 Task: Design a personal portfolio website in Figma, including sections for About Me, My Blog, My Best Work, and Contact With Me. Add a 'Download My CV' button and pricing options.
Action: Mouse moved to (927, 203)
Screenshot: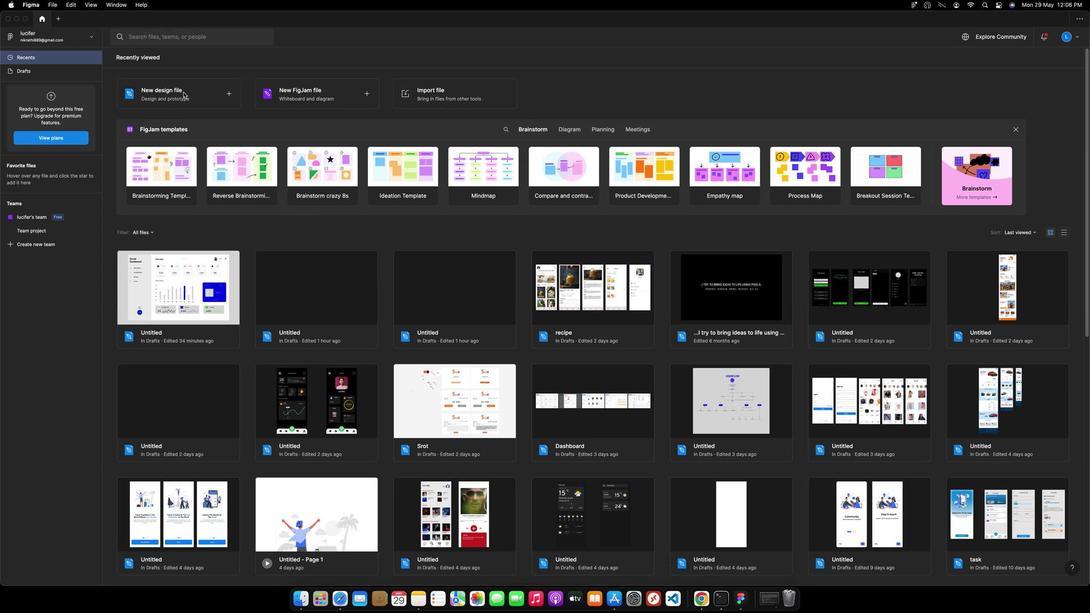 
Action: Mouse pressed left at (927, 203)
Screenshot: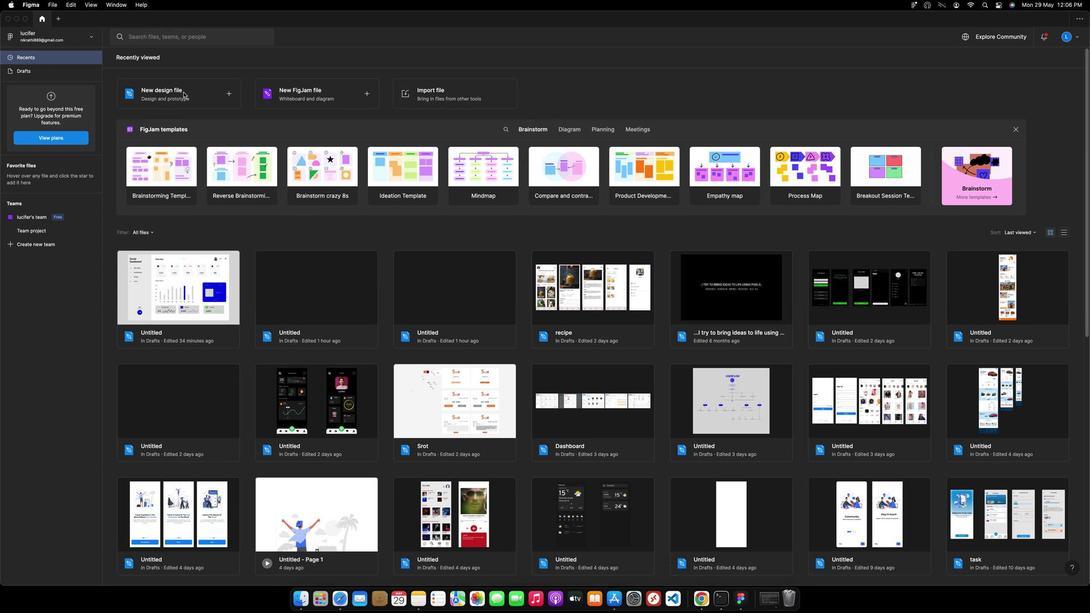 
Action: Mouse pressed left at (927, 203)
Screenshot: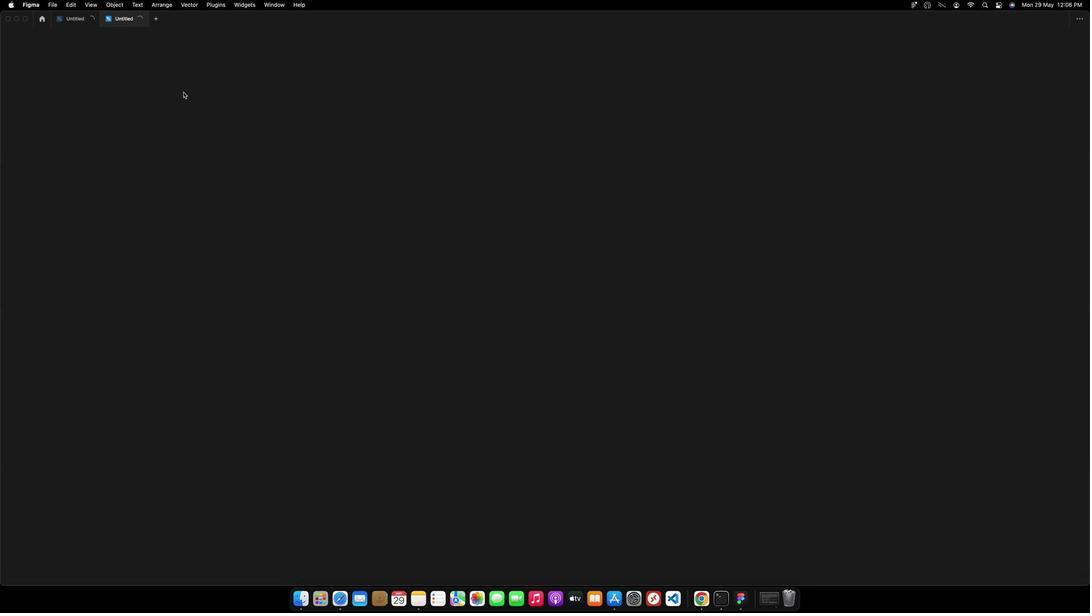 
Action: Mouse moved to (927, 206)
Screenshot: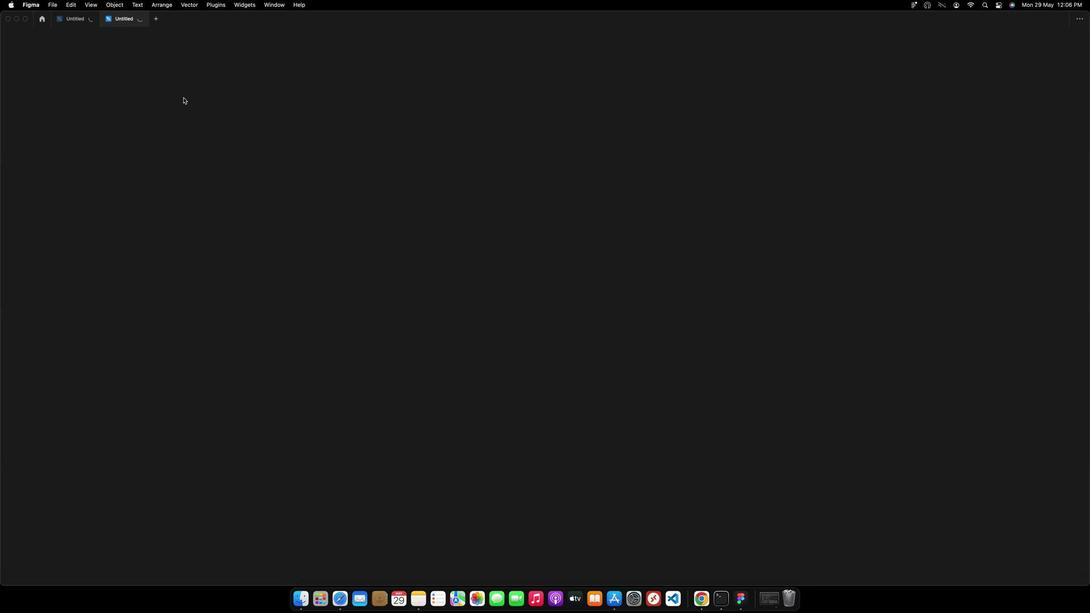 
Action: Key pressed 'a'
Screenshot: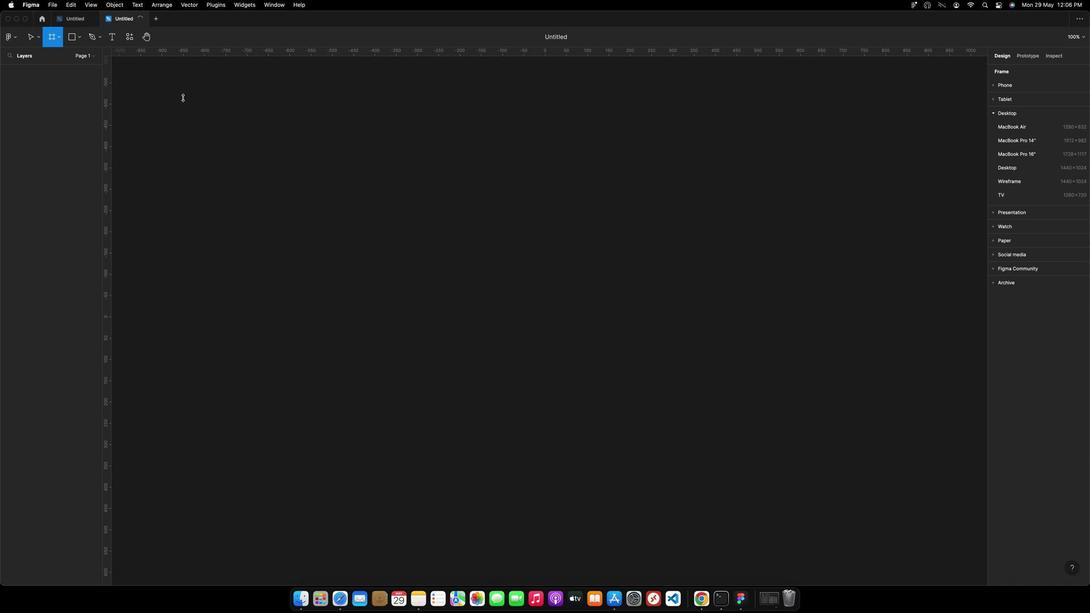 
Action: Mouse moved to (668, 225)
Screenshot: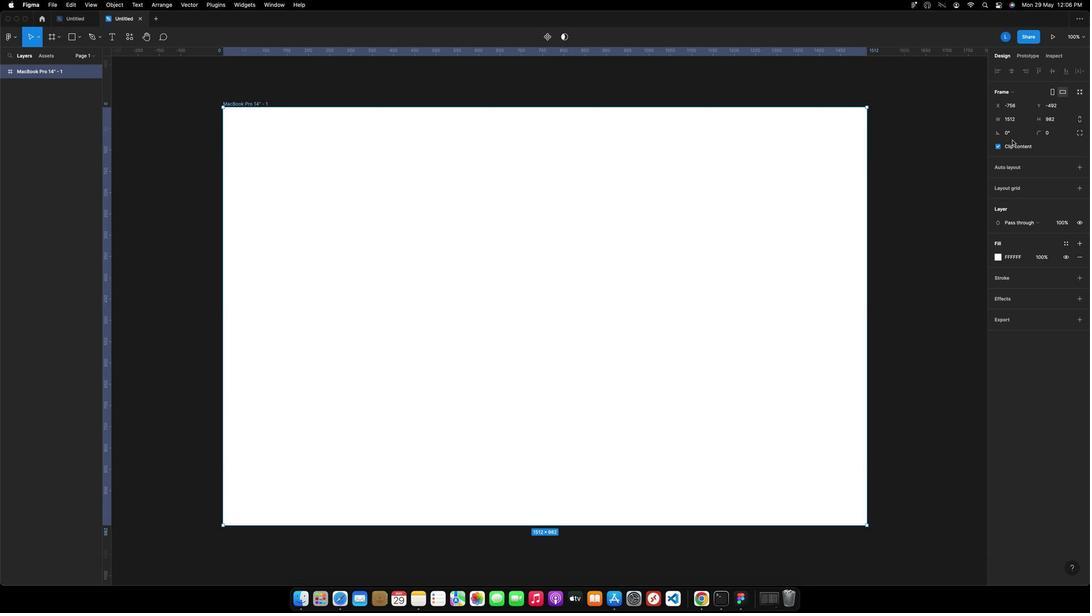 
Action: Mouse pressed left at (668, 225)
Screenshot: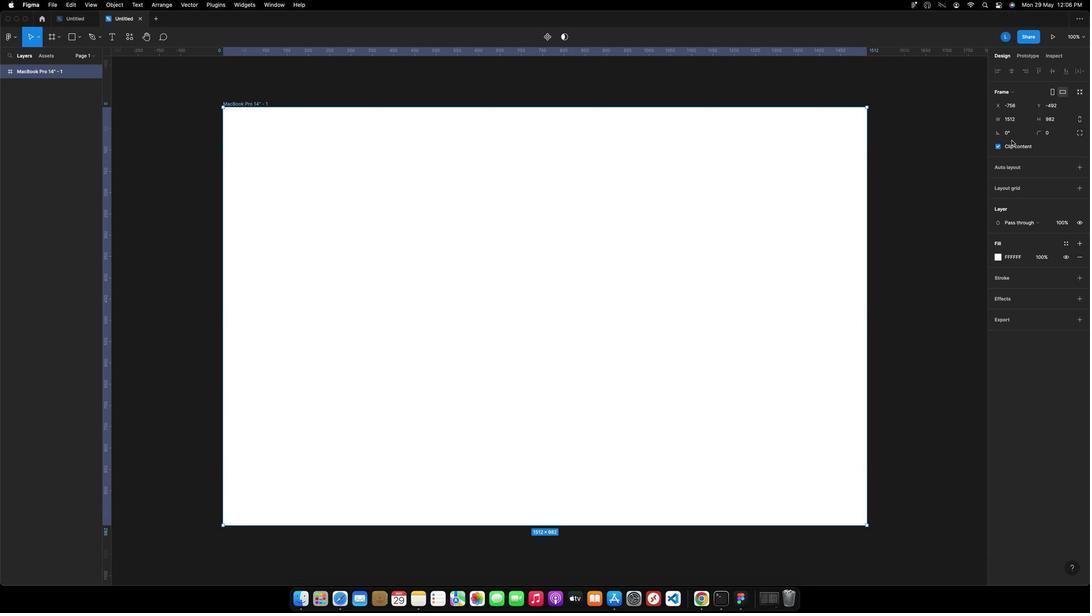 
Action: Mouse moved to (853, 254)
Screenshot: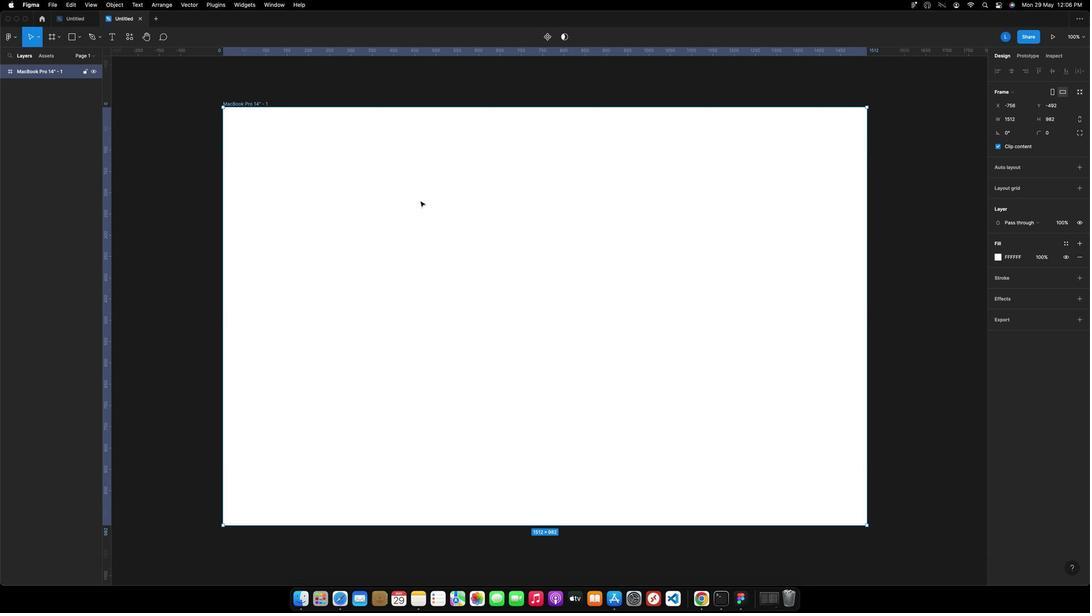 
Action: Mouse pressed left at (853, 254)
Screenshot: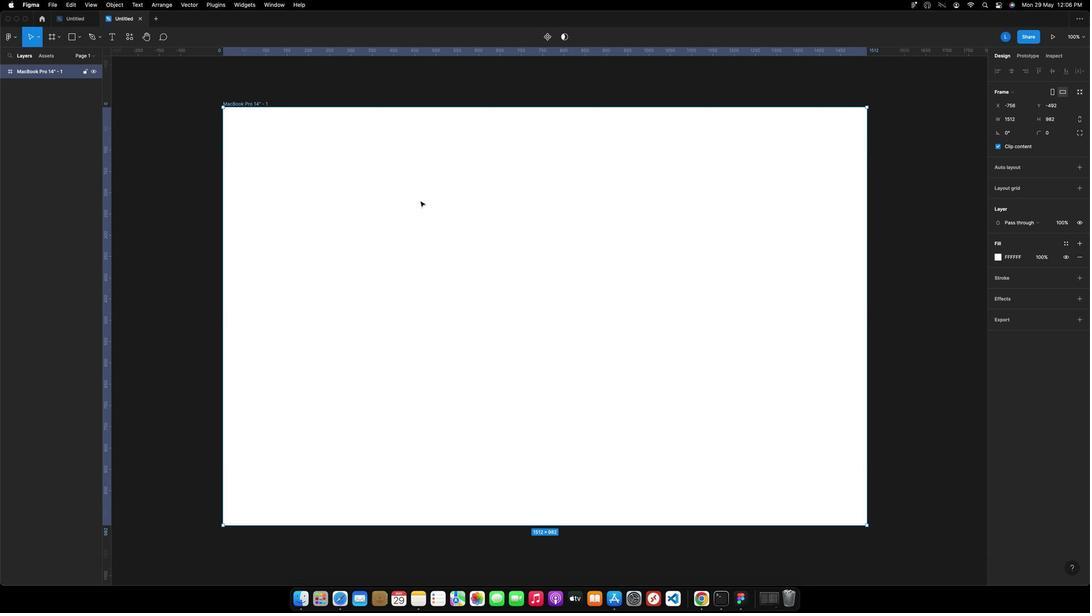 
Action: Key pressed 't'
Screenshot: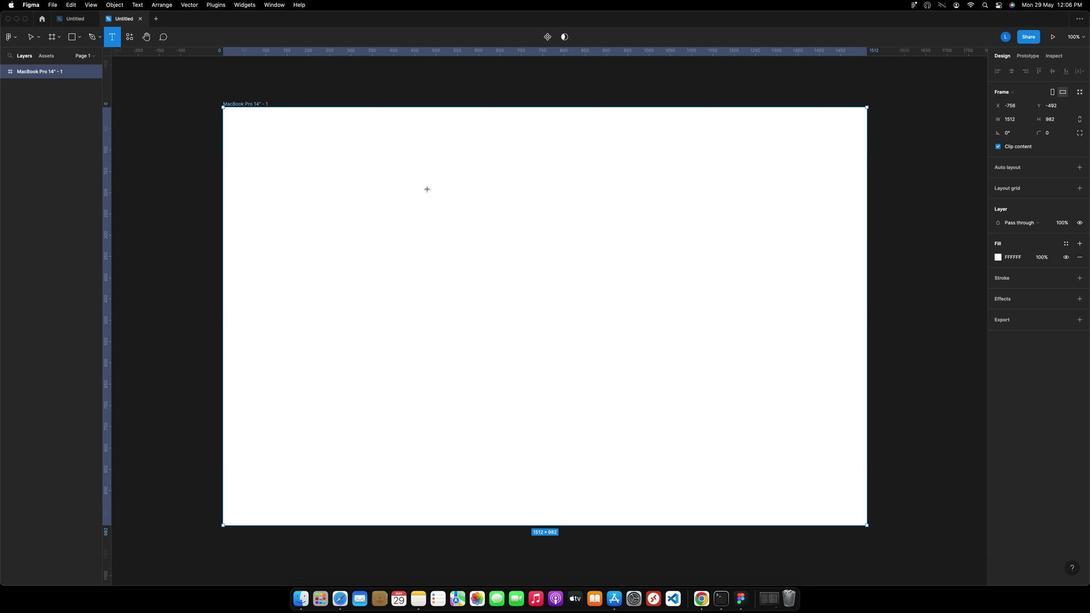 
Action: Mouse moved to (851, 249)
Screenshot: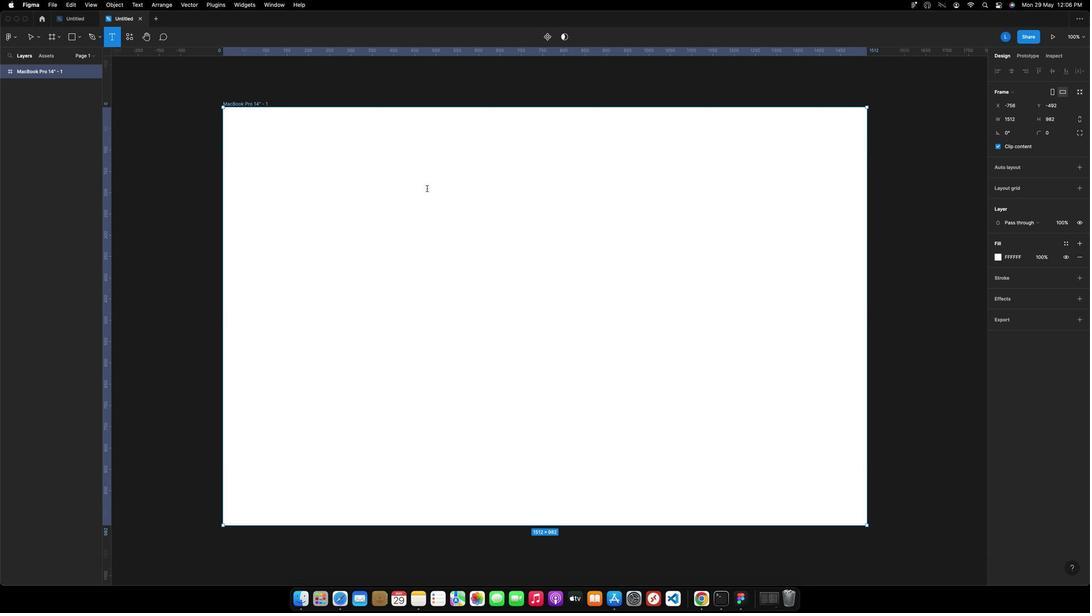 
Action: Mouse pressed left at (851, 249)
Screenshot: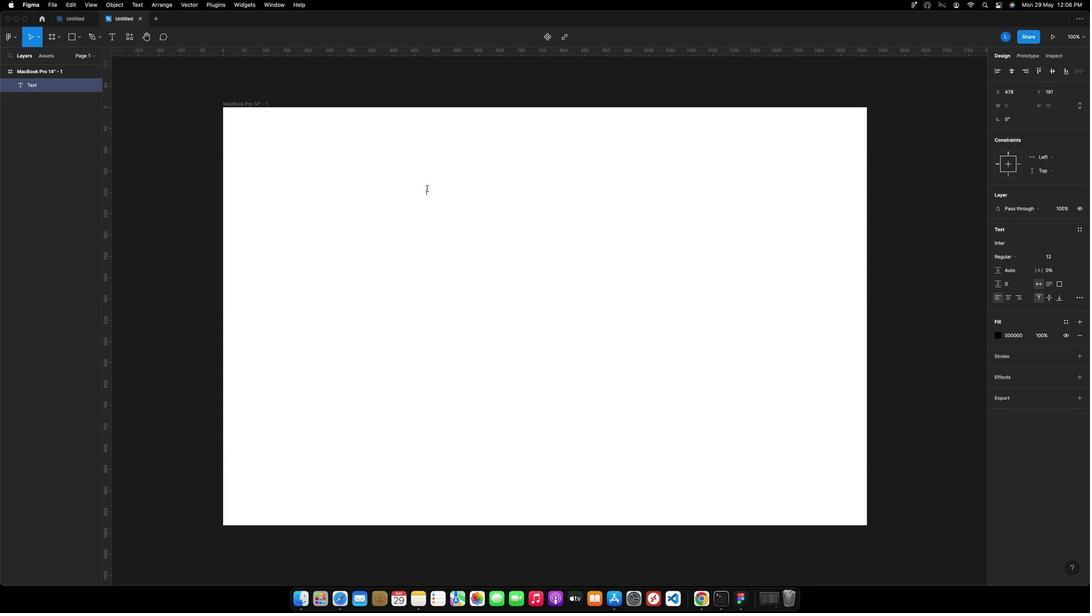 
Action: Mouse moved to (851, 249)
Screenshot: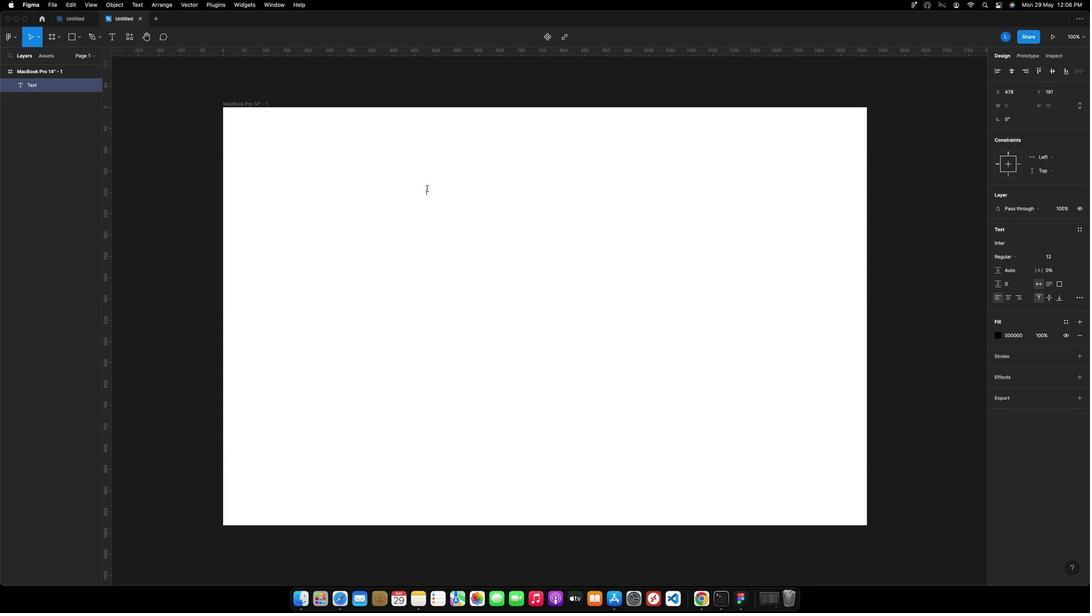 
Action: Key pressed Key.shiftKey.caps_lock'H'Key.caps_lock'o''m''e'Key.spaceKey.esc
Screenshot: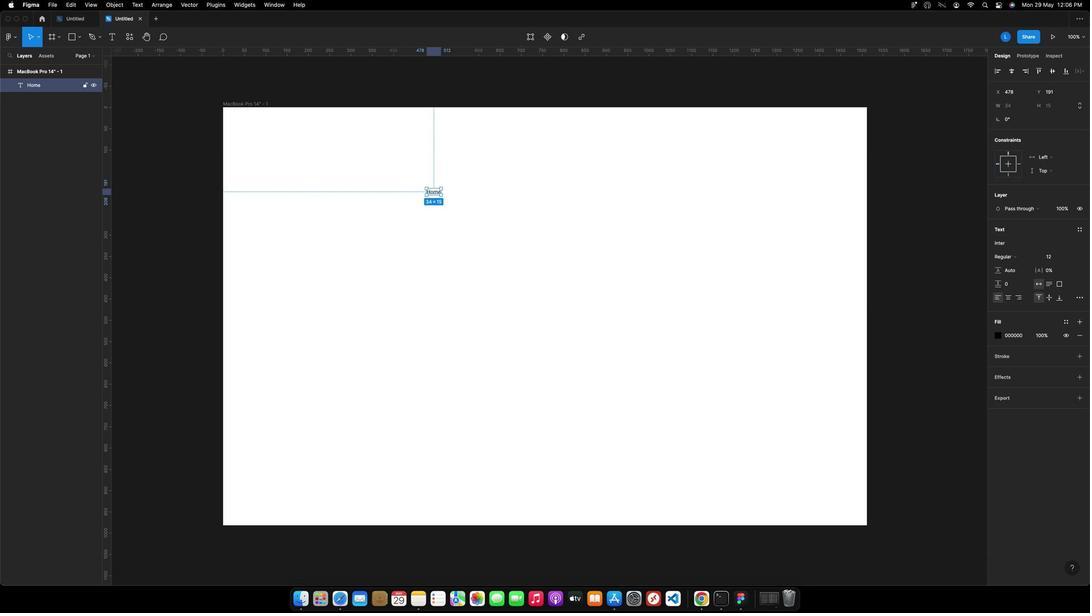
Action: Mouse moved to (849, 250)
Screenshot: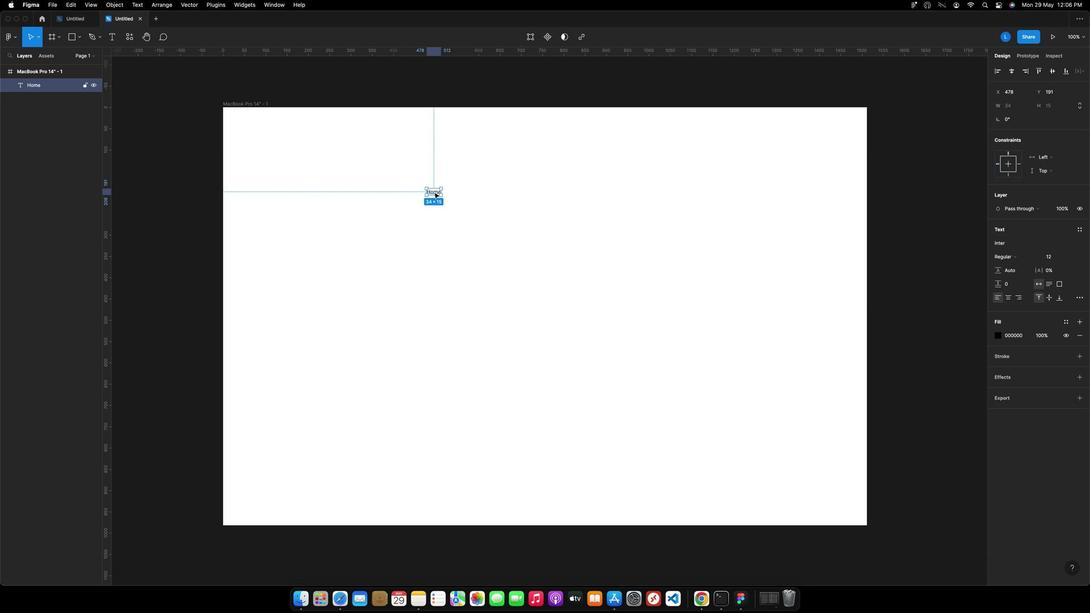 
Action: Key pressed Key.alt
Screenshot: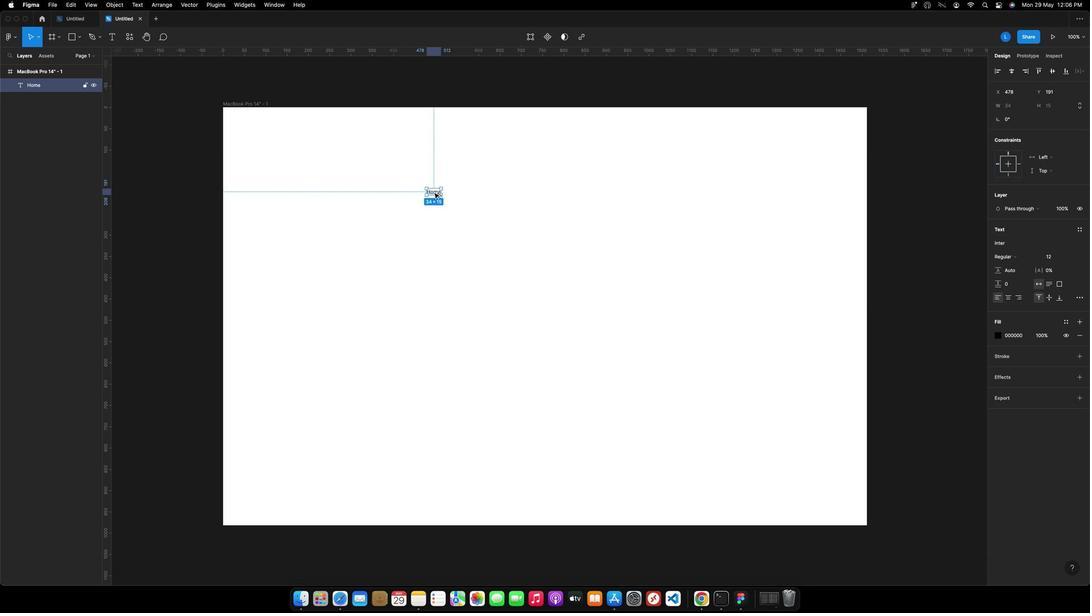 
Action: Mouse pressed left at (849, 250)
Screenshot: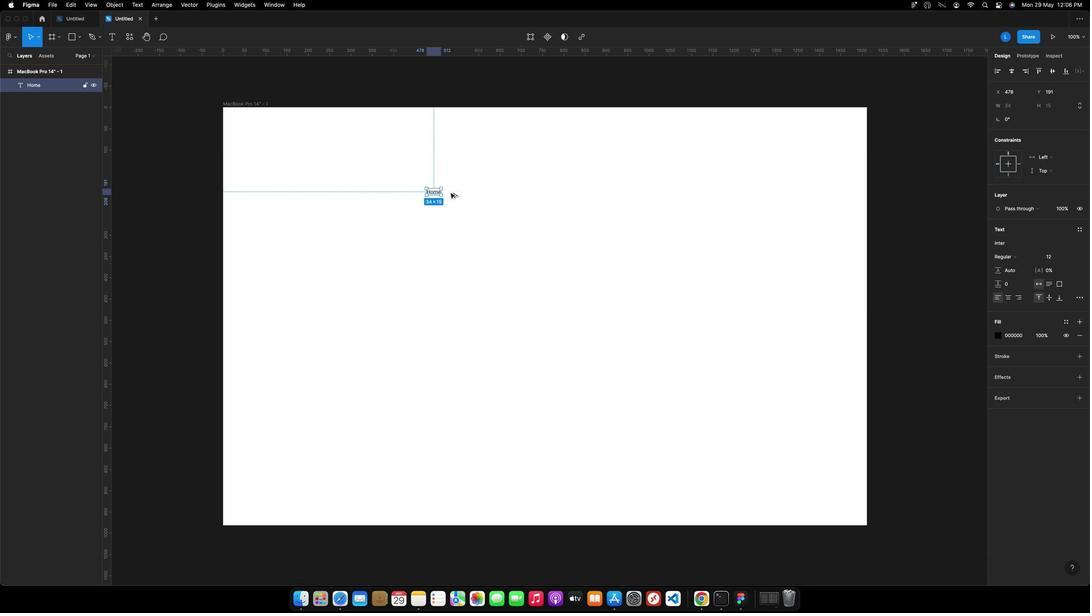 
Action: Mouse moved to (839, 250)
Screenshot: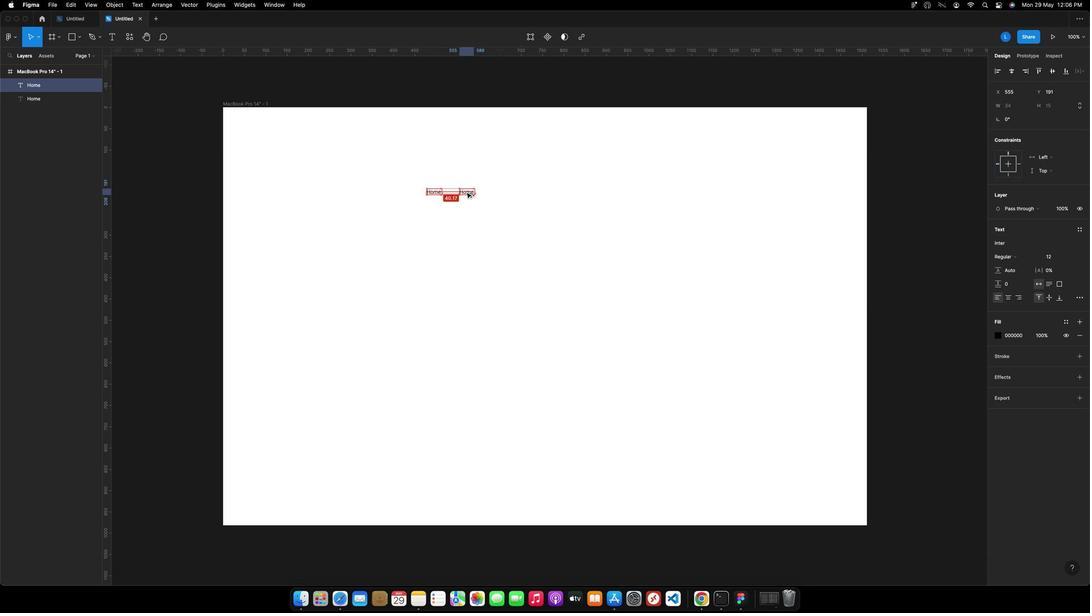 
Action: Mouse pressed left at (839, 250)
Screenshot: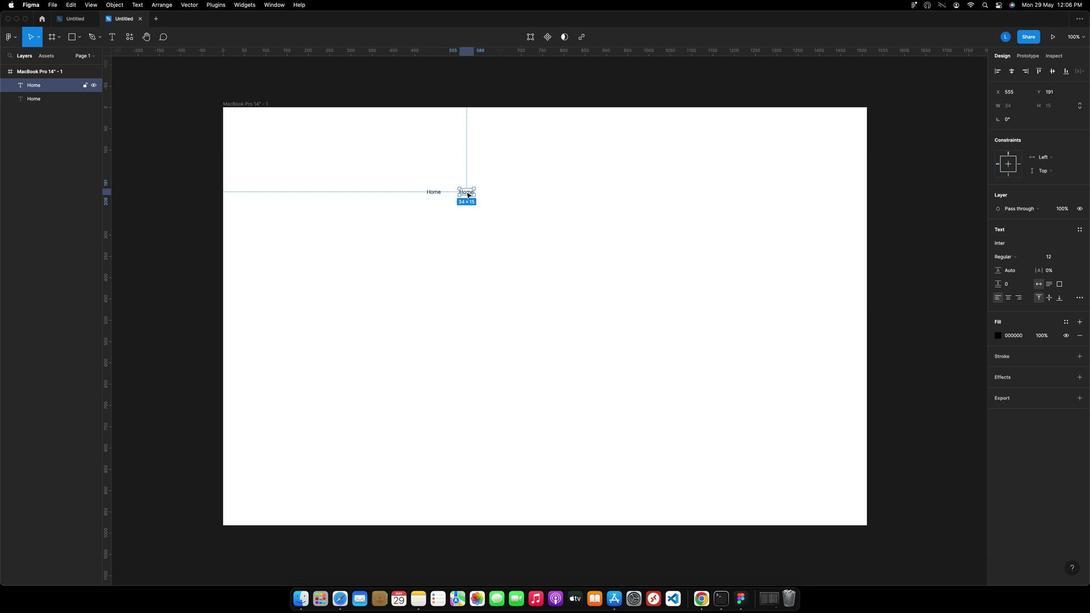 
Action: Mouse pressed left at (839, 250)
Screenshot: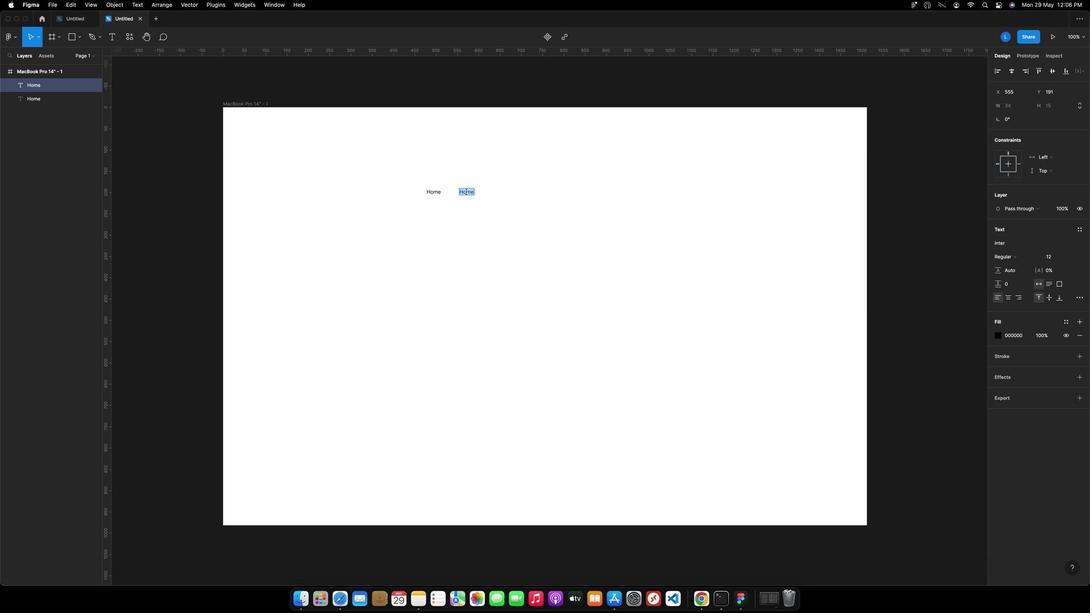
Action: Key pressed Key.caps_lock'A'Key.caps_lock'b''o''u''t'Key.spaceKey.escKey.cmd'd'
Screenshot: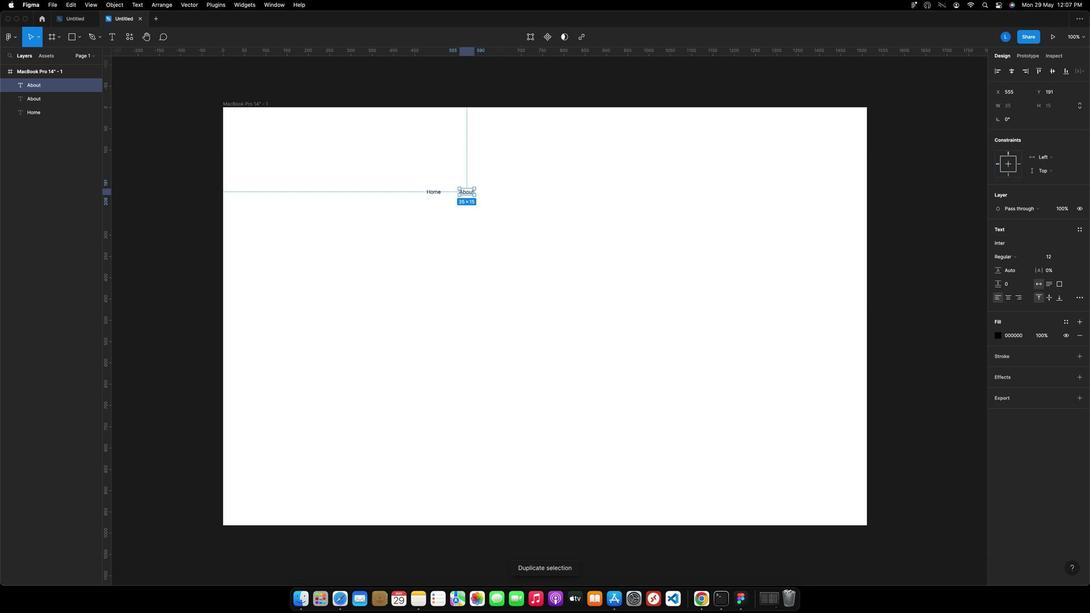 
Action: Mouse moved to (838, 250)
Screenshot: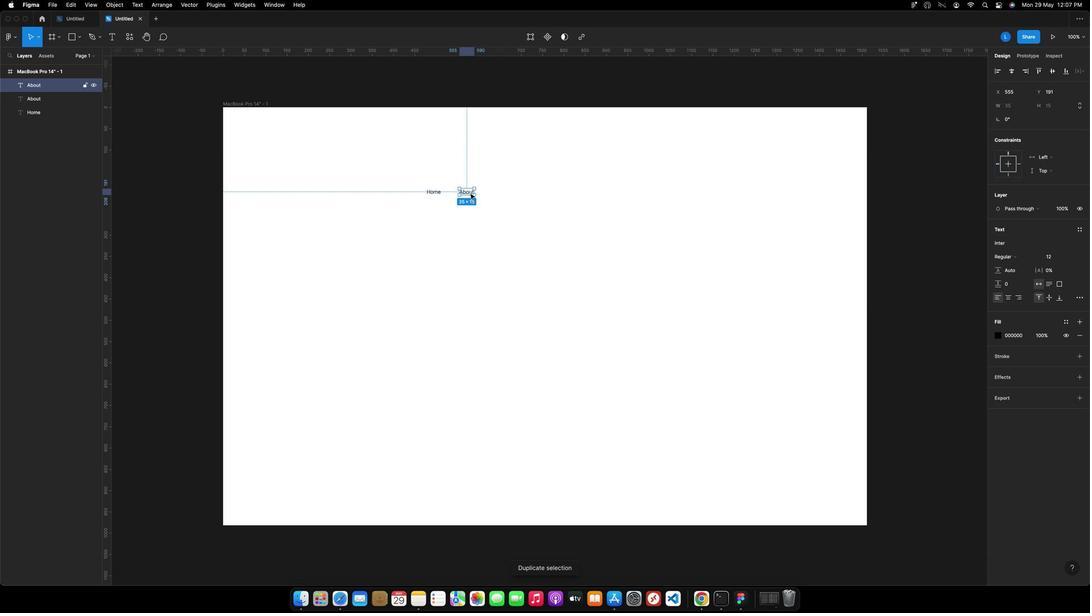 
Action: Key pressed Key.alt
Screenshot: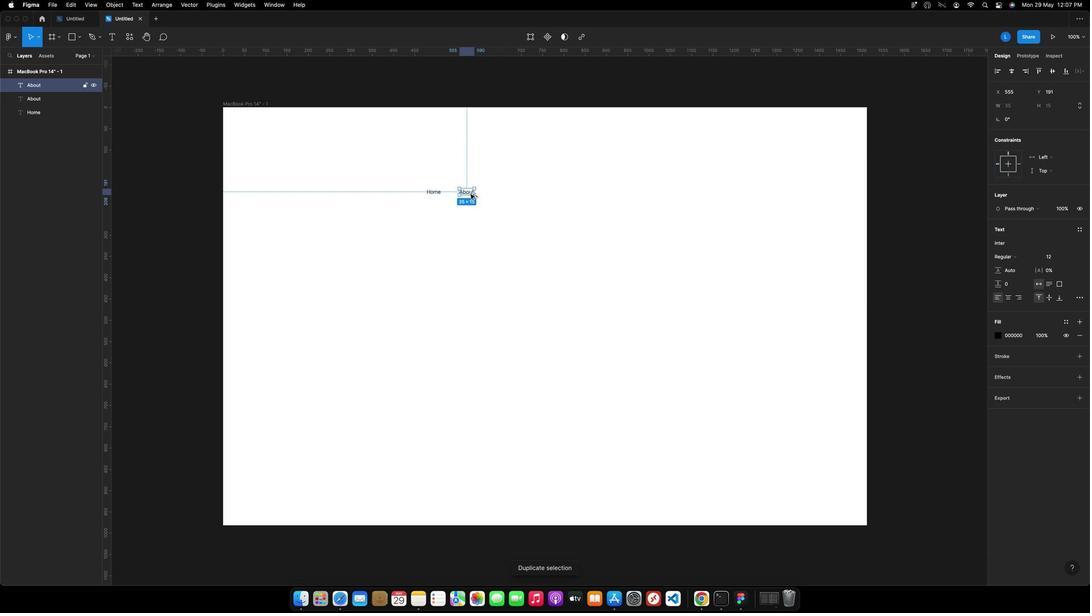 
Action: Mouse pressed left at (838, 250)
Screenshot: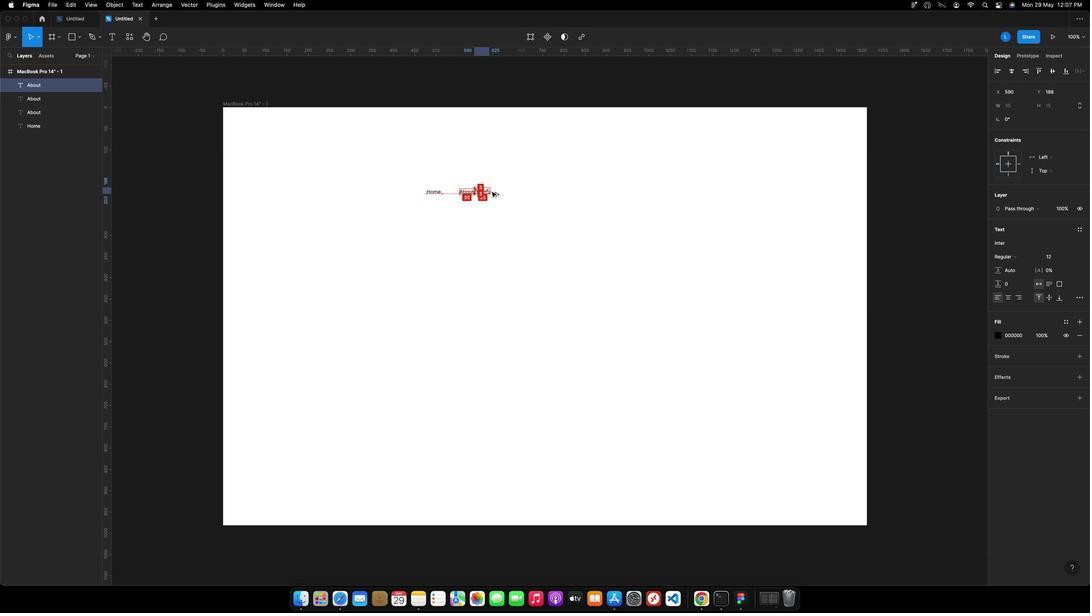 
Action: Mouse moved to (827, 251)
Screenshot: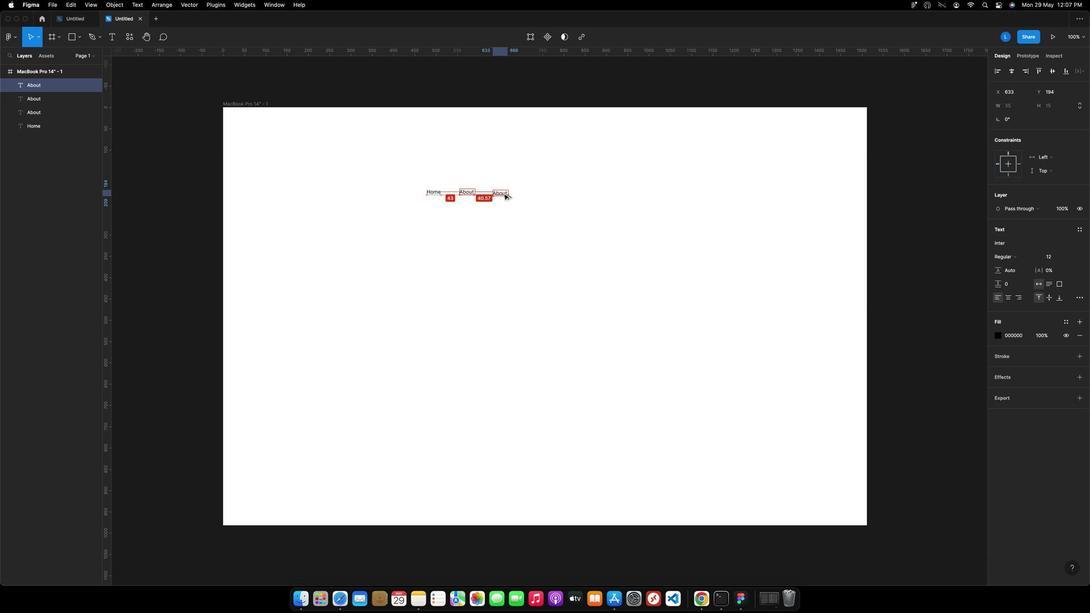 
Action: Mouse pressed left at (827, 251)
Screenshot: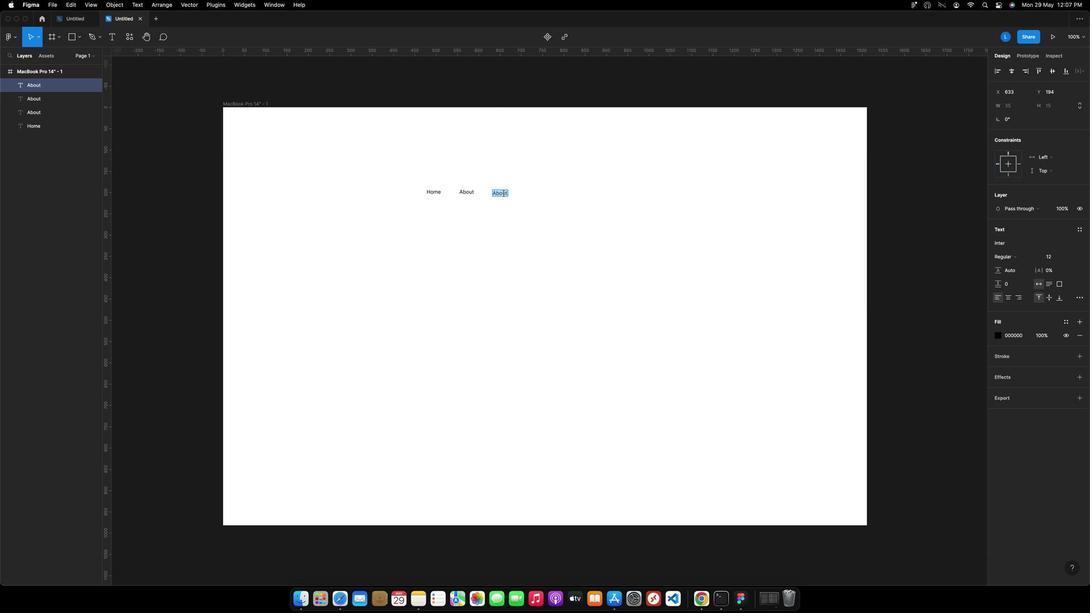 
Action: Mouse pressed left at (827, 251)
Screenshot: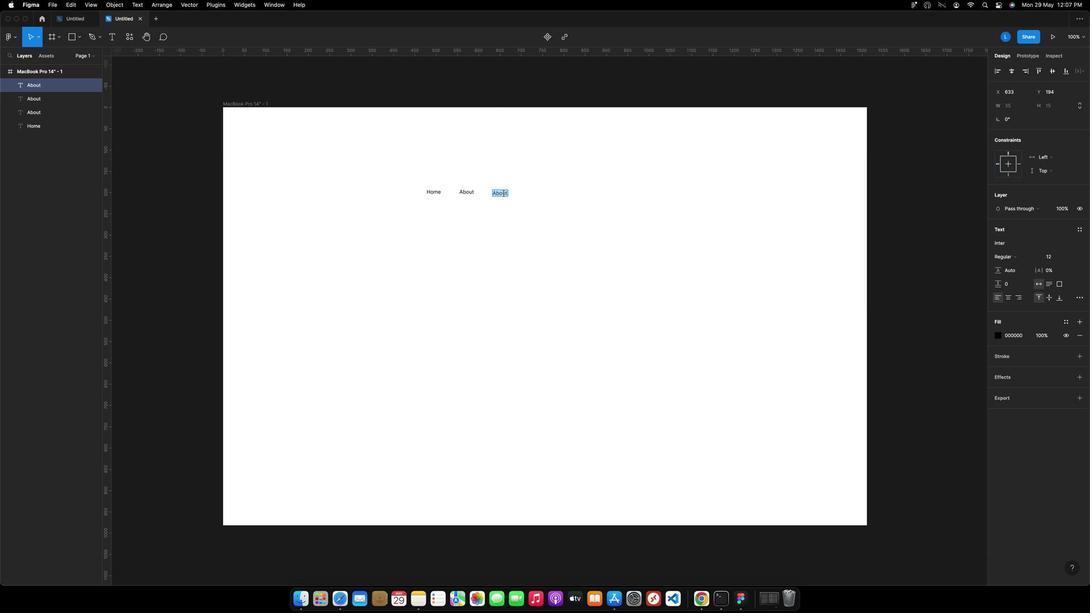 
Action: Key pressed Key.caps_lock'S'Key.caps_lock'e''r''v''i''c''e'Key.spaceKey.esc
Screenshot: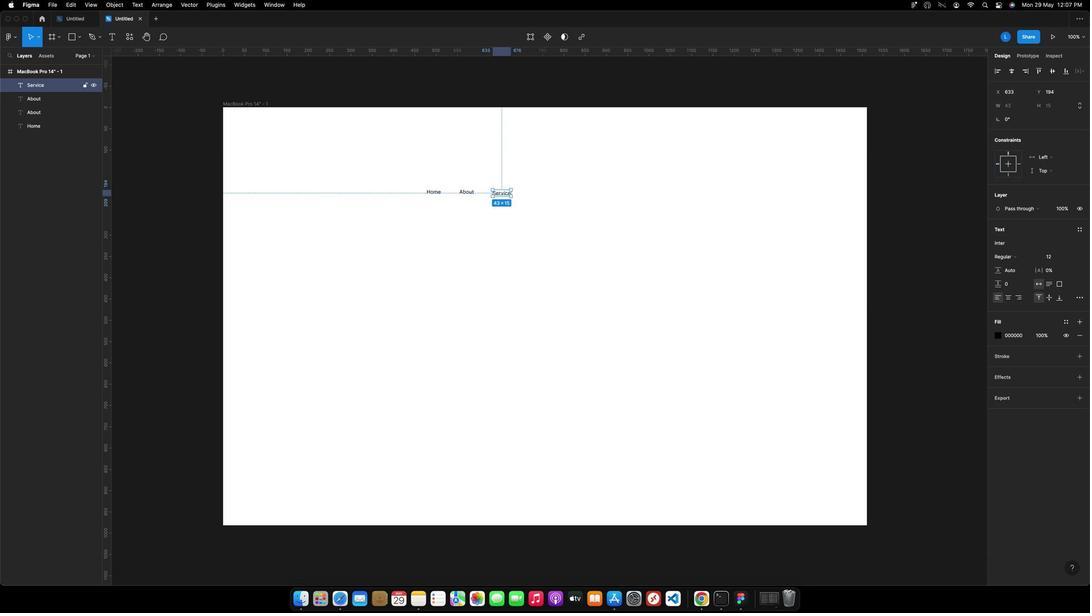 
Action: Mouse moved to (828, 251)
Screenshot: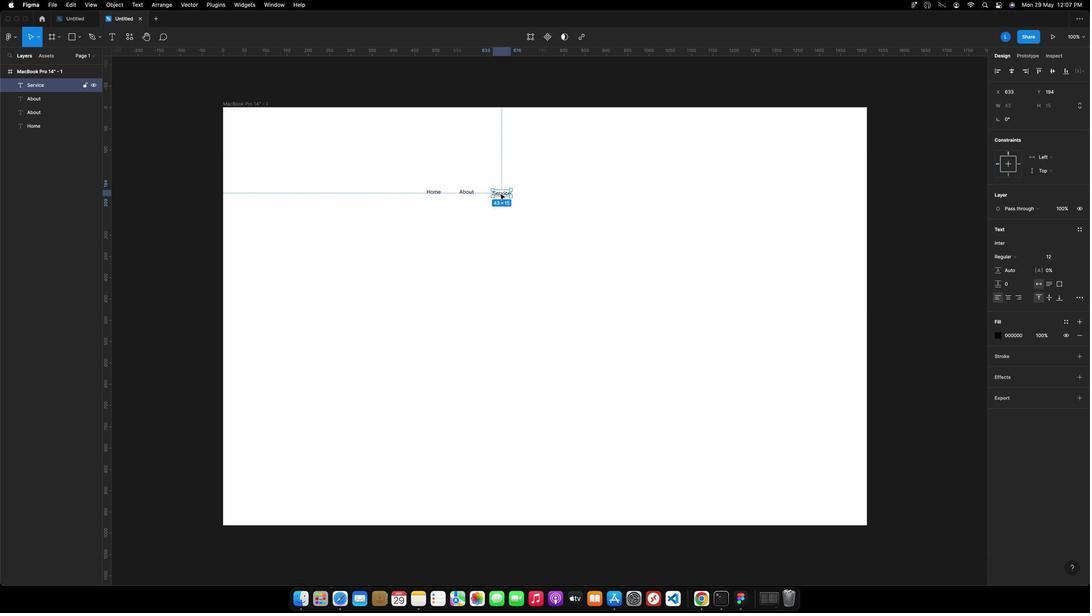 
Action: Key pressed Key.alt
Screenshot: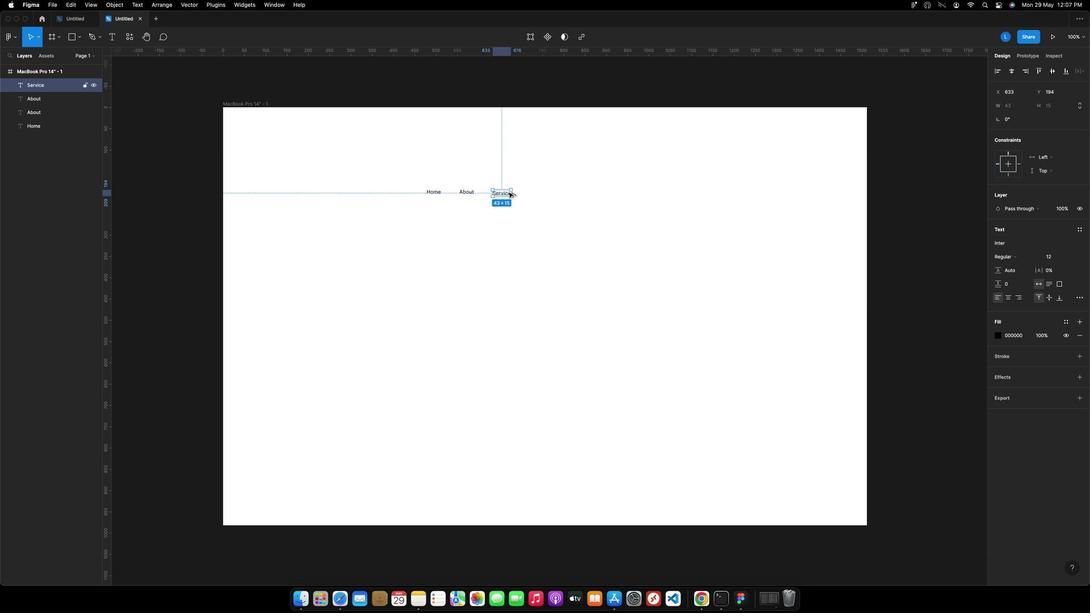 
Action: Mouse pressed left at (828, 251)
Screenshot: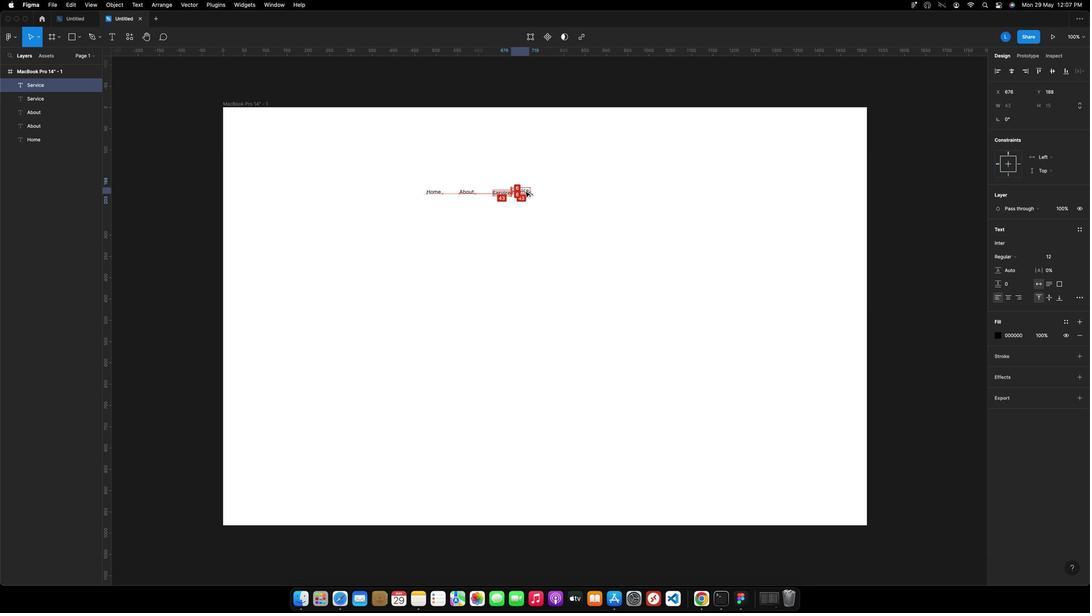 
Action: Mouse moved to (816, 252)
Screenshot: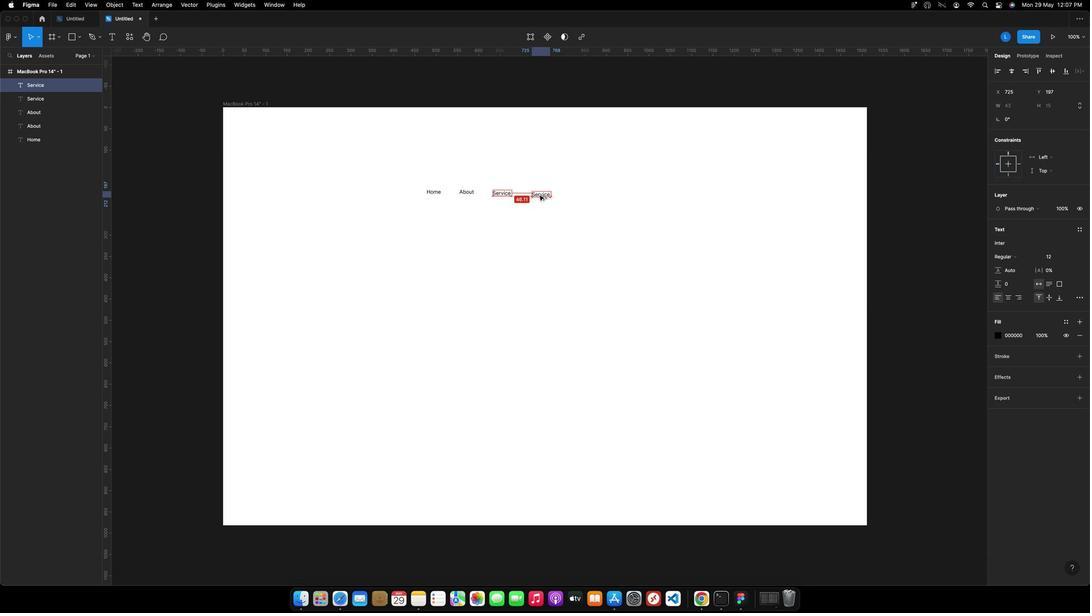 
Action: Mouse pressed left at (816, 252)
Screenshot: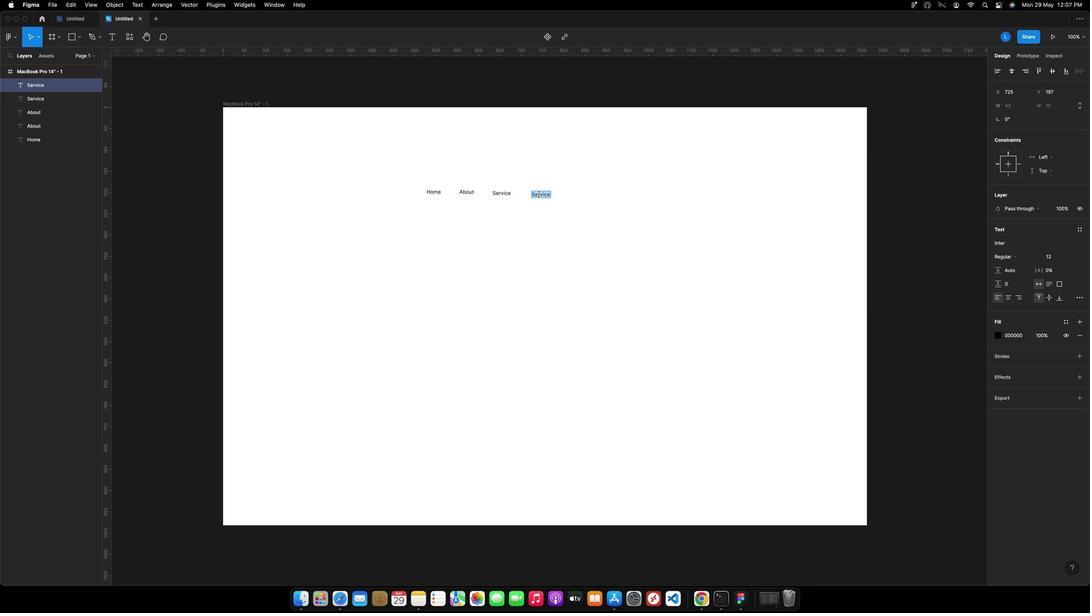 
Action: Mouse pressed left at (816, 252)
Screenshot: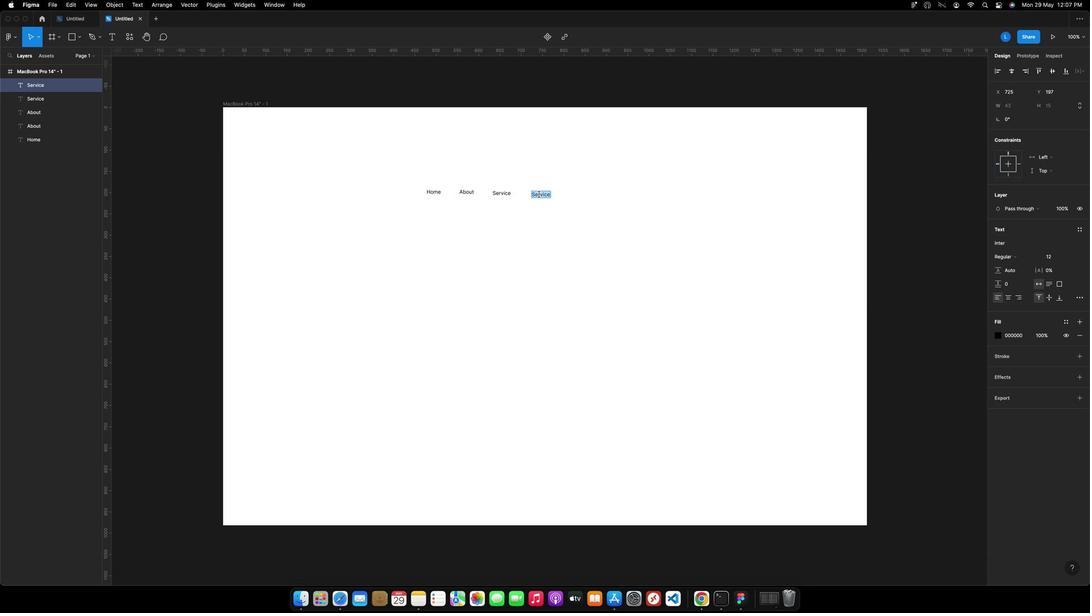 
Action: Key pressed Key.caps_lock'P'Key.caps_lock'o''r''t''f''o''l''i''o'Key.esc
Screenshot: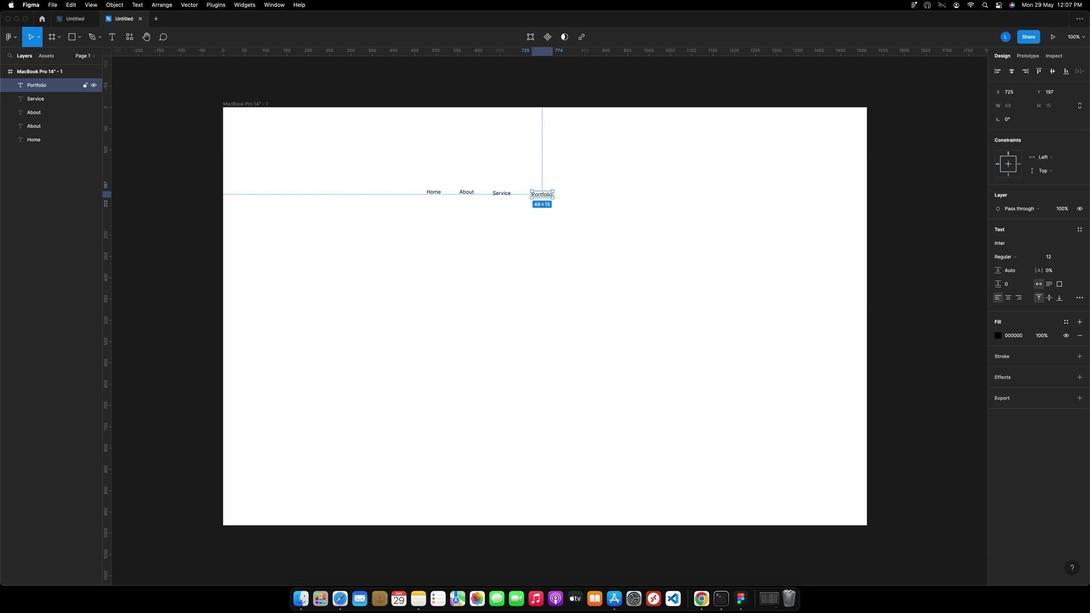 
Action: Mouse moved to (815, 251)
Screenshot: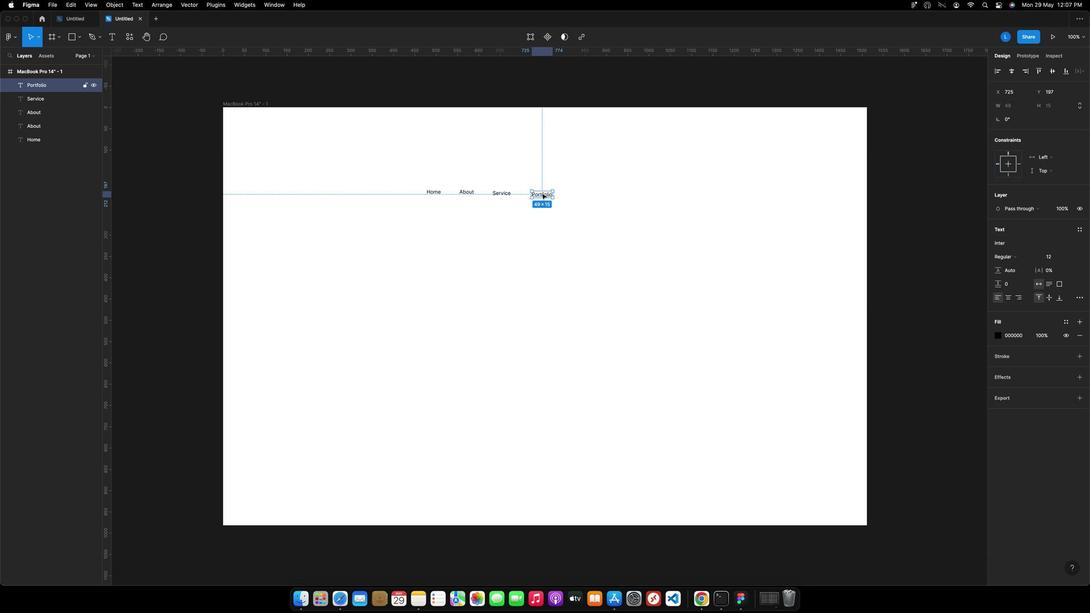 
Action: Key pressed Key.alt
Screenshot: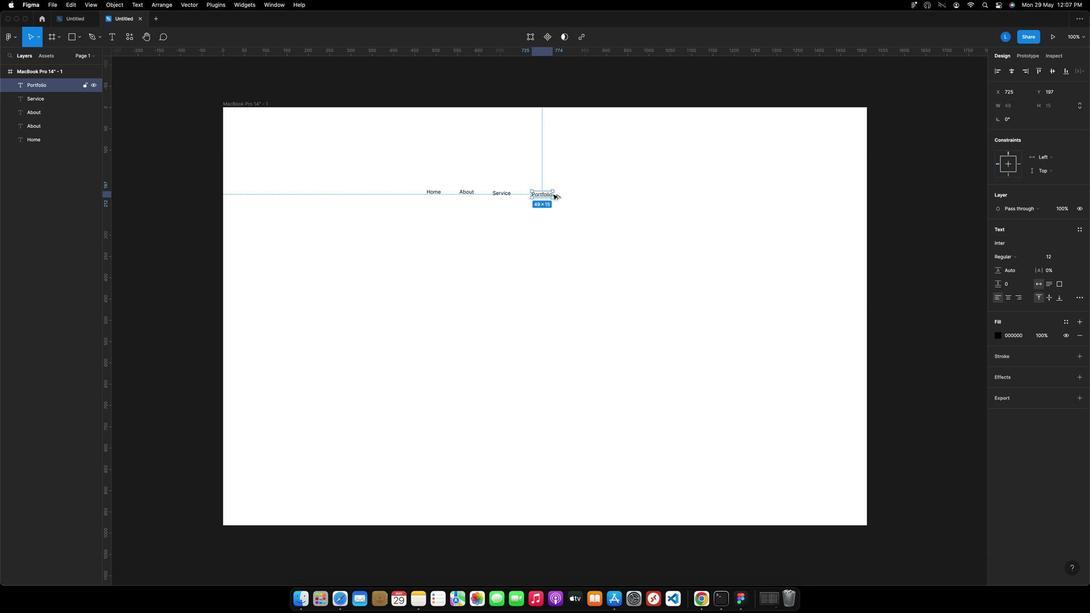 
Action: Mouse pressed left at (815, 251)
Screenshot: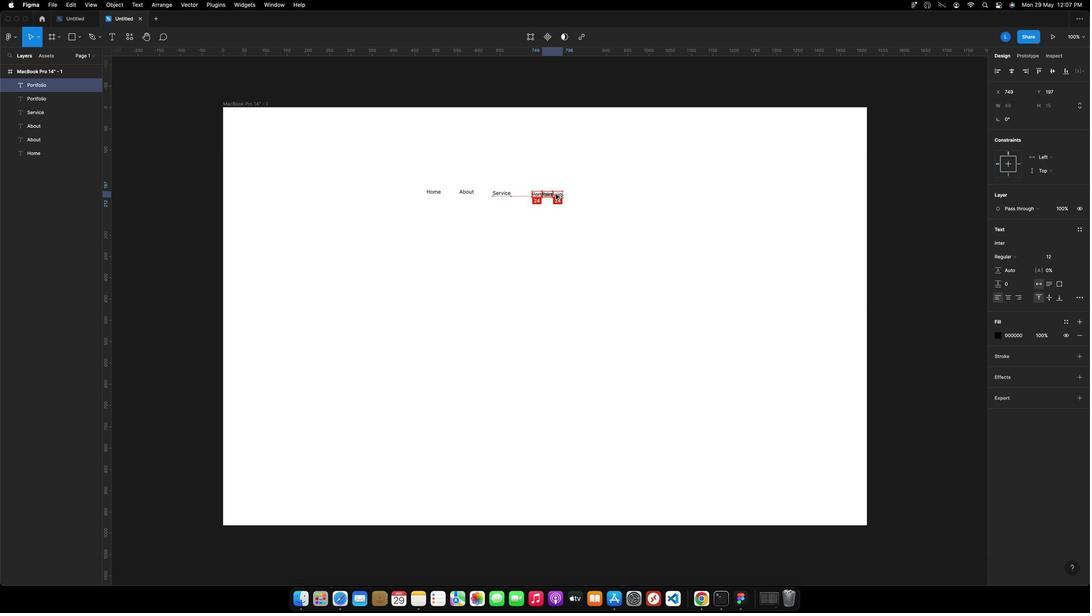 
Action: Mouse moved to (802, 252)
Screenshot: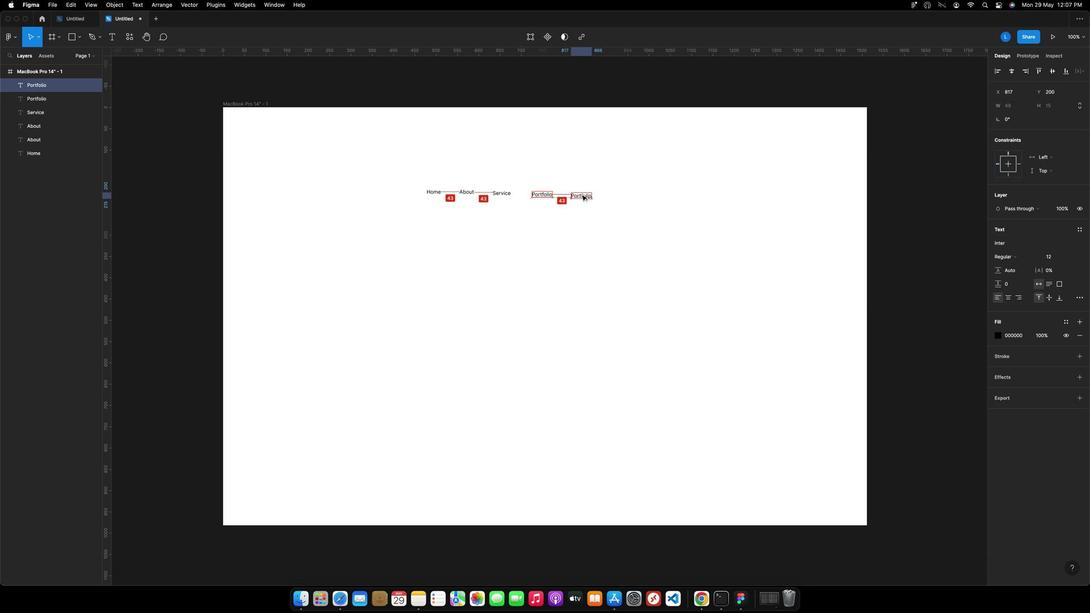 
Action: Key pressed Key.cmd'd''d''d''d'
Screenshot: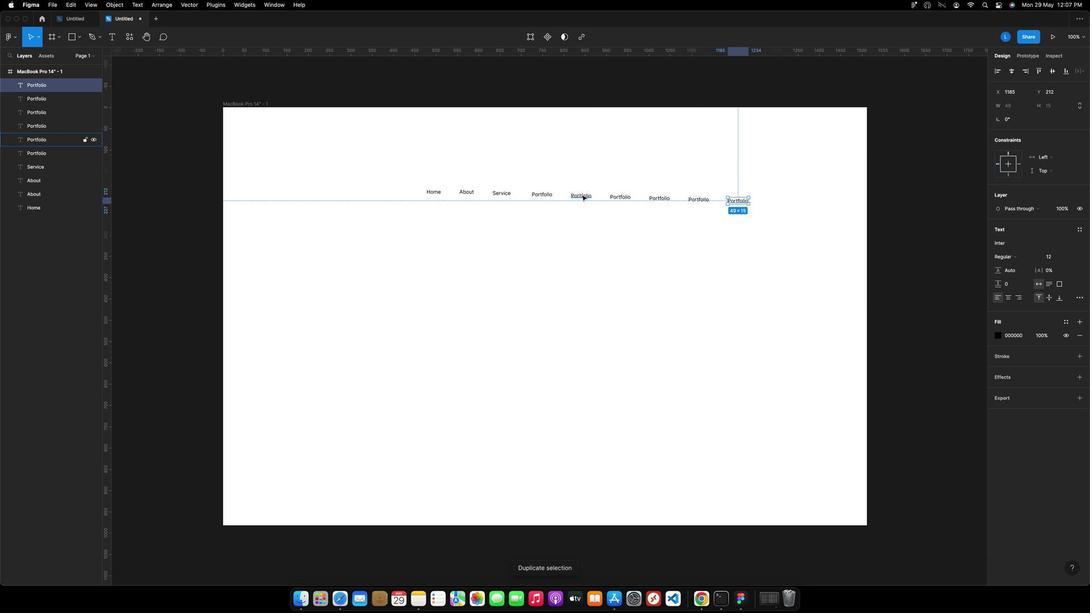 
Action: Mouse moved to (804, 253)
Screenshot: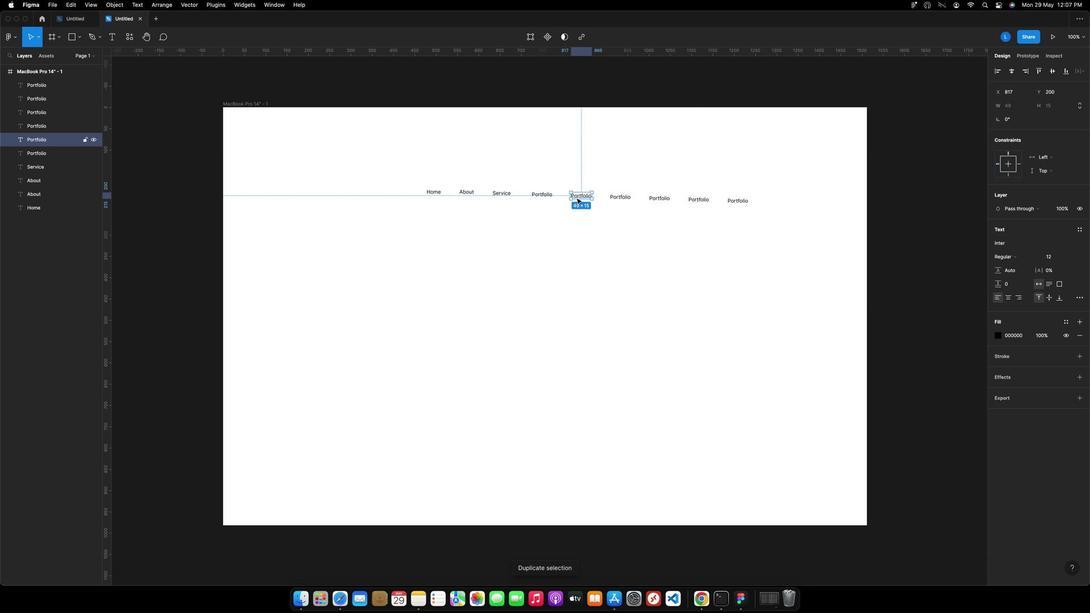 
Action: Mouse pressed left at (804, 253)
Screenshot: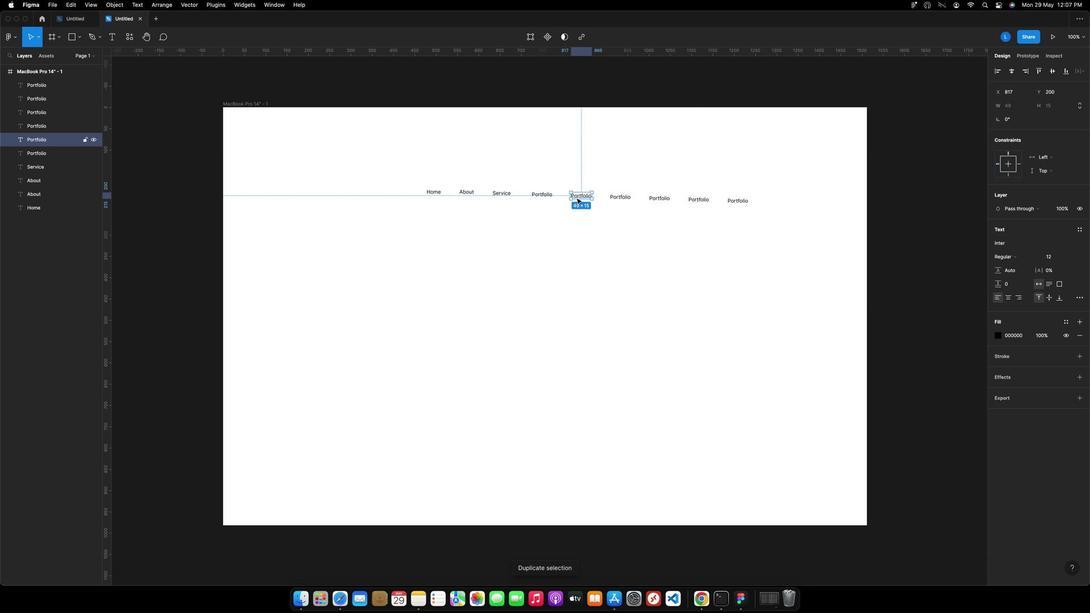 
Action: Mouse pressed left at (804, 253)
Screenshot: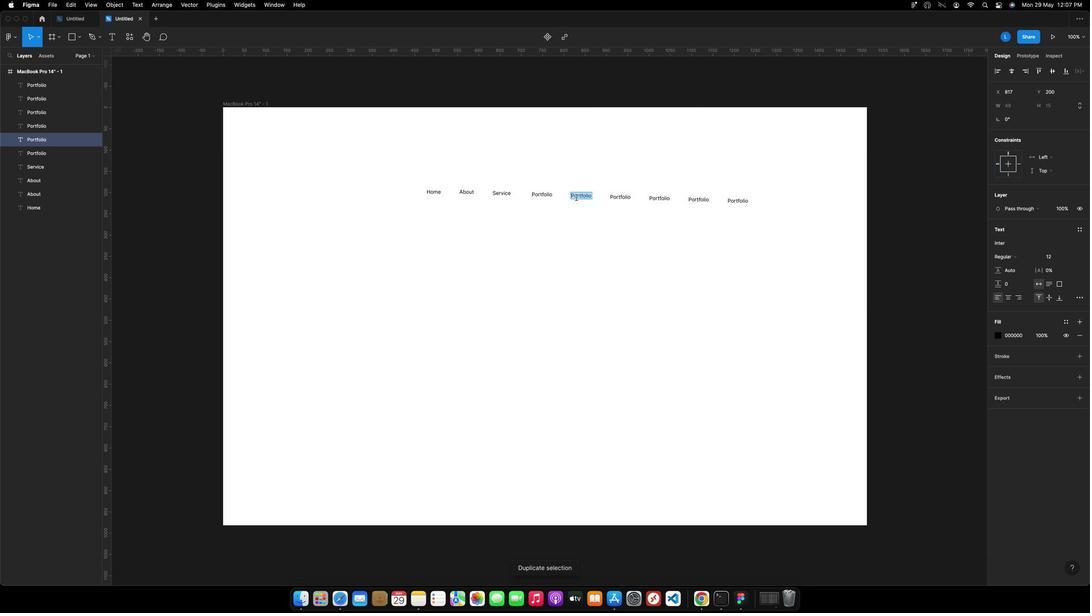 
Action: Mouse pressed left at (804, 253)
Screenshot: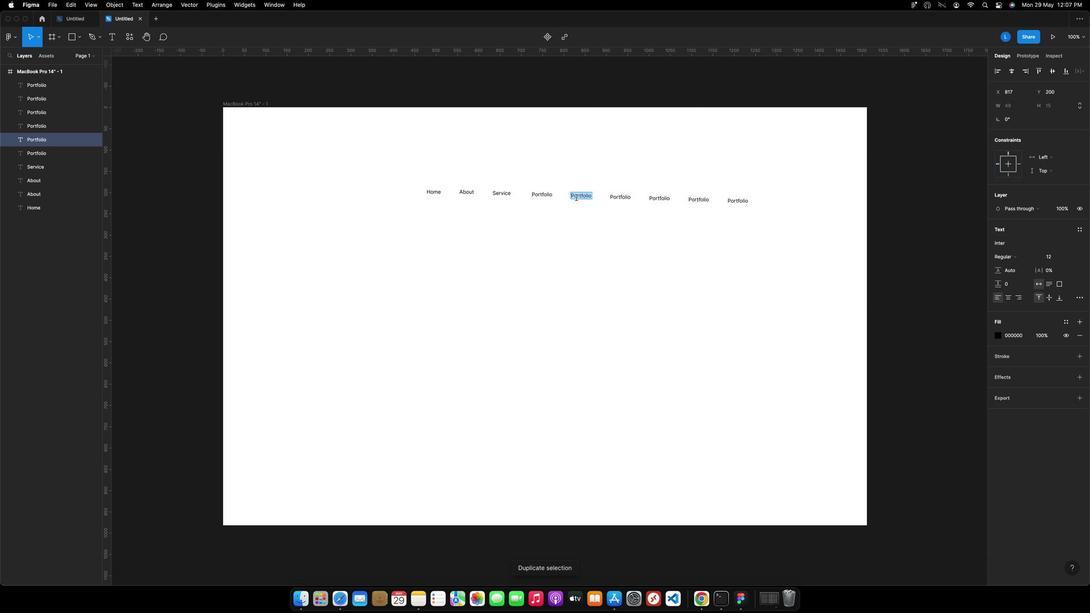 
Action: Key pressed Key.caps_lock'C'Key.caps_lock'l''i''e''n''t'Key.esc
Screenshot: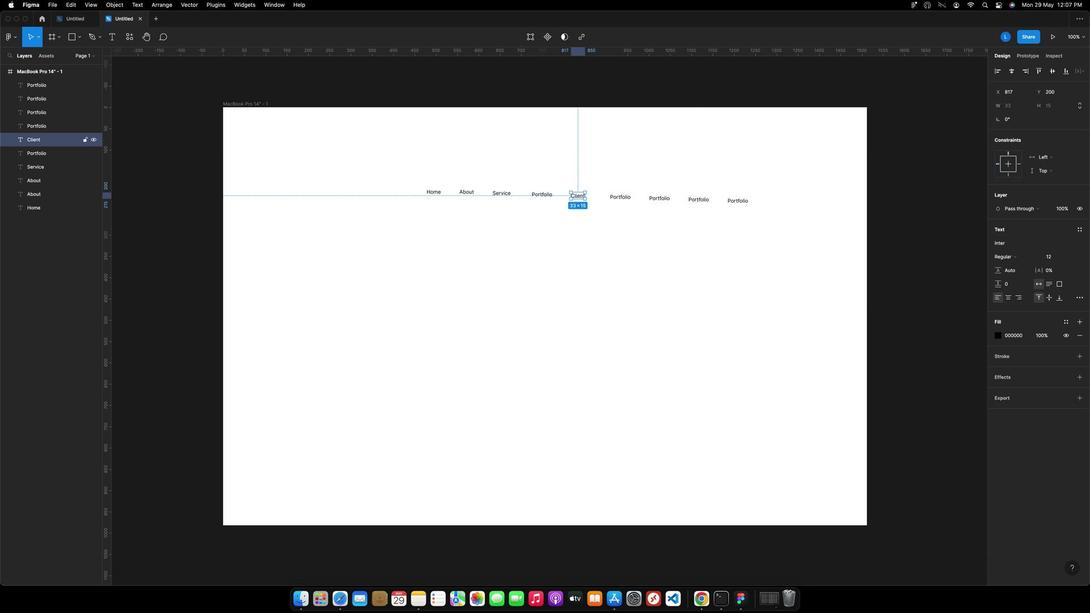 
Action: Mouse moved to (788, 252)
Screenshot: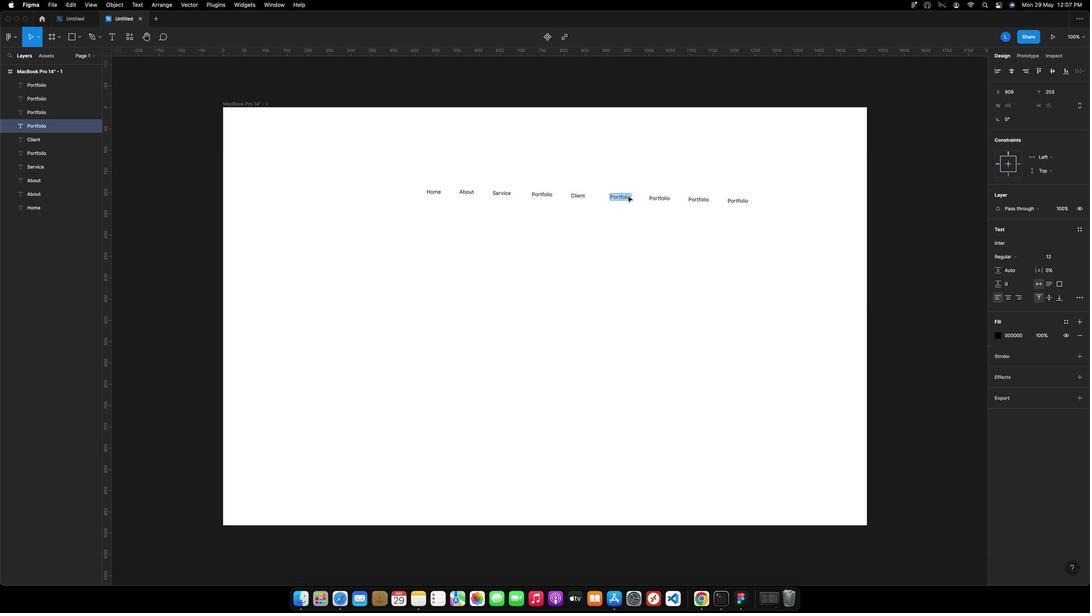 
Action: Mouse pressed left at (788, 252)
Screenshot: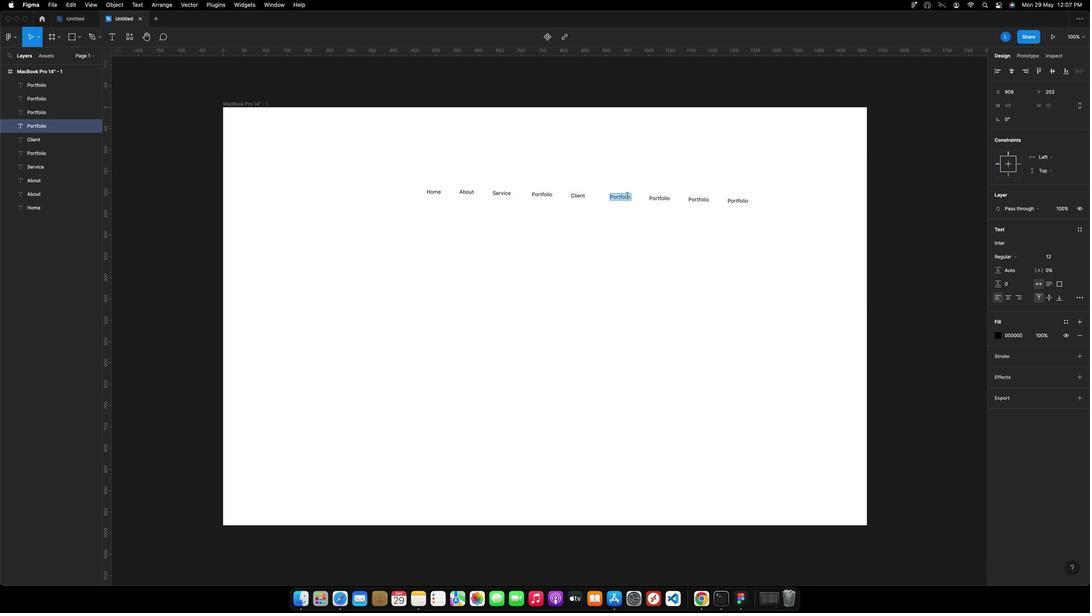 
Action: Mouse pressed left at (788, 252)
Screenshot: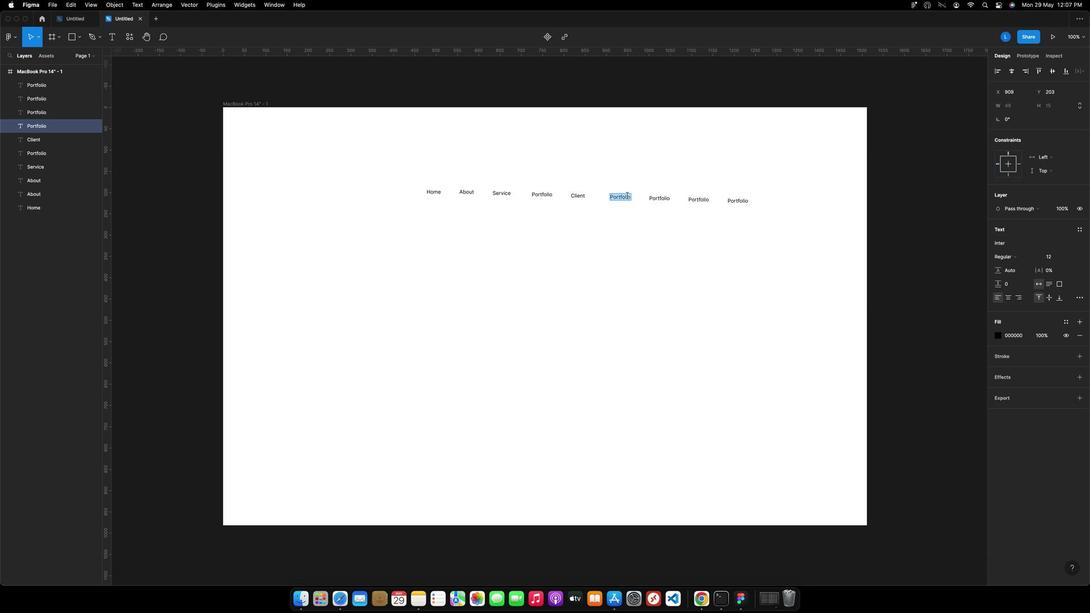 
Action: Key pressed Key.caps_lock'P'Key.caps_lock'r''i''c''e'Key.spaceKey.esc
Screenshot: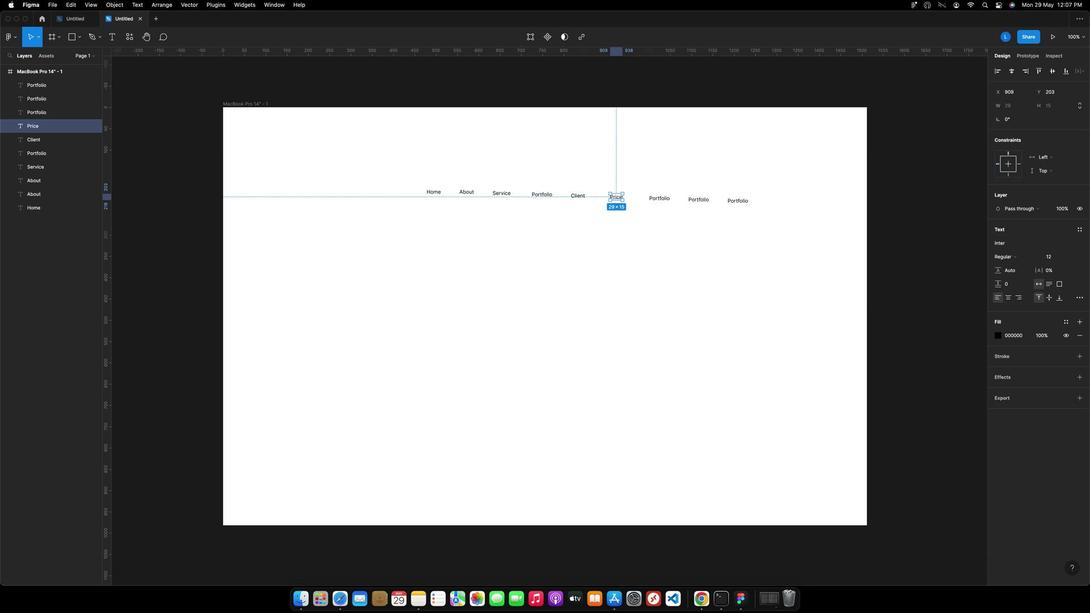 
Action: Mouse moved to (778, 252)
Screenshot: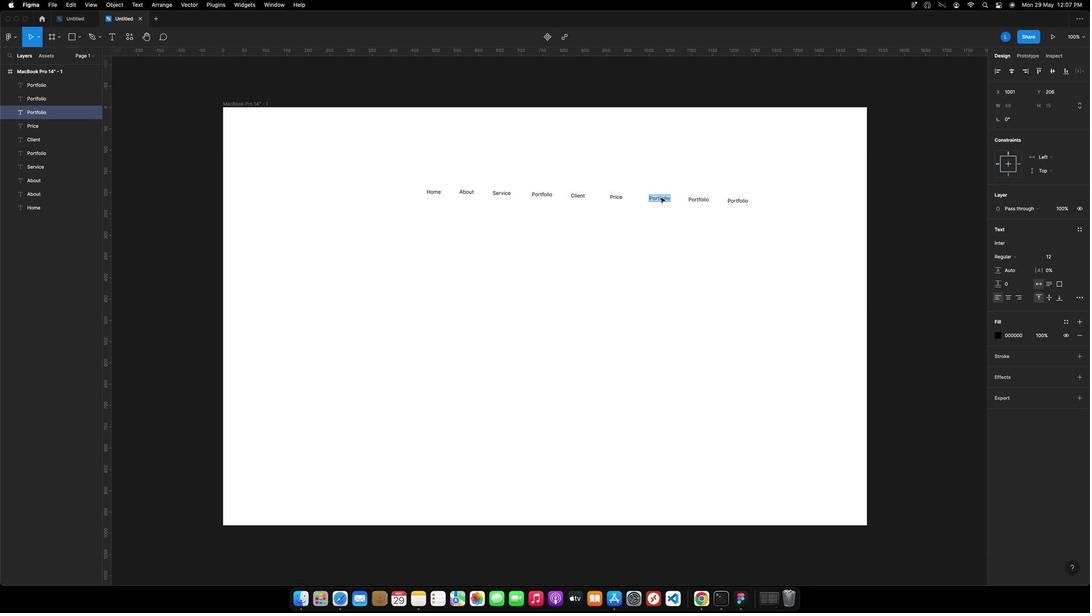 
Action: Mouse pressed left at (778, 252)
Screenshot: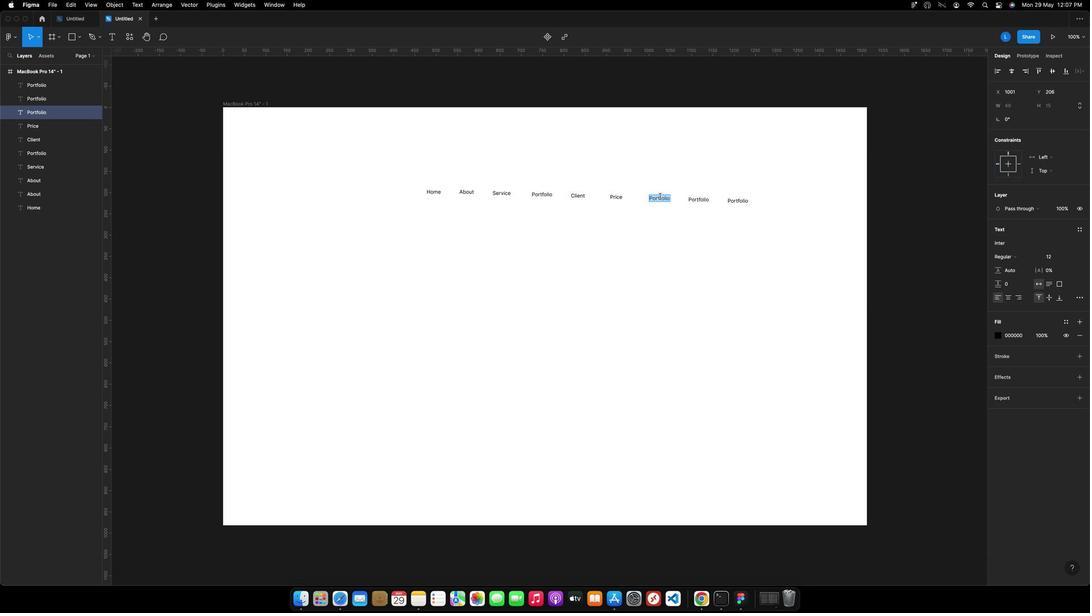 
Action: Mouse pressed left at (778, 252)
Screenshot: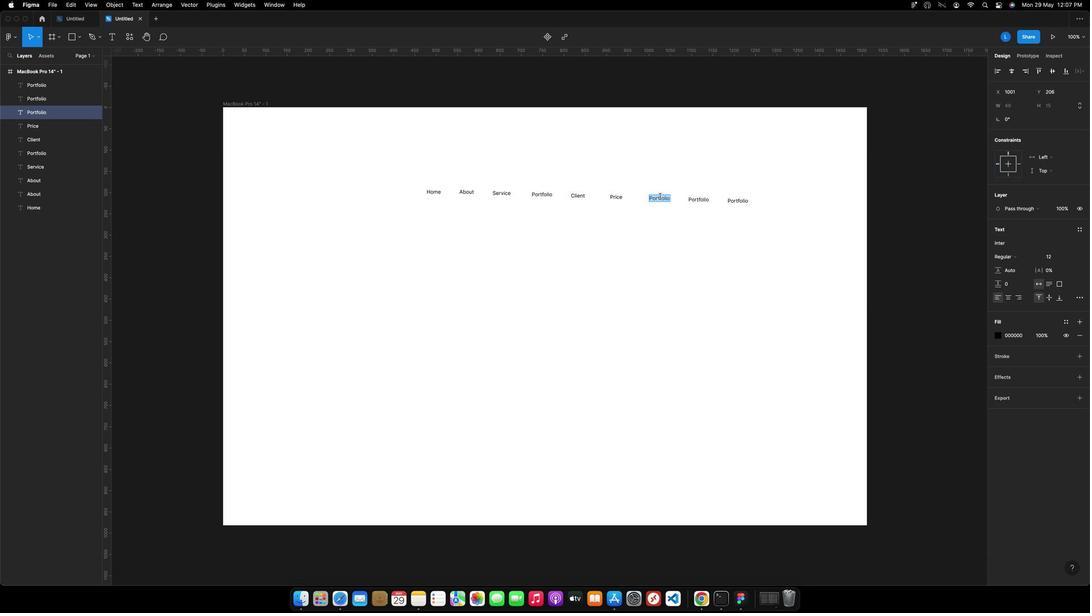 
Action: Key pressed Key.caps_lock'B'Key.caps_lock'l''o''g'Key.esc
Screenshot: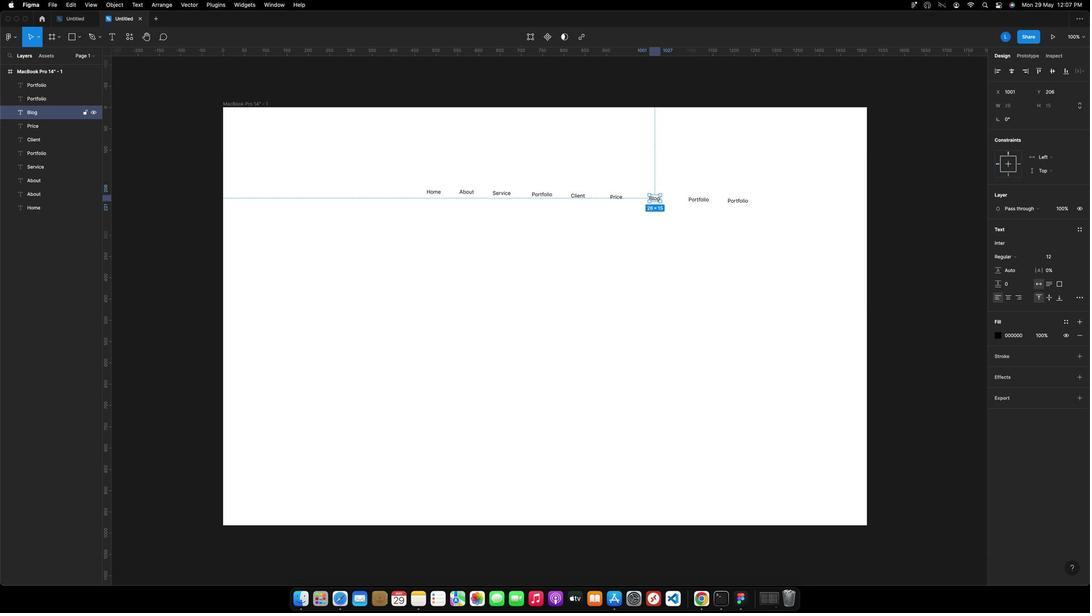 
Action: Mouse moved to (764, 255)
Screenshot: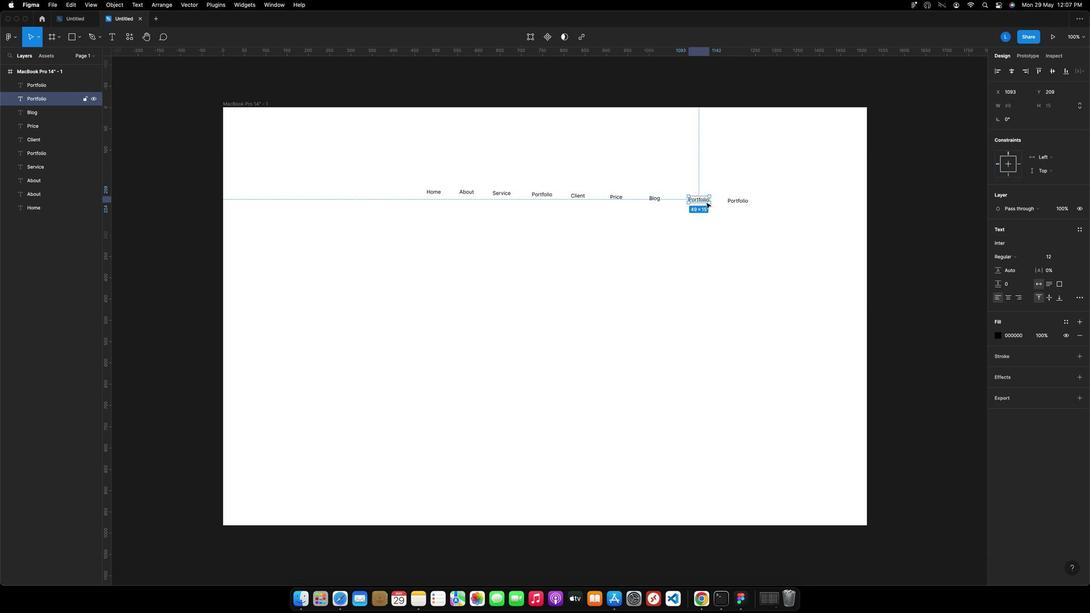 
Action: Mouse pressed left at (764, 255)
Screenshot: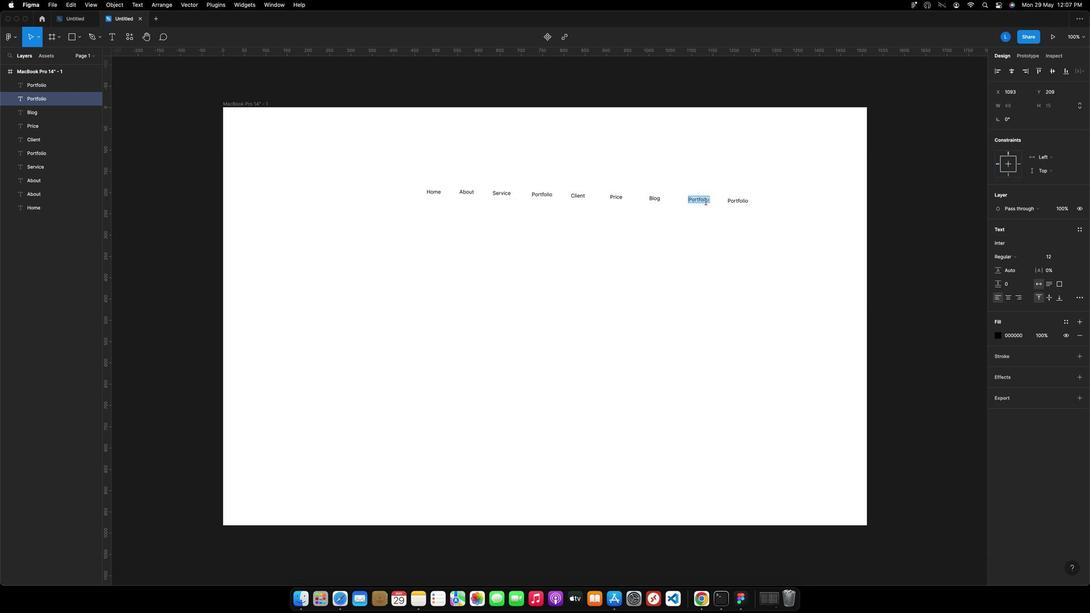 
Action: Mouse pressed left at (764, 255)
Screenshot: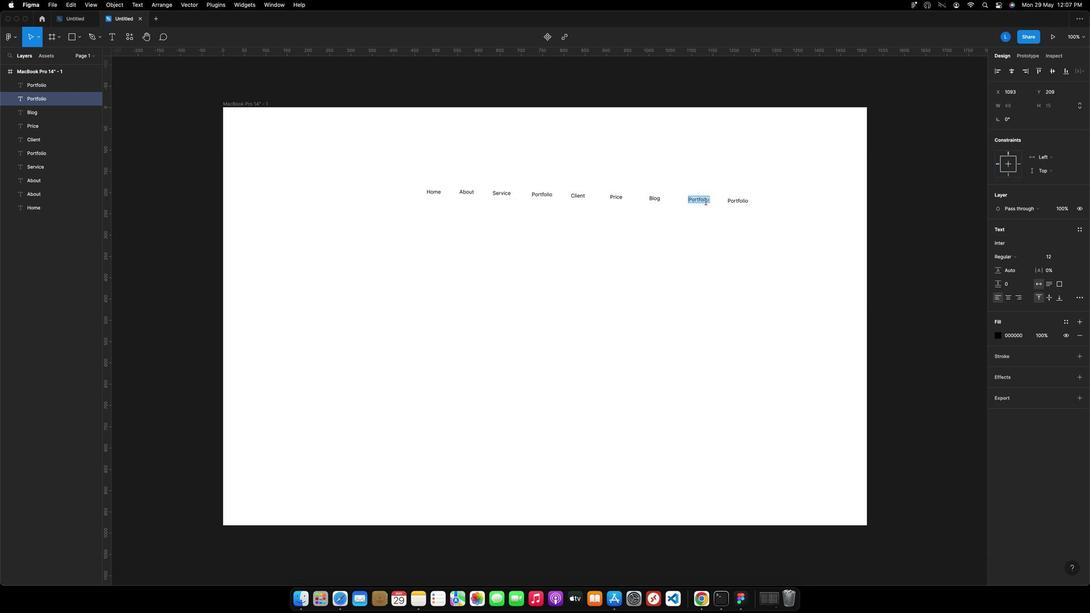 
Action: Key pressed Key.caps_lock'C'Key.caps_lock'o''n''t''a''c''t'Key.esc
Screenshot: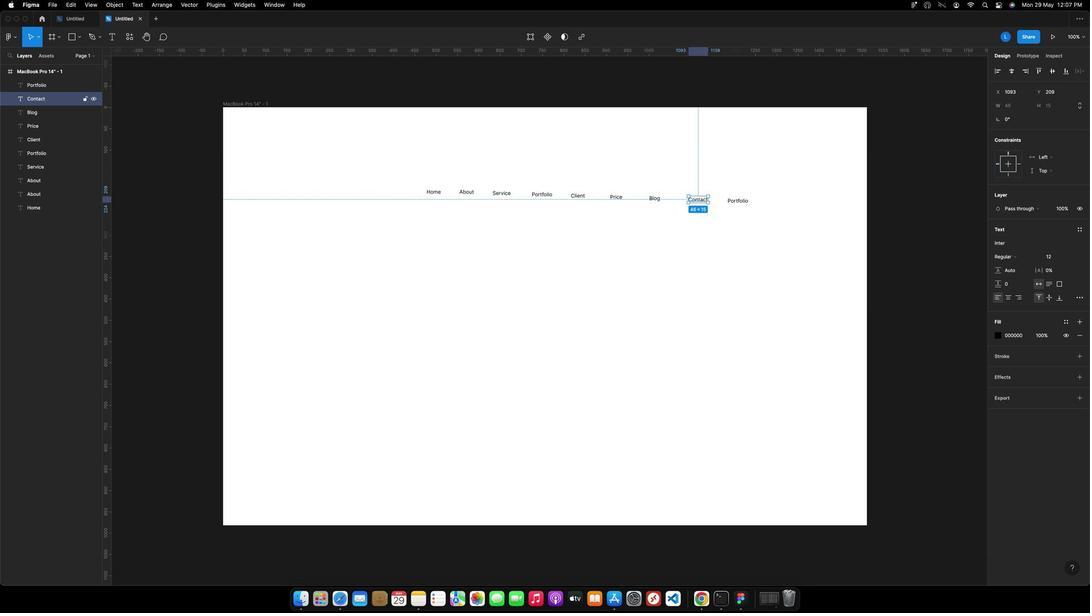 
Action: Mouse moved to (754, 255)
Screenshot: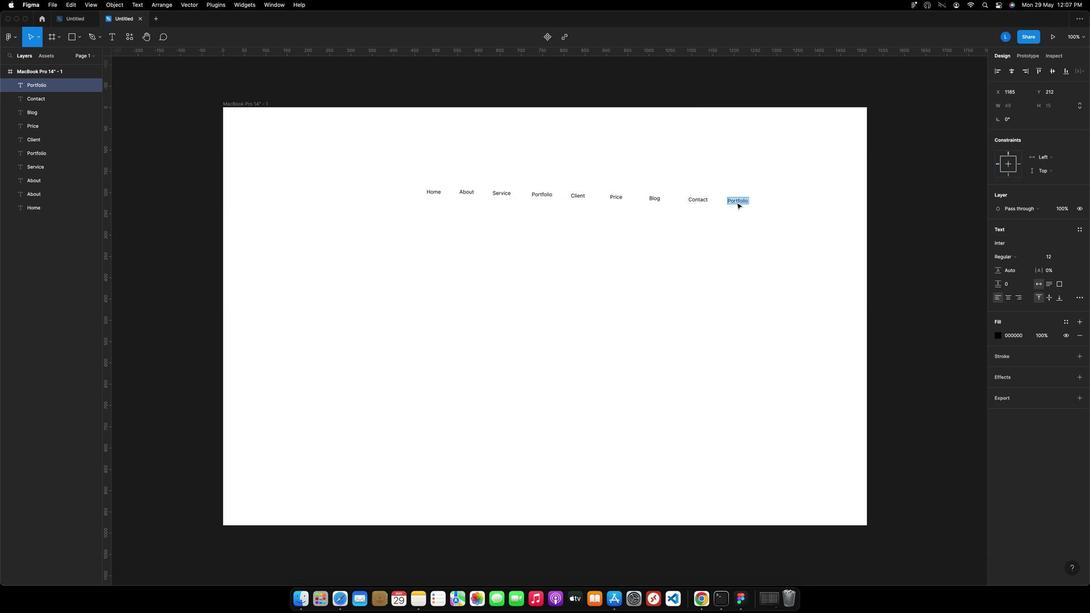 
Action: Mouse pressed left at (754, 255)
Screenshot: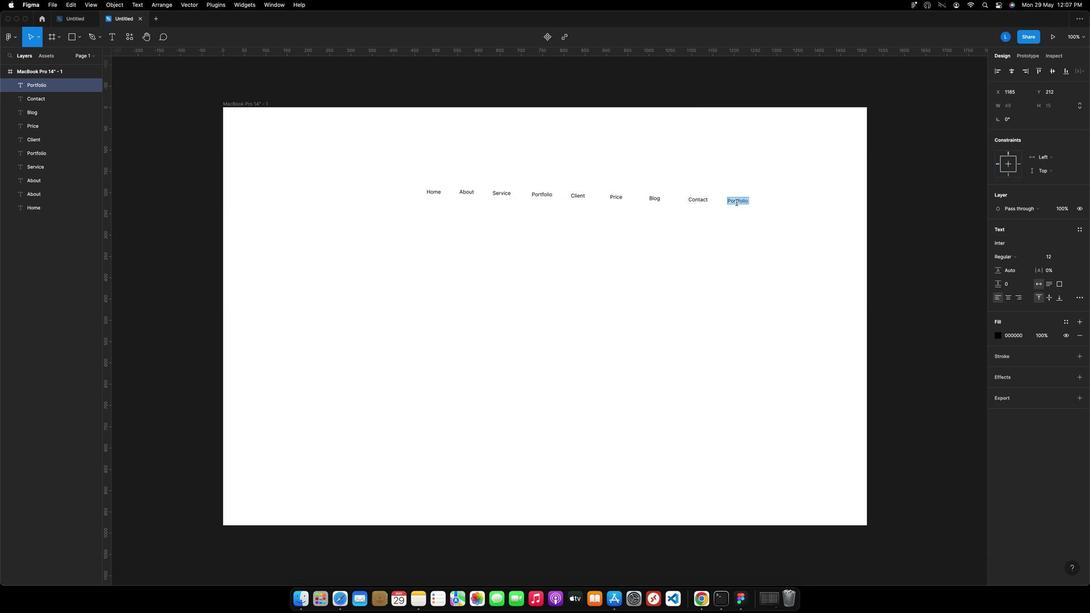 
Action: Mouse pressed left at (754, 255)
Screenshot: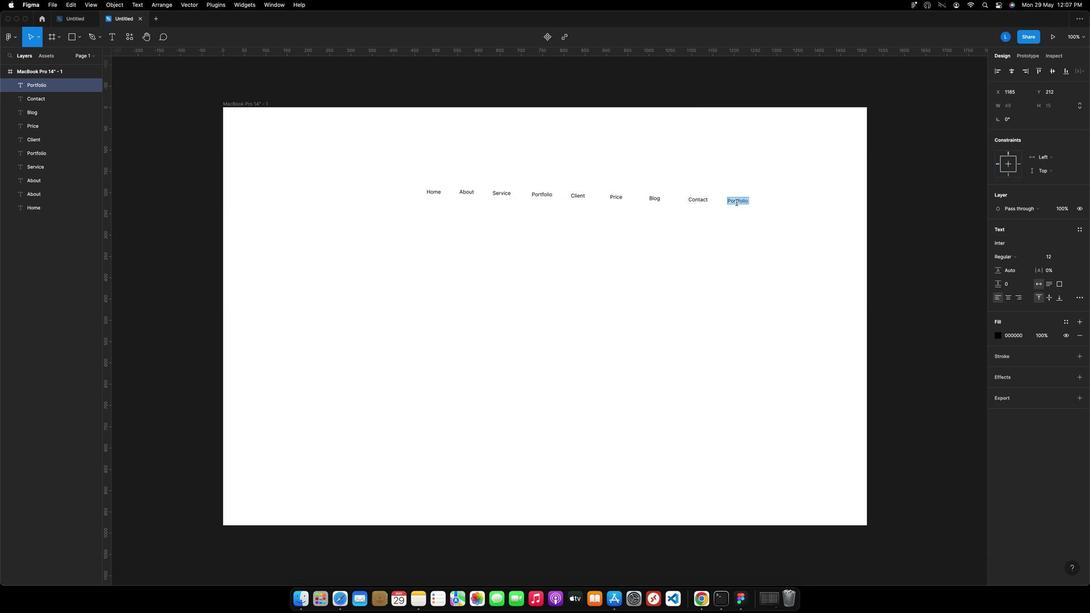 
Action: Key pressed Key.caps_lock'B'Key.caps_lock'u''y''y'Key.spaceKey.backspaceKey.backspaceKey.spaceKey.caps_lock'N'Key.caps_lock'o''w'Key.esc
Screenshot: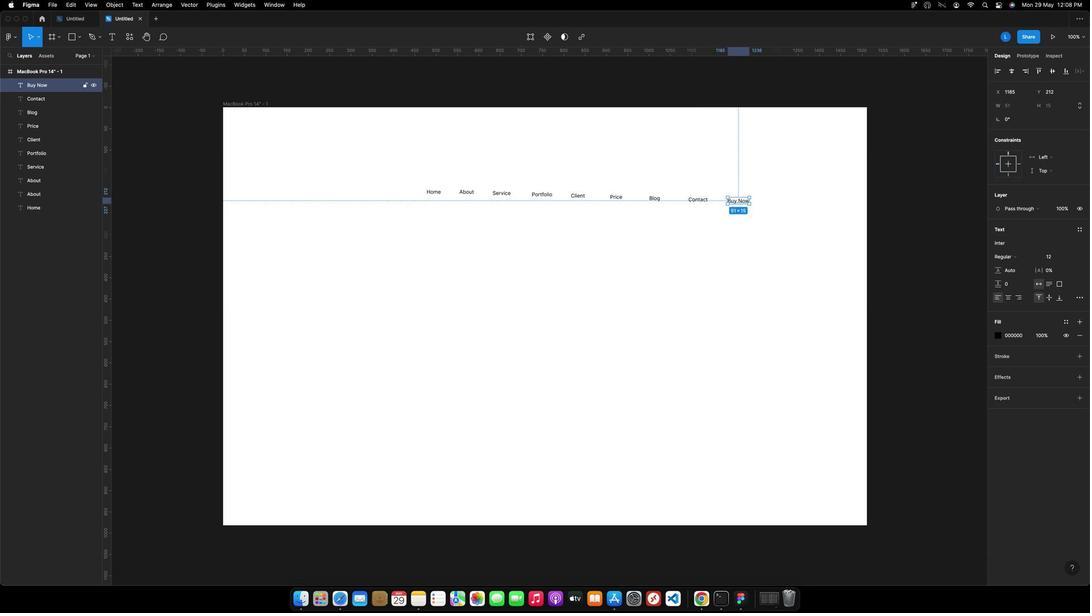 
Action: Mouse moved to (863, 235)
Screenshot: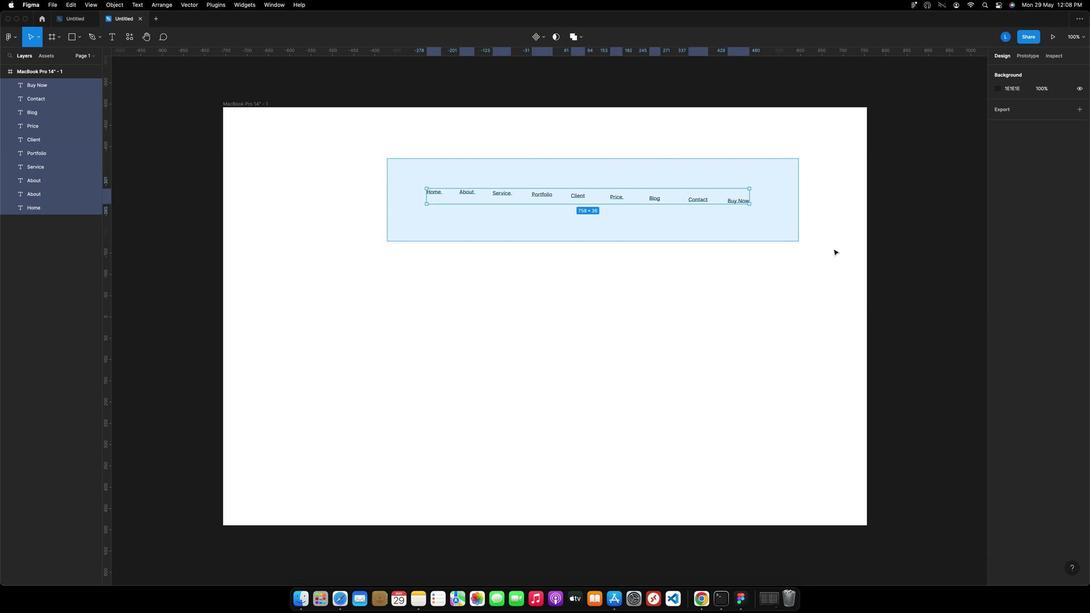 
Action: Mouse pressed left at (863, 235)
Screenshot: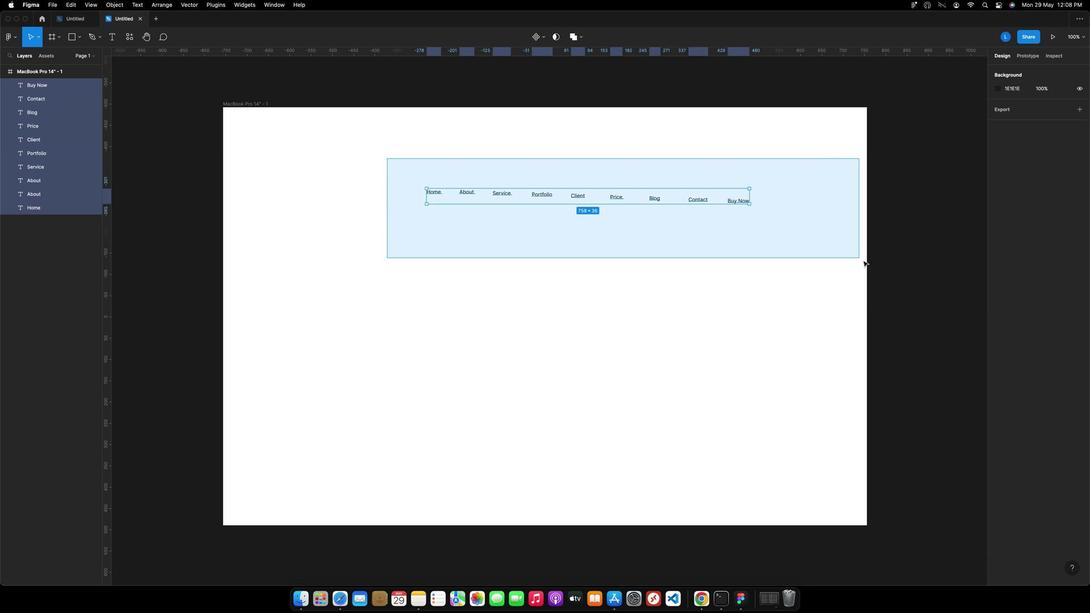 
Action: Mouse moved to (659, 191)
Screenshot: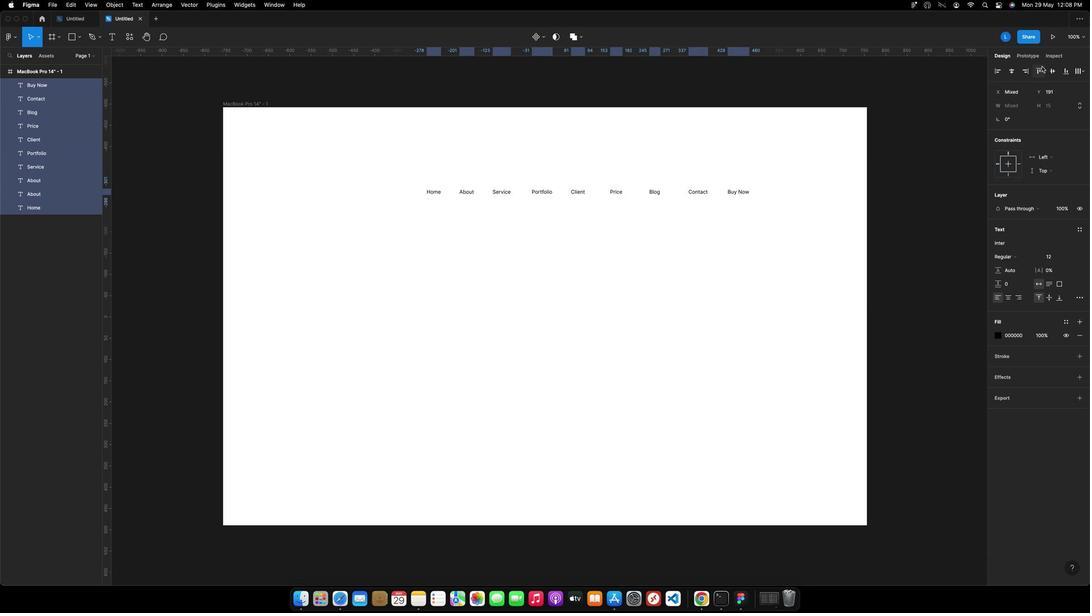 
Action: Mouse pressed left at (659, 191)
Screenshot: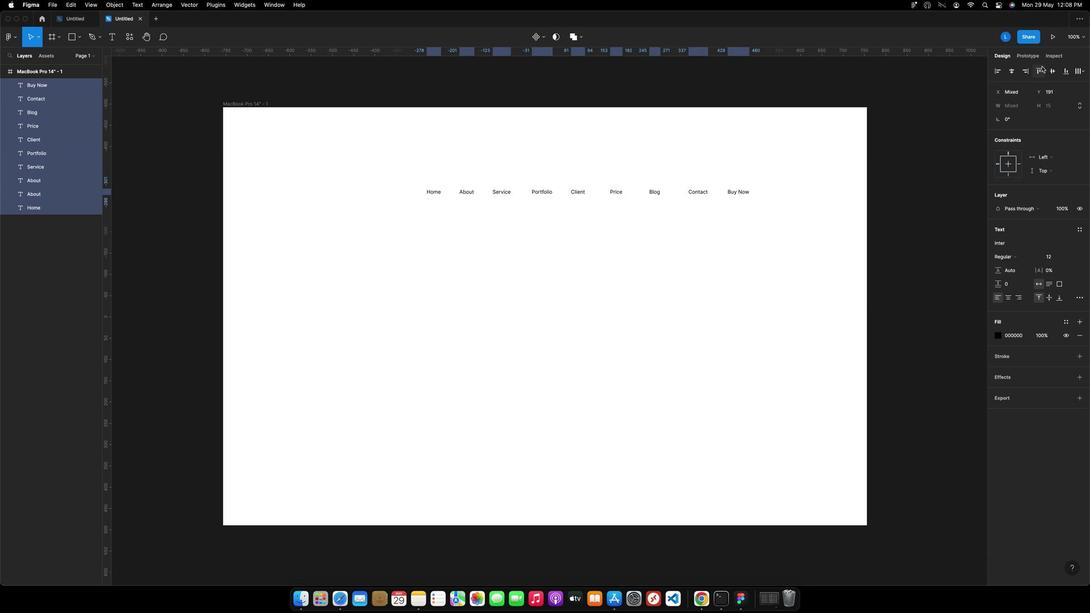 
Action: Mouse moved to (755, 270)
Screenshot: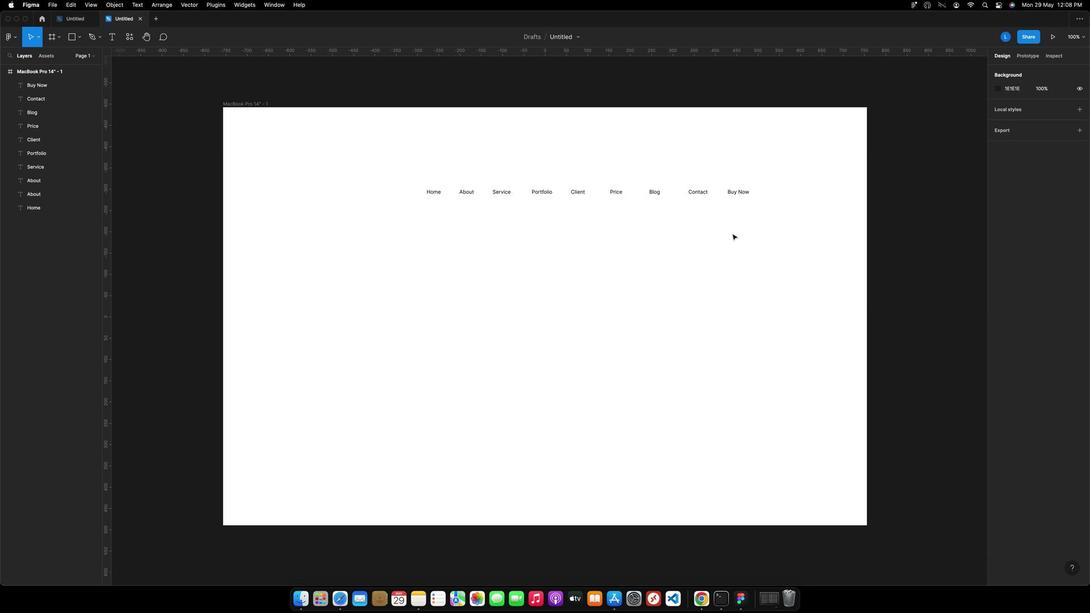 
Action: Mouse pressed left at (755, 270)
Screenshot: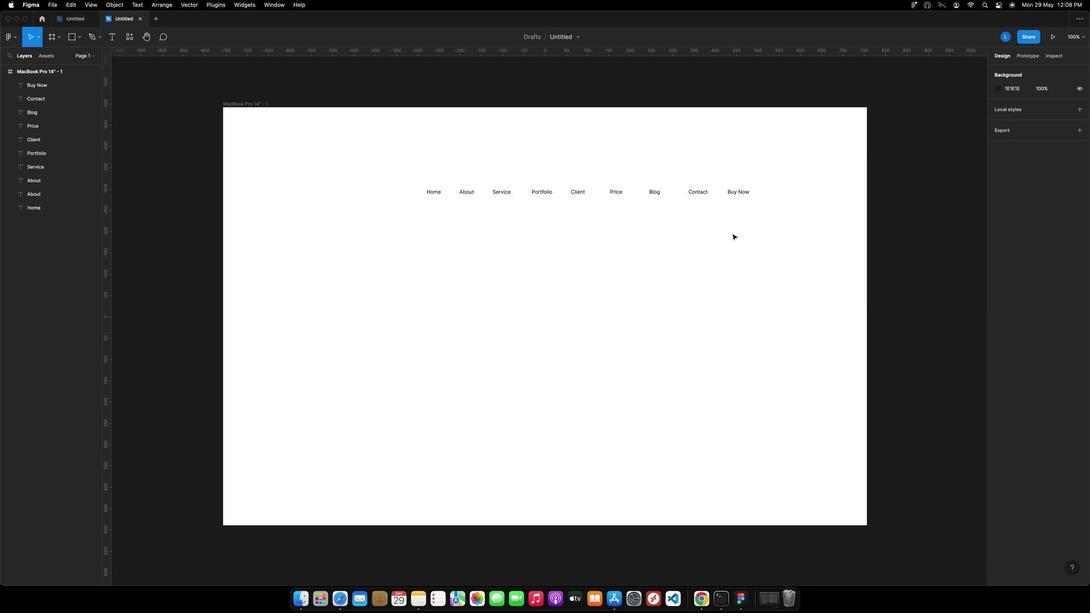 
Action: Key pressed 'r'
Screenshot: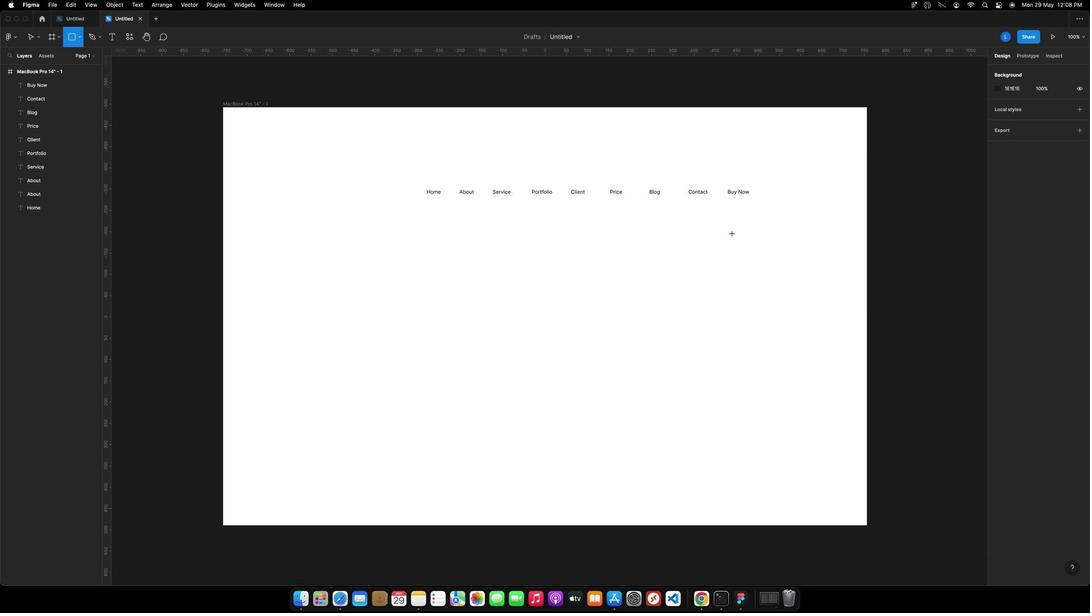 
Action: Mouse pressed left at (755, 270)
Screenshot: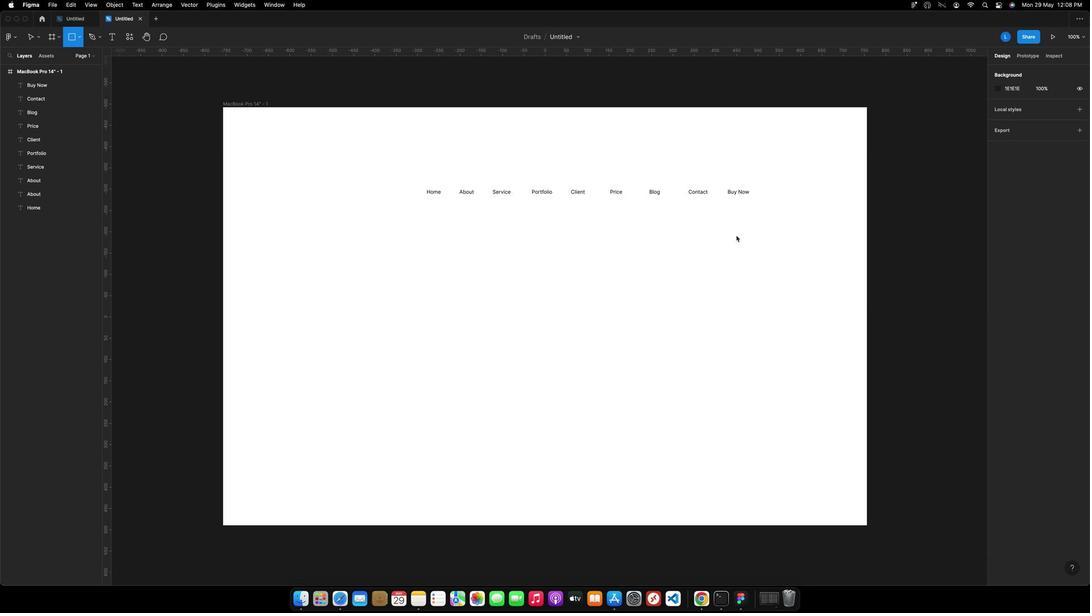 
Action: Mouse moved to (672, 274)
Screenshot: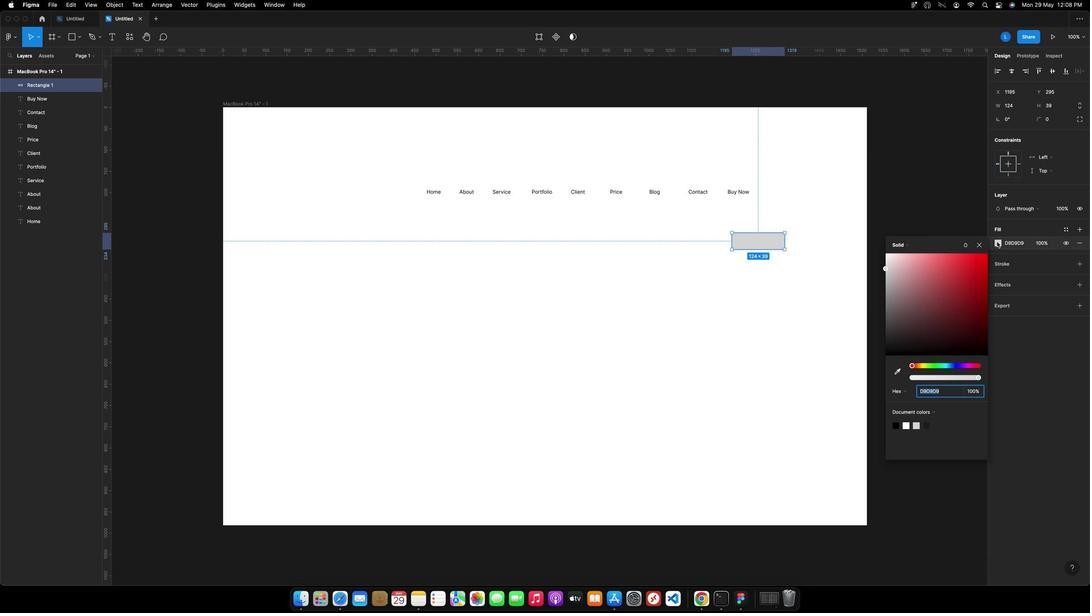 
Action: Mouse pressed left at (672, 274)
Screenshot: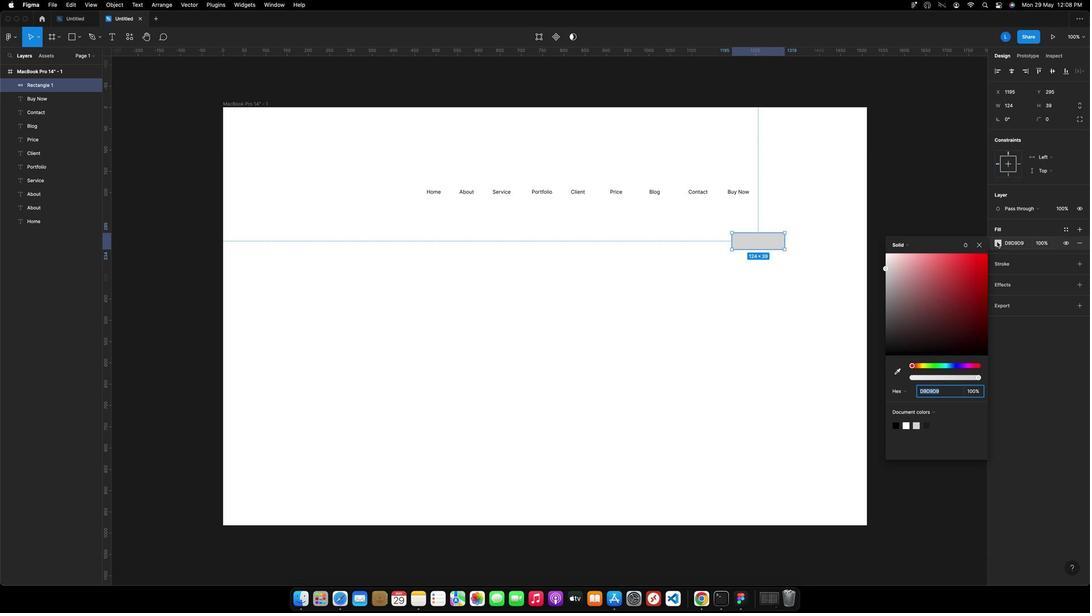 
Action: Mouse moved to (681, 331)
Screenshot: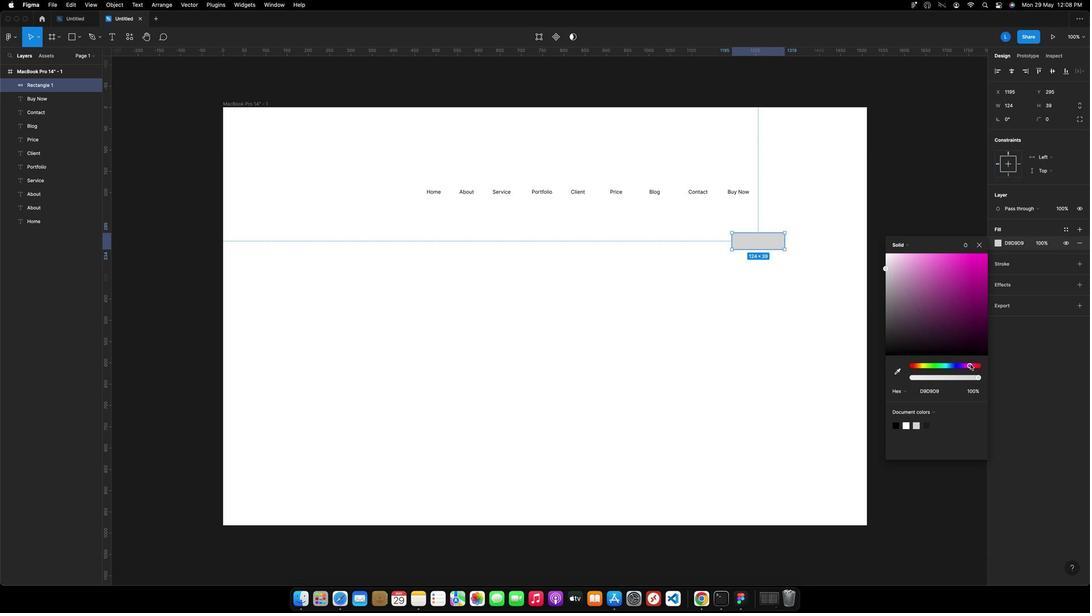 
Action: Mouse pressed left at (681, 331)
Screenshot: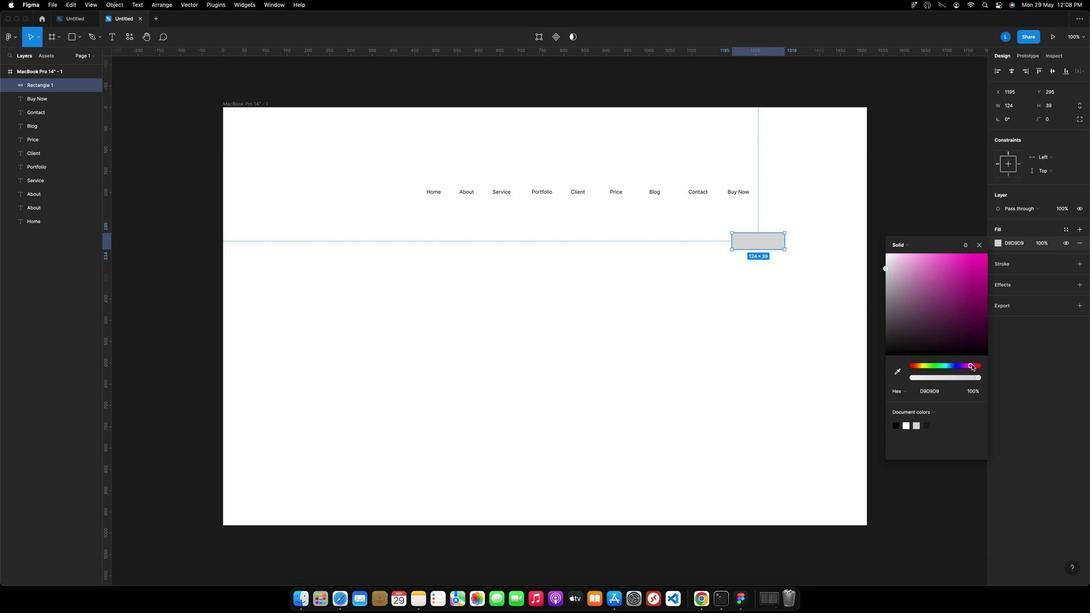 
Action: Mouse moved to (679, 299)
Screenshot: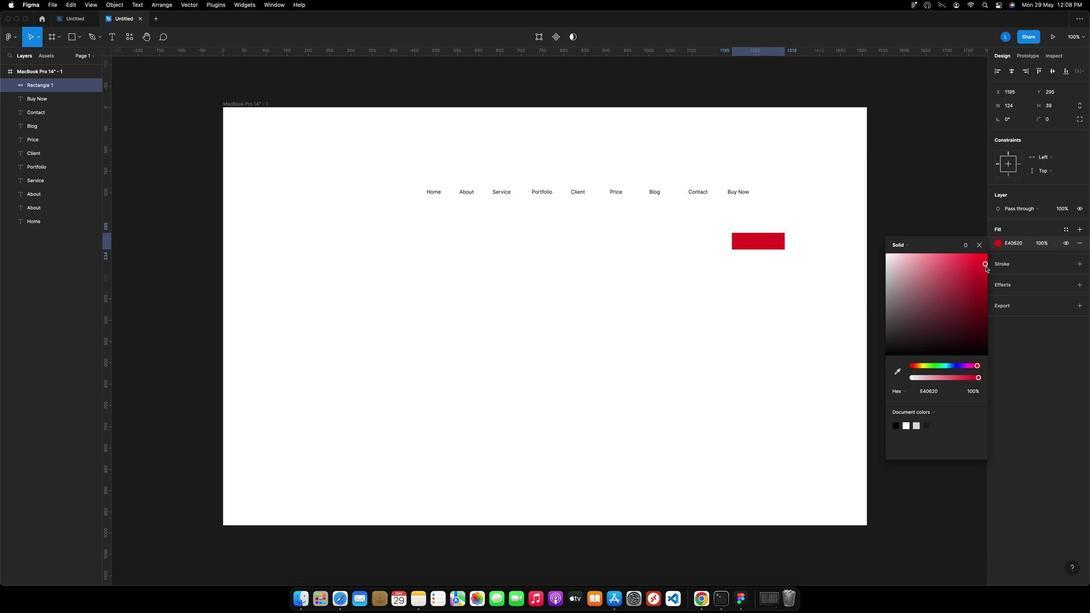 
Action: Mouse pressed left at (679, 299)
Screenshot: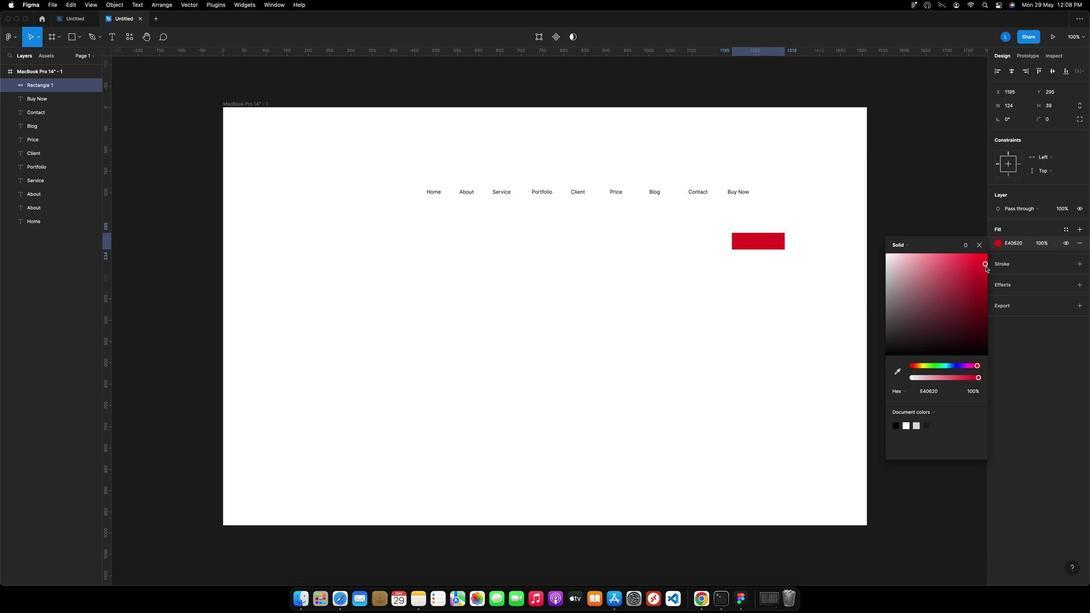 
Action: Mouse moved to (679, 286)
Screenshot: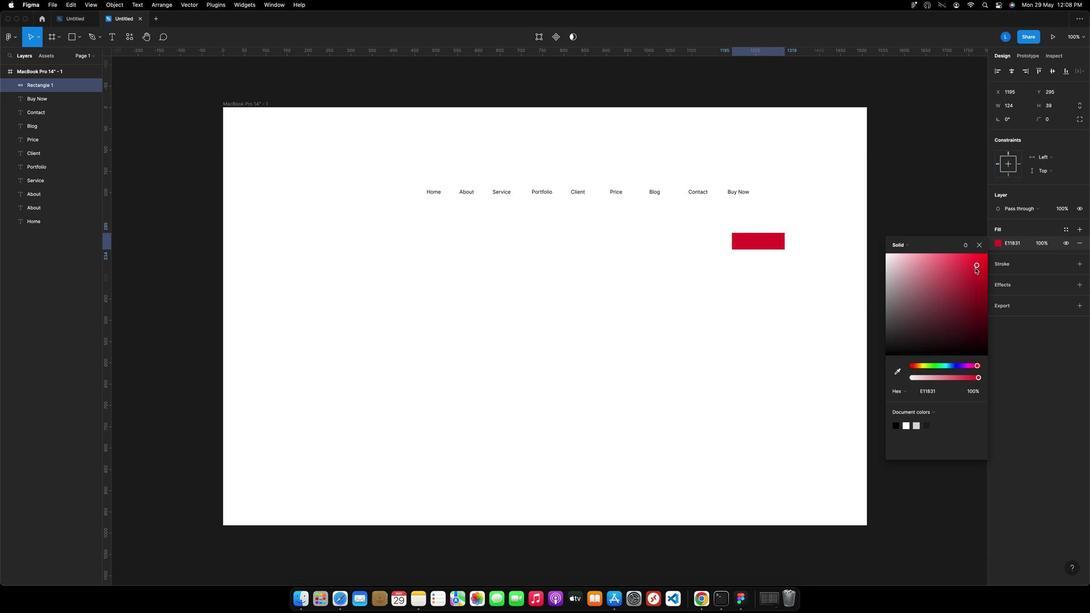 
Action: Mouse pressed left at (679, 286)
Screenshot: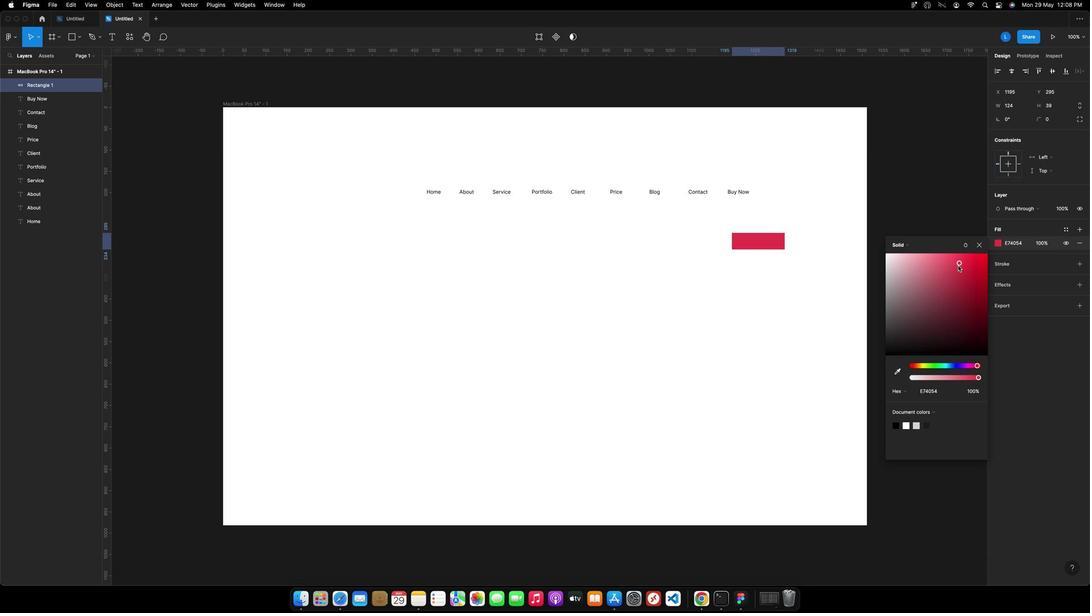 
Action: Mouse moved to (678, 276)
Screenshot: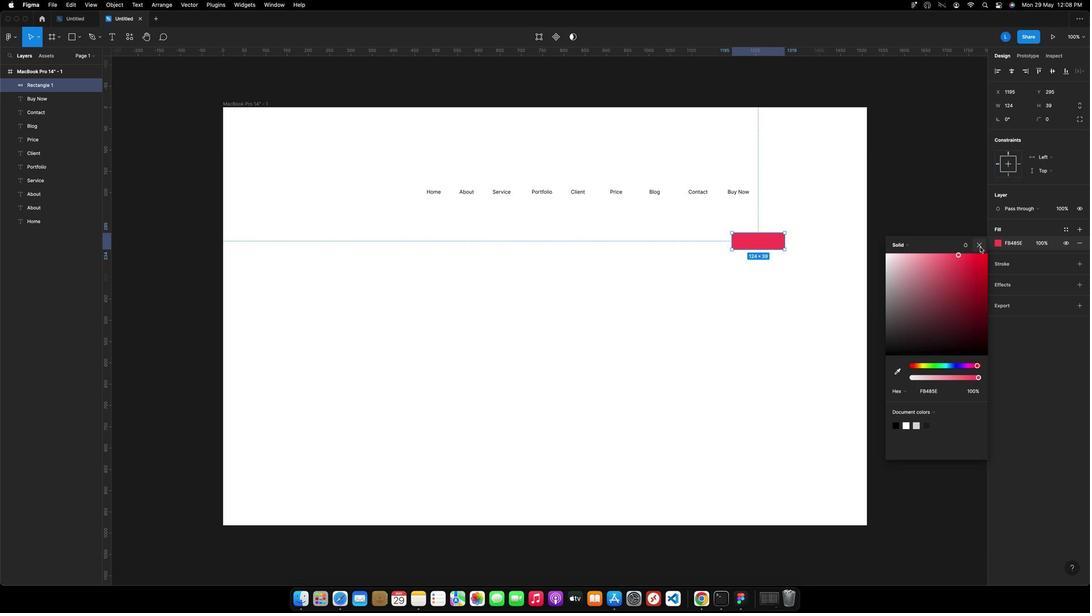 
Action: Mouse pressed left at (678, 276)
Screenshot: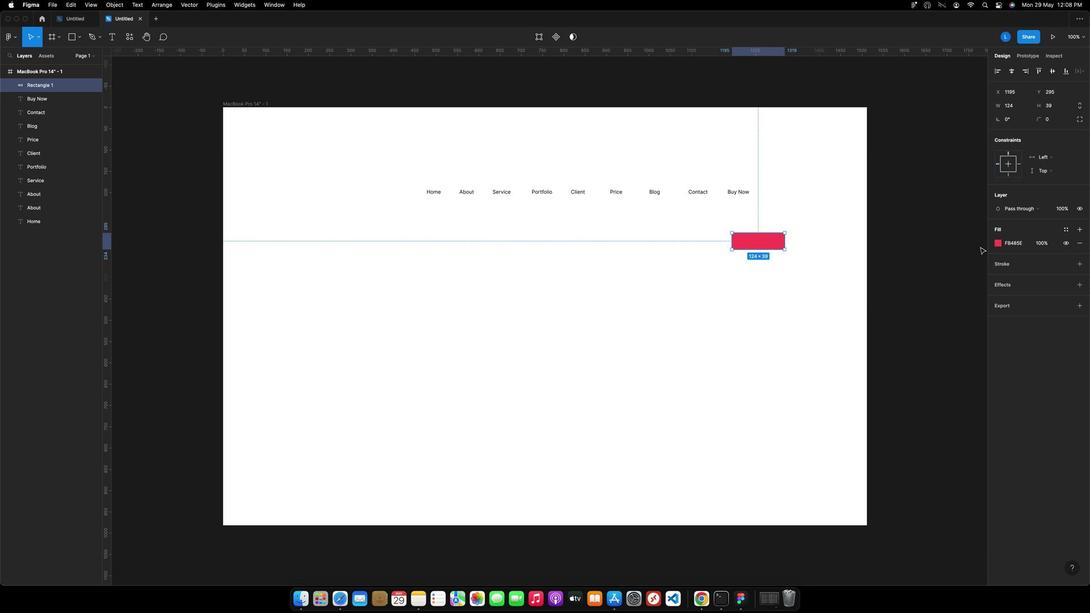 
Action: Mouse moved to (657, 216)
Screenshot: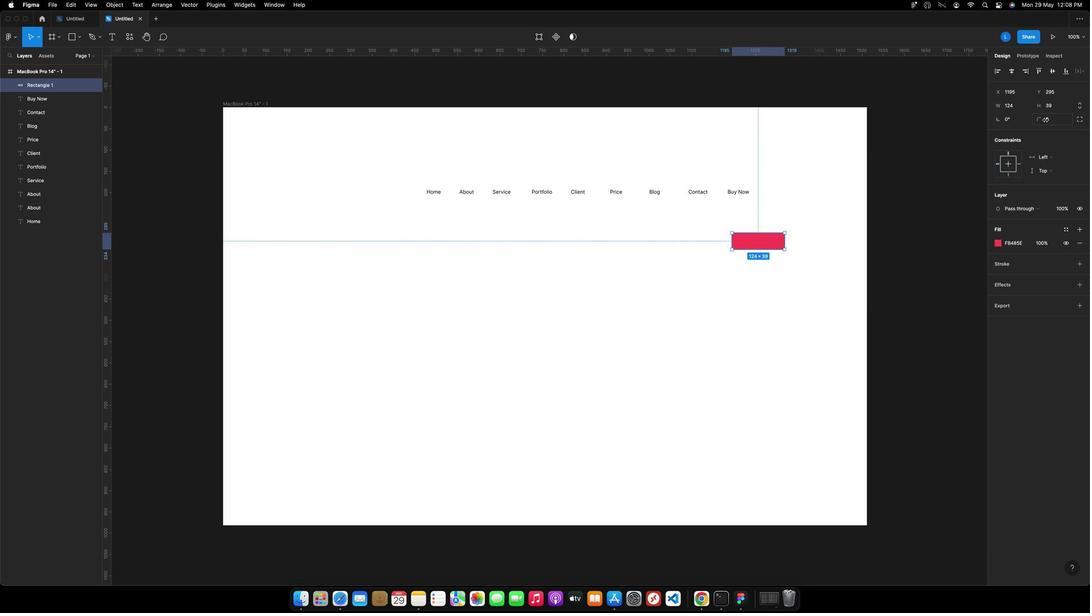 
Action: Mouse pressed left at (657, 216)
Screenshot: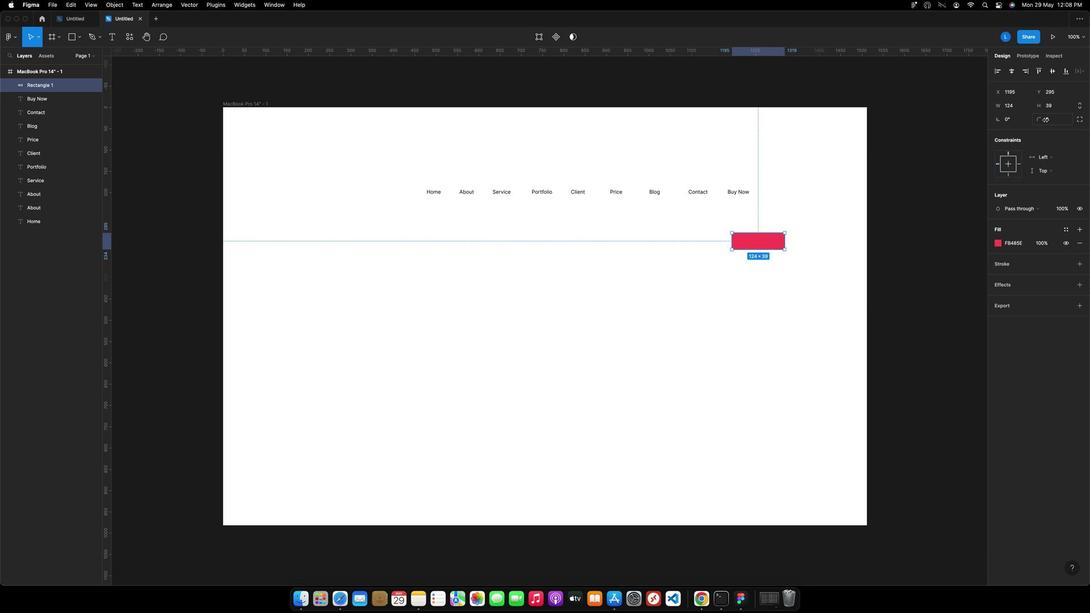 
Action: Key pressed '5'Key.shift_rKey.enter
Screenshot: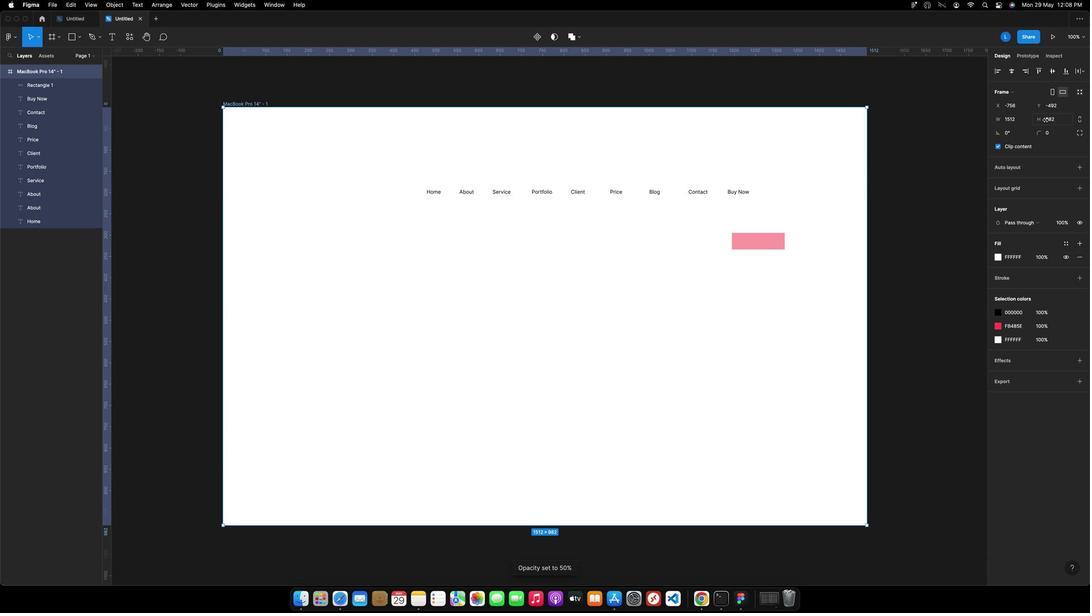 
Action: Mouse moved to (741, 270)
Screenshot: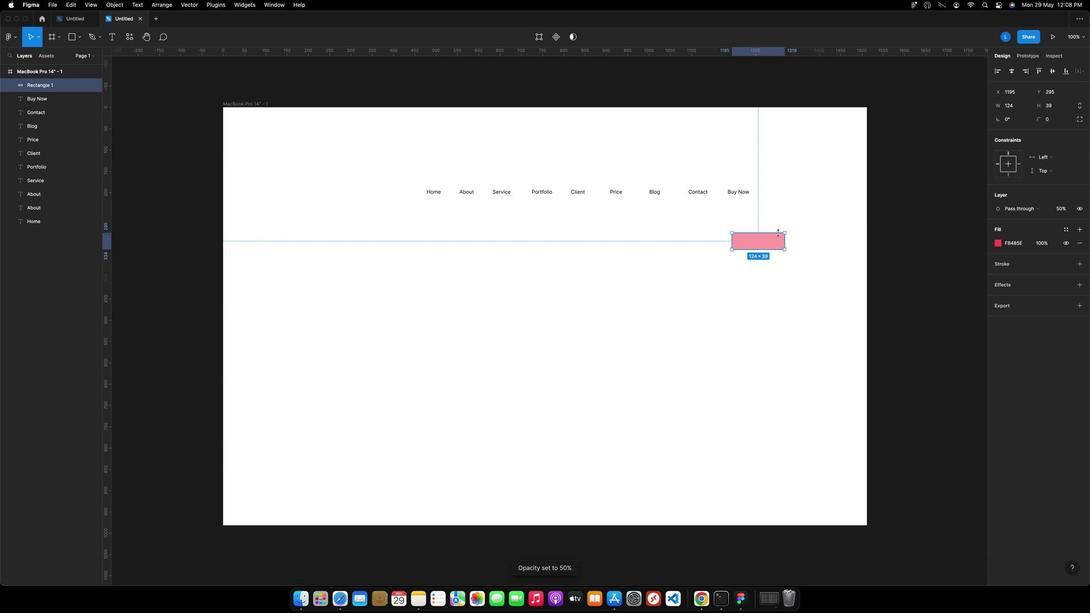 
Action: Mouse pressed left at (741, 270)
Screenshot: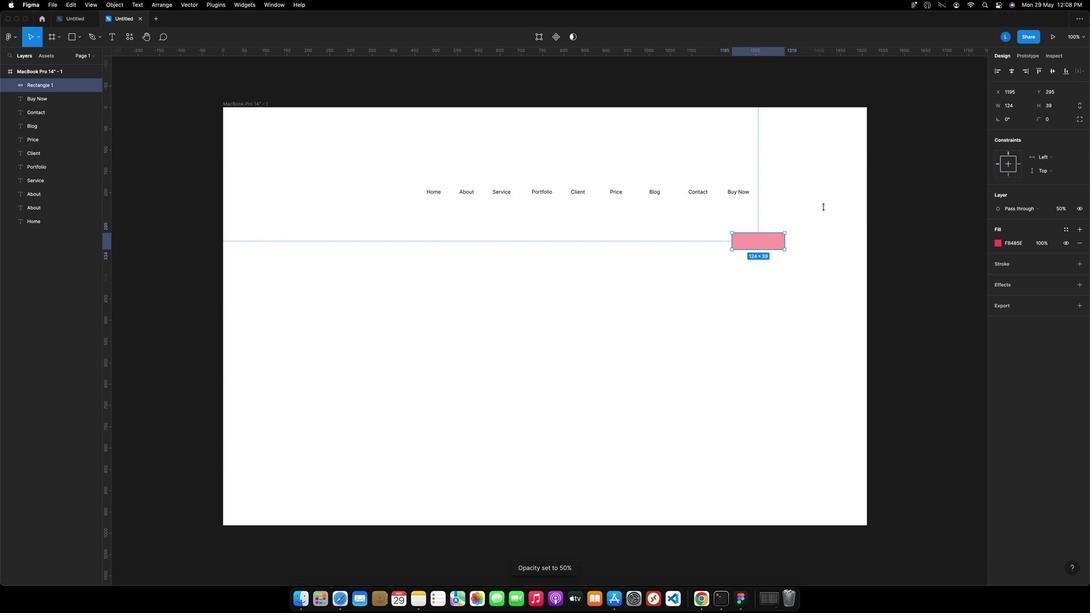
Action: Mouse moved to (653, 216)
Screenshot: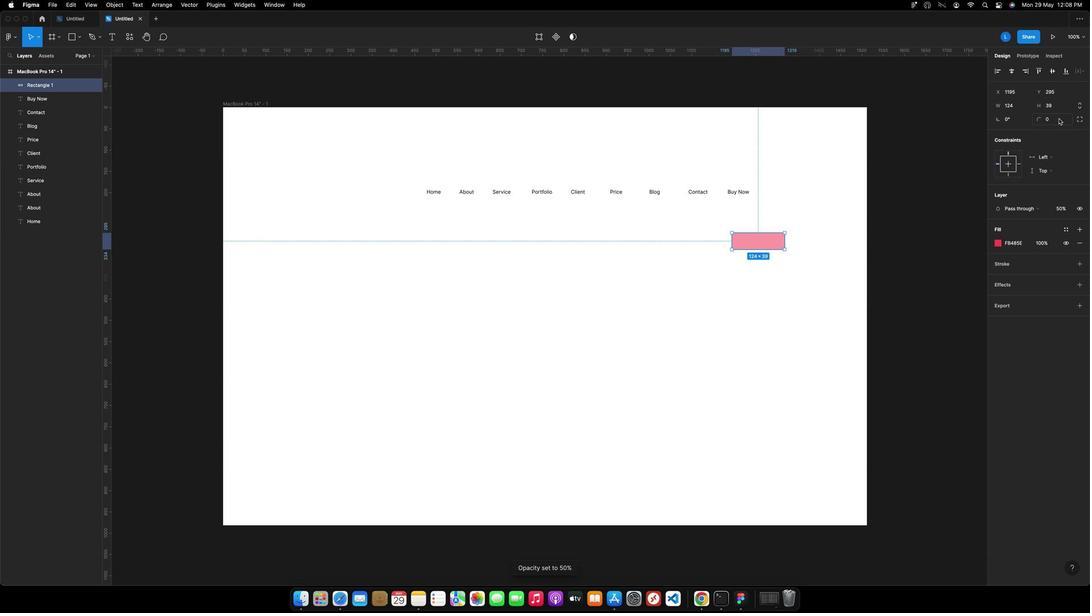 
Action: Mouse pressed left at (653, 216)
Screenshot: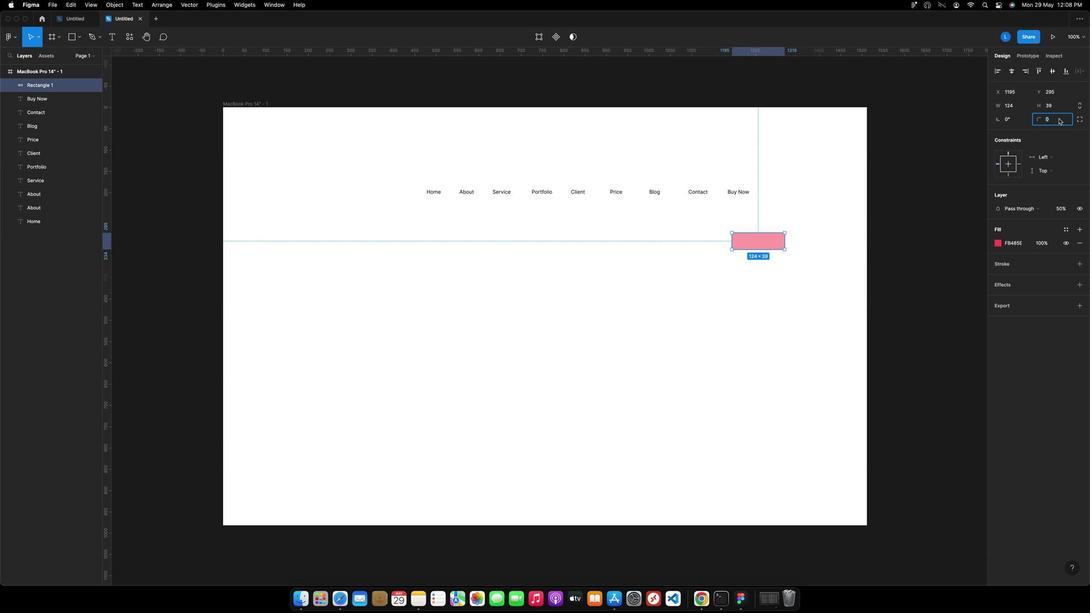 
Action: Key pressed '5'Key.enter
Screenshot: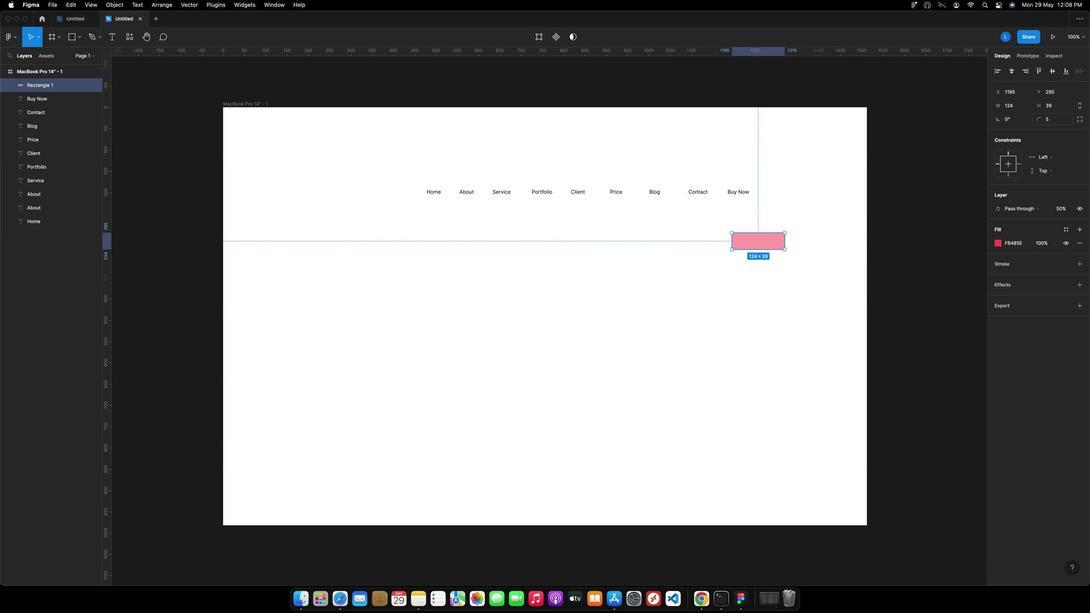 
Action: Mouse moved to (725, 257)
Screenshot: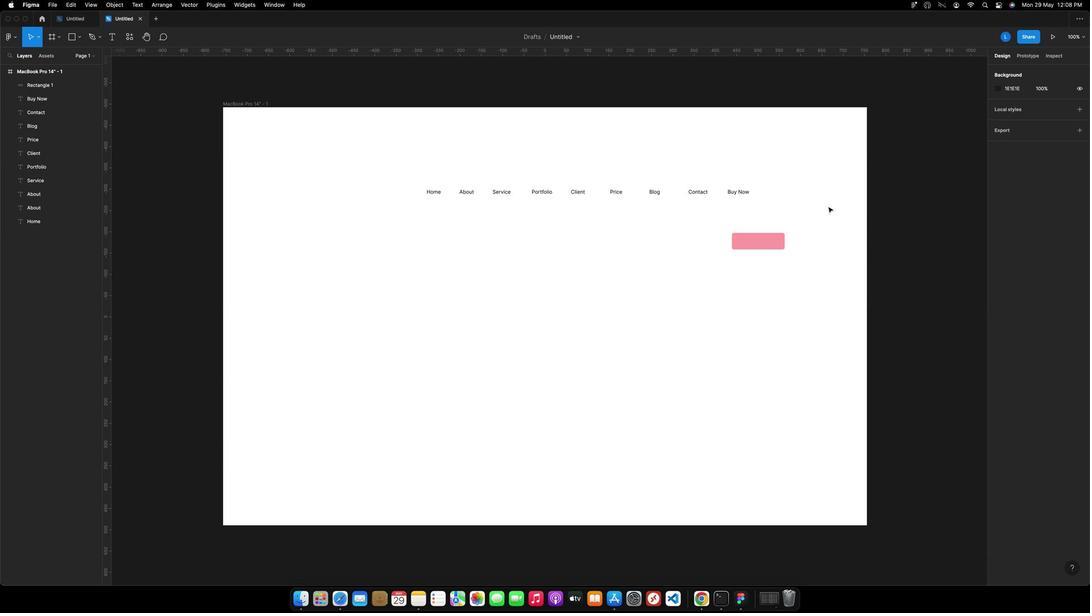 
Action: Mouse pressed left at (725, 257)
Screenshot: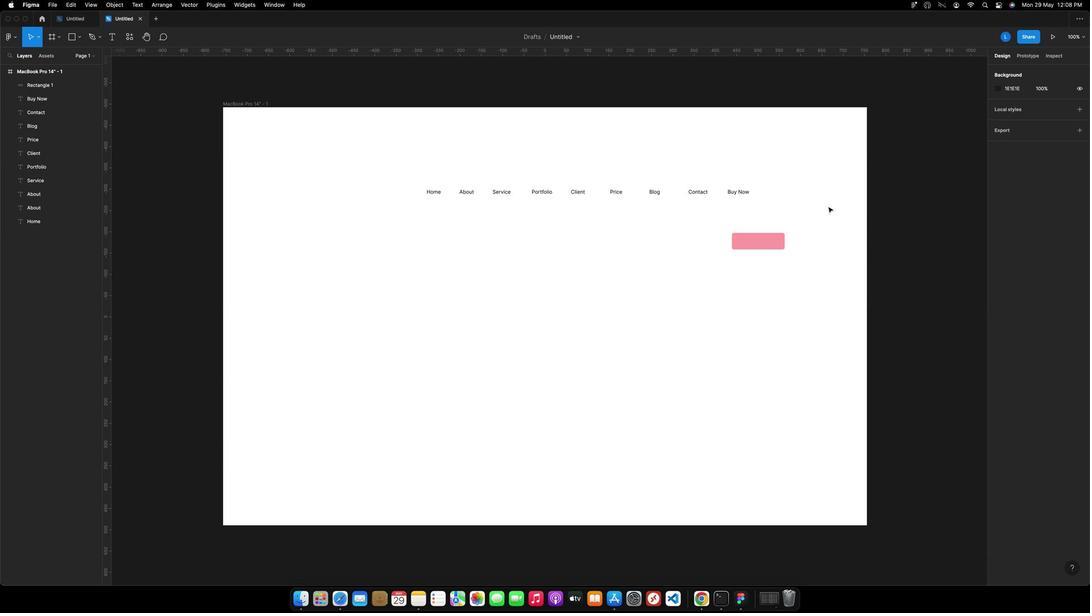 
Action: Mouse moved to (744, 272)
Screenshot: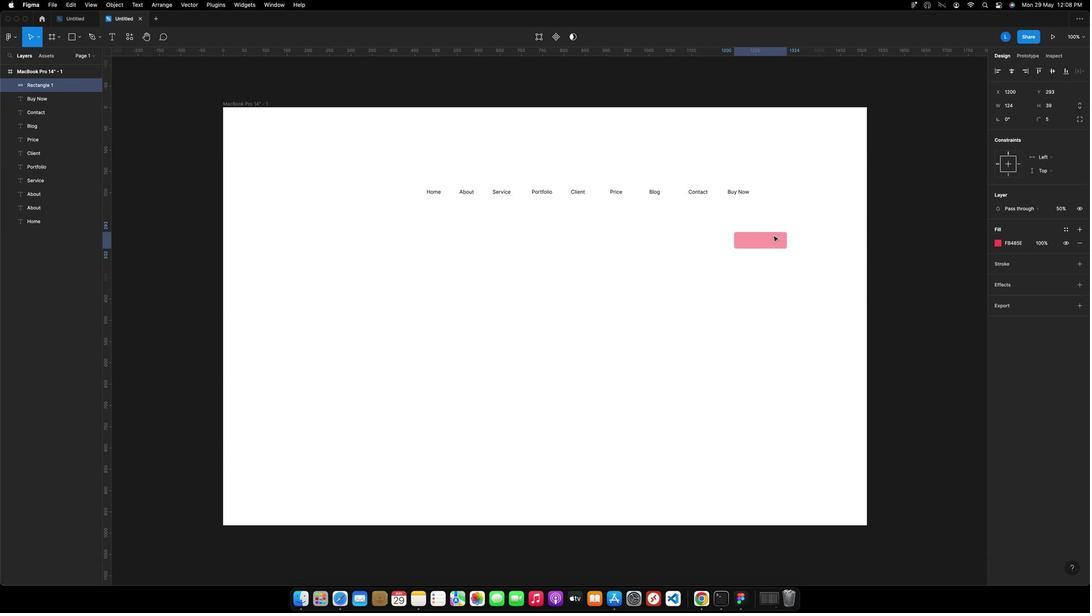 
Action: Mouse pressed left at (744, 272)
Screenshot: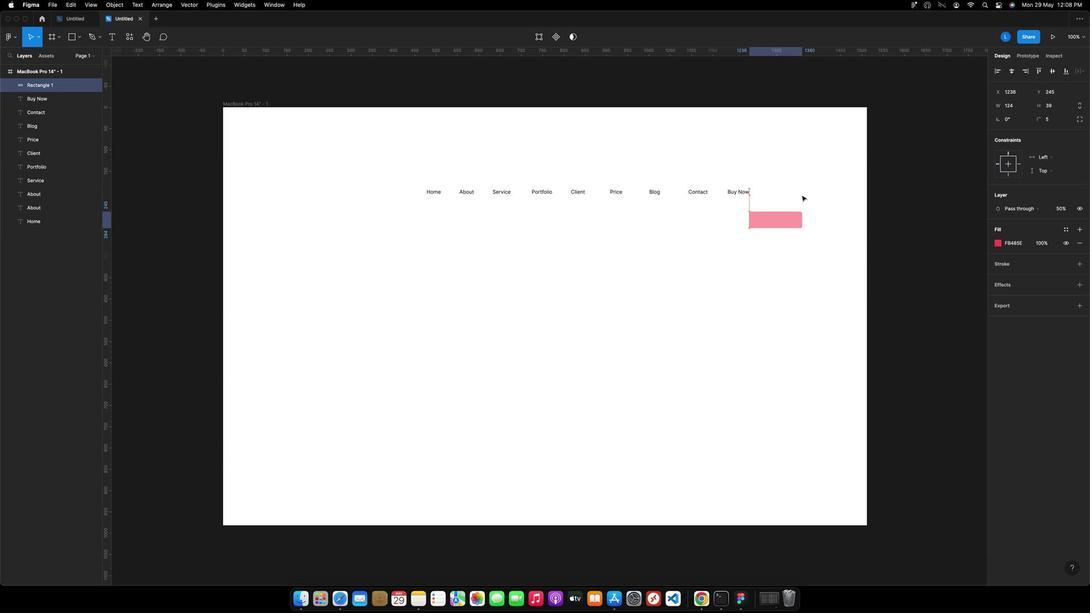 
Action: Mouse moved to (753, 252)
Screenshot: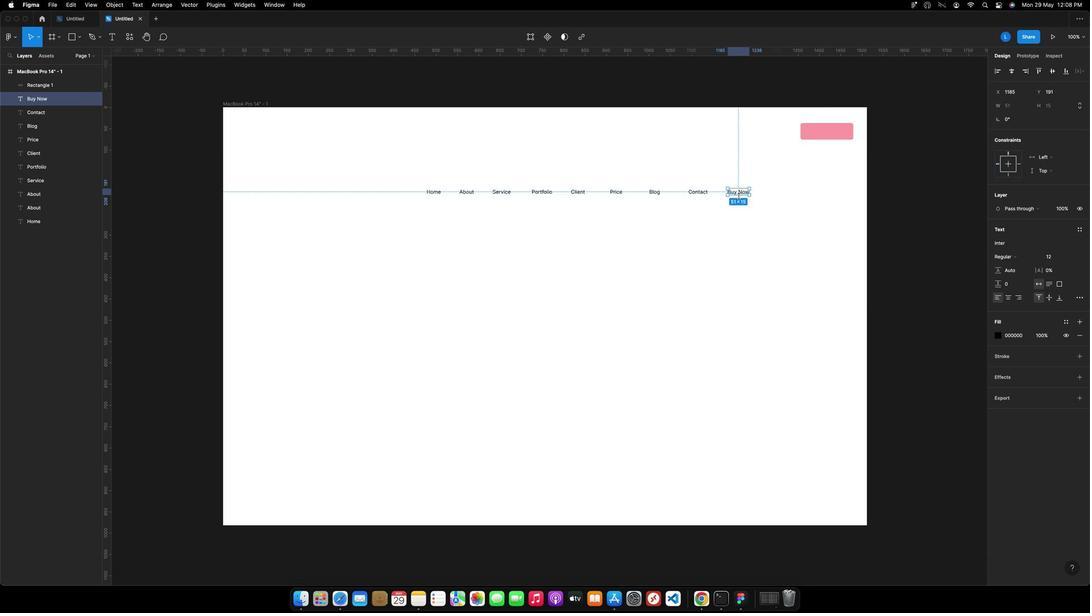 
Action: Mouse pressed left at (753, 252)
Screenshot: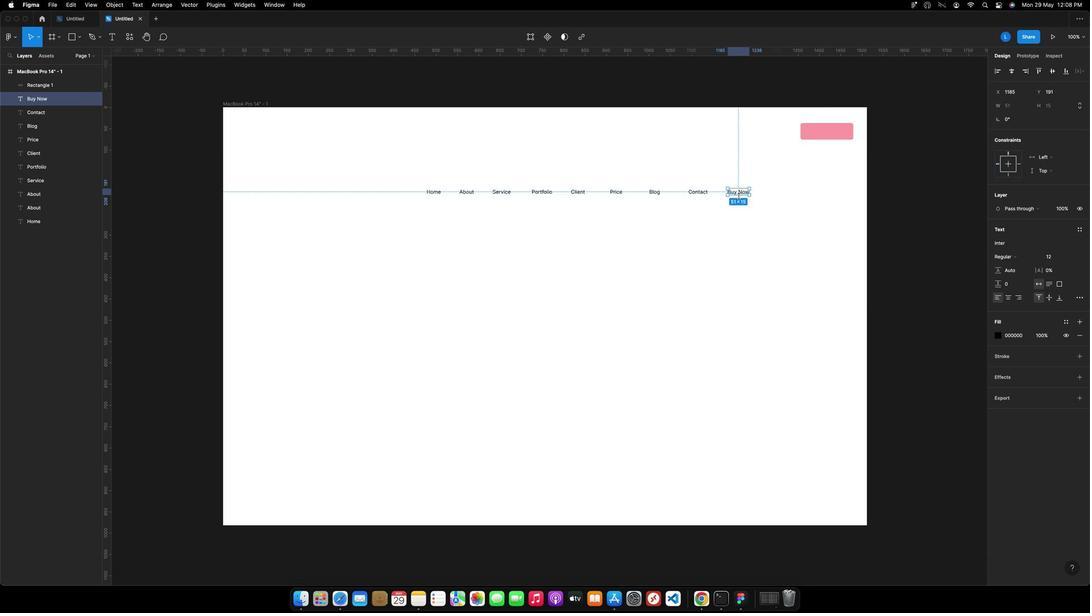 
Action: Mouse moved to (753, 250)
Screenshot: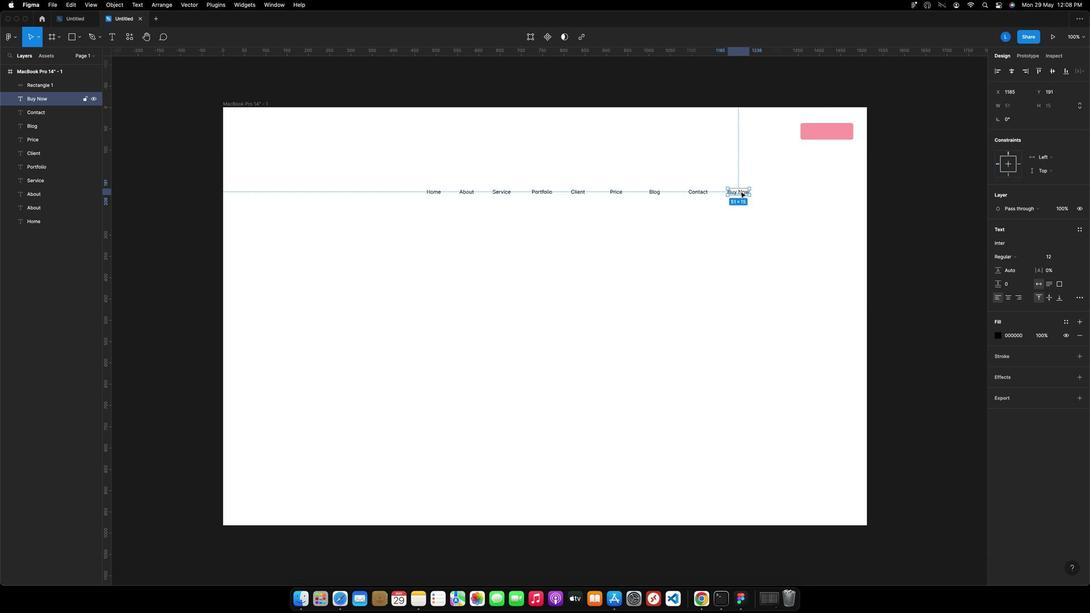 
Action: Mouse pressed left at (753, 250)
Screenshot: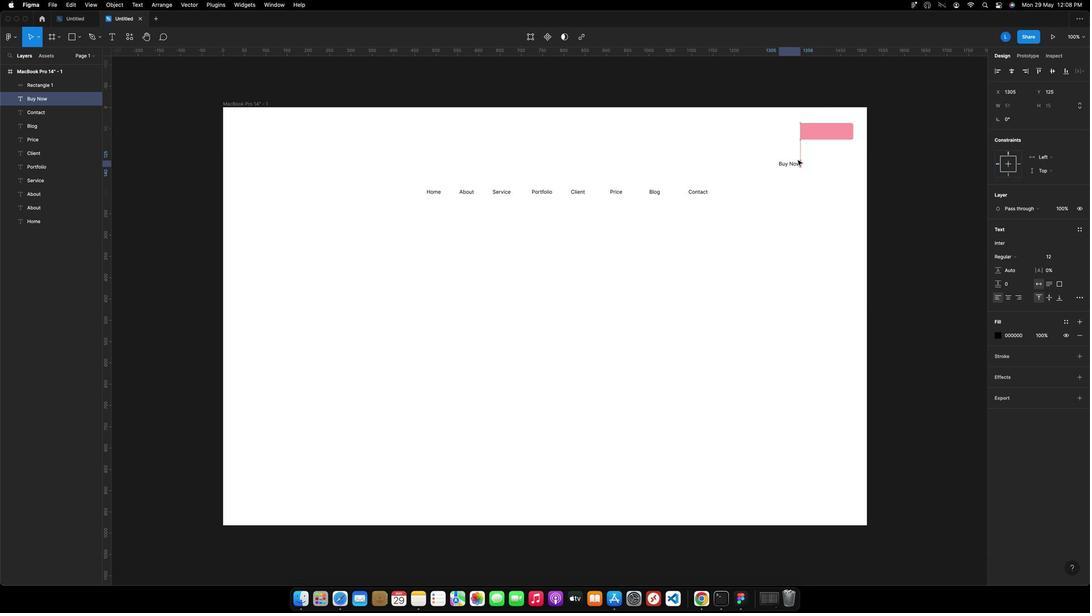
Action: Mouse moved to (670, 281)
Screenshot: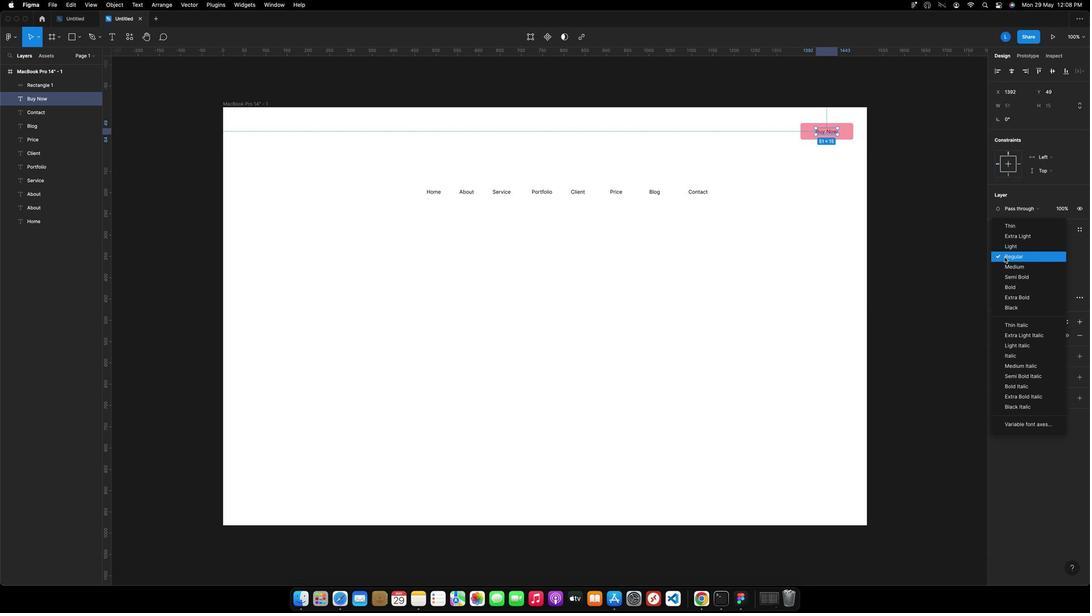 
Action: Mouse pressed left at (670, 281)
Screenshot: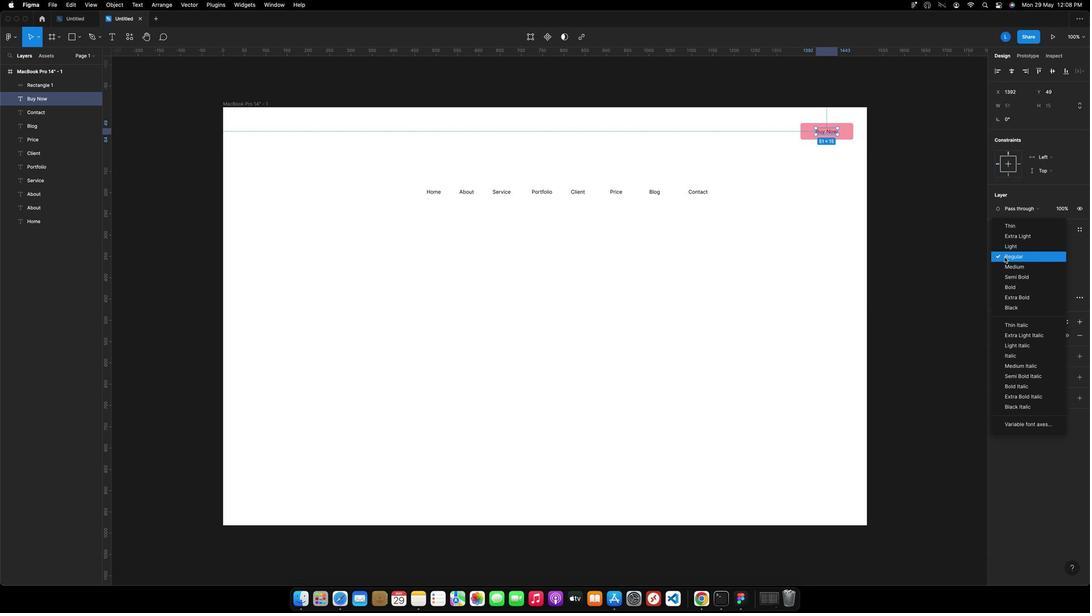 
Action: Mouse moved to (669, 289)
Screenshot: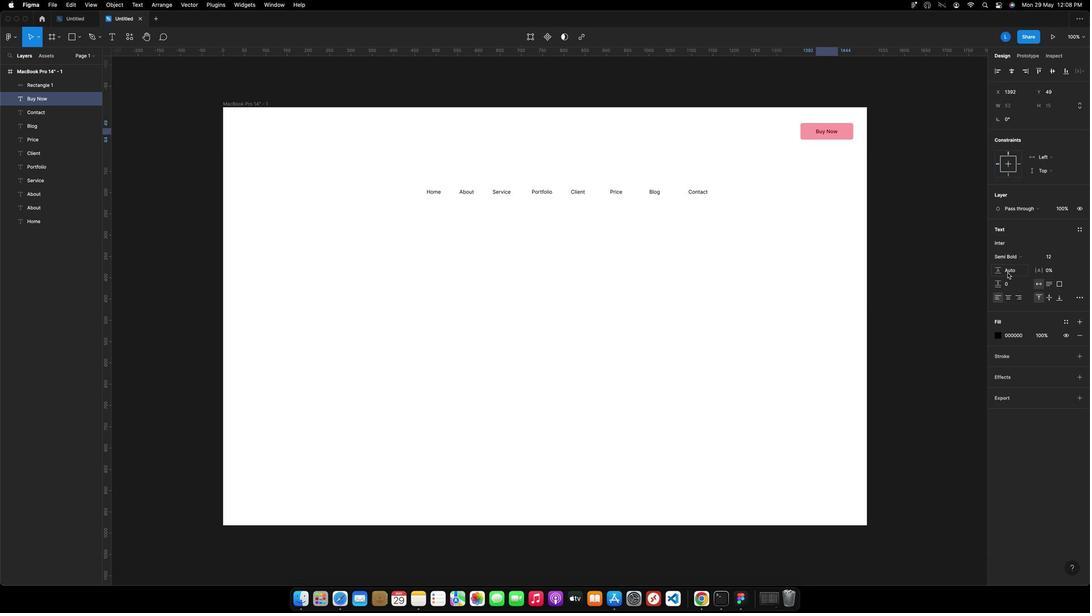 
Action: Mouse pressed left at (669, 289)
Screenshot: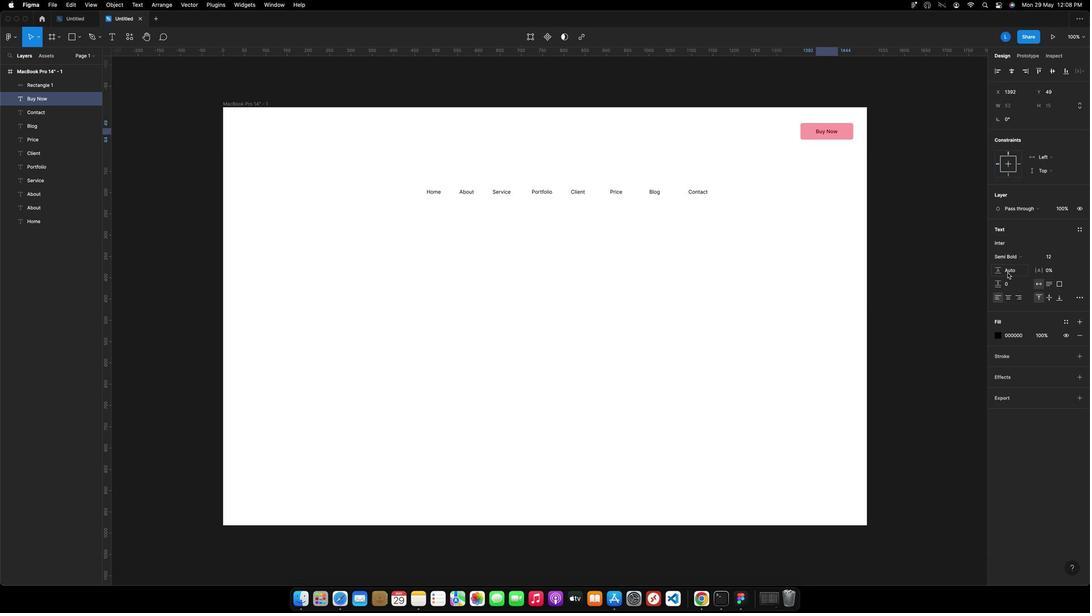 
Action: Mouse moved to (672, 318)
Screenshot: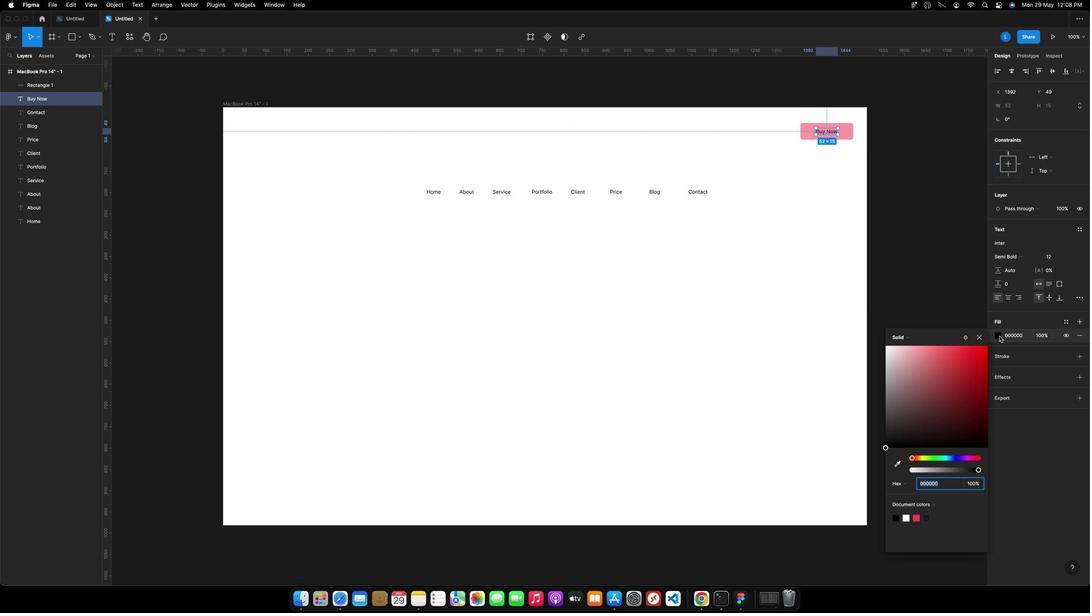 
Action: Mouse pressed left at (672, 318)
Screenshot: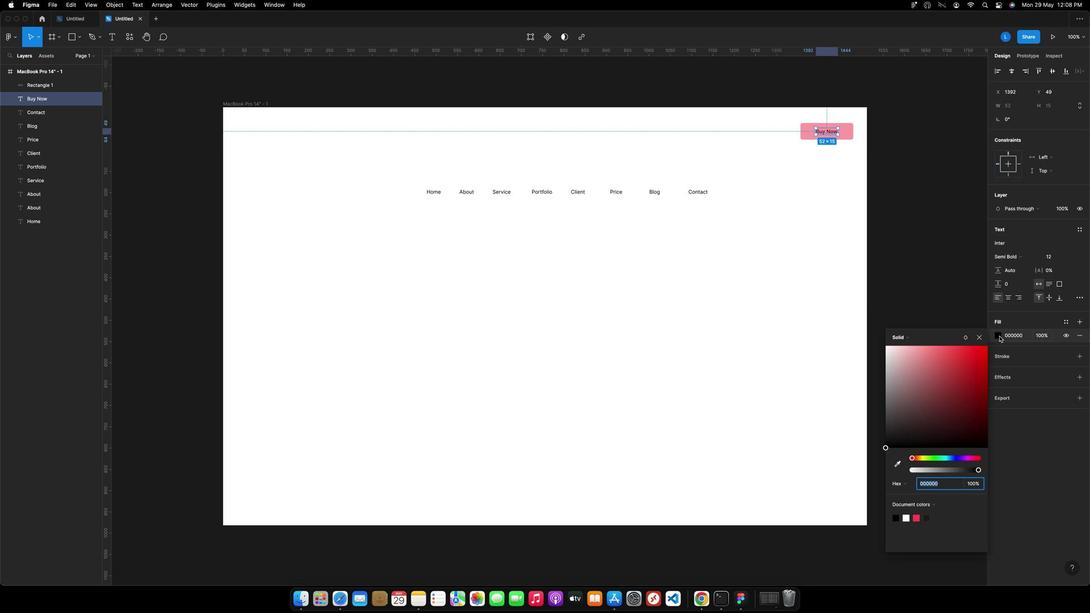 
Action: Mouse moved to (696, 332)
Screenshot: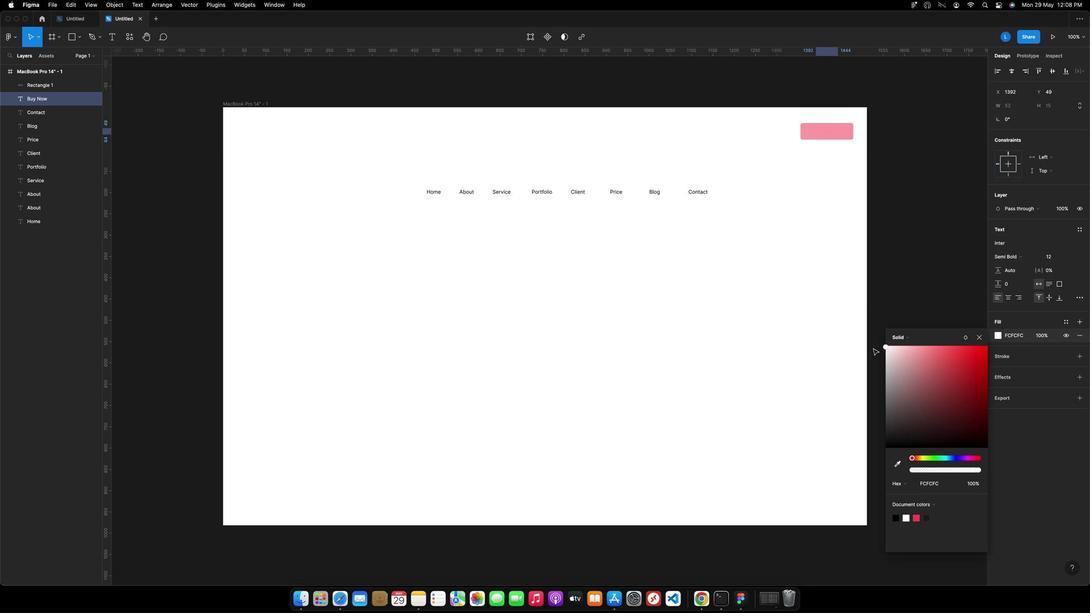 
Action: Mouse pressed left at (696, 332)
Screenshot: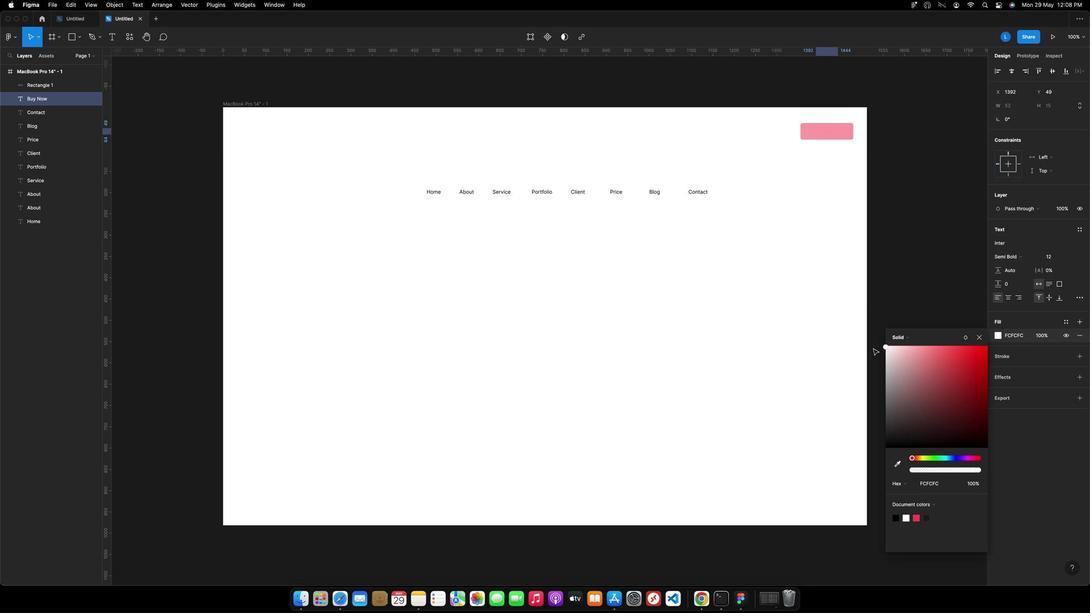 
Action: Mouse moved to (734, 231)
Screenshot: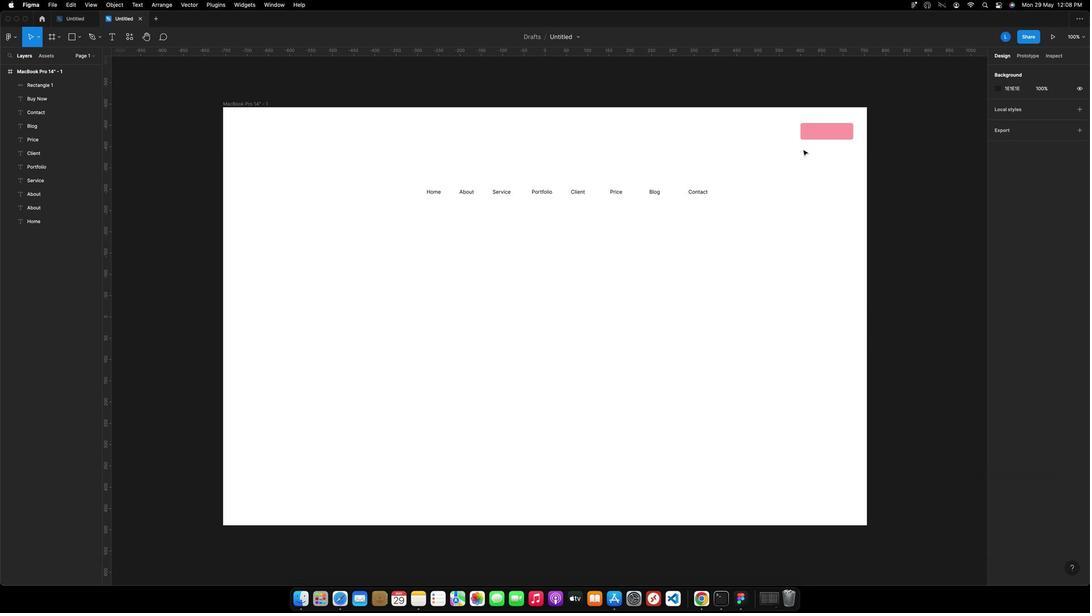 
Action: Mouse pressed left at (734, 231)
Screenshot: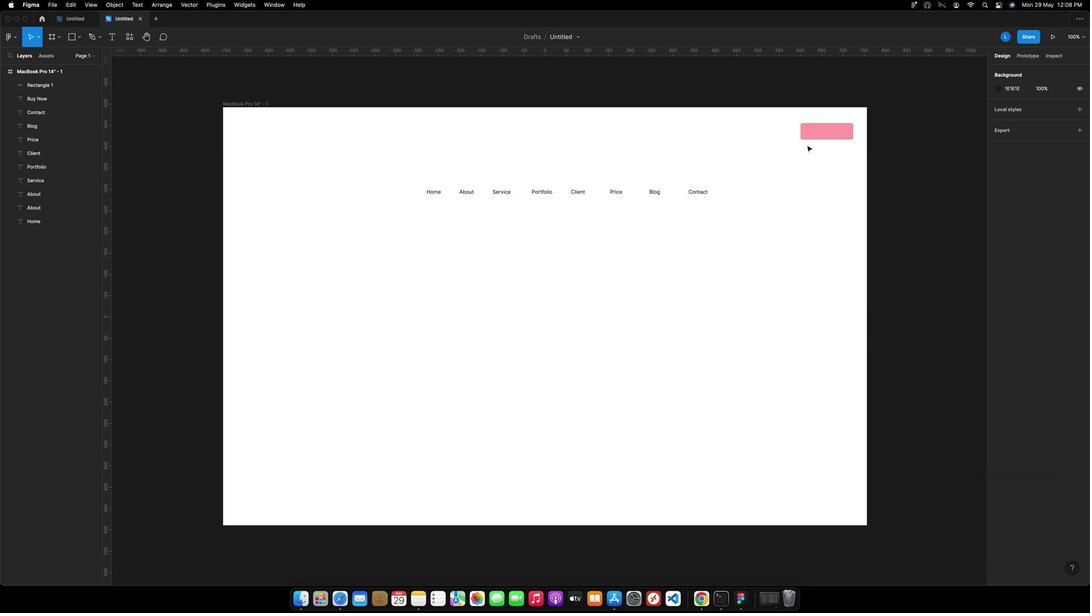 
Action: Mouse moved to (731, 224)
Screenshot: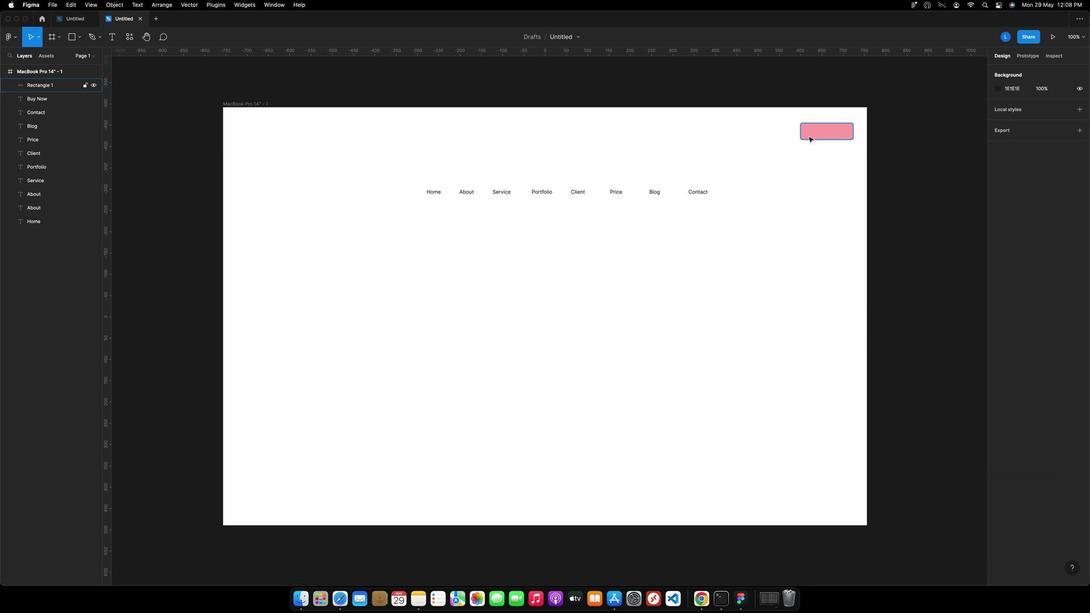 
Action: Mouse pressed left at (731, 224)
Screenshot: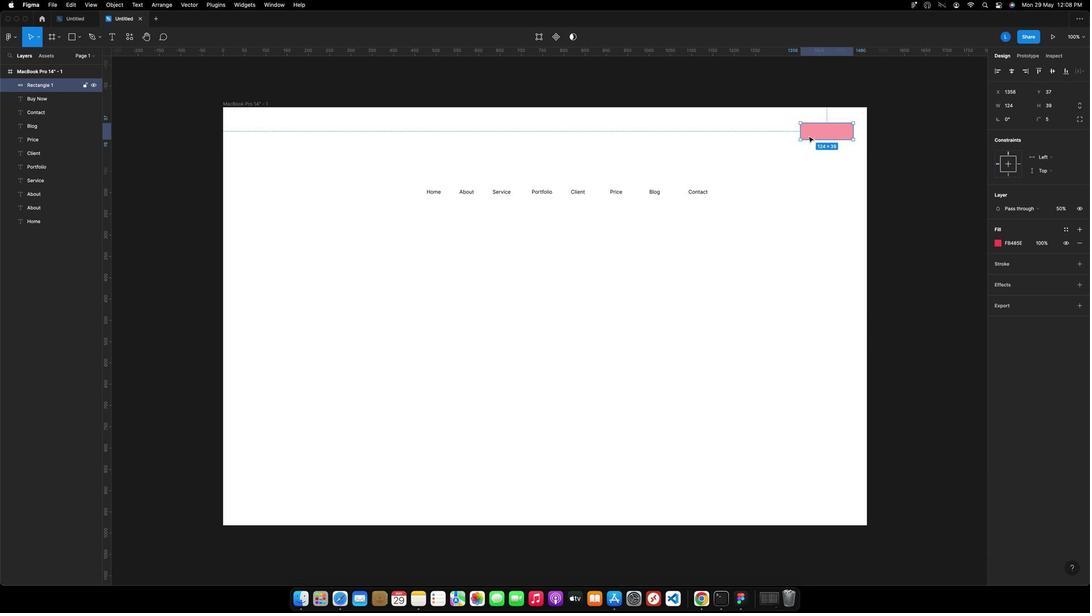 
Action: Mouse moved to (973, 208)
Screenshot: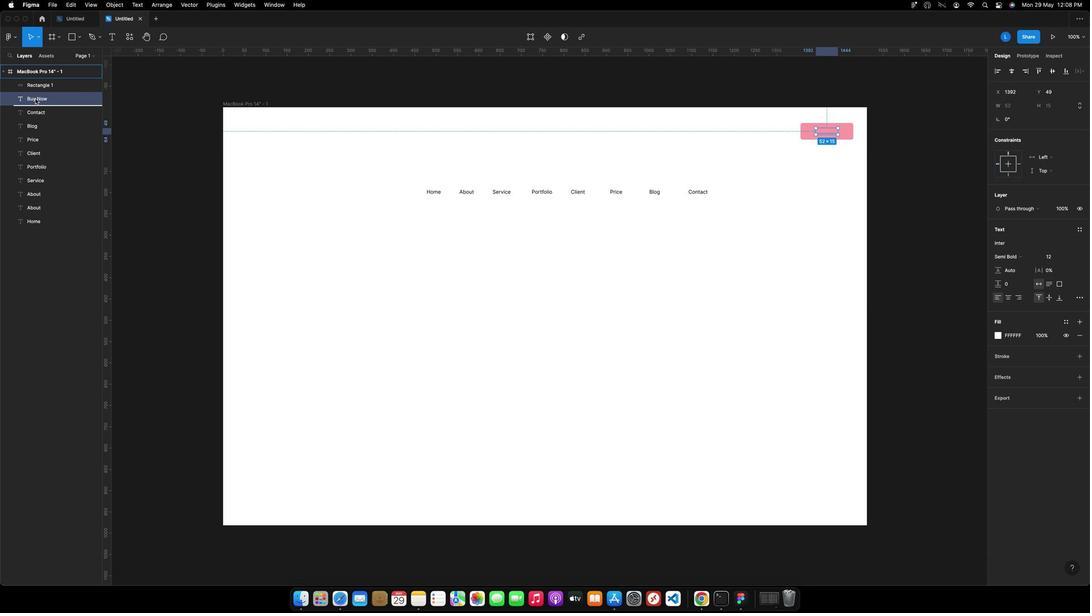 
Action: Mouse pressed left at (973, 208)
Screenshot: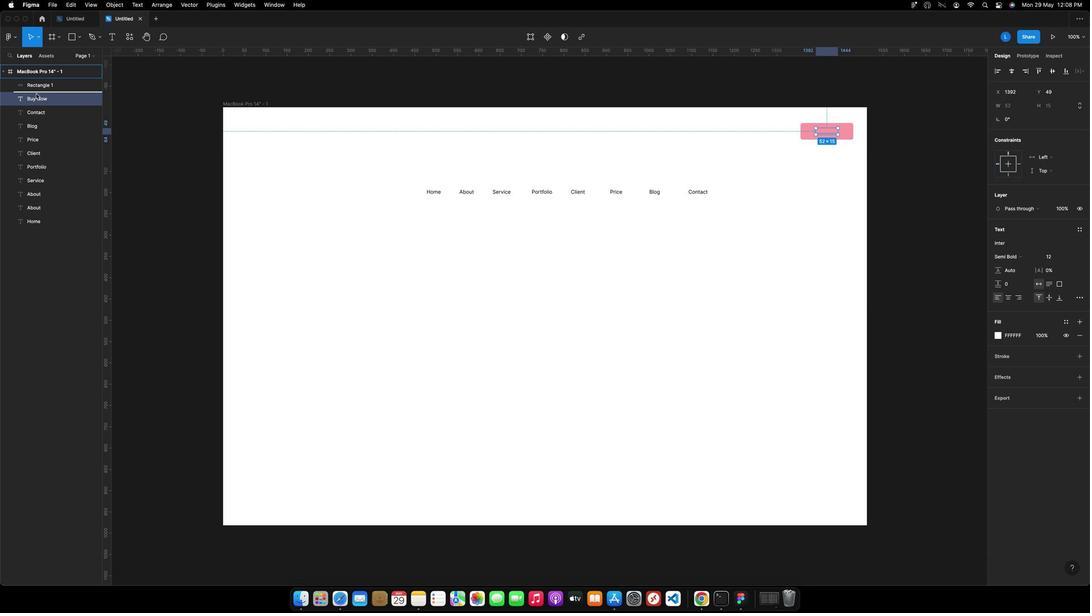 
Action: Mouse moved to (764, 239)
Screenshot: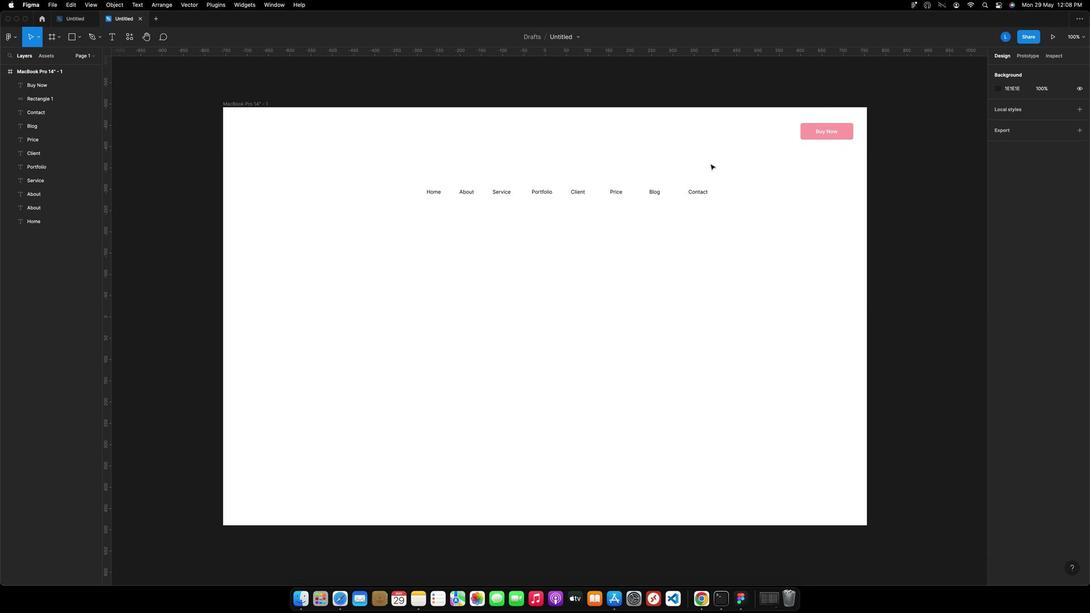 
Action: Mouse pressed left at (764, 239)
Screenshot: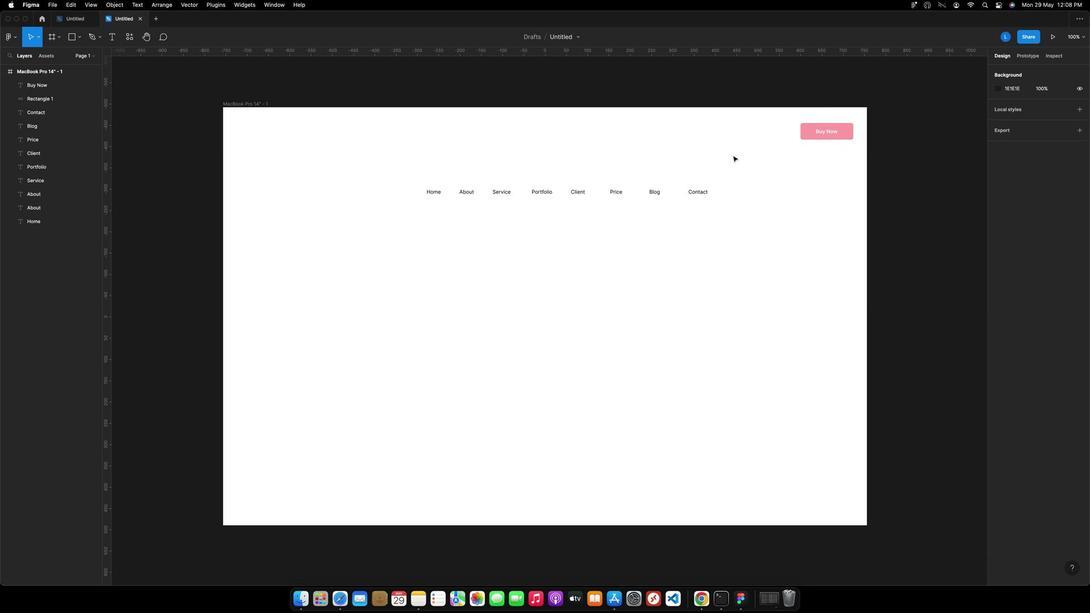 
Action: Mouse moved to (732, 223)
Screenshot: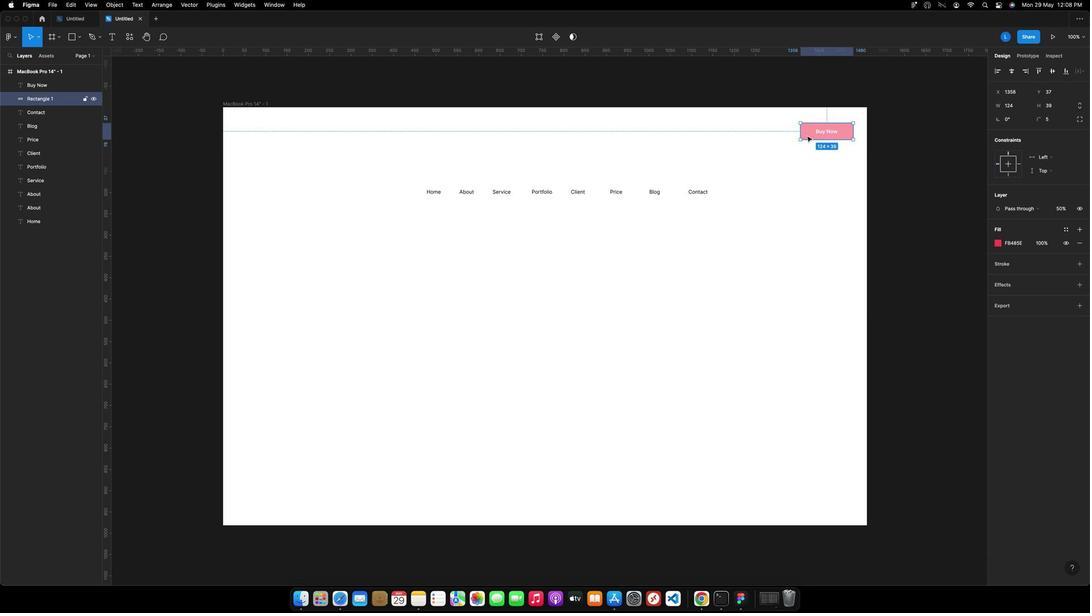 
Action: Mouse pressed left at (732, 223)
Screenshot: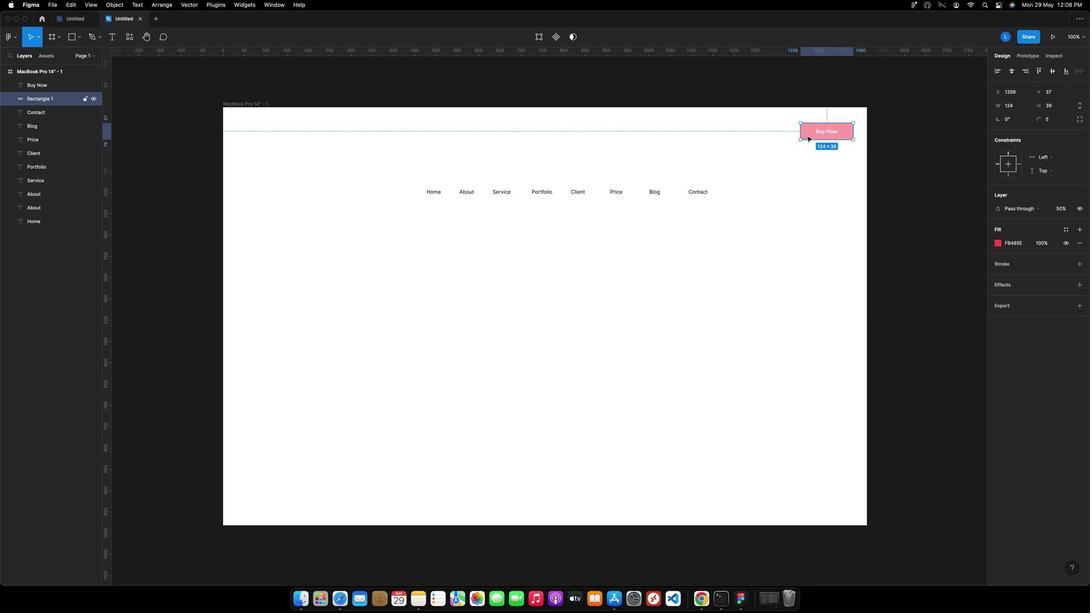 
Action: Mouse moved to (672, 275)
Screenshot: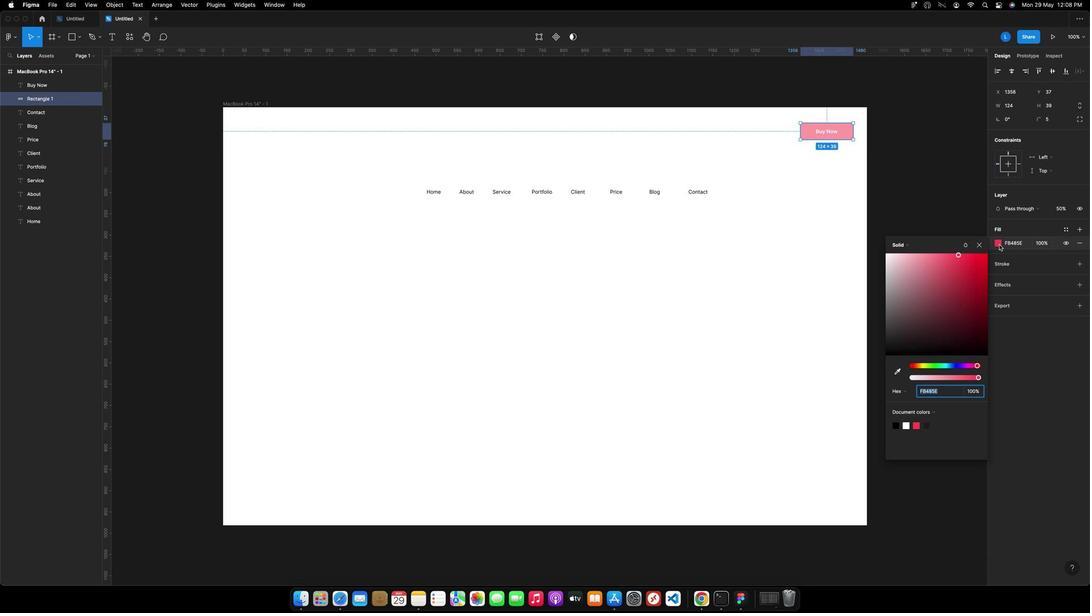 
Action: Mouse pressed left at (672, 275)
Screenshot: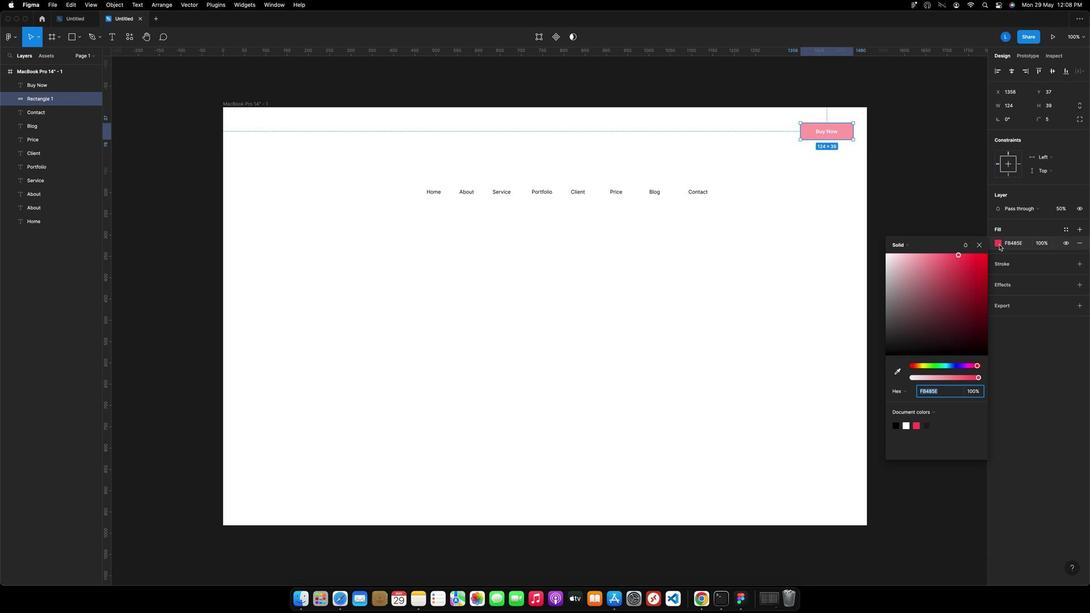 
Action: Mouse moved to (685, 280)
Screenshot: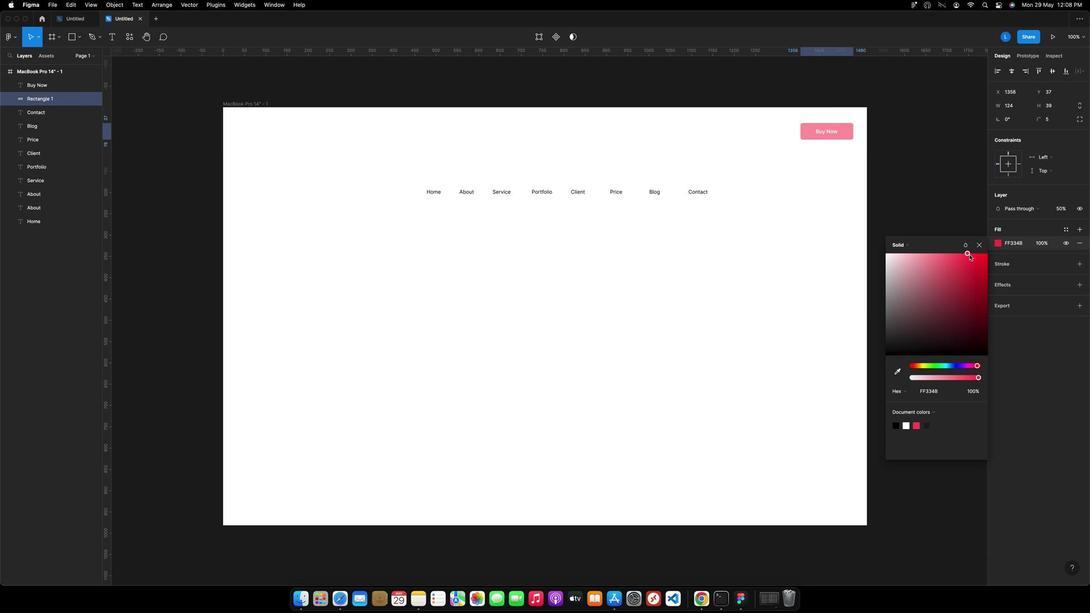 
Action: Mouse pressed left at (685, 280)
Screenshot: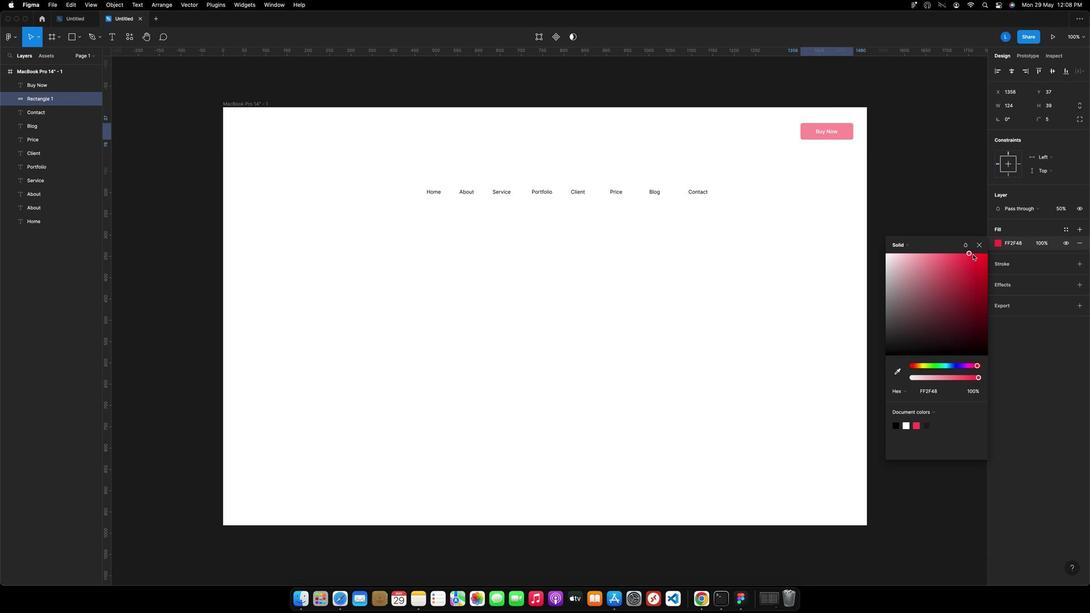 
Action: Mouse moved to (676, 288)
Screenshot: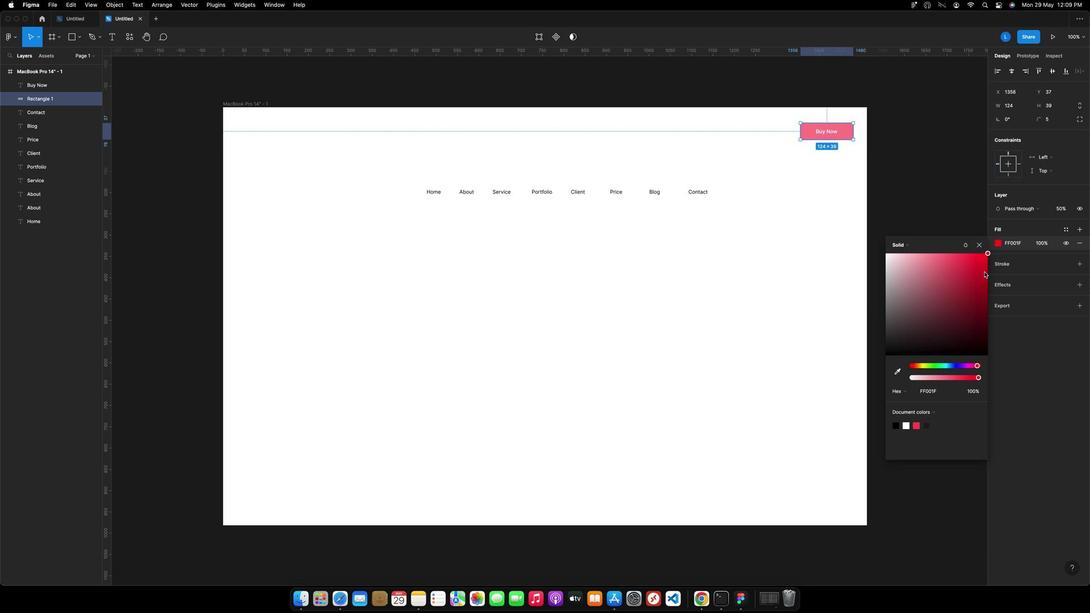 
Action: Mouse pressed left at (676, 288)
Screenshot: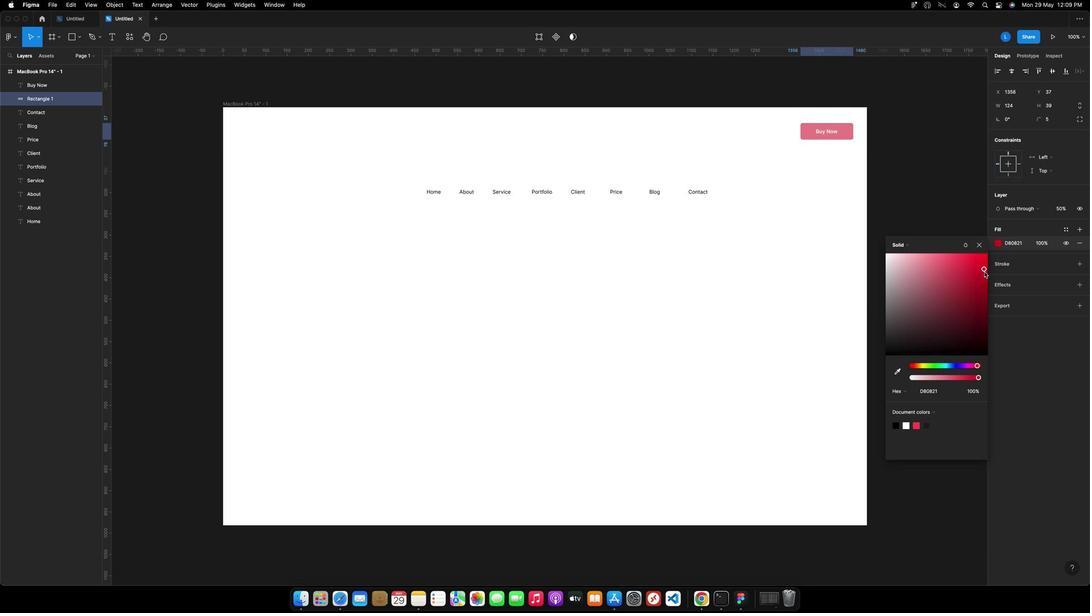 
Action: Mouse moved to (718, 223)
Screenshot: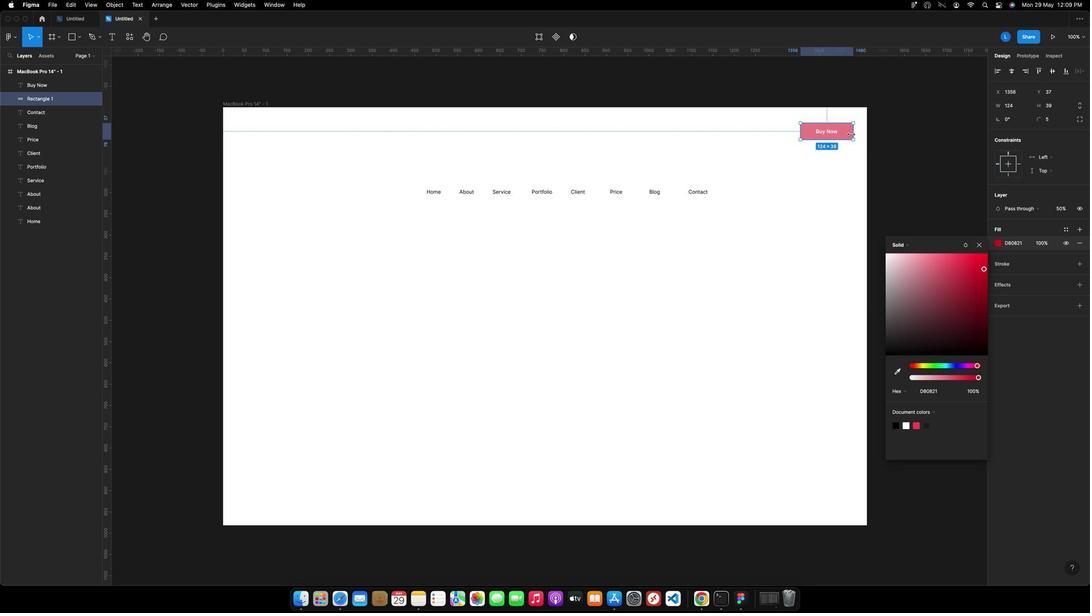 
Action: Mouse pressed left at (718, 223)
Screenshot: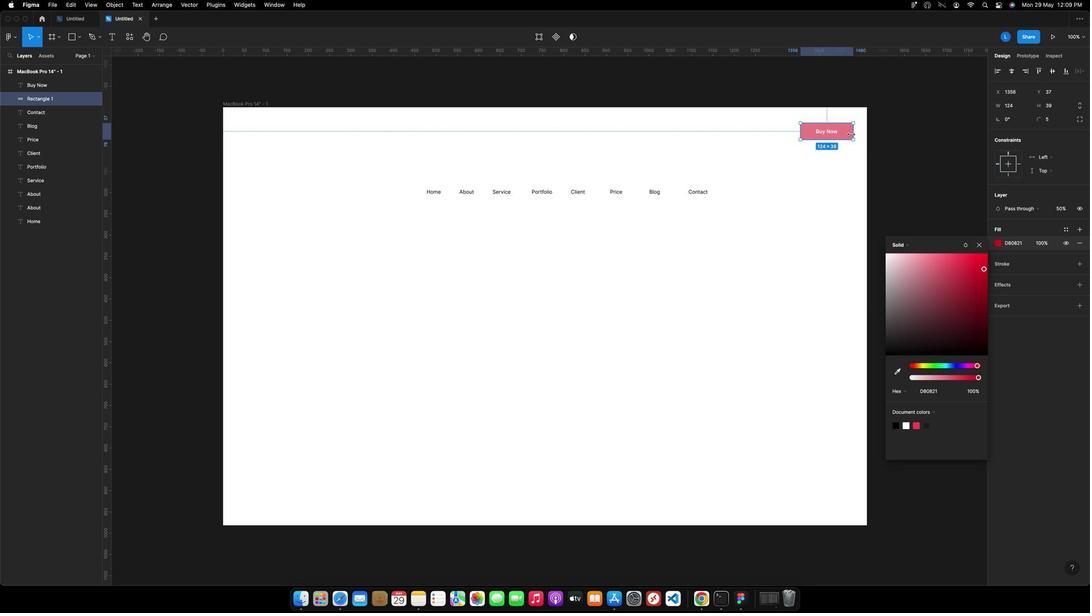 
Action: Mouse moved to (679, 275)
Screenshot: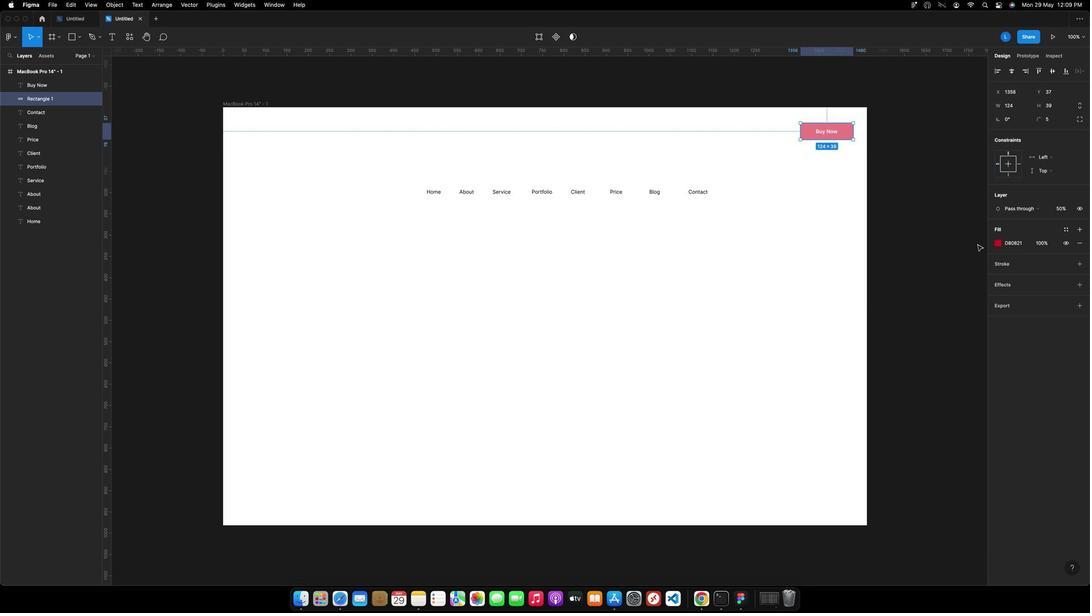 
Action: Mouse pressed left at (679, 275)
Screenshot: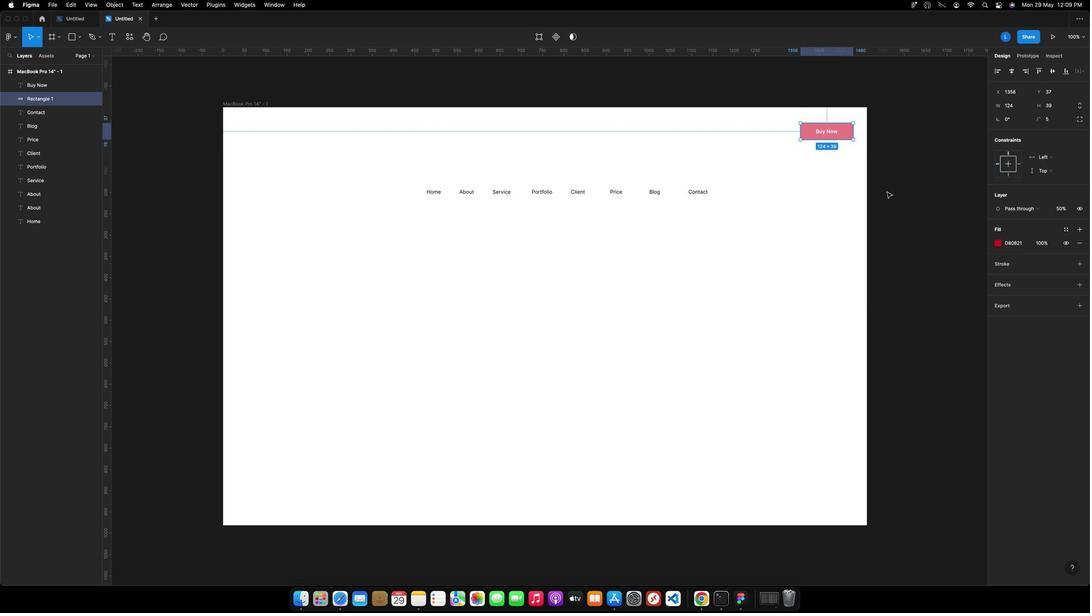 
Action: Mouse moved to (720, 220)
Screenshot: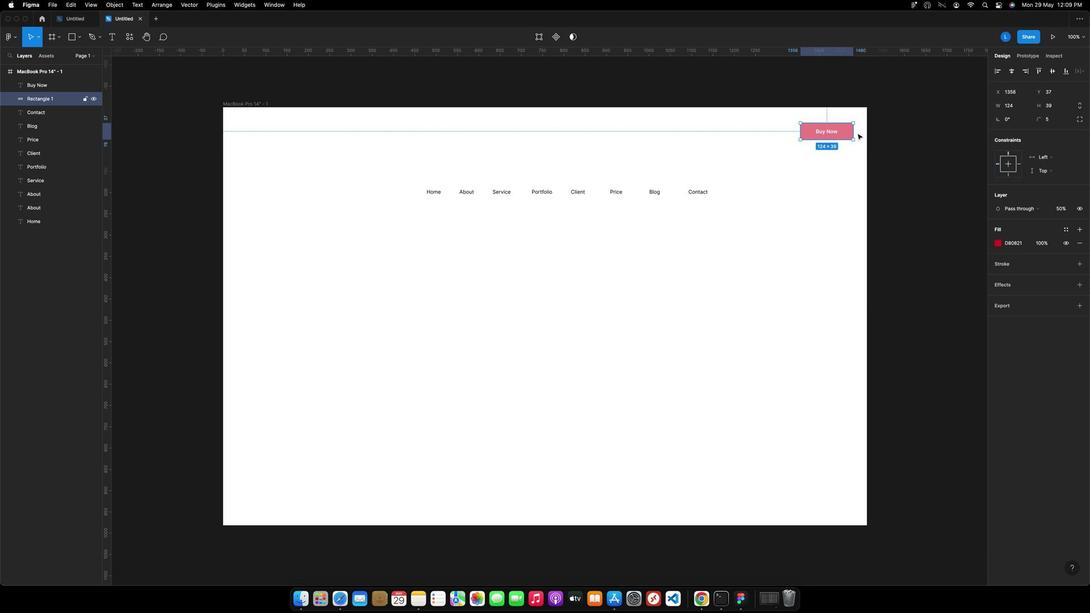 
Action: Mouse pressed left at (720, 220)
Screenshot: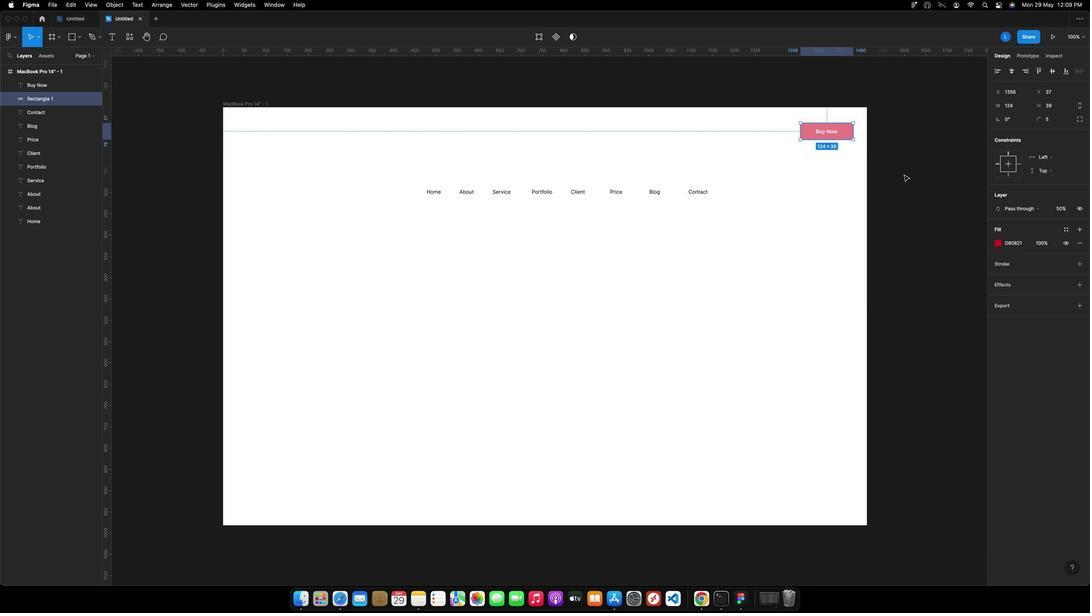 
Action: Mouse moved to (672, 274)
Screenshot: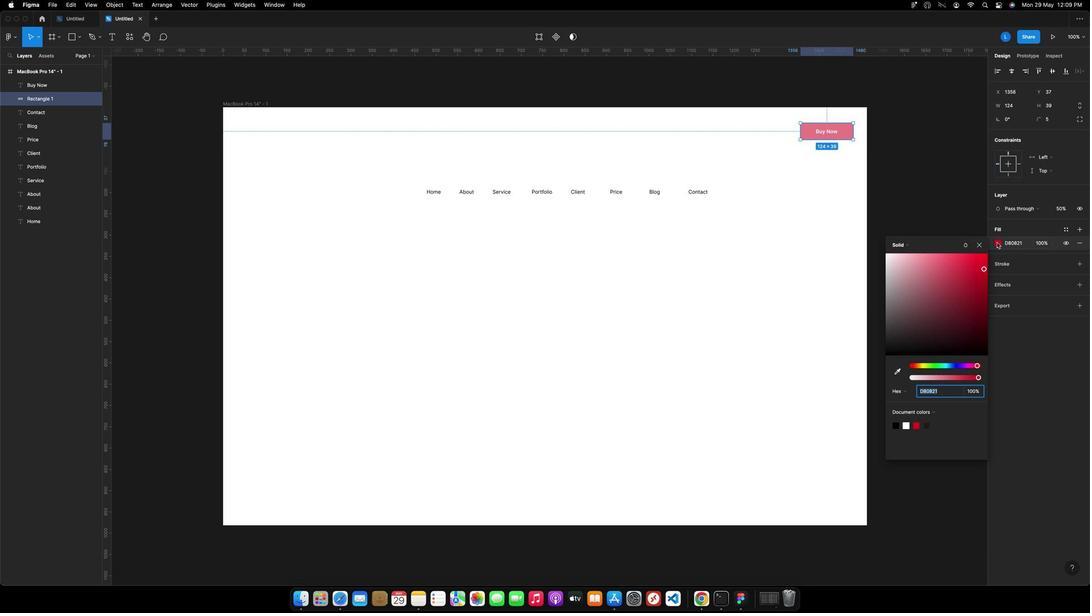 
Action: Mouse pressed left at (672, 274)
Screenshot: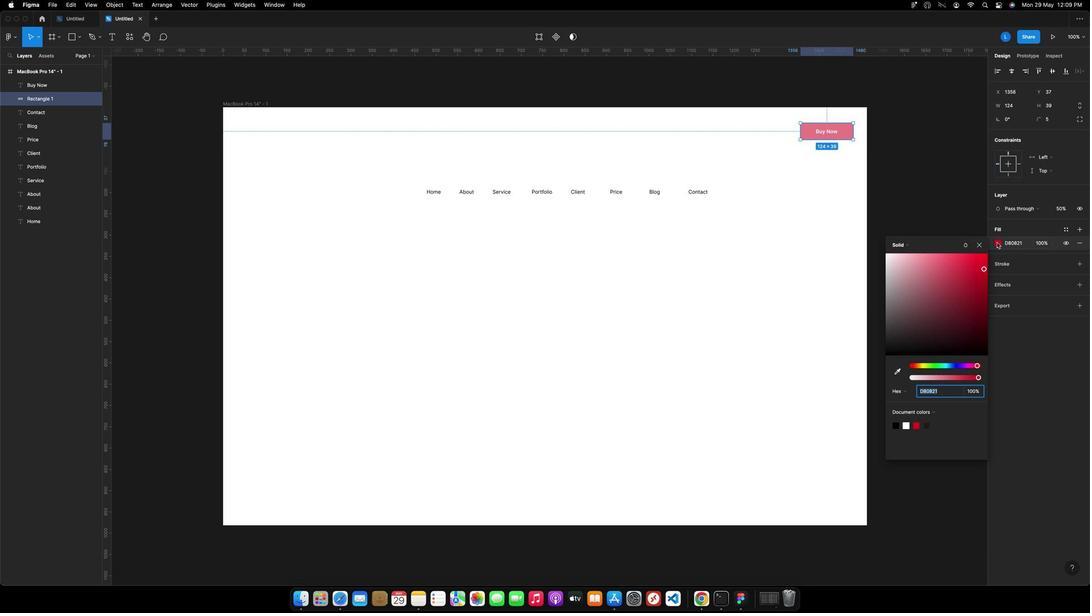 
Action: Mouse moved to (676, 286)
Screenshot: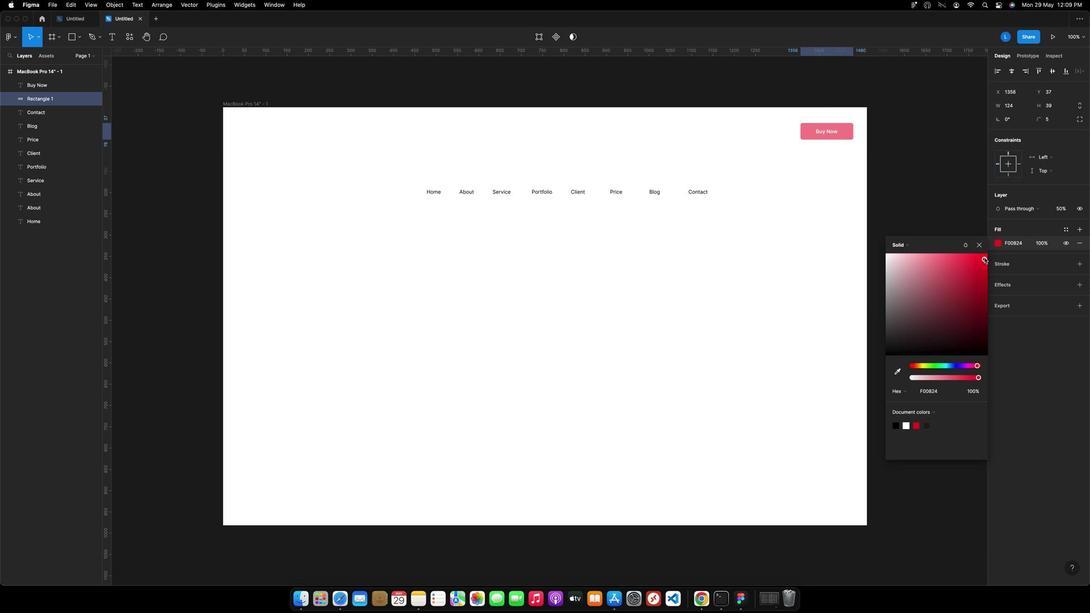
Action: Mouse pressed left at (676, 286)
Screenshot: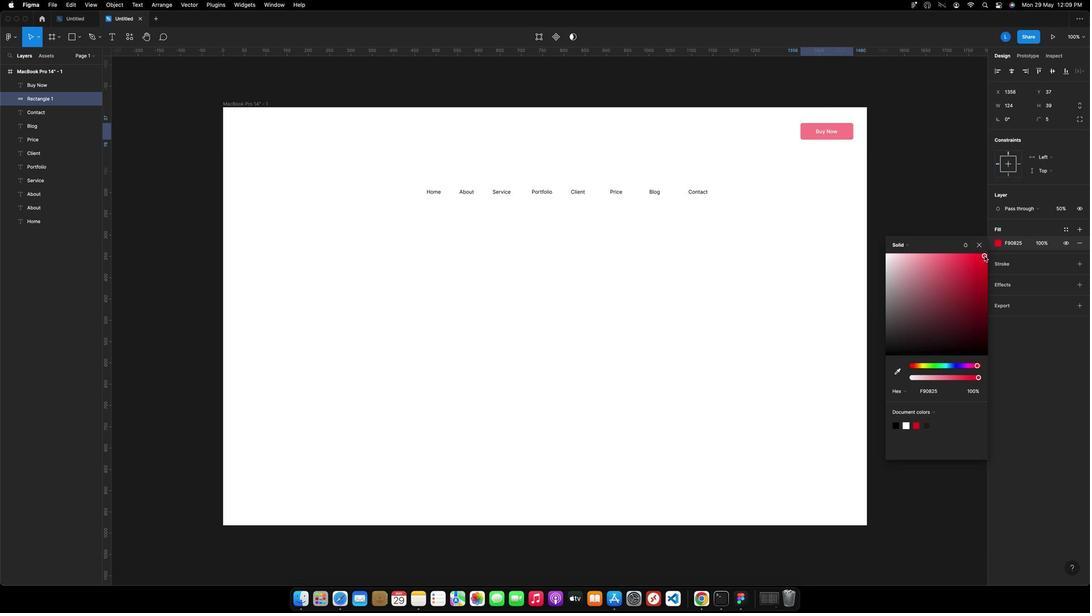 
Action: Mouse moved to (679, 285)
Screenshot: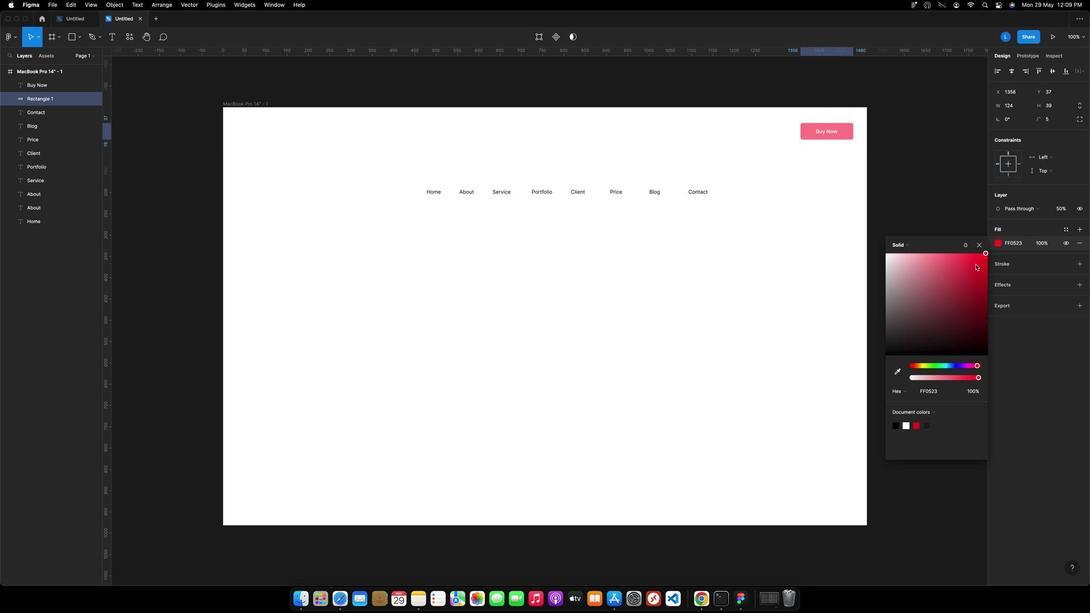 
Action: Mouse pressed left at (679, 285)
Screenshot: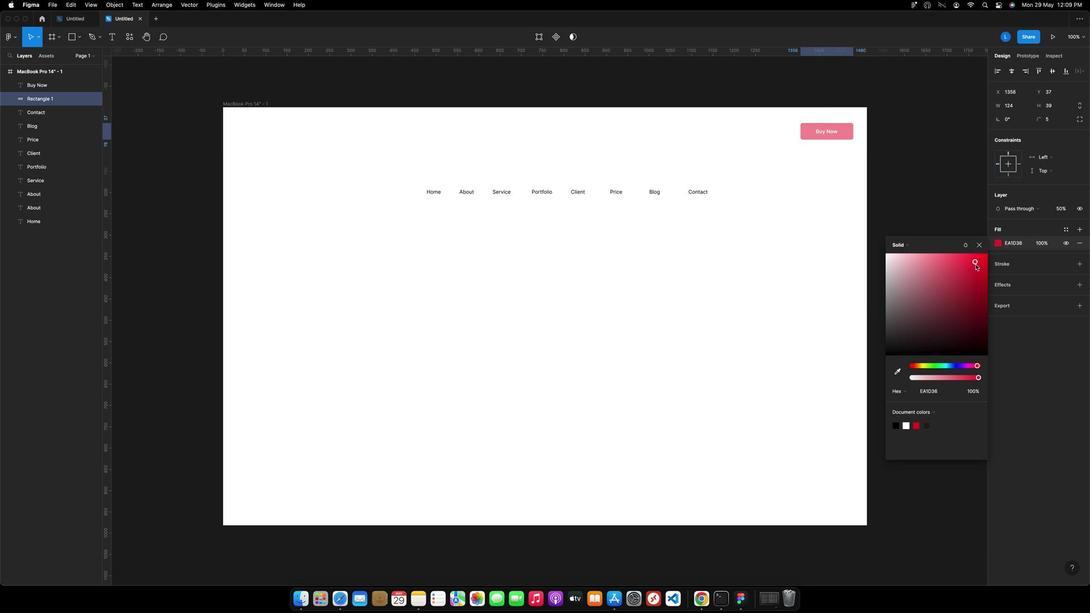 
Action: Mouse moved to (723, 272)
Screenshot: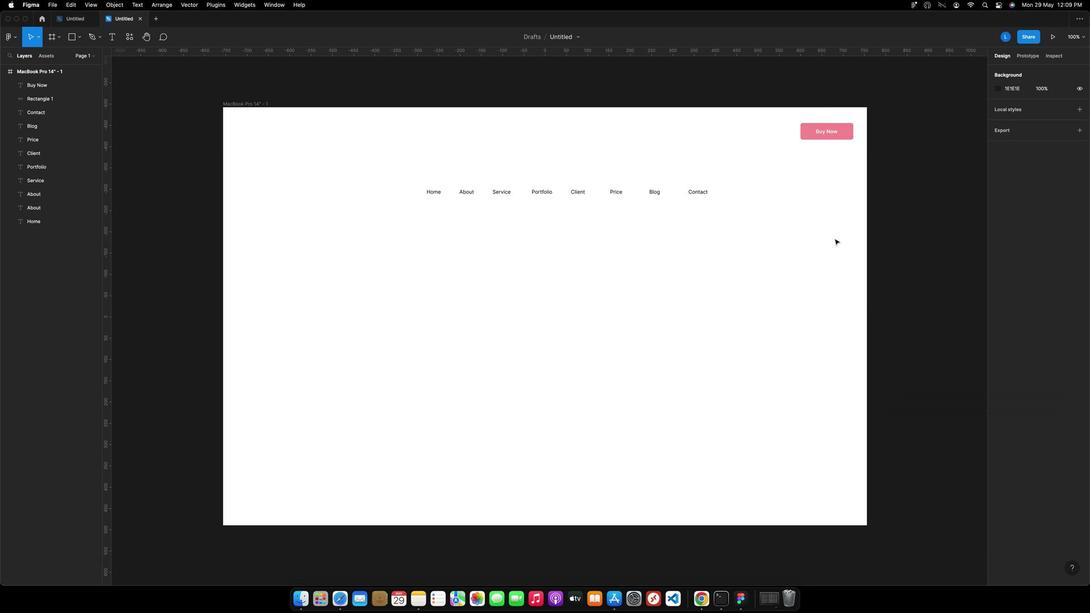 
Action: Mouse pressed left at (723, 272)
Screenshot: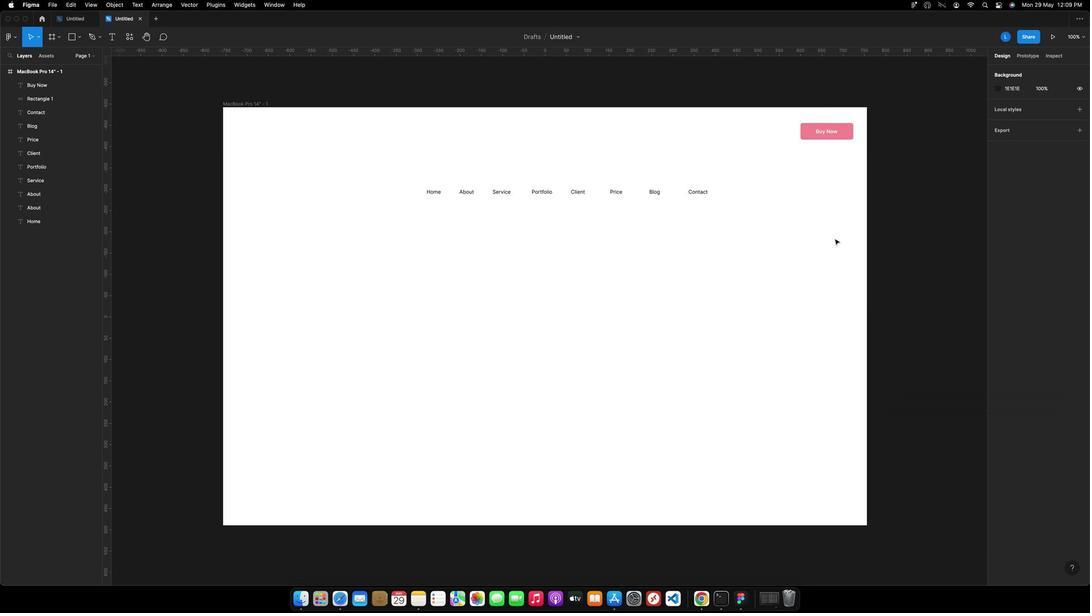 
Action: Mouse moved to (731, 224)
Screenshot: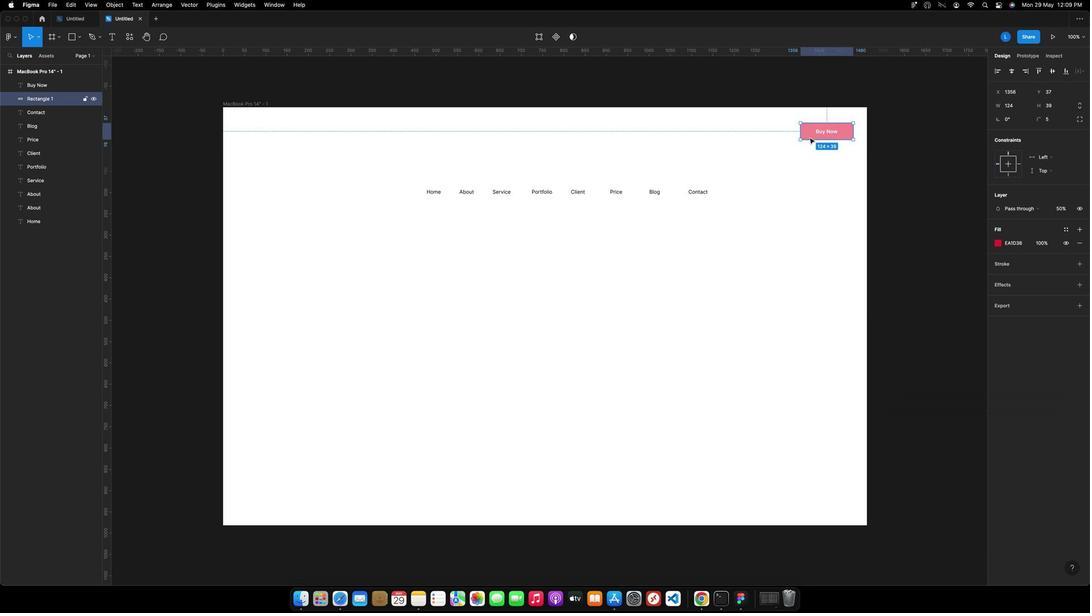 
Action: Mouse pressed left at (731, 224)
Screenshot: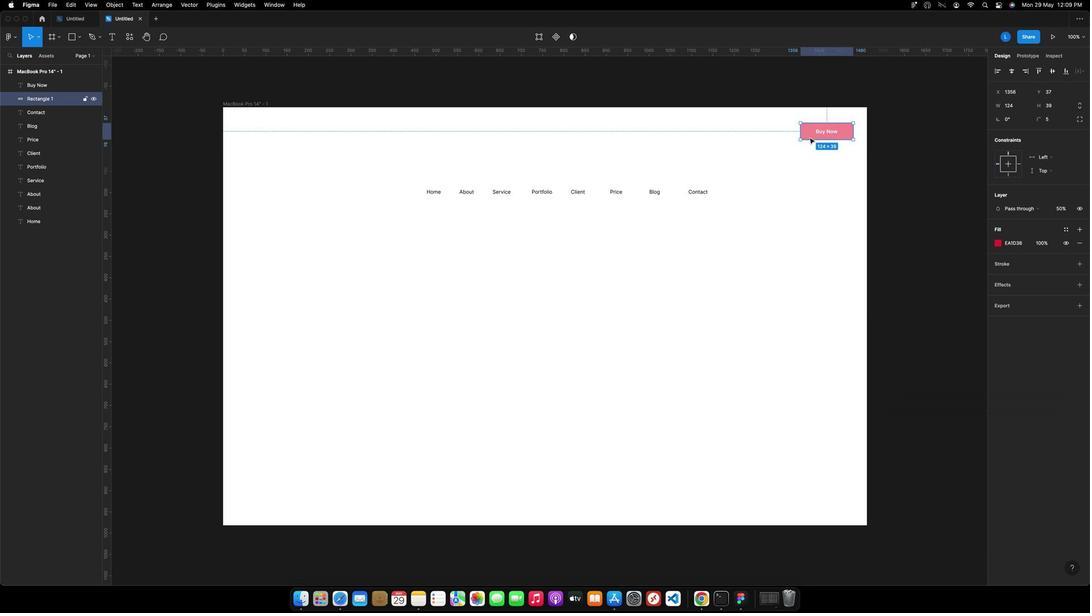 
Action: Mouse moved to (736, 239)
Screenshot: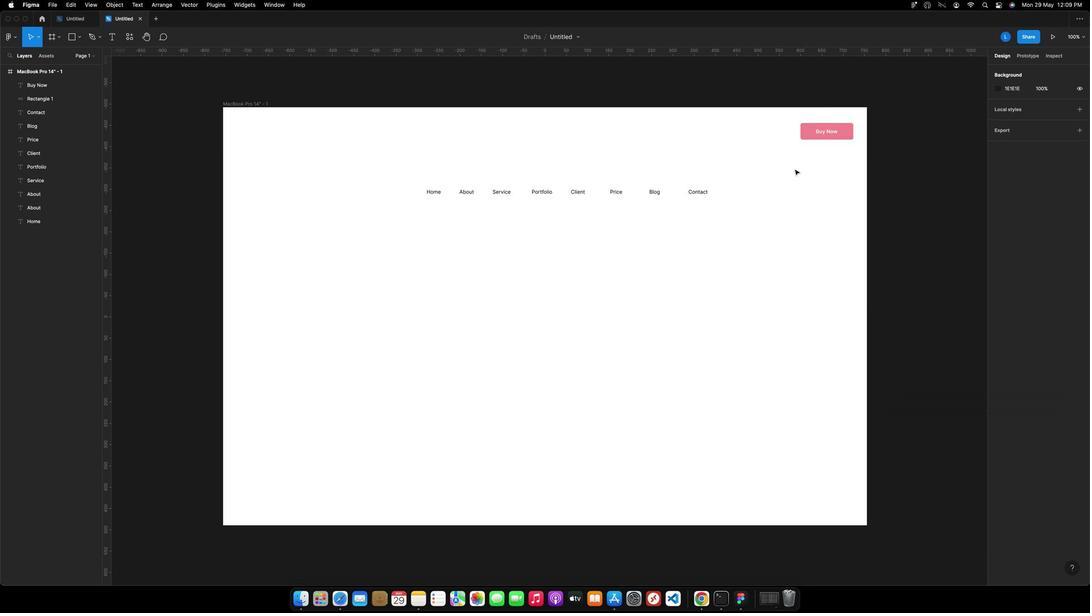 
Action: Mouse pressed left at (736, 239)
Screenshot: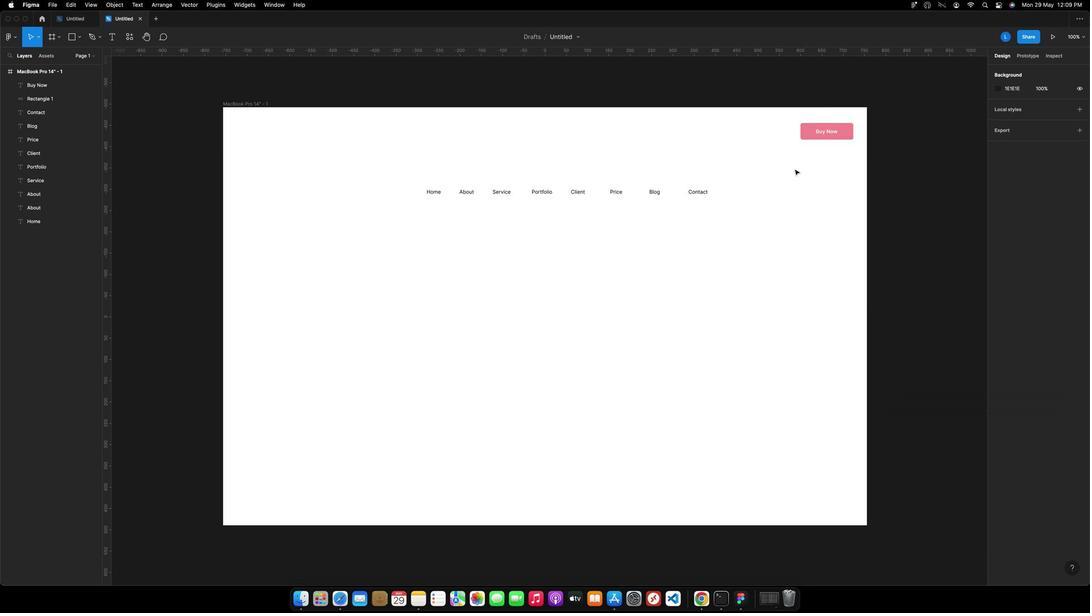 
Action: Key pressed 'r'
Screenshot: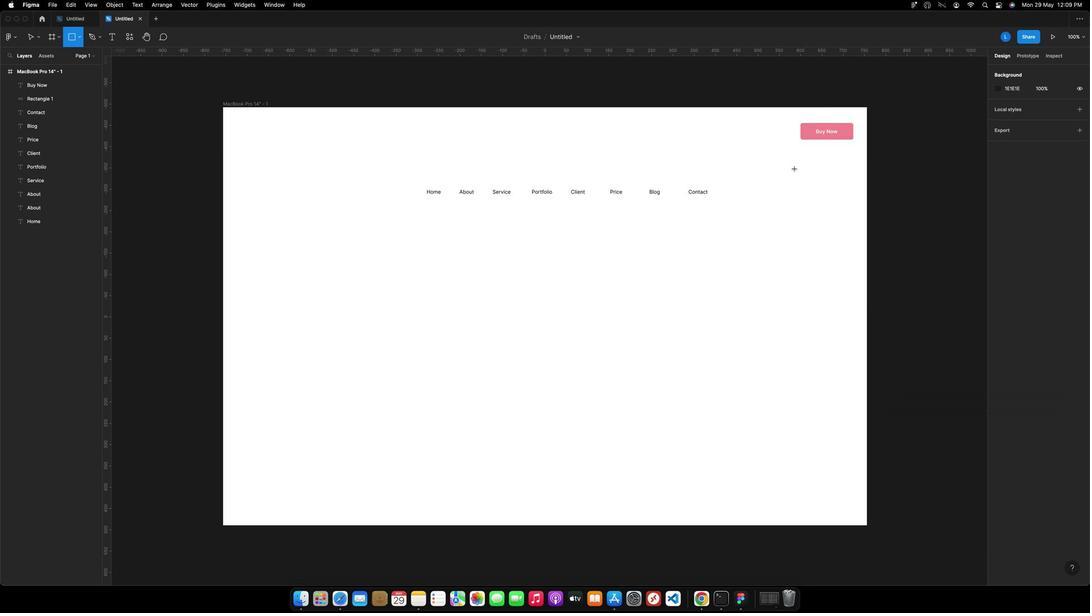 
Action: Mouse moved to (736, 239)
Screenshot: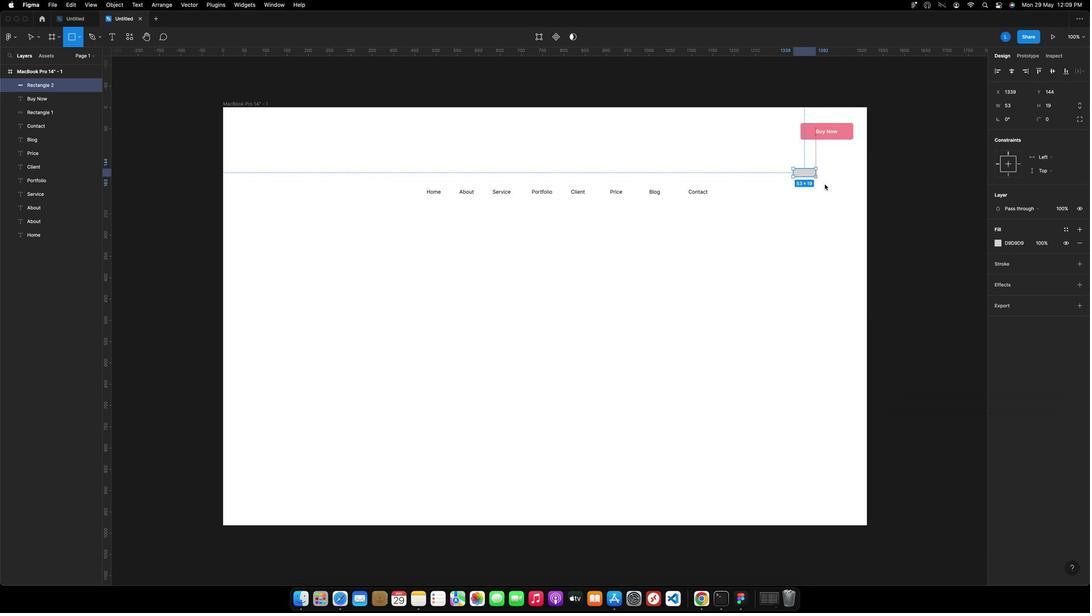 
Action: Mouse pressed left at (736, 239)
Screenshot: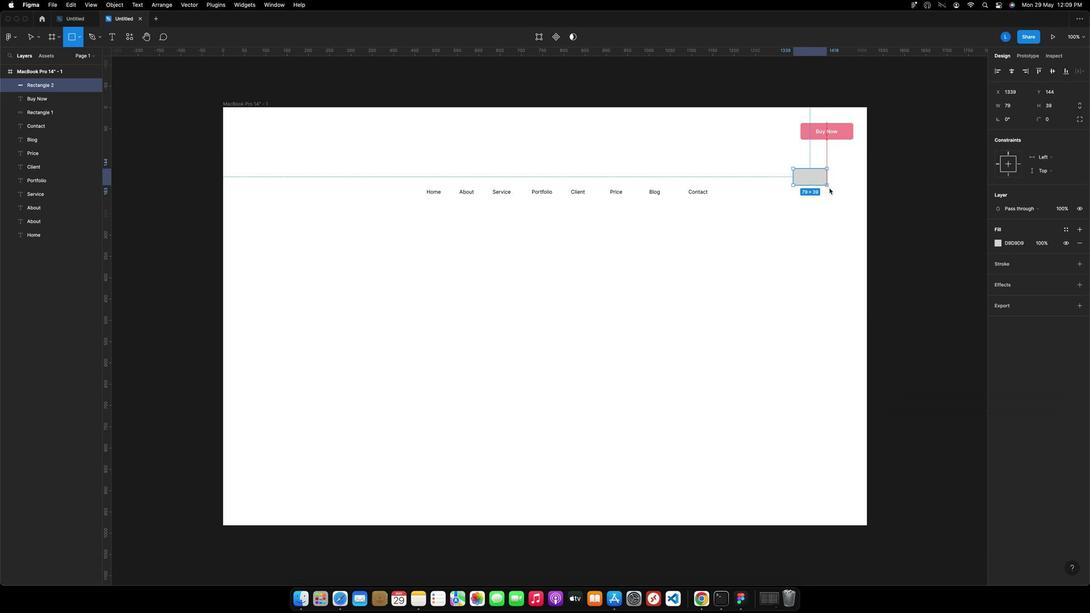
Action: Mouse moved to (656, 218)
Screenshot: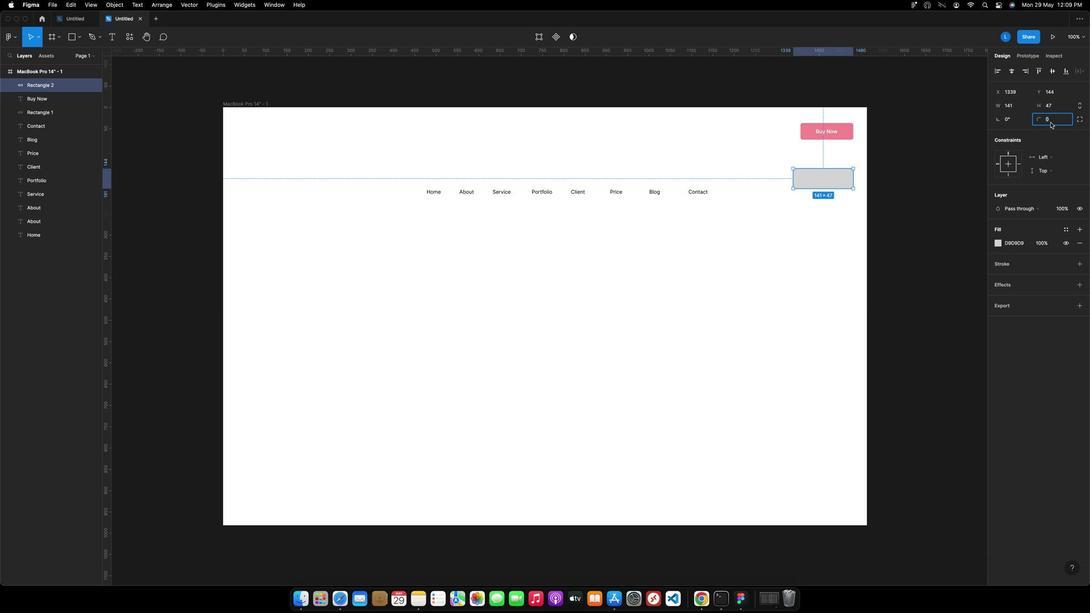 
Action: Mouse pressed left at (656, 218)
Screenshot: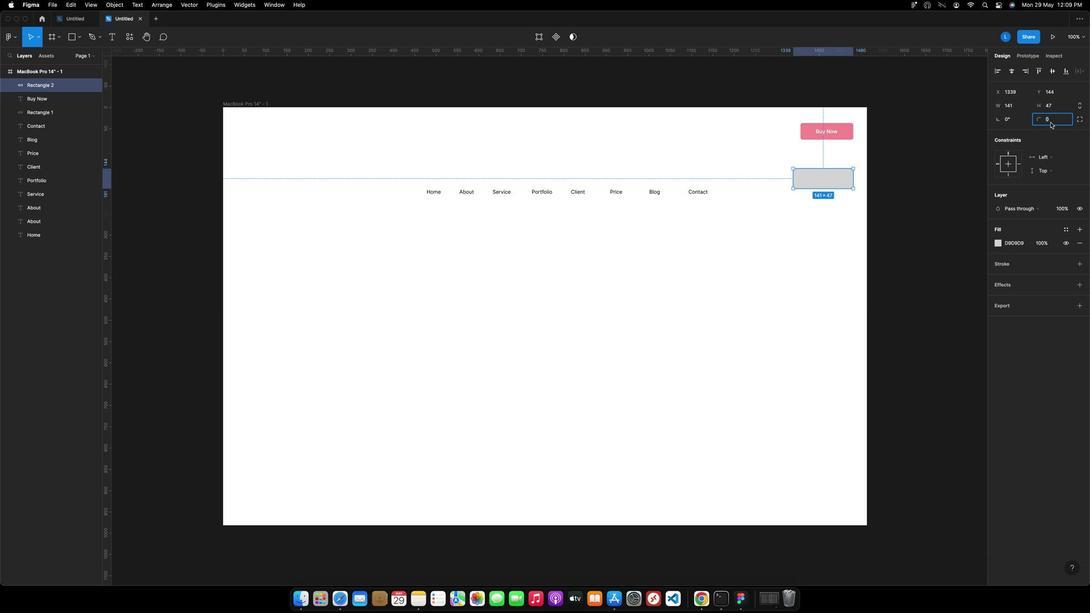 
Action: Mouse moved to (656, 218)
Screenshot: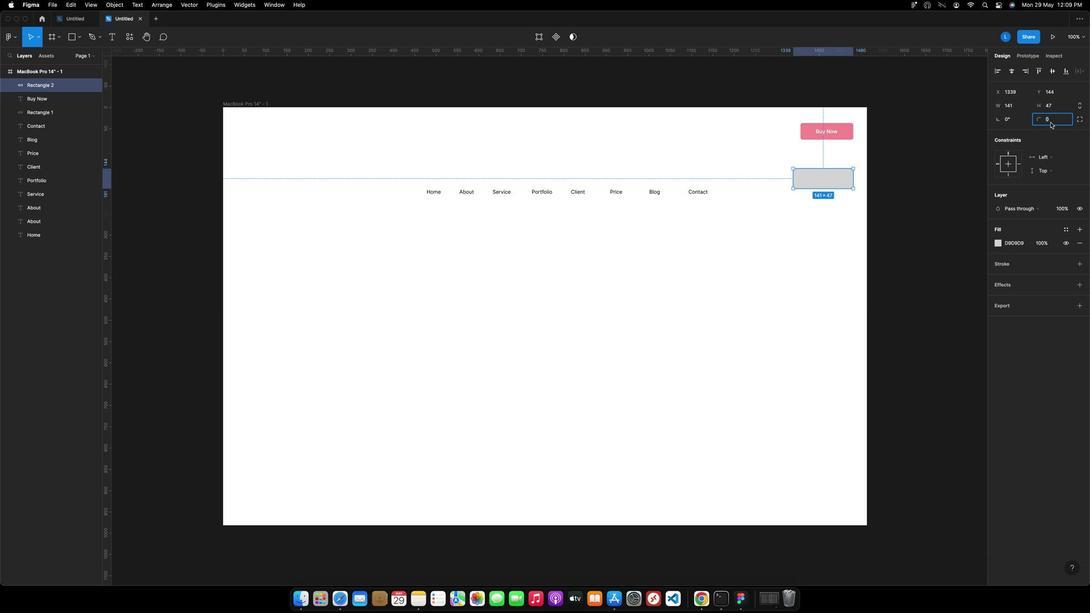 
Action: Key pressed '4'Key.backspace'5'Key.enter
Screenshot: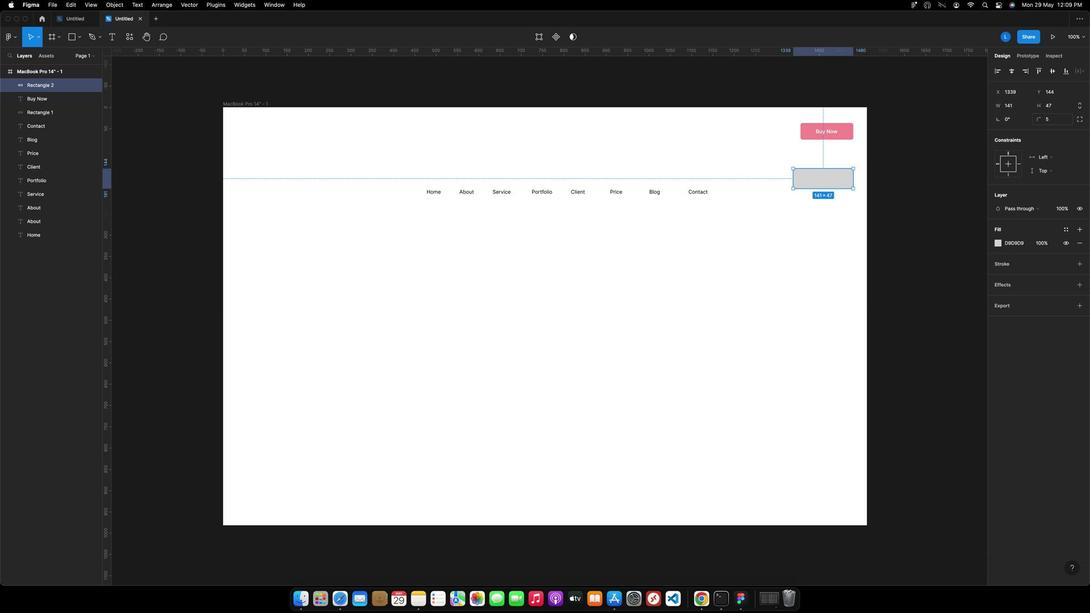 
Action: Mouse moved to (708, 254)
Screenshot: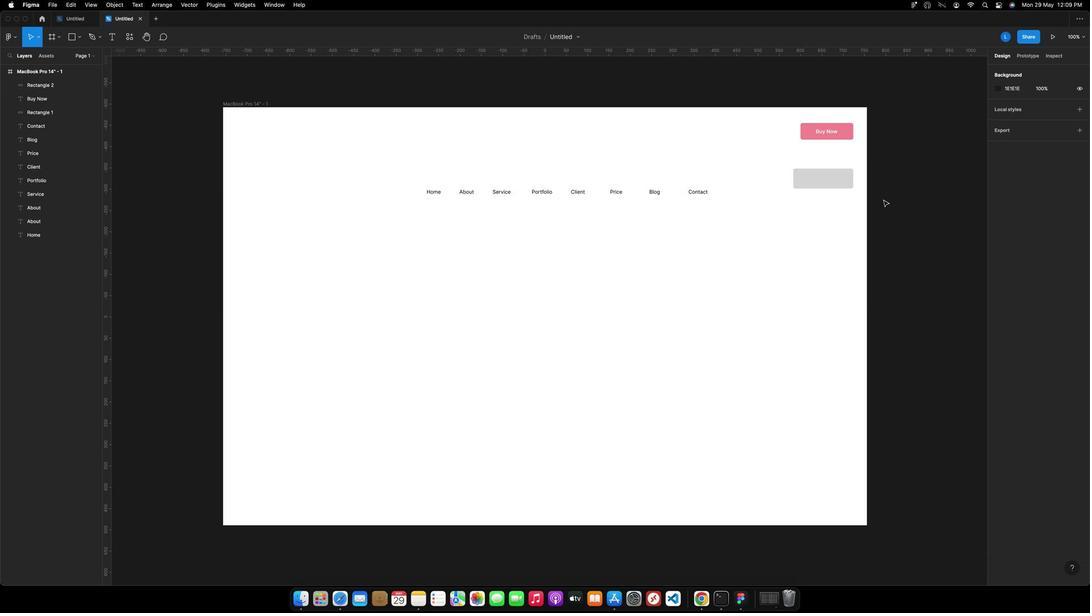 
Action: Mouse pressed left at (708, 254)
Screenshot: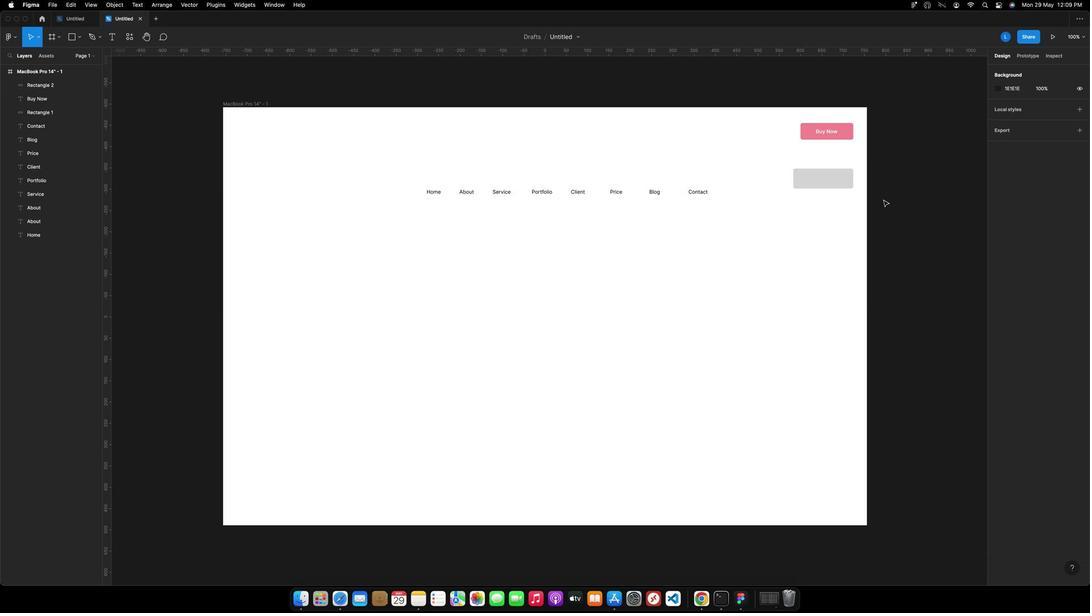 
Action: Mouse moved to (728, 245)
Screenshot: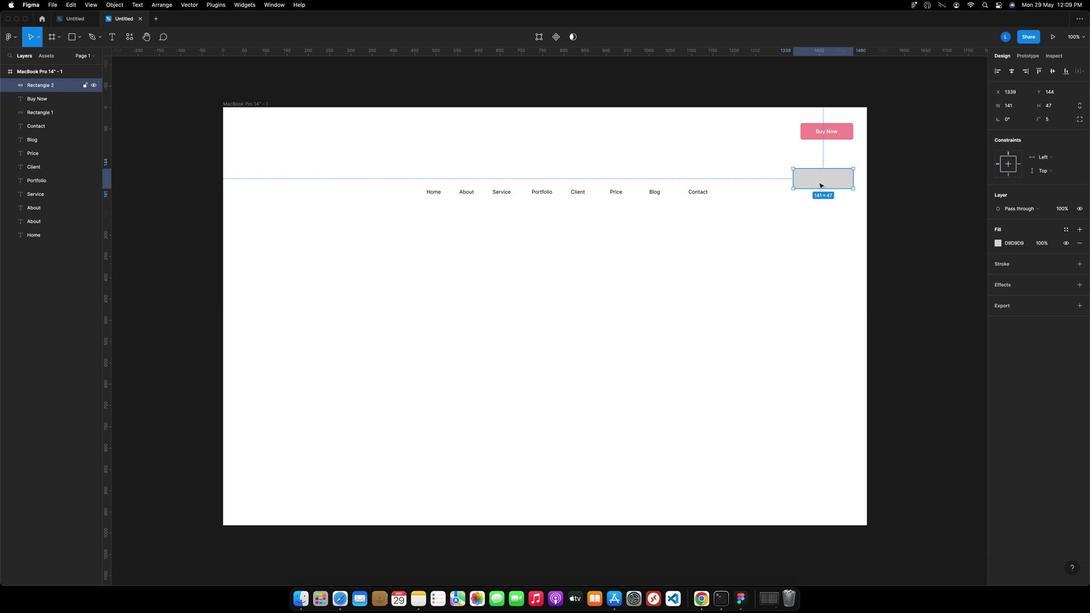
Action: Mouse pressed left at (728, 245)
Screenshot: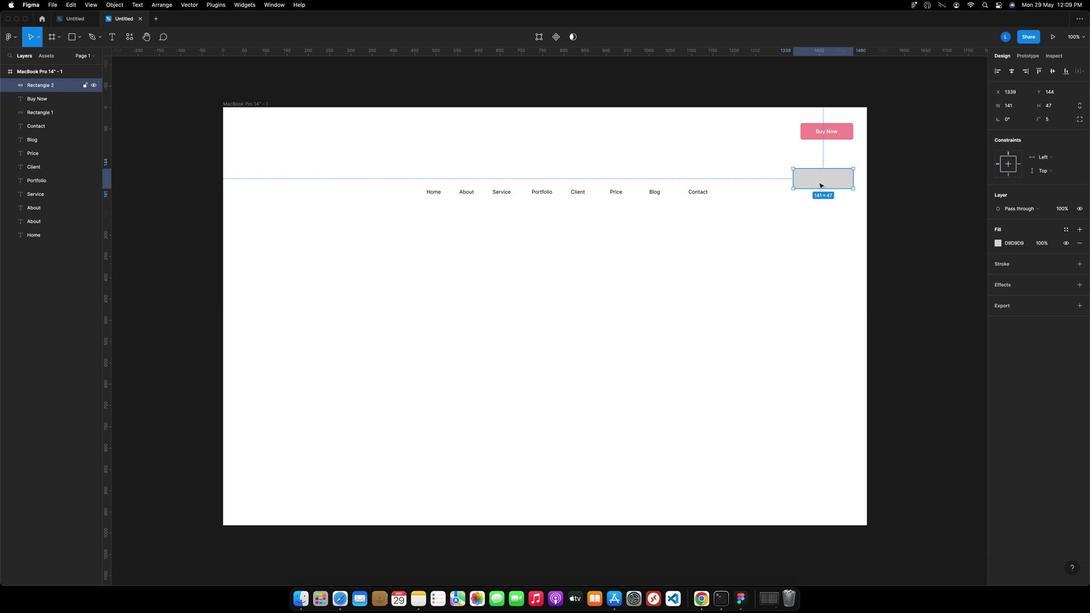 
Action: Mouse moved to (672, 274)
Screenshot: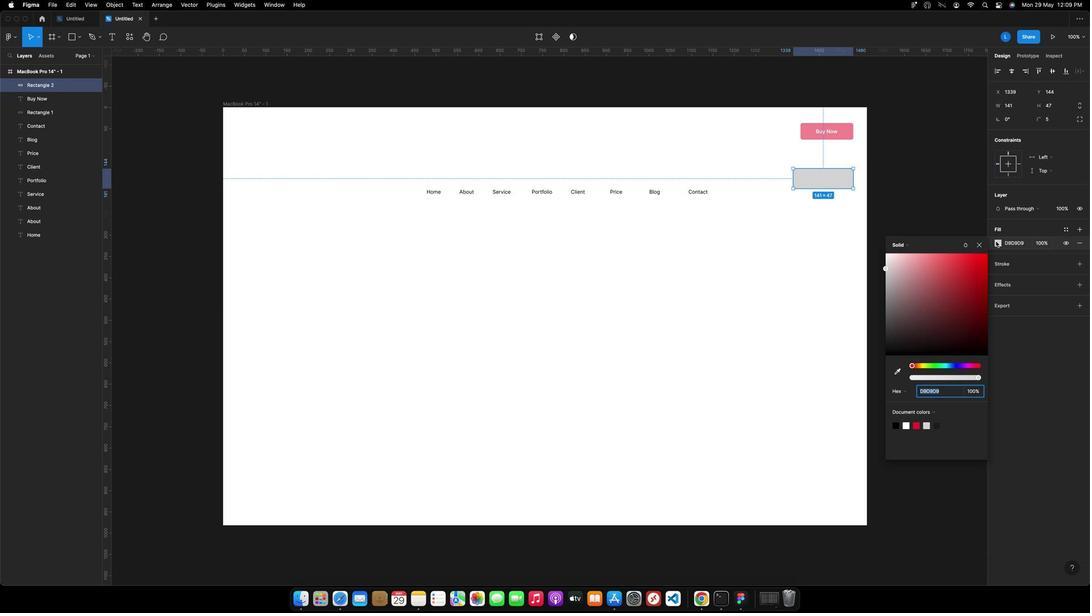 
Action: Mouse pressed left at (672, 274)
Screenshot: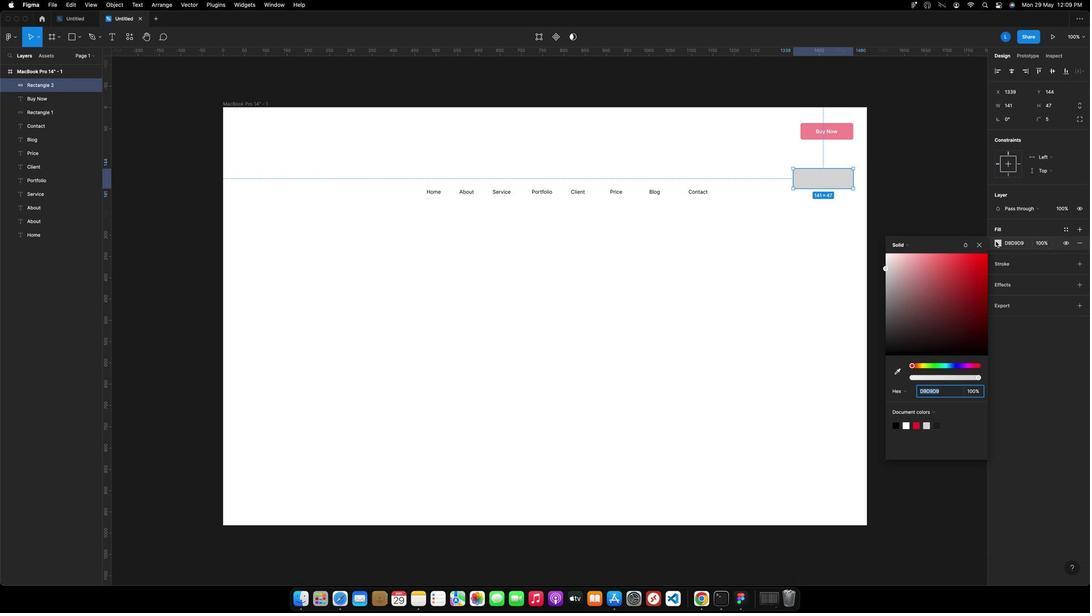 
Action: Mouse moved to (698, 361)
Screenshot: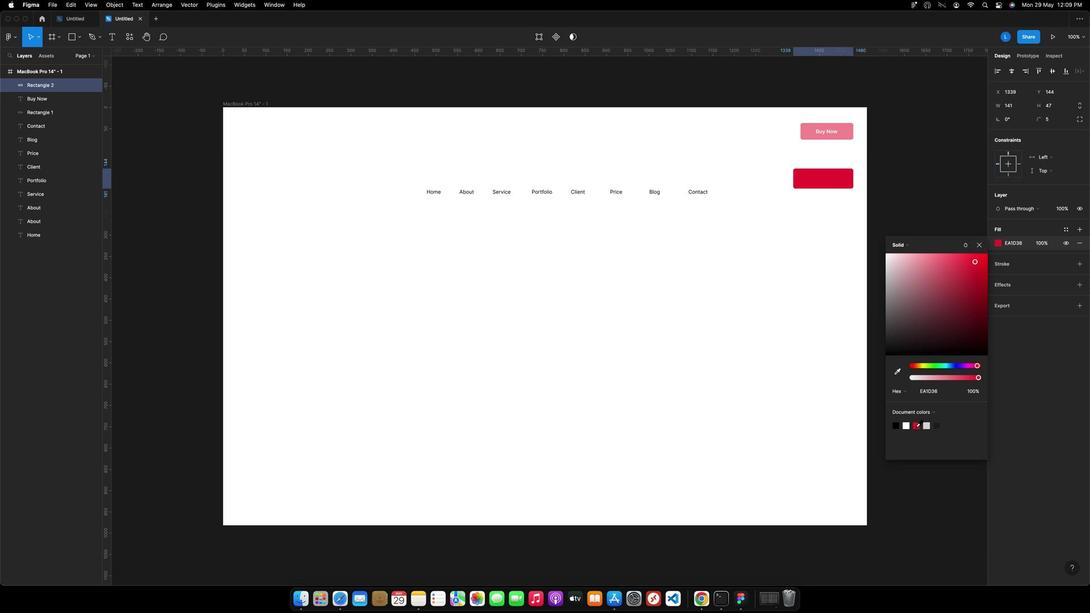 
Action: Mouse pressed left at (698, 361)
Screenshot: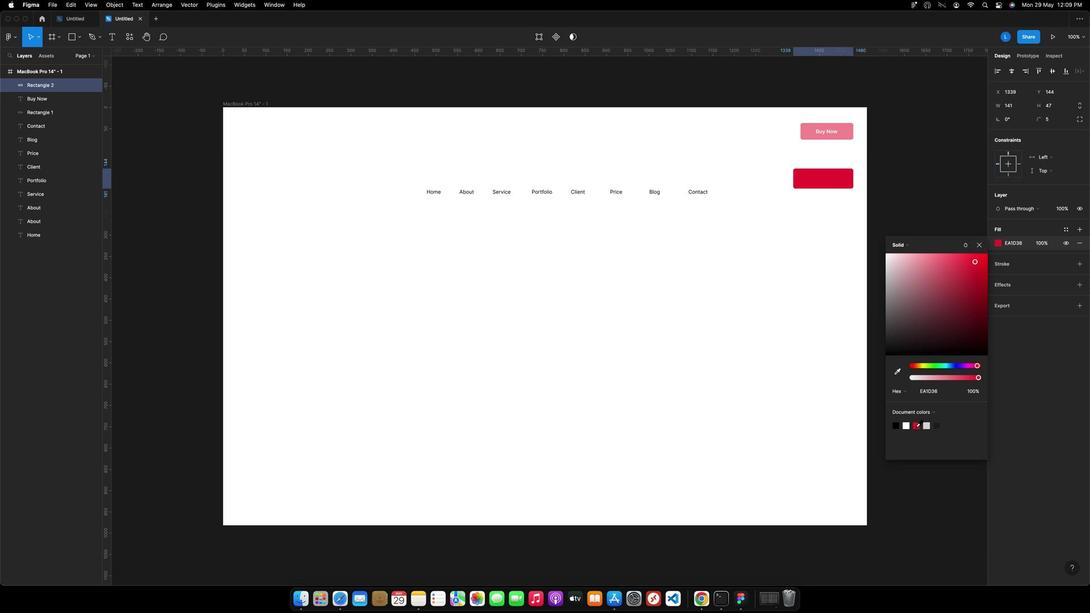 
Action: Mouse moved to (740, 298)
Screenshot: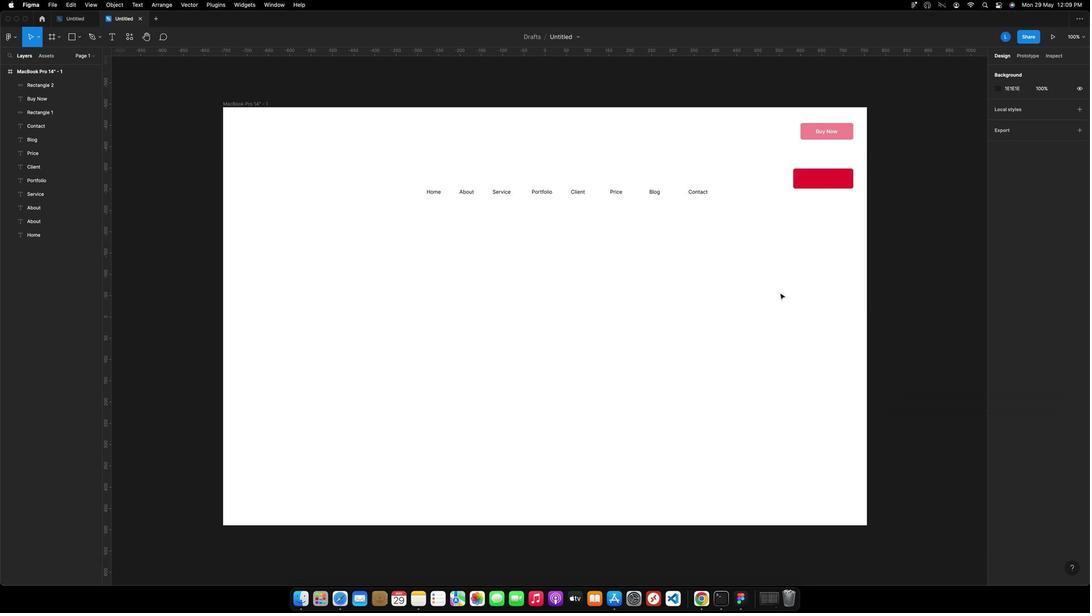 
Action: Mouse pressed left at (740, 298)
Screenshot: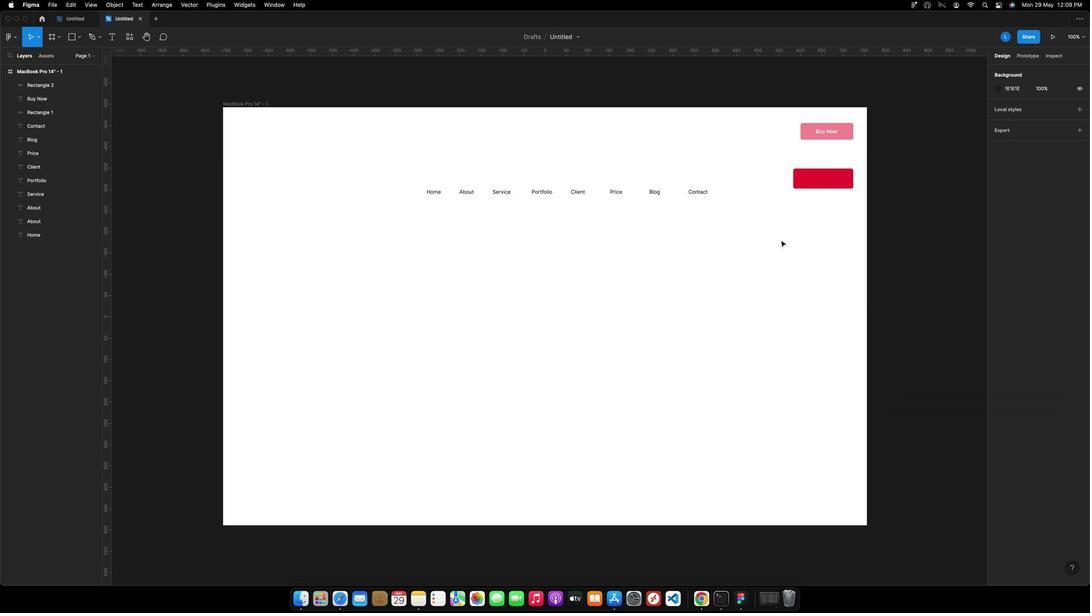 
Action: Mouse moved to (970, 200)
Screenshot: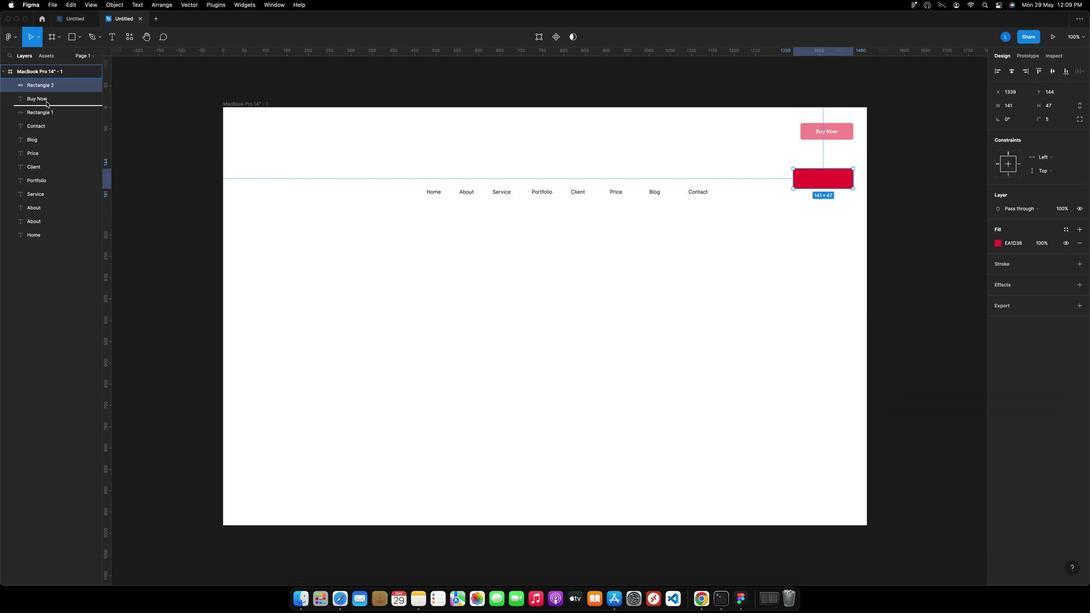 
Action: Mouse pressed left at (970, 200)
Screenshot: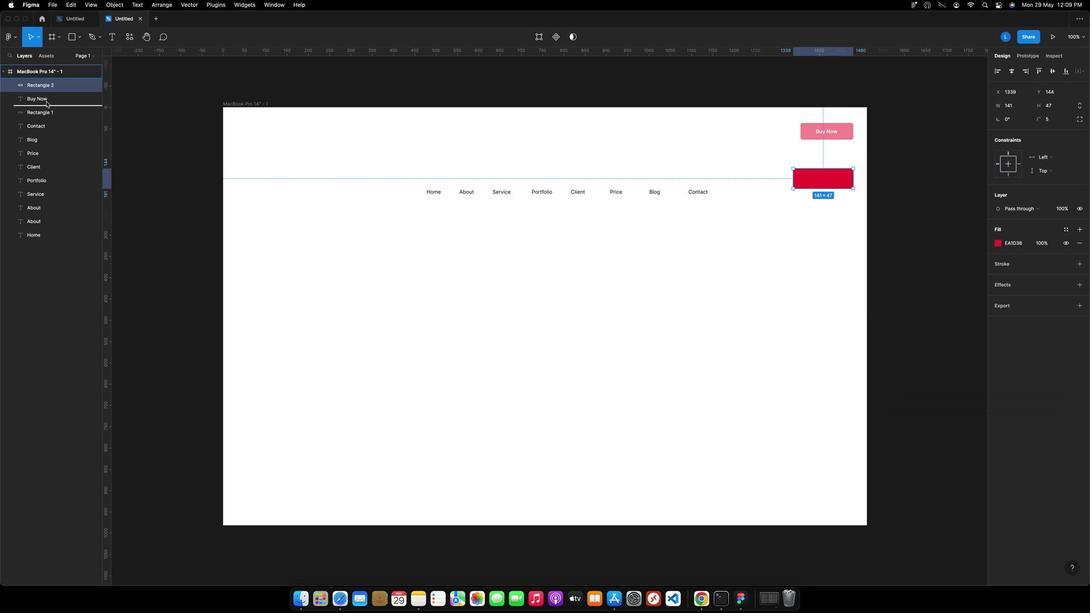 
Action: Mouse moved to (969, 214)
Screenshot: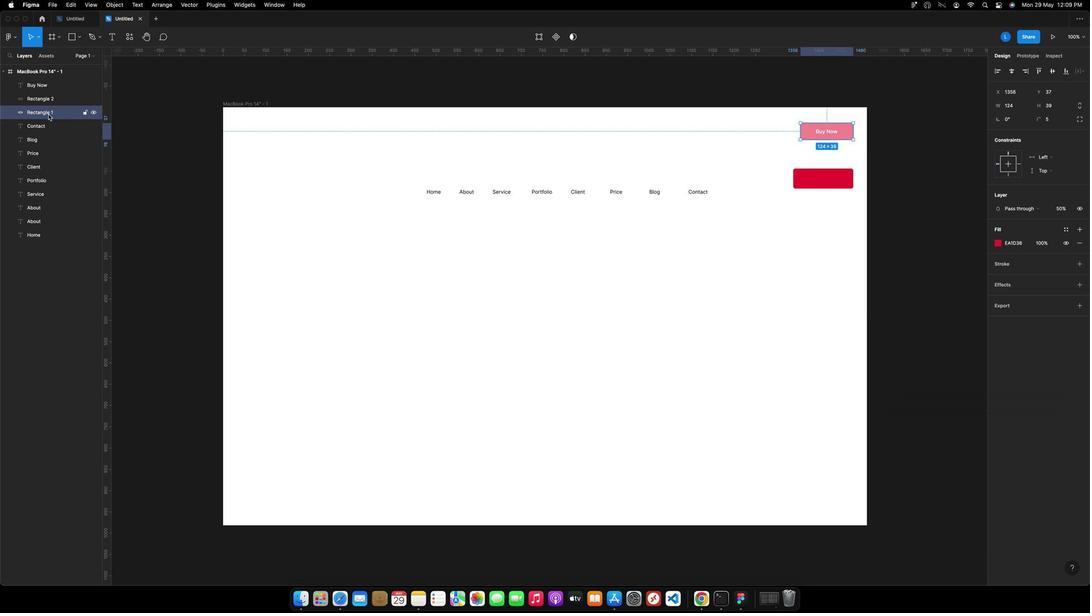 
Action: Mouse pressed left at (969, 214)
Screenshot: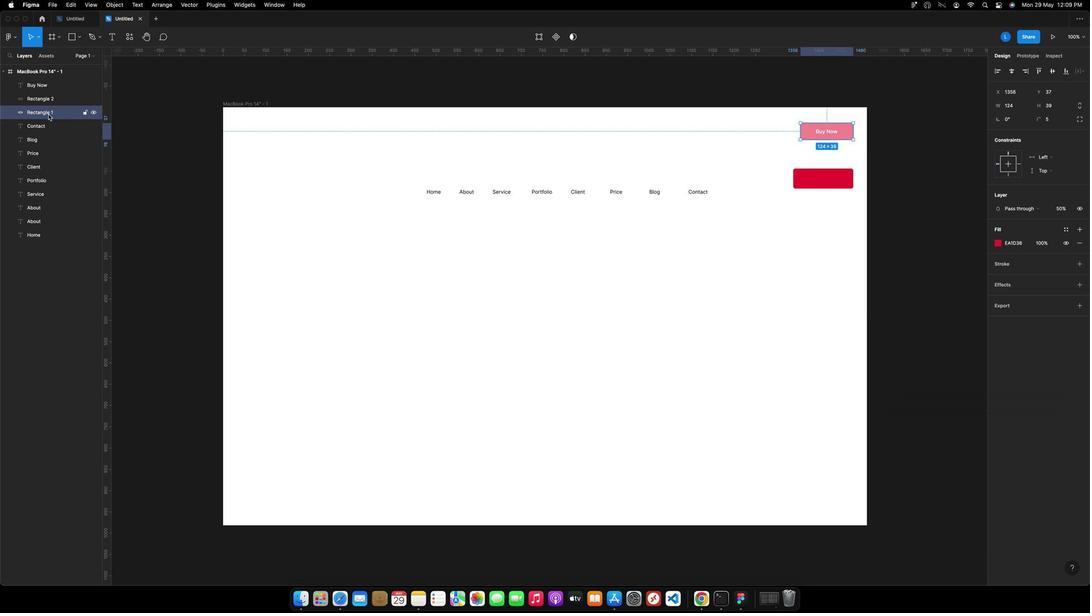
Action: Key pressed Key.backspace
Screenshot: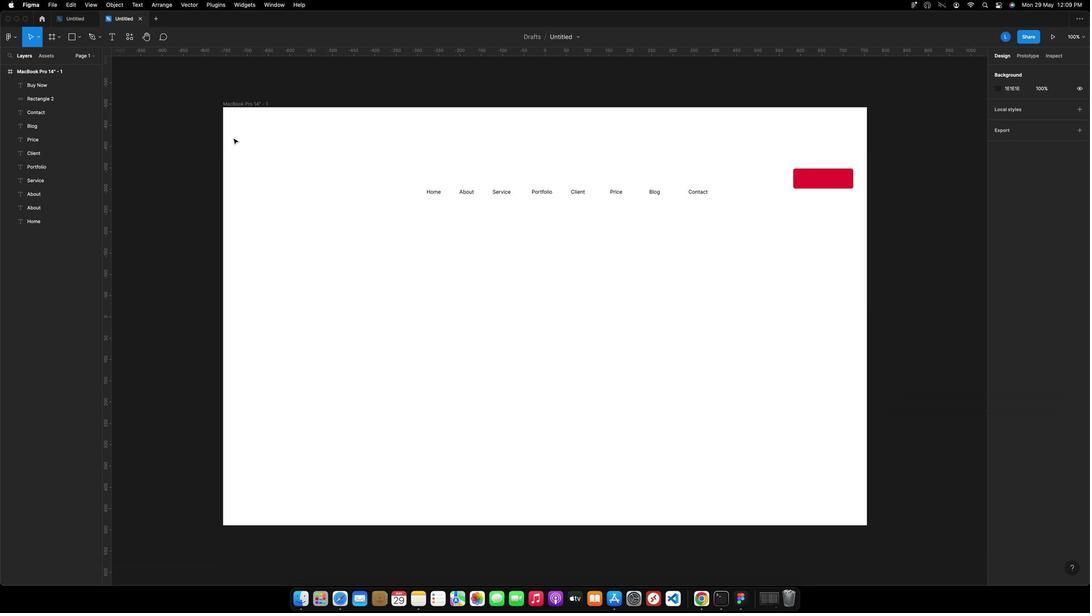 
Action: Mouse moved to (731, 245)
Screenshot: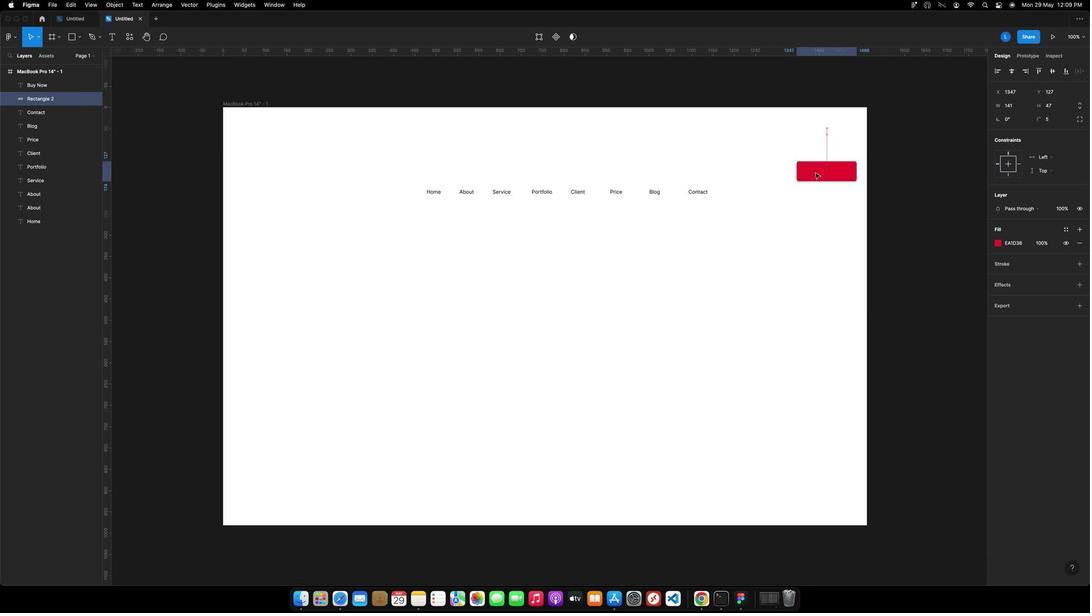 
Action: Mouse pressed left at (731, 245)
Screenshot: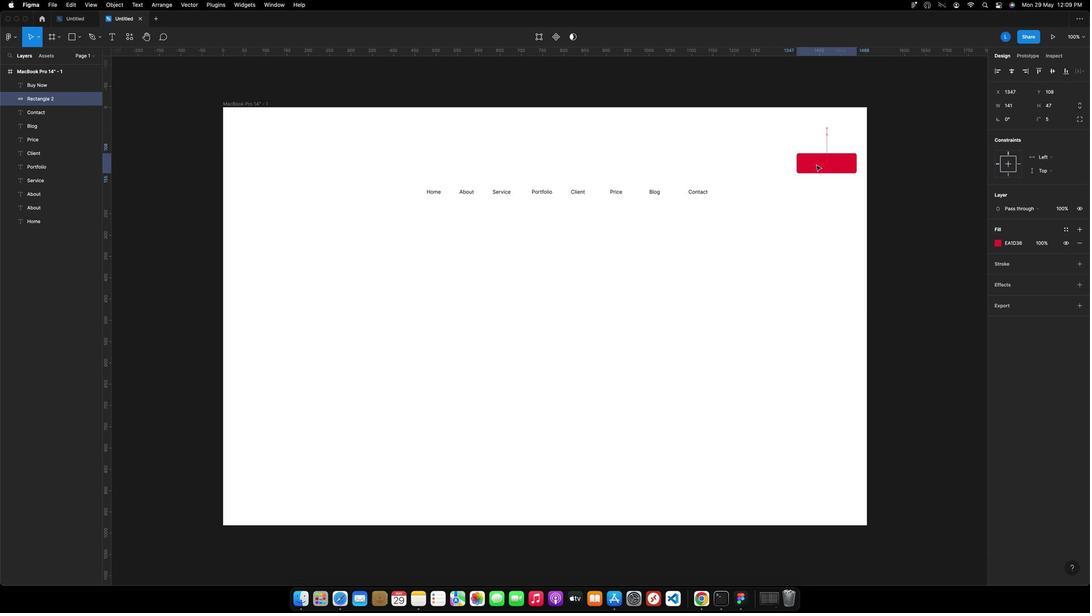 
Action: Mouse moved to (731, 234)
Screenshot: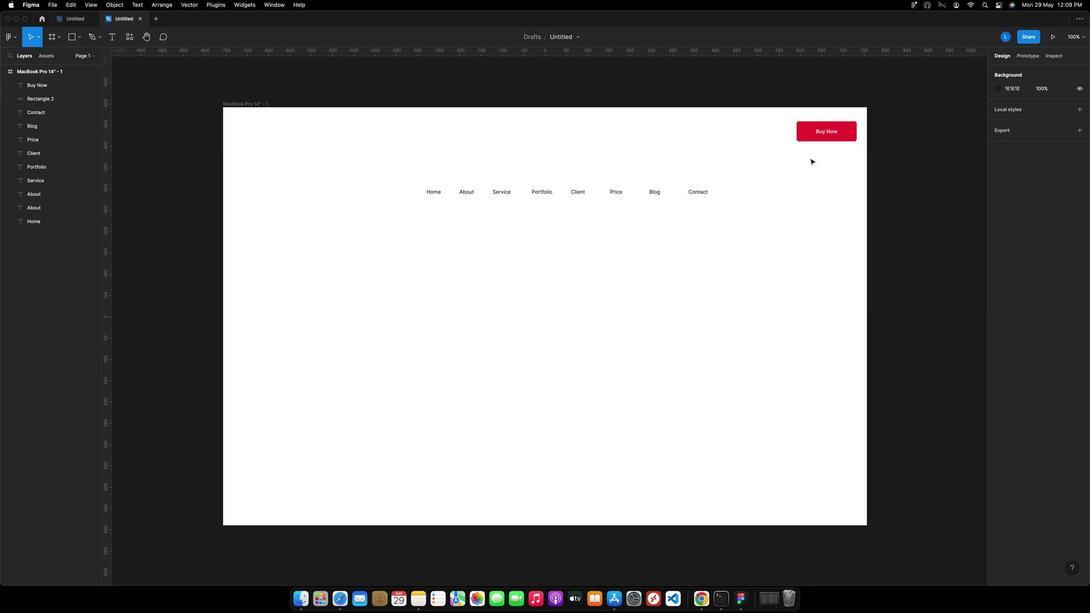 
Action: Mouse pressed left at (731, 234)
Screenshot: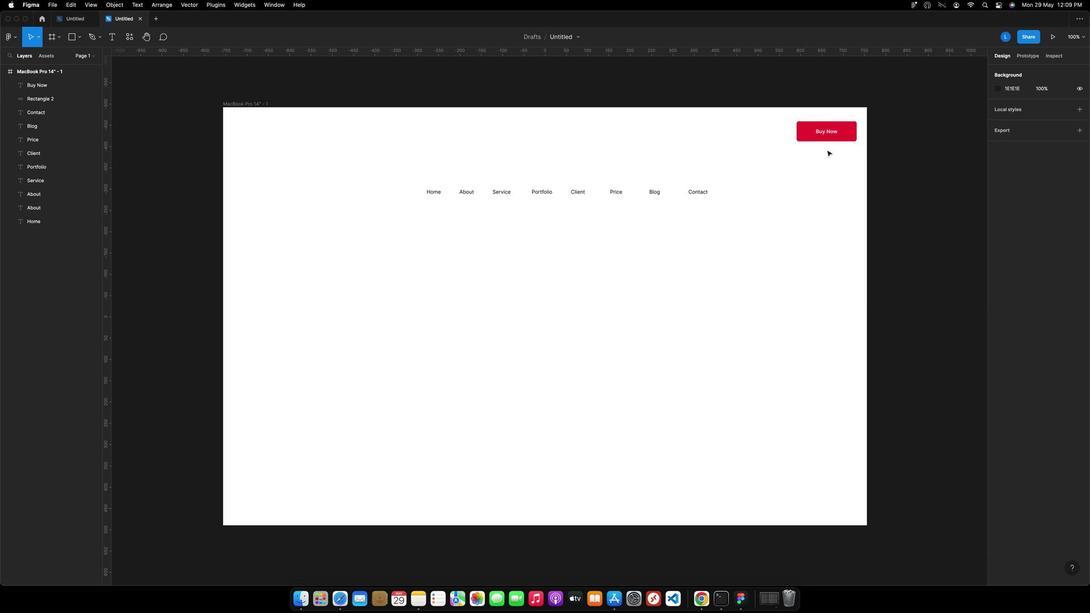 
Action: Mouse moved to (723, 223)
Screenshot: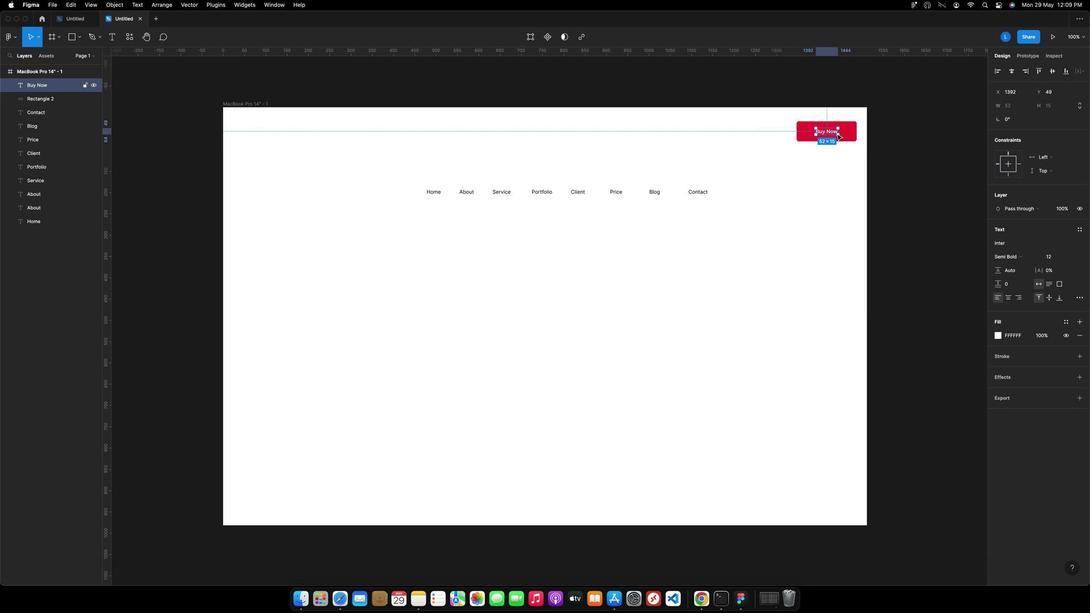 
Action: Mouse pressed left at (723, 223)
Screenshot: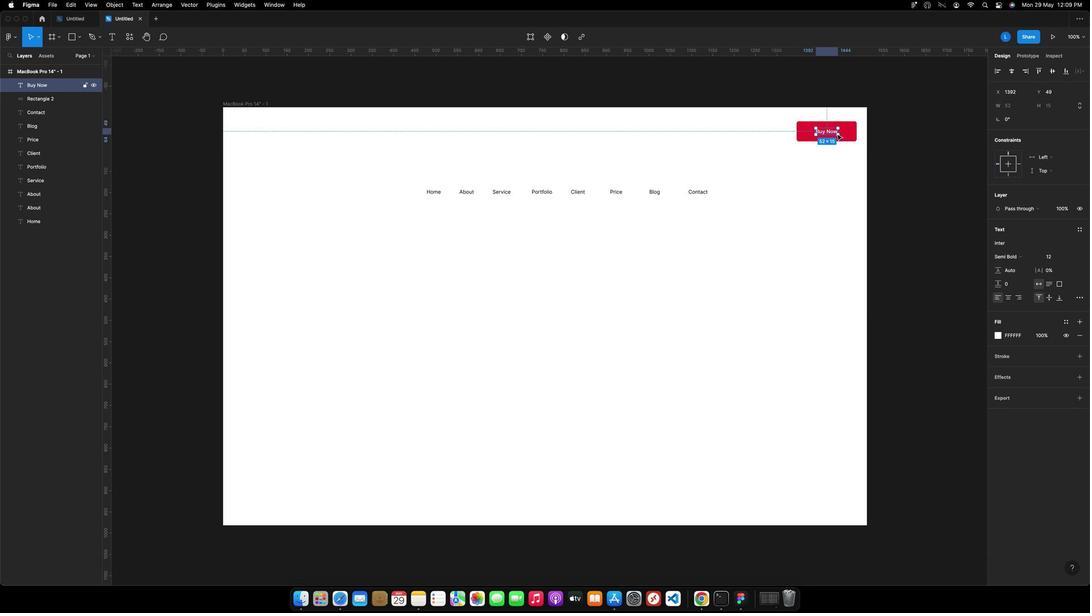 
Action: Mouse moved to (654, 282)
Screenshot: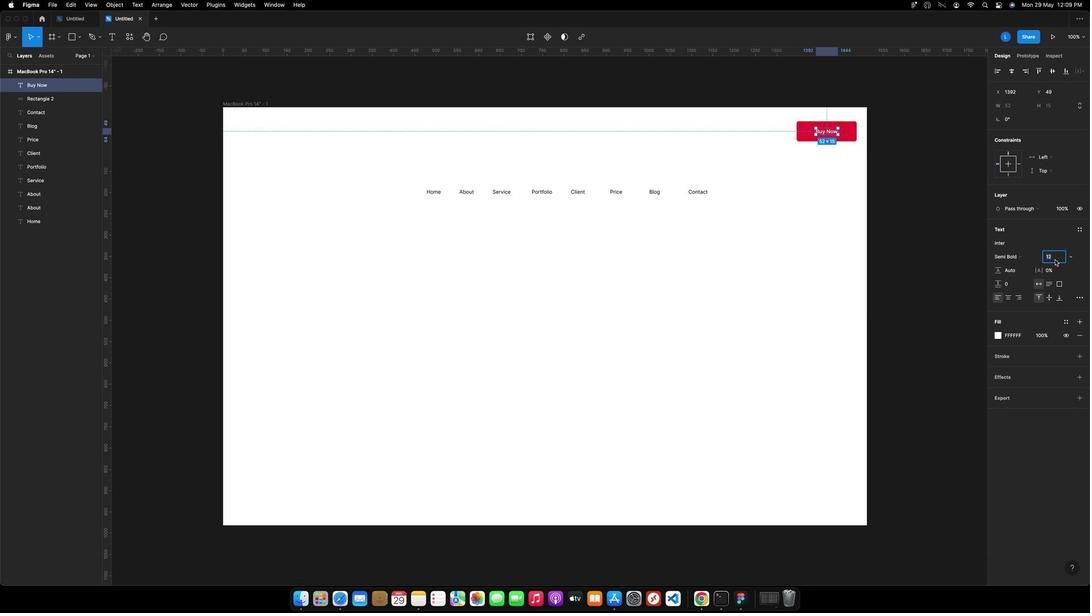 
Action: Mouse pressed left at (654, 282)
Screenshot: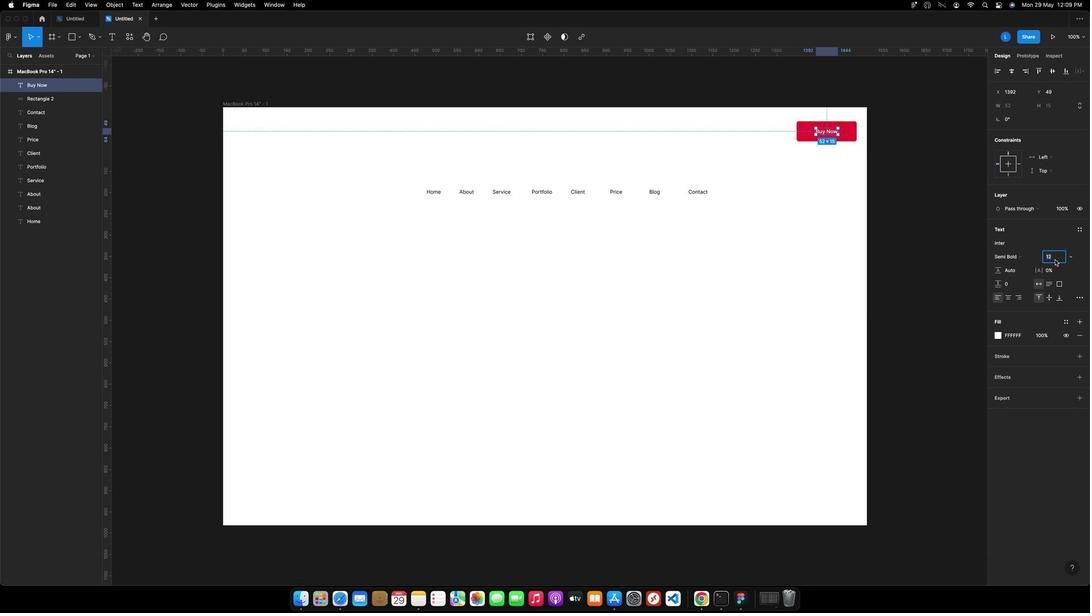 
Action: Key pressed '1''8'Key.enter
Screenshot: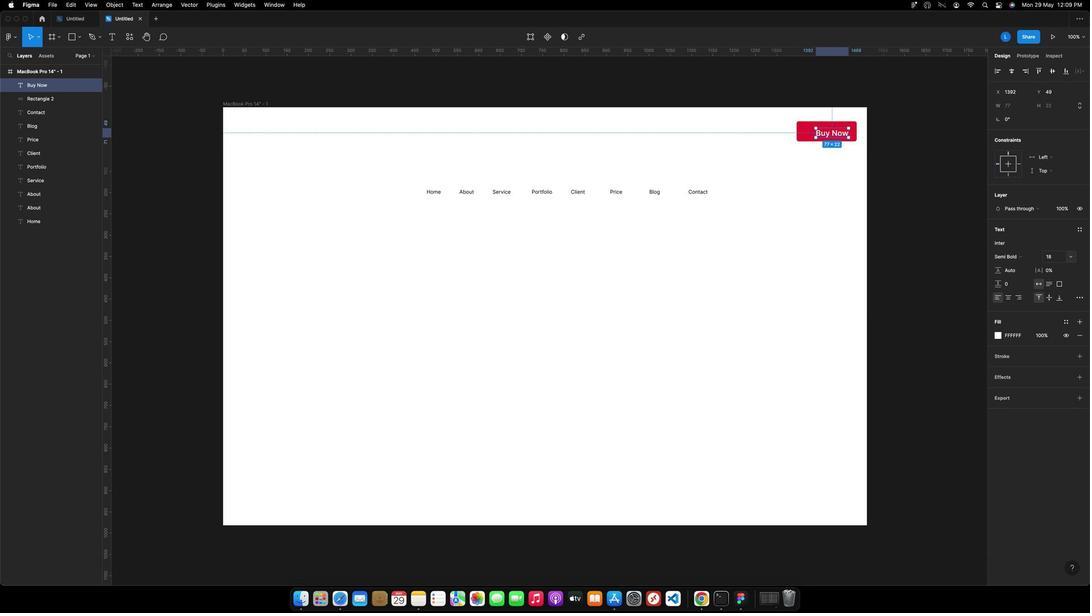 
Action: Mouse moved to (729, 252)
Screenshot: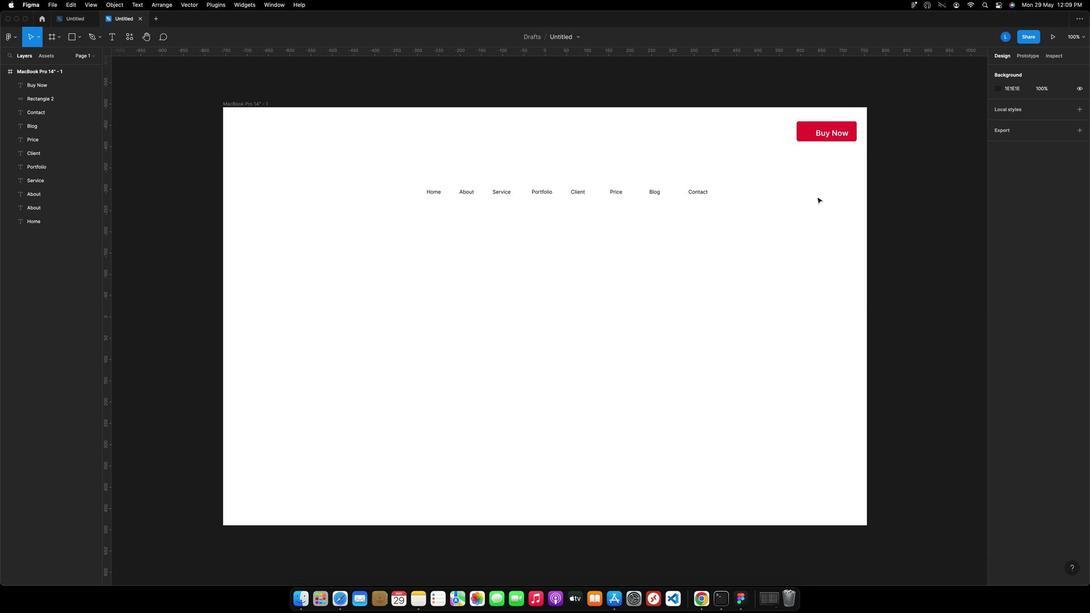 
Action: Mouse pressed left at (729, 252)
Screenshot: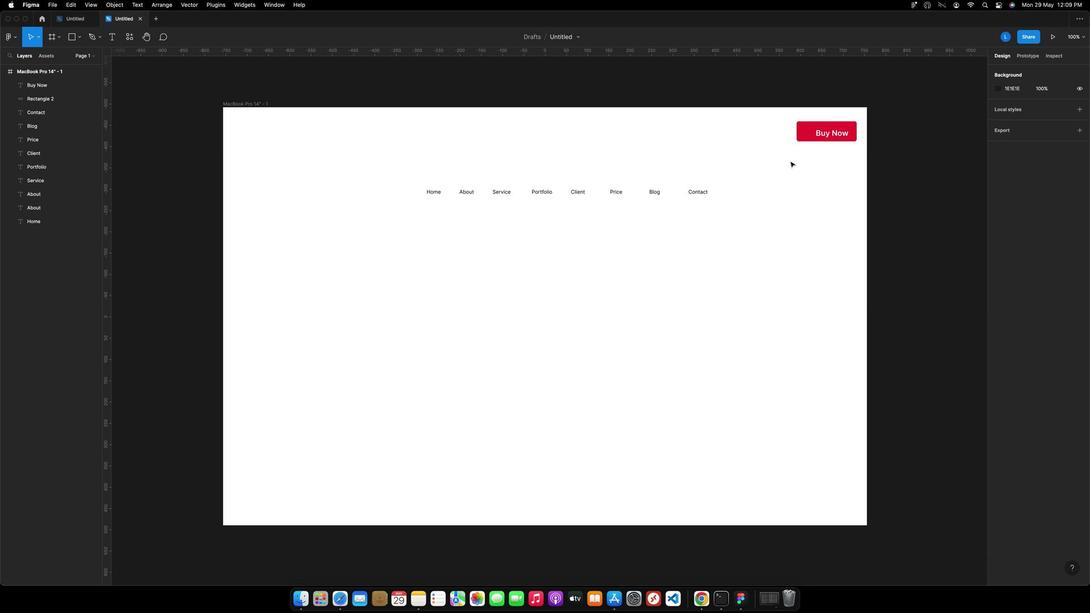 
Action: Mouse moved to (743, 212)
Screenshot: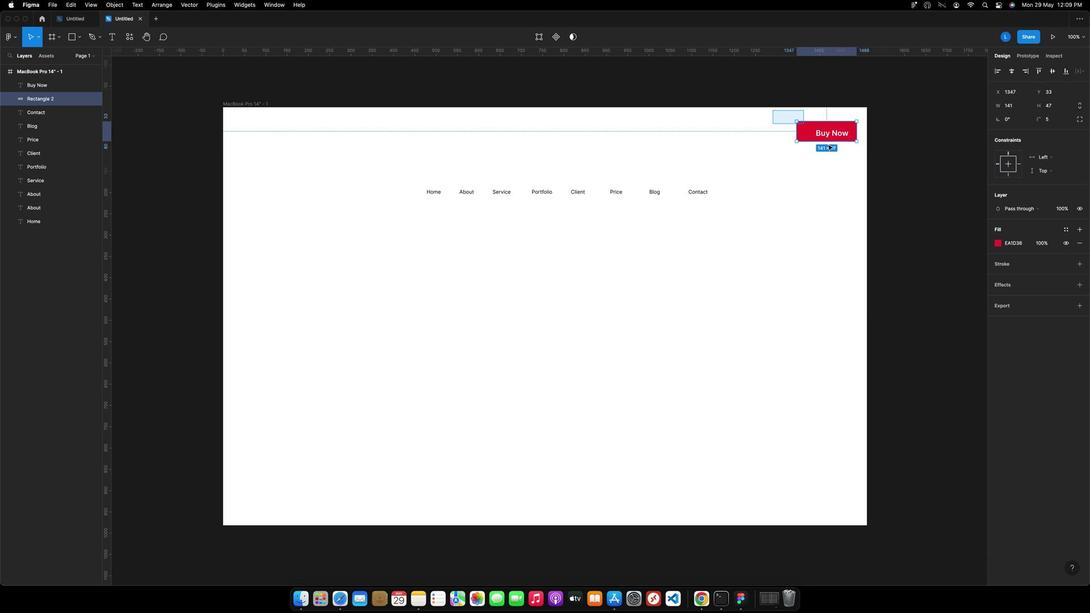 
Action: Mouse pressed left at (743, 212)
Screenshot: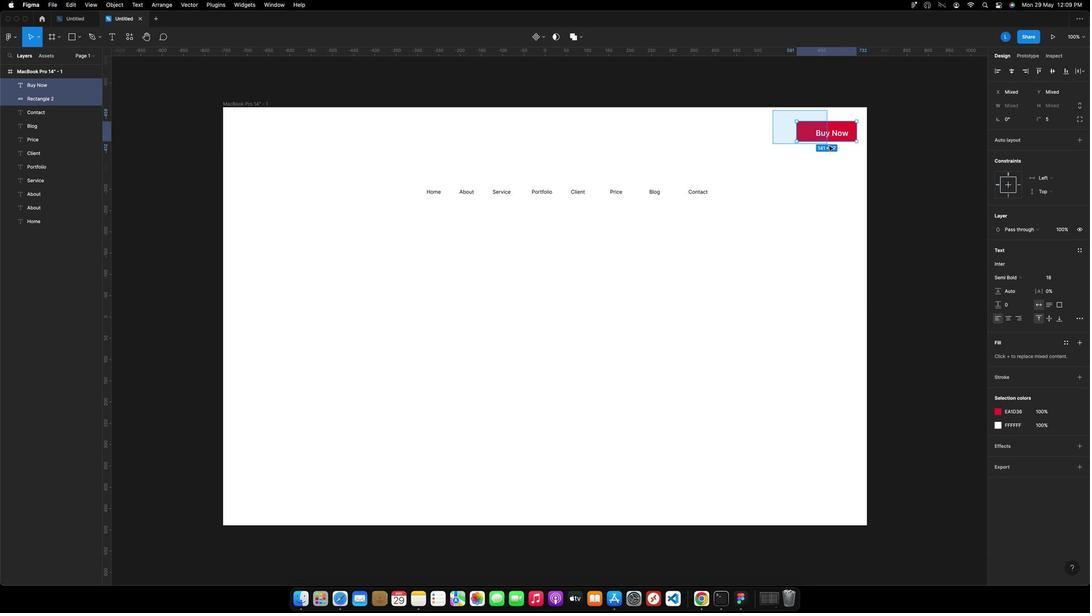 
Action: Mouse moved to (667, 193)
Screenshot: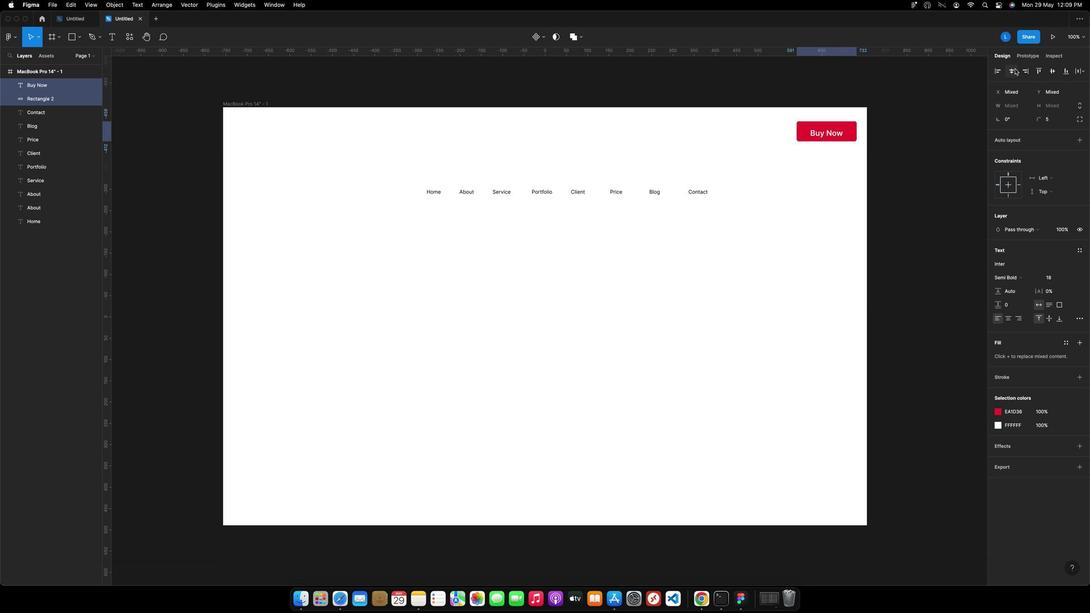 
Action: Mouse pressed left at (667, 193)
Screenshot: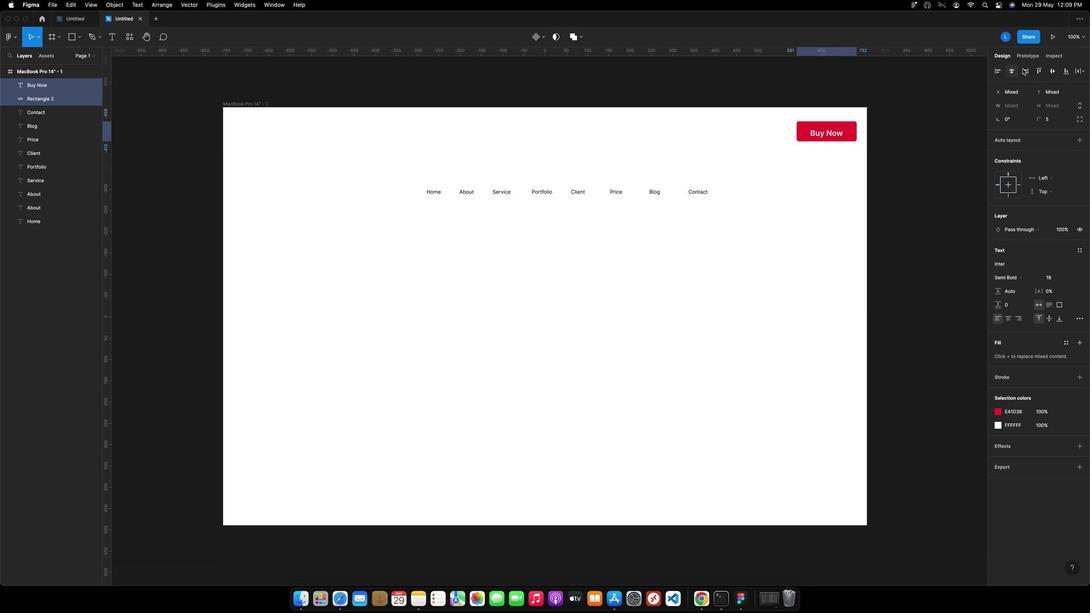
Action: Mouse moved to (656, 194)
Screenshot: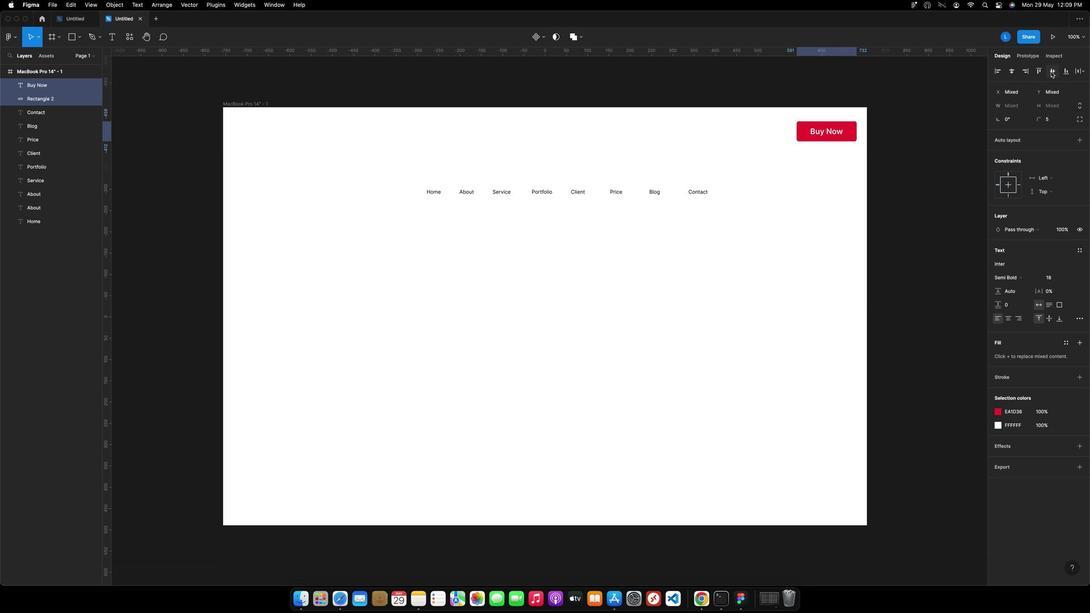 
Action: Mouse pressed left at (656, 194)
Screenshot: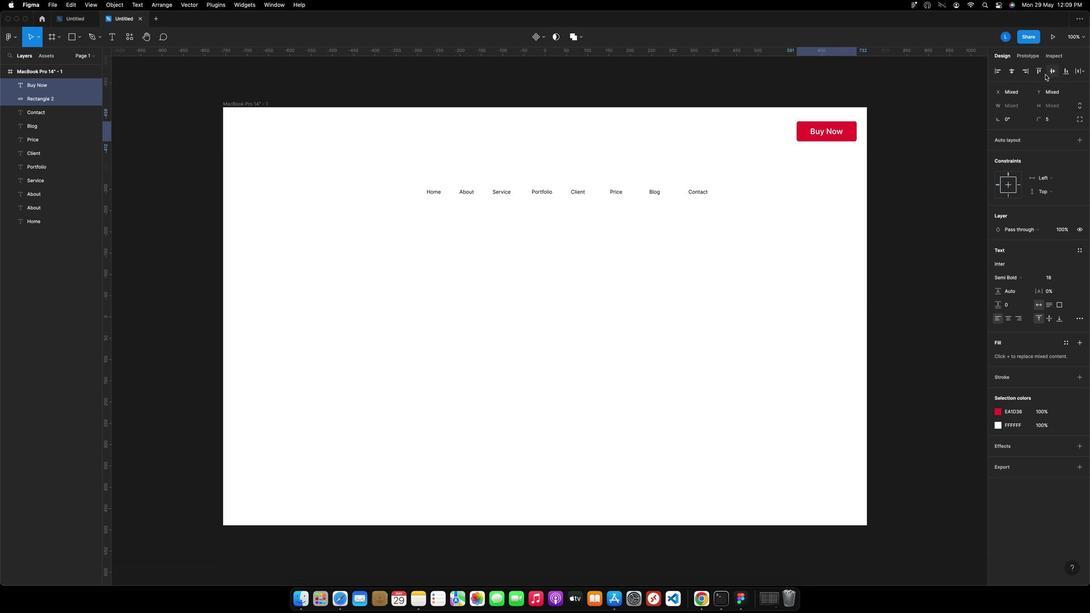 
Action: Mouse moved to (709, 237)
Screenshot: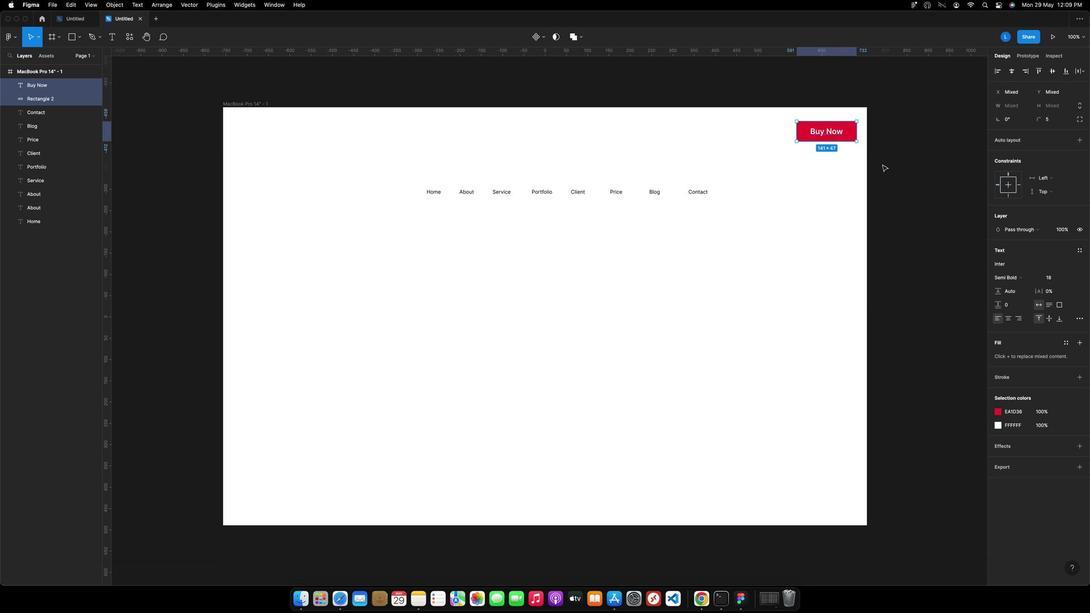 
Action: Key pressed Key.cmd'g'
Screenshot: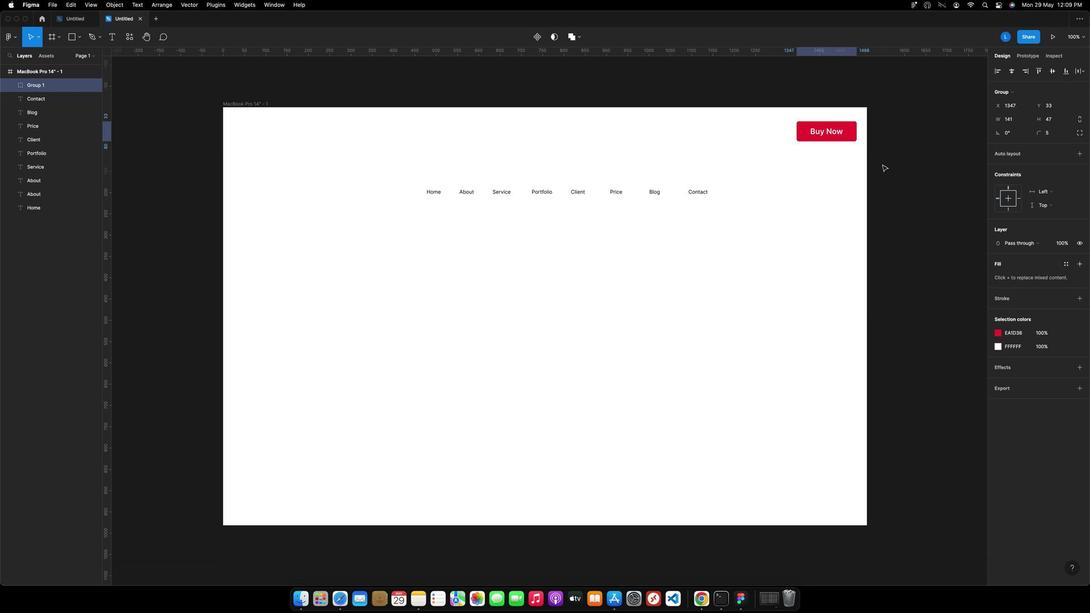 
Action: Mouse moved to (874, 237)
Screenshot: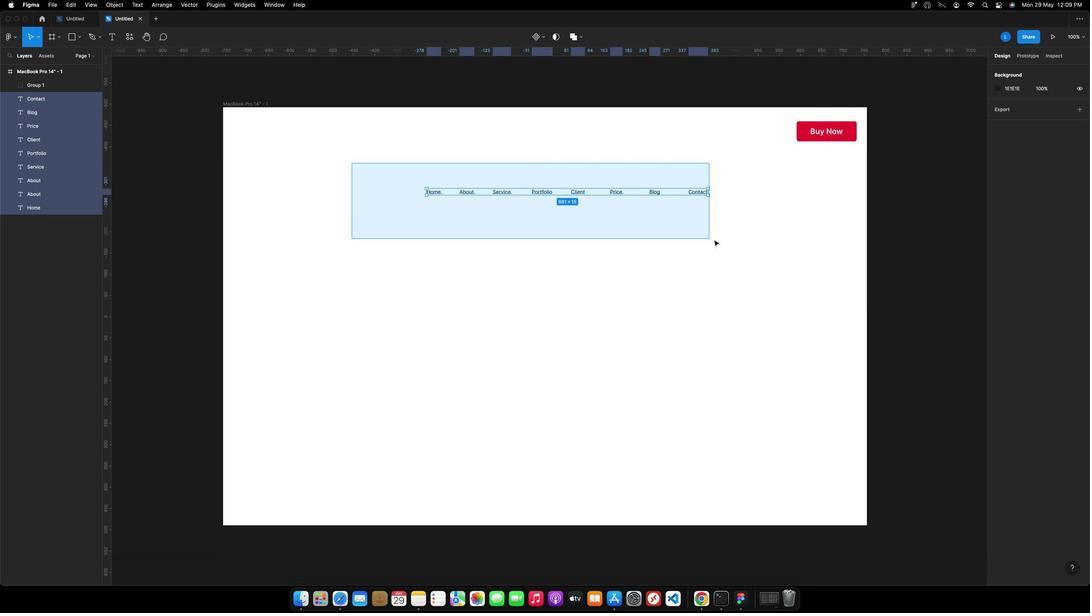 
Action: Mouse pressed left at (874, 237)
Screenshot: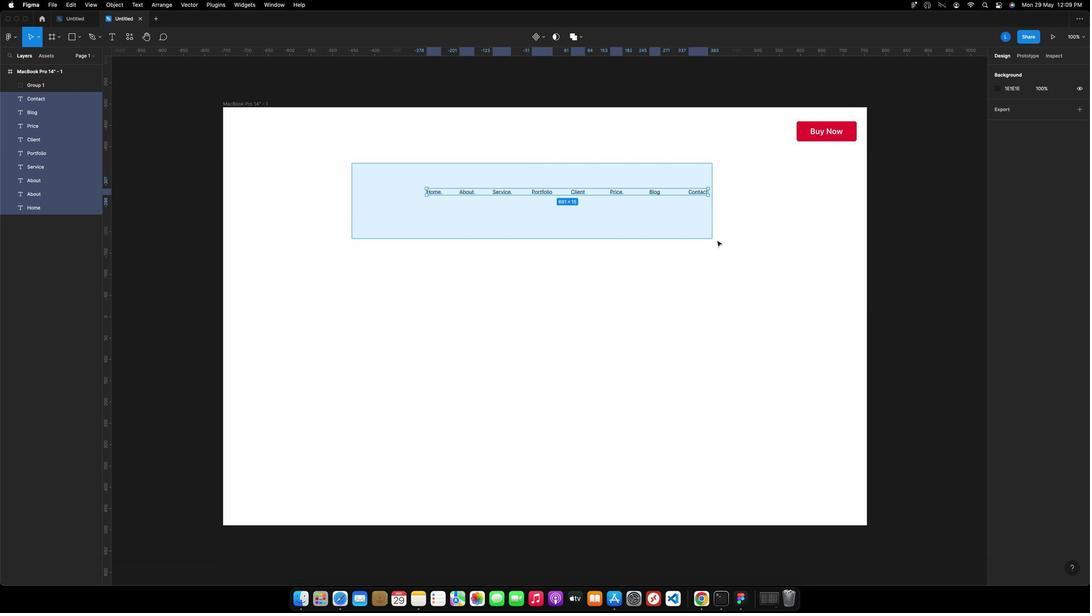 
Action: Mouse moved to (655, 282)
Screenshot: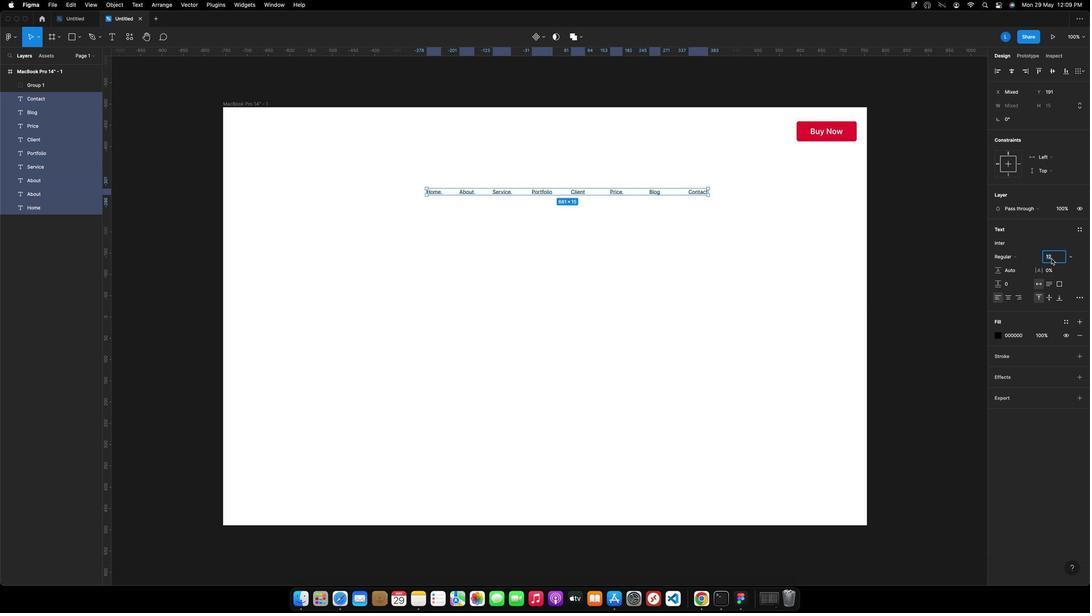 
Action: Mouse pressed left at (655, 282)
Screenshot: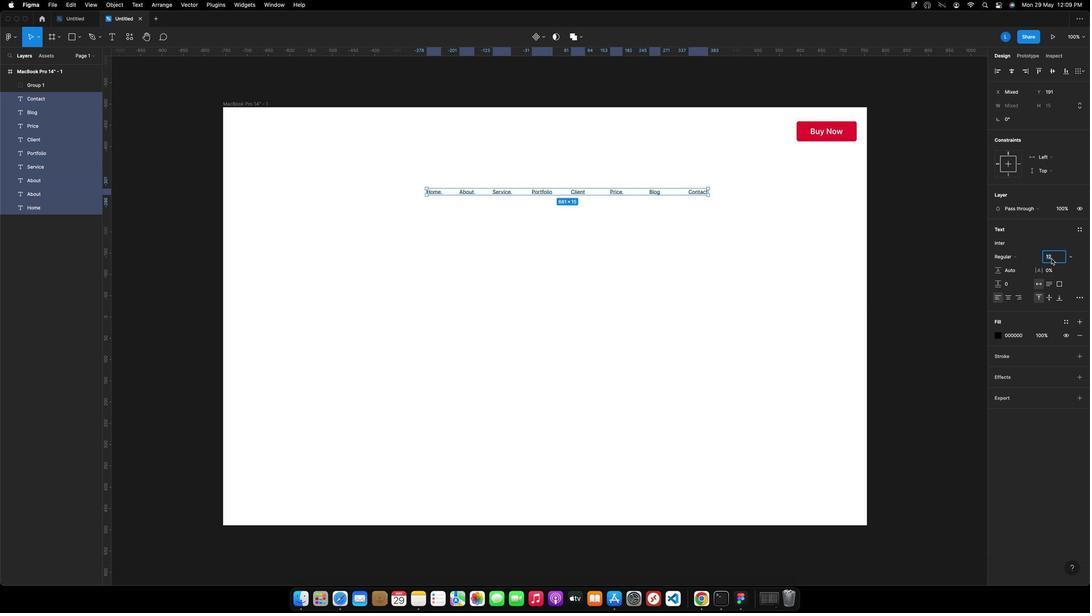 
Action: Mouse moved to (655, 282)
Screenshot: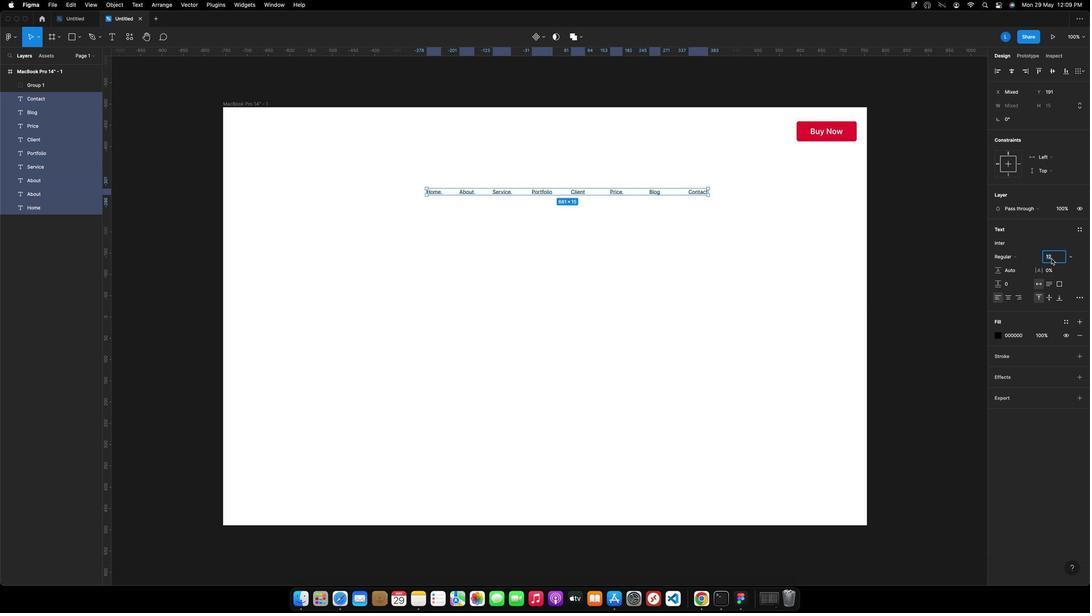 
Action: Key pressed '1''6'Key.enter
Screenshot: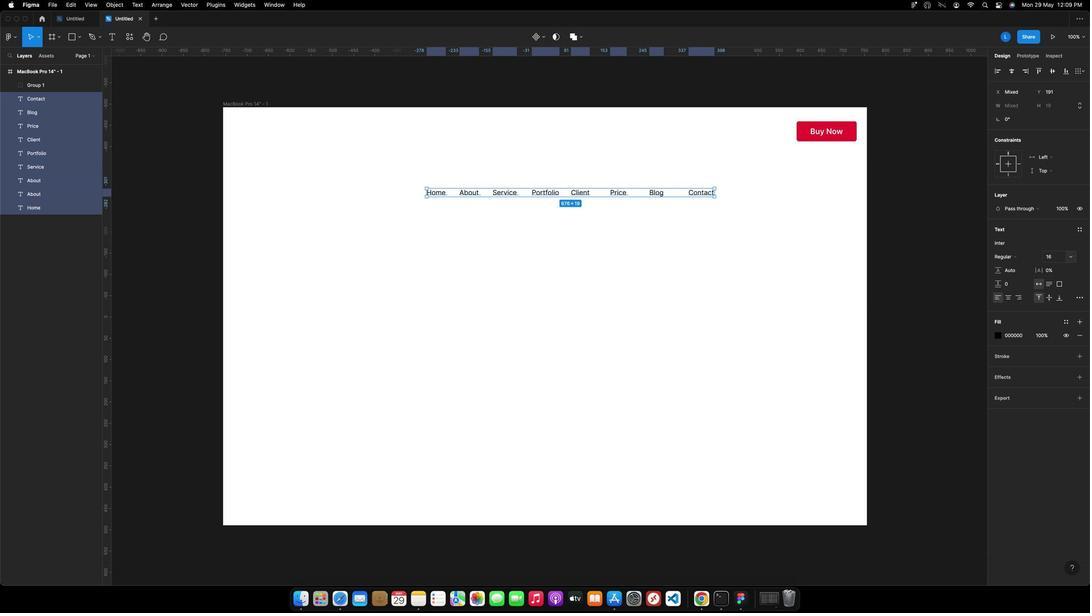 
Action: Mouse moved to (826, 250)
Screenshot: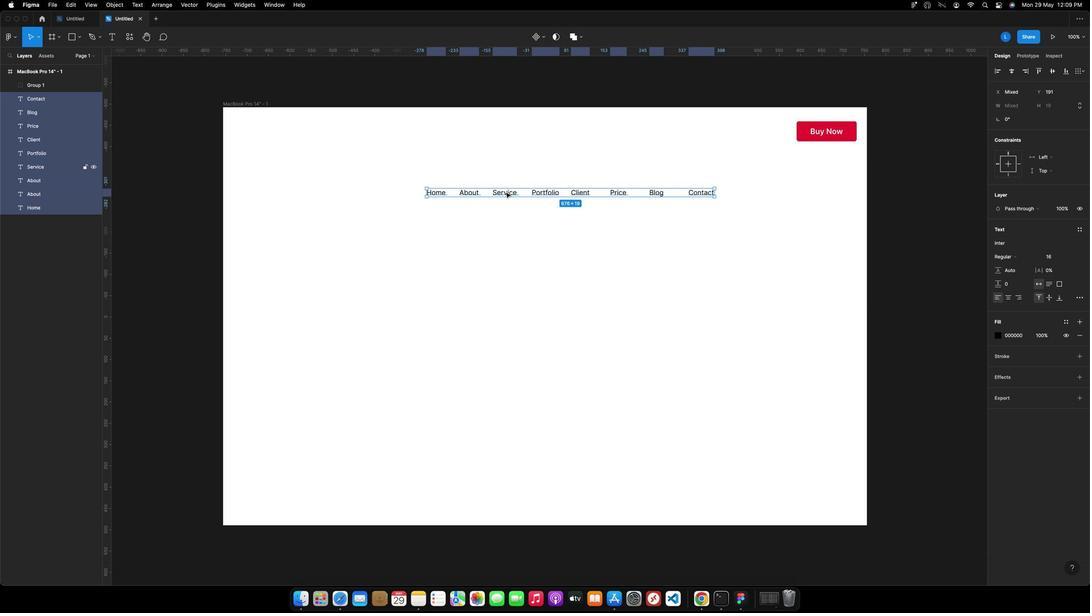 
Action: Mouse pressed left at (826, 250)
Screenshot: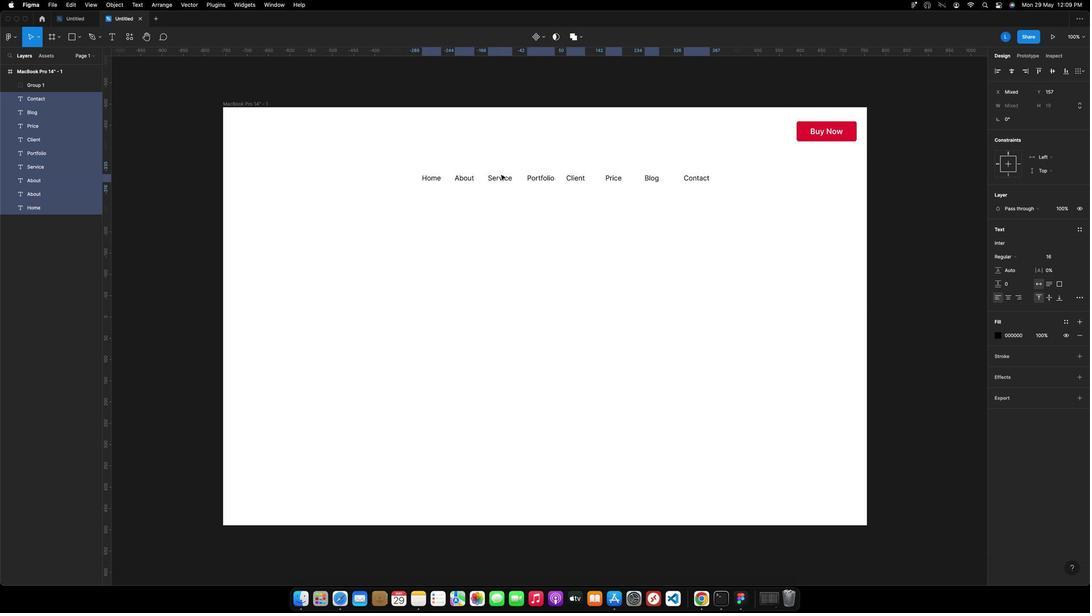 
Action: Mouse moved to (866, 209)
Screenshot: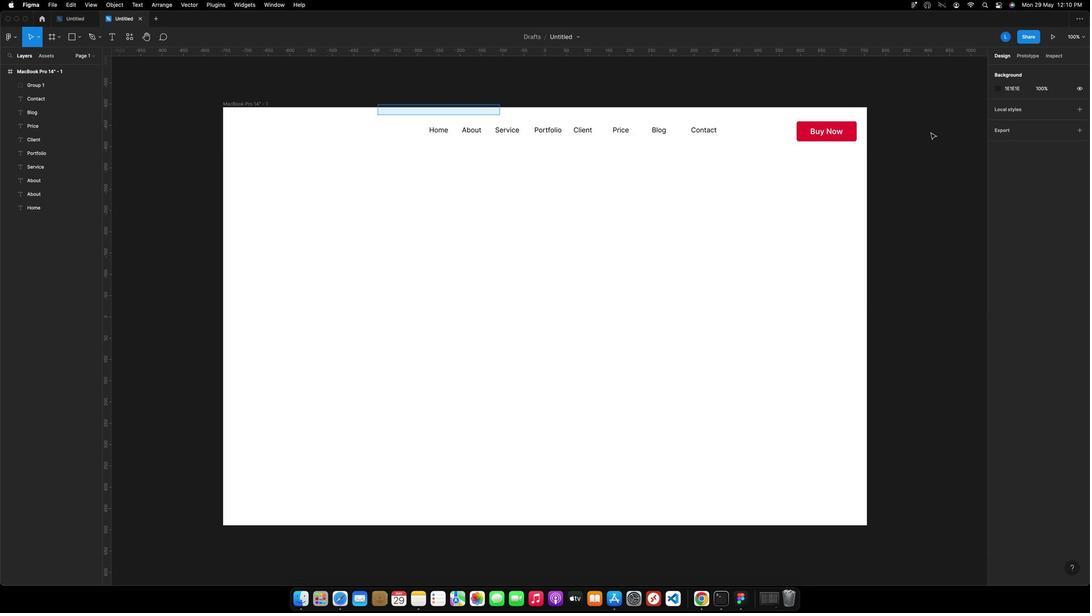 
Action: Mouse pressed left at (866, 209)
Screenshot: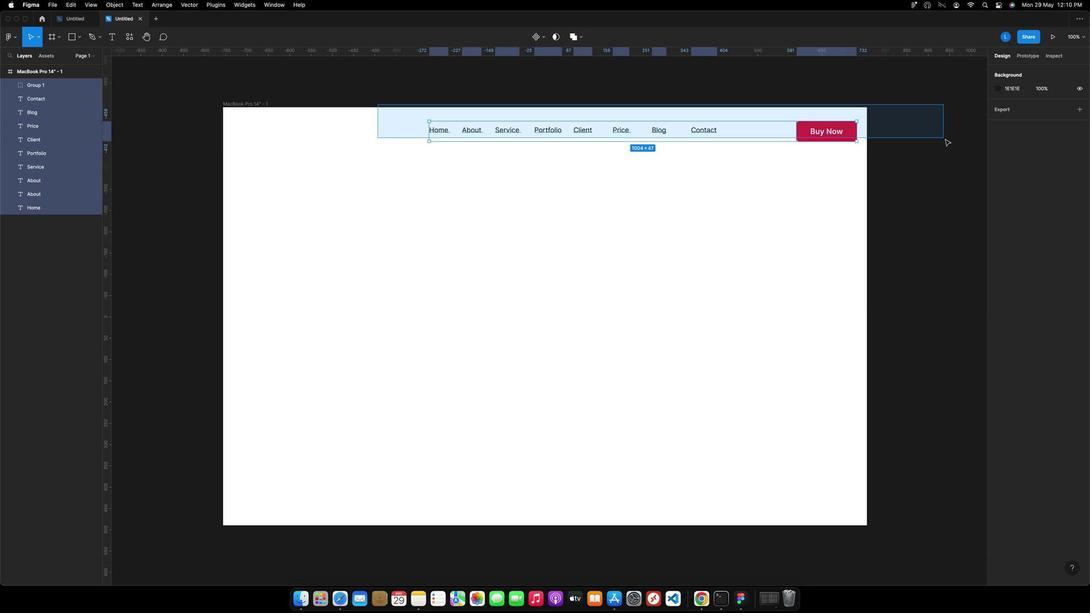 
Action: Mouse moved to (654, 193)
Screenshot: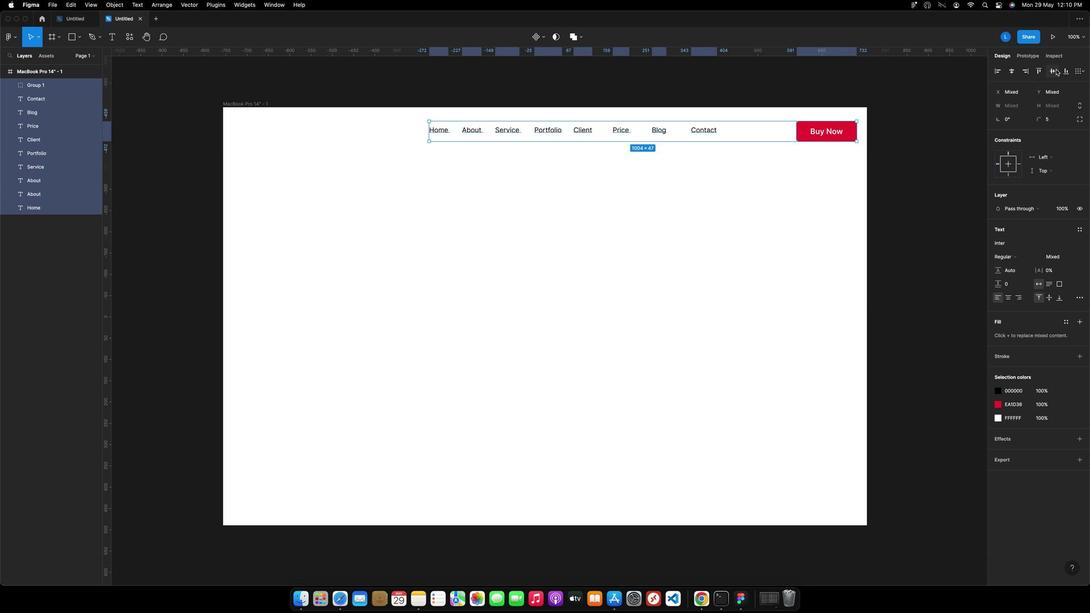 
Action: Mouse pressed left at (654, 193)
Screenshot: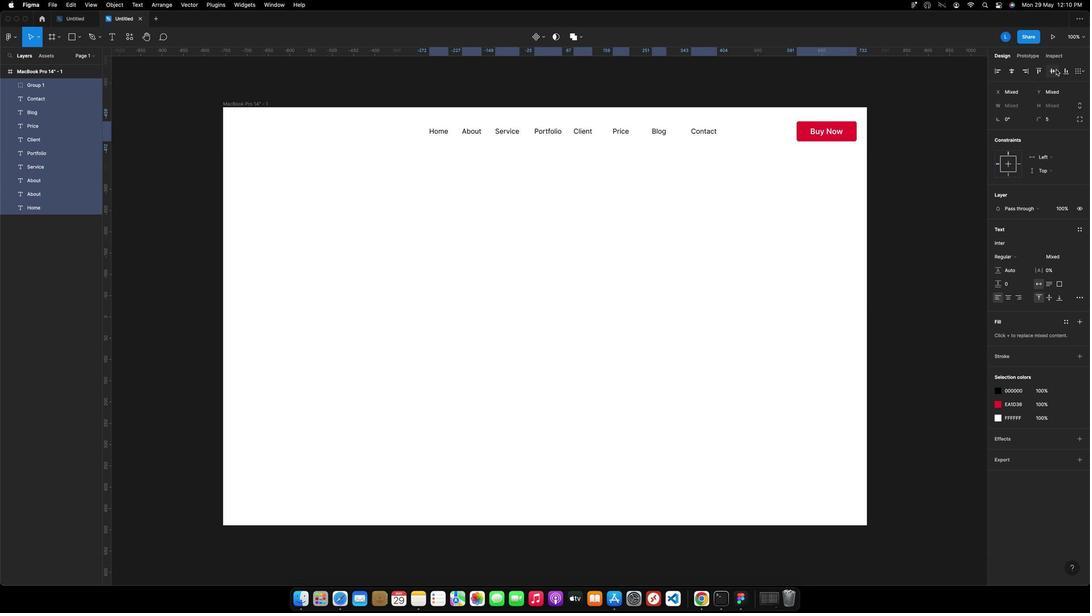 
Action: Mouse moved to (786, 255)
Screenshot: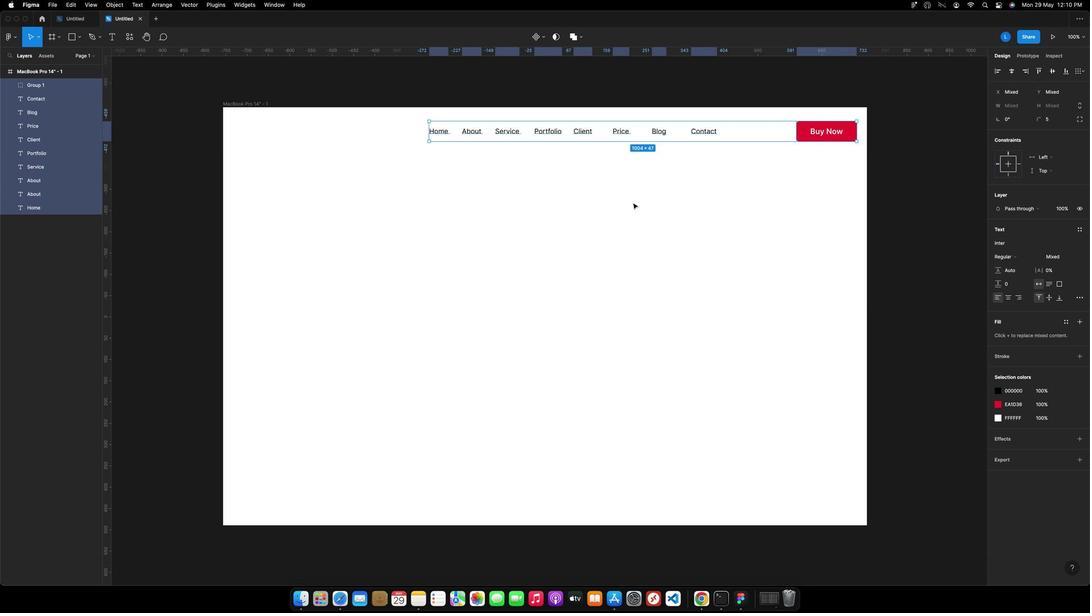 
Action: Mouse pressed left at (786, 255)
Screenshot: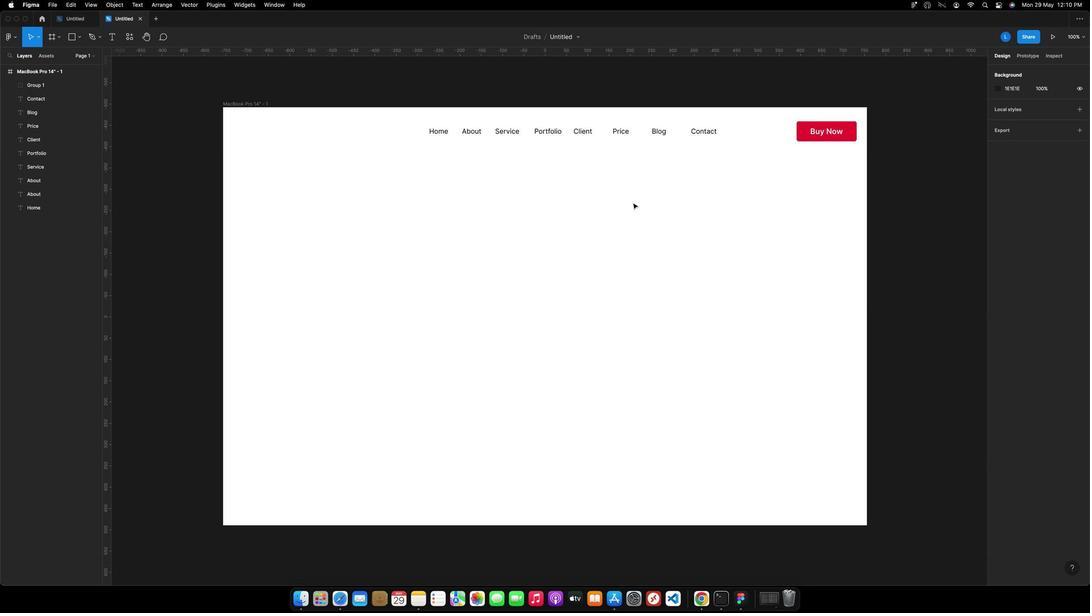 
Action: Mouse moved to (898, 227)
Screenshot: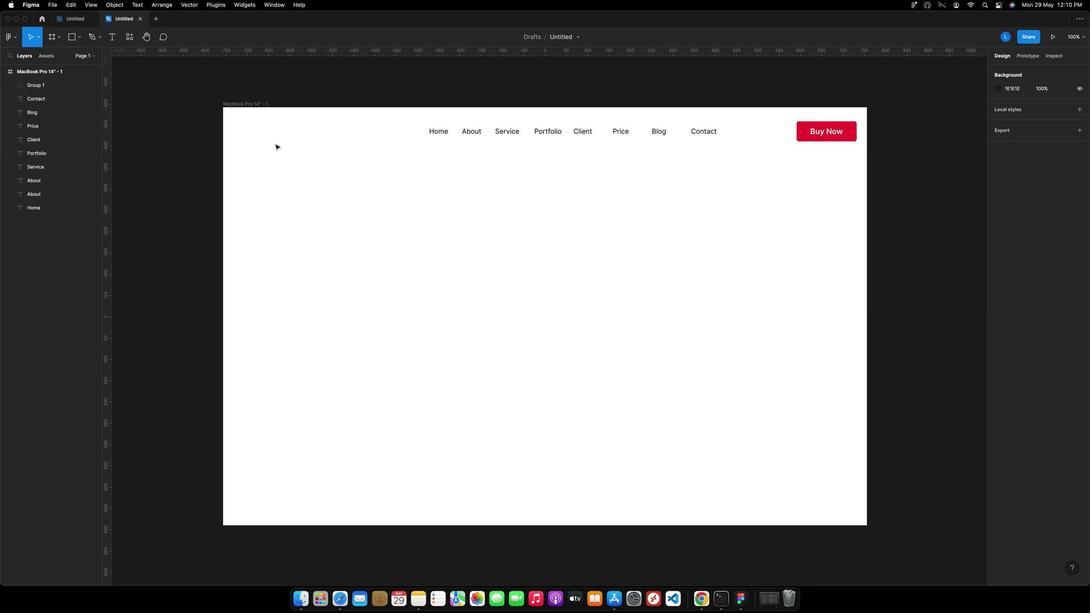 
Action: Key pressed 't'
Screenshot: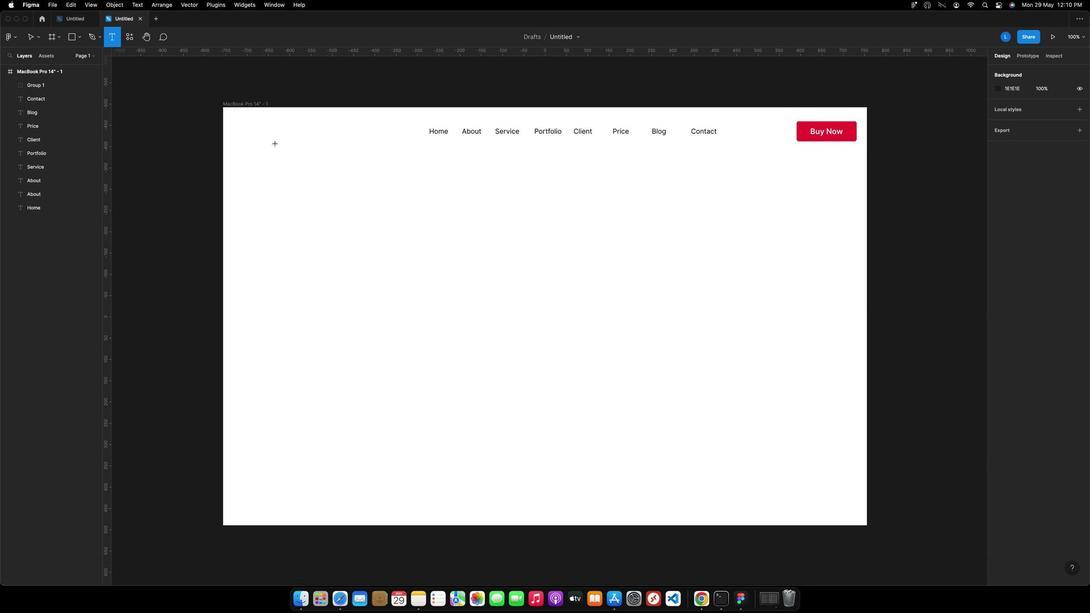 
Action: Mouse pressed left at (898, 227)
Screenshot: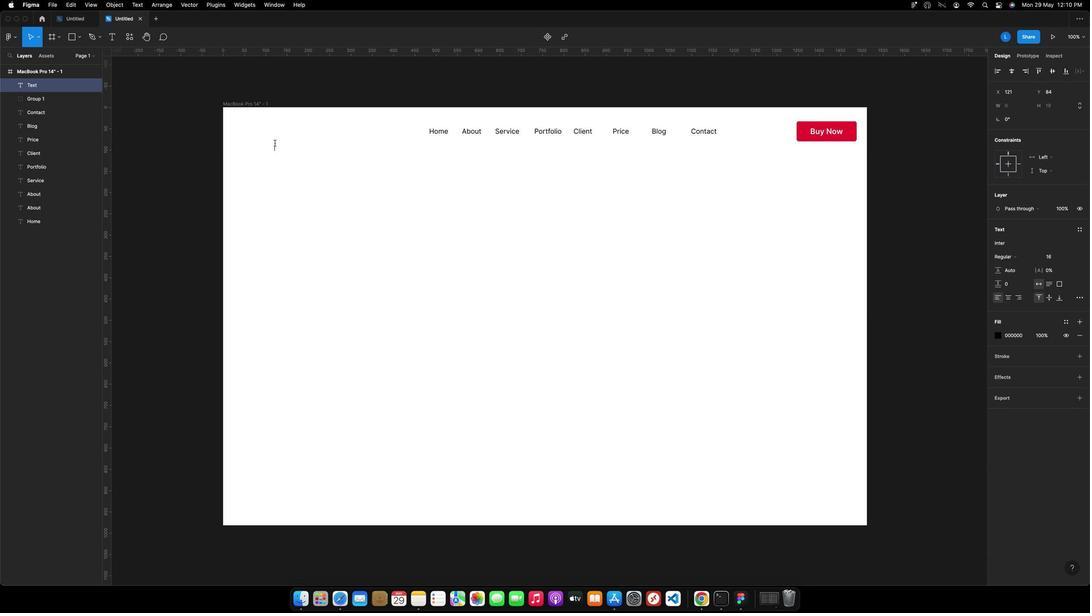 
Action: Key pressed Key.caps_lock'S'Key.caps_lock'w''a''t''i'Key.space
Screenshot: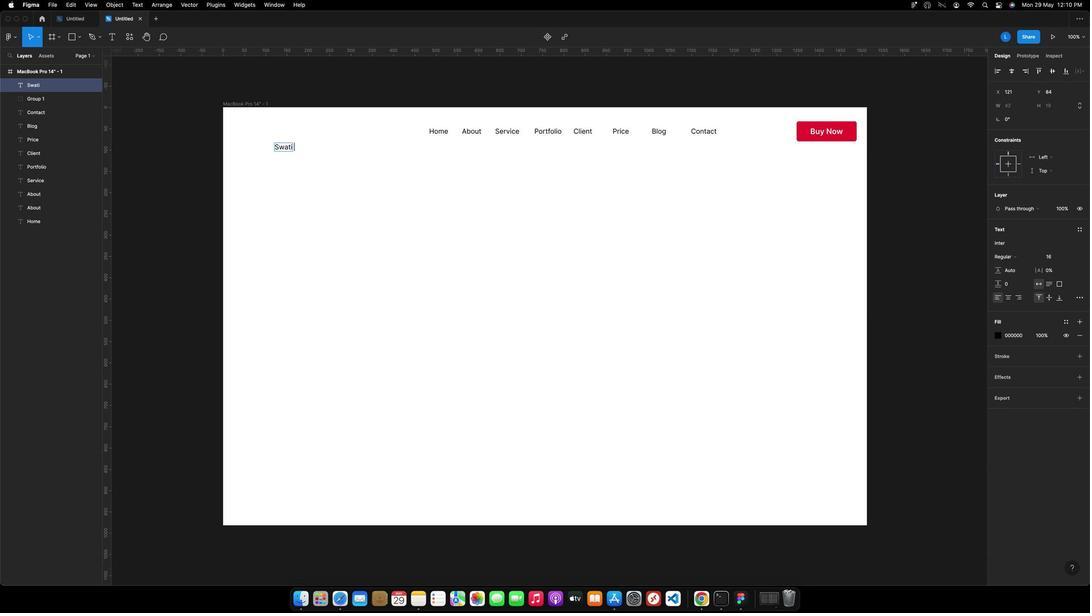
Action: Mouse moved to (899, 227)
Screenshot: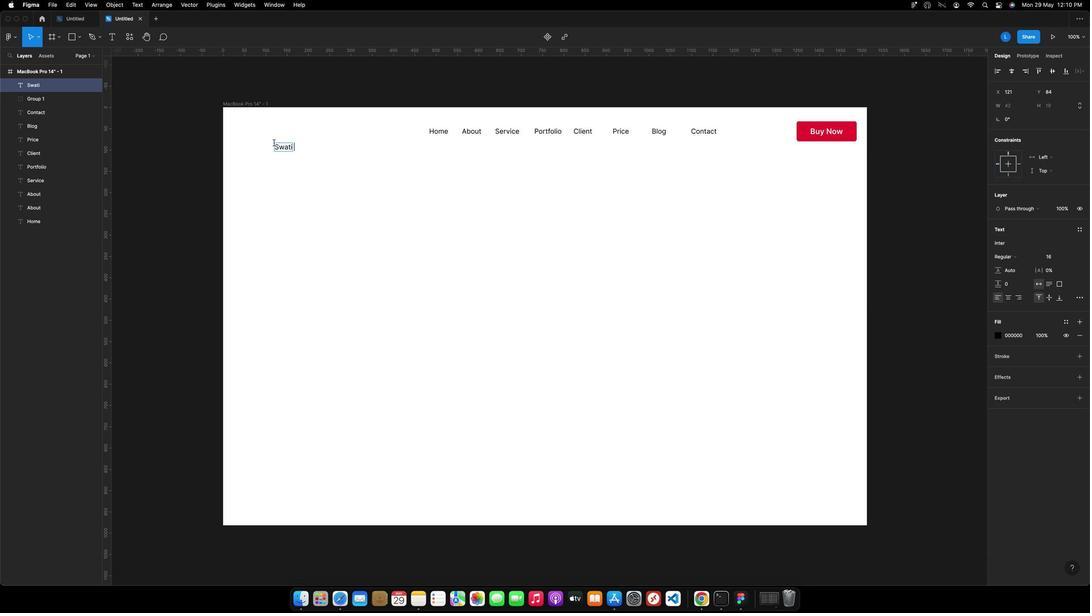 
Action: Key pressed Key.cmd'a'Key.caps_lockKey.rightKey.caps_lockKey.caps_lock'P'Key.caps_lock'o''r''t''f''o''l''i''o'Key.esc
Screenshot: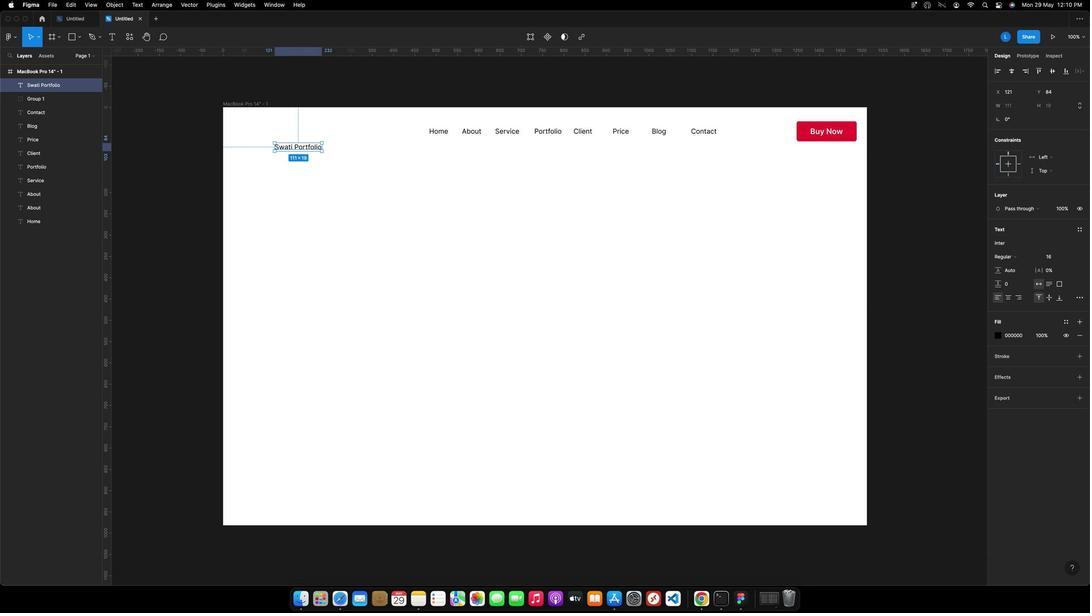 
Action: Mouse moved to (671, 283)
Screenshot: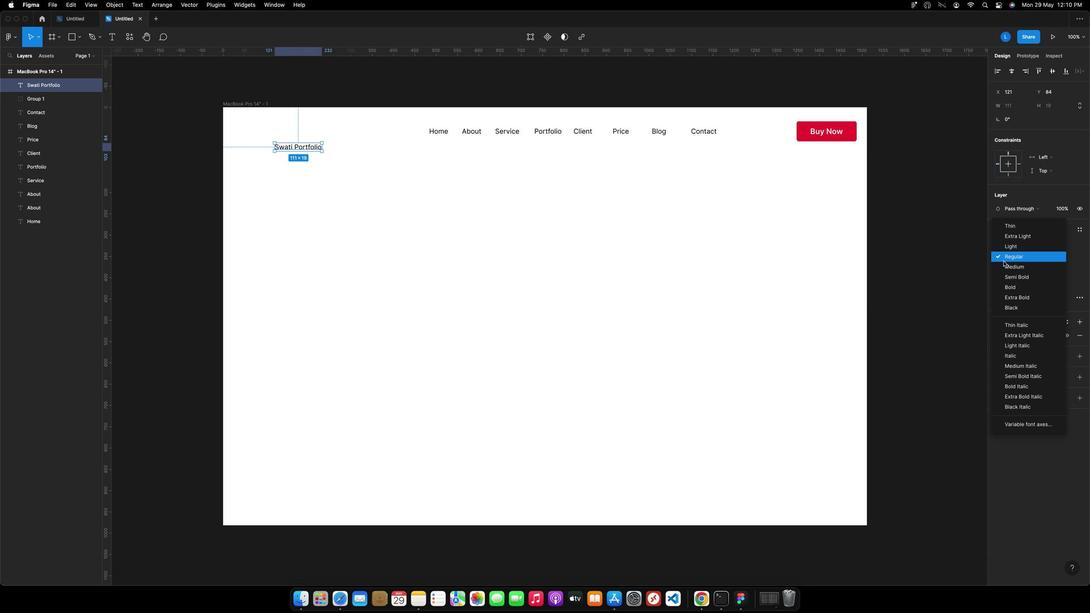 
Action: Mouse pressed left at (671, 283)
Screenshot: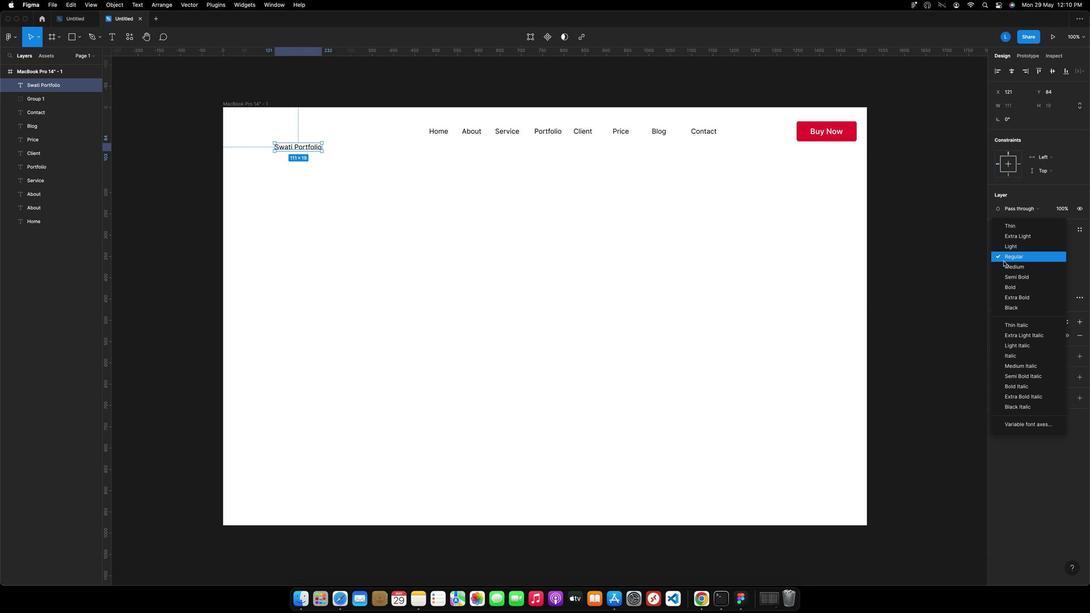 
Action: Mouse moved to (669, 294)
Screenshot: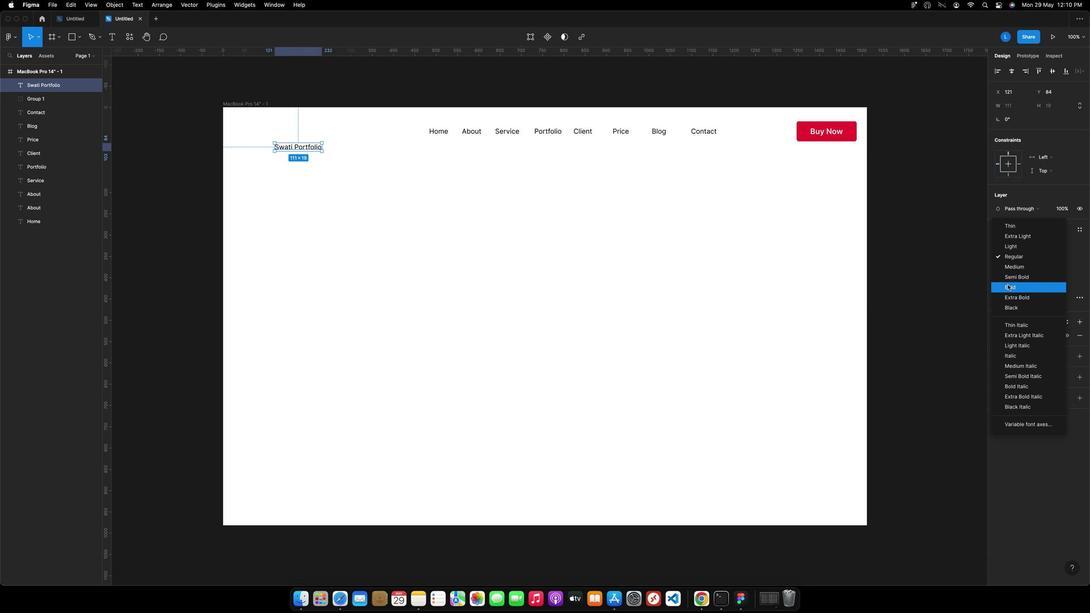 
Action: Mouse pressed left at (669, 294)
Screenshot: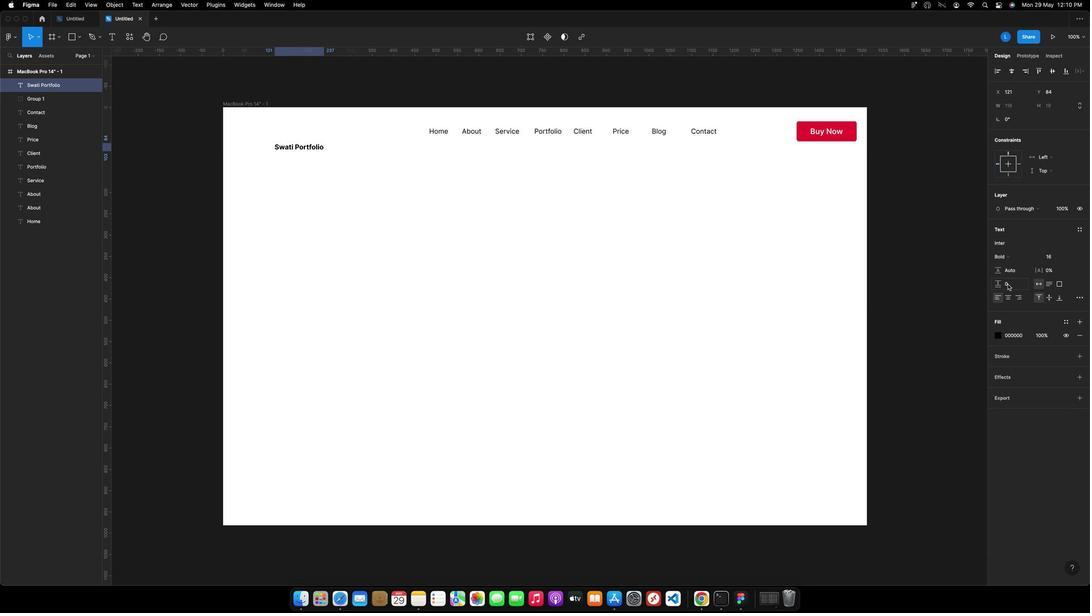 
Action: Mouse moved to (891, 230)
Screenshot: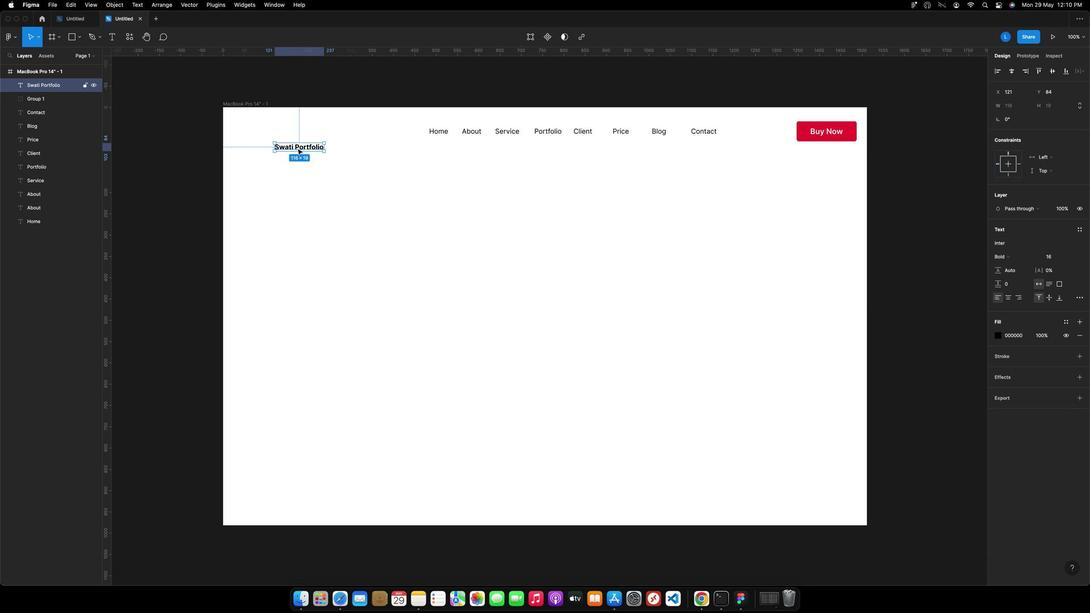 
Action: Mouse pressed left at (891, 230)
Screenshot: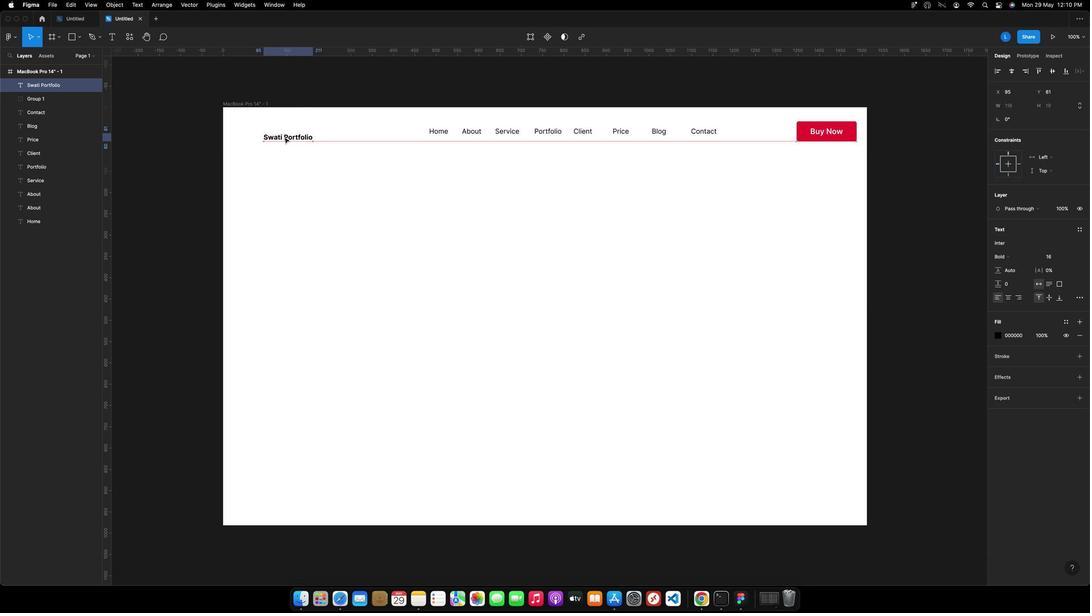 
Action: Mouse moved to (901, 236)
Screenshot: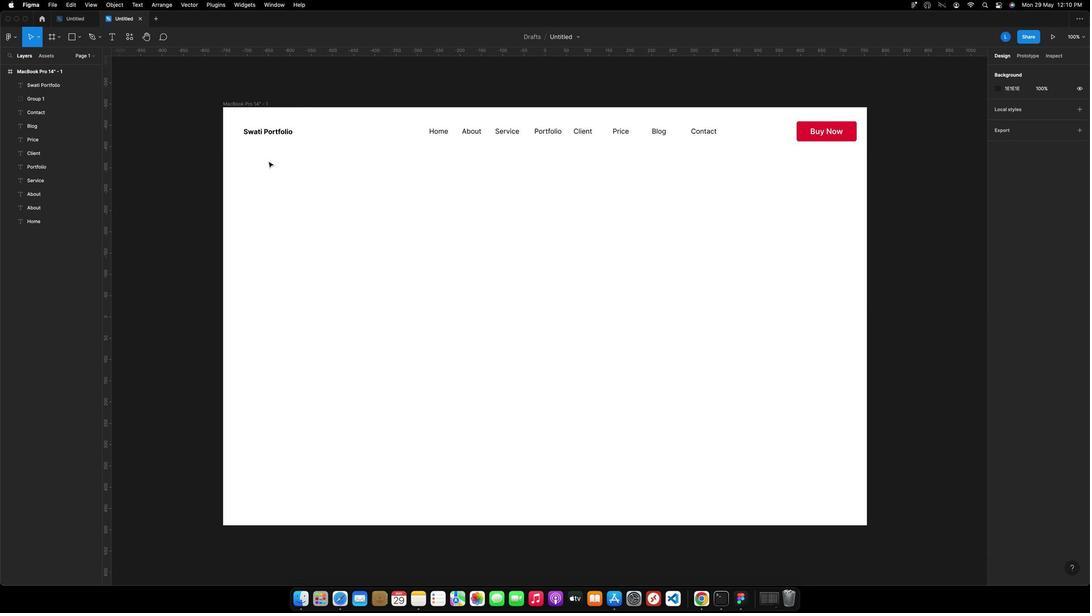 
Action: Mouse pressed left at (901, 236)
Screenshot: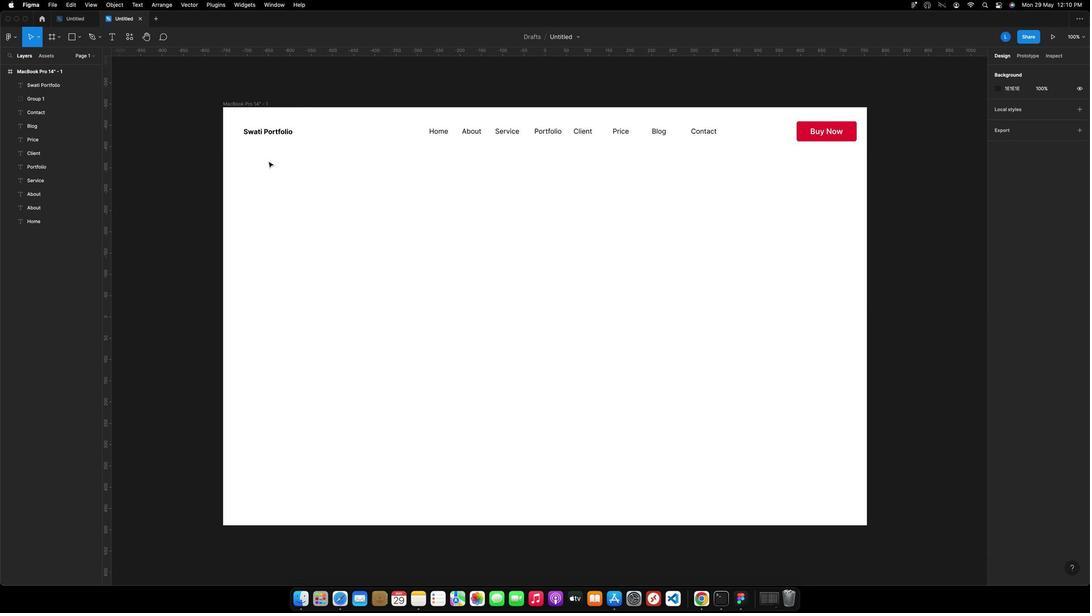 
Action: Mouse moved to (878, 271)
Screenshot: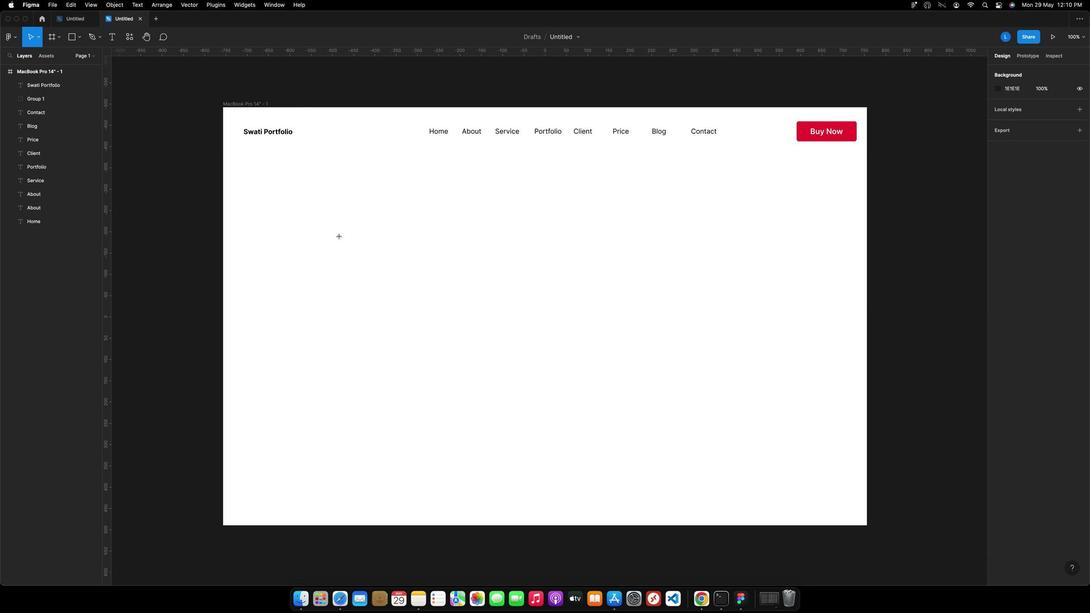 
Action: Key pressed 't'
Screenshot: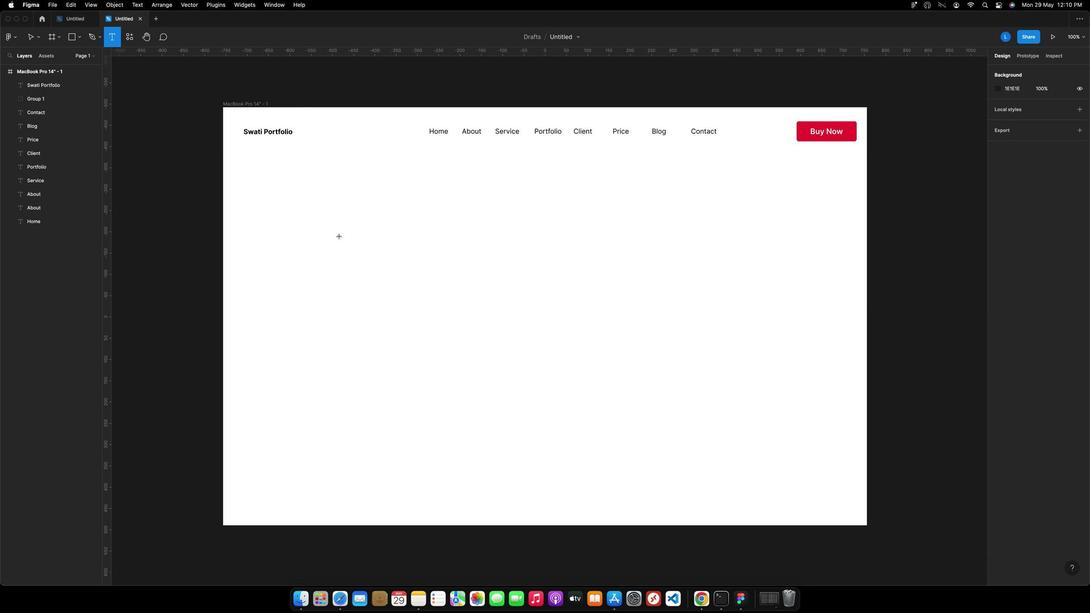 
Action: Mouse pressed left at (878, 271)
Screenshot: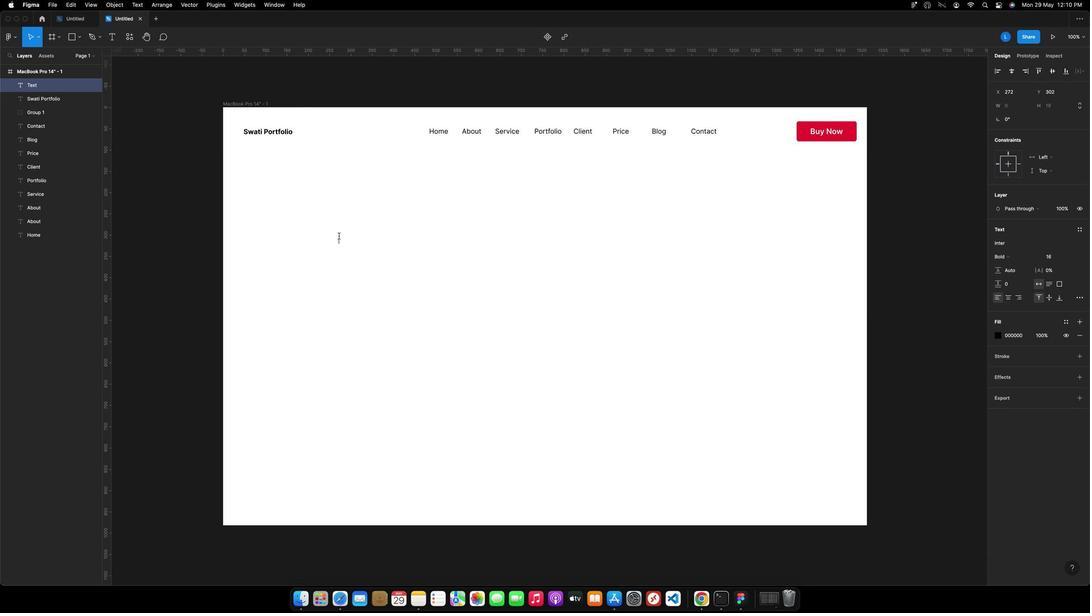 
Action: Key pressed Key.caps_lock'W'Key.caps_lock'e''l''o''c''o''m''e'Key.space't''o'Key.space'm''y'Key.space'w''o''r''l''d''`'Key.backspaceKey.esc
Screenshot: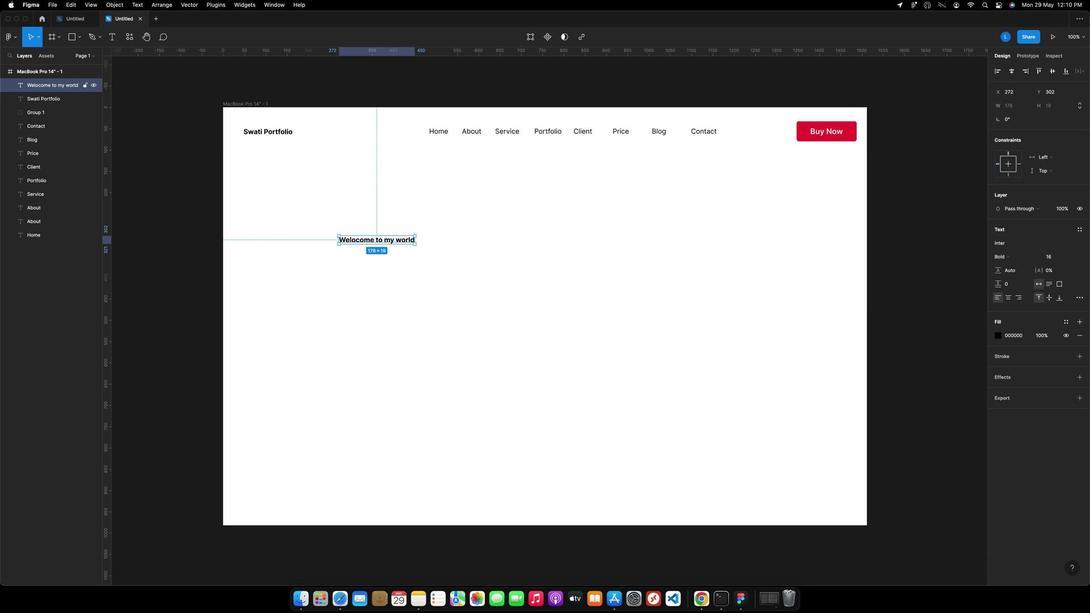 
Action: Mouse moved to (873, 273)
Screenshot: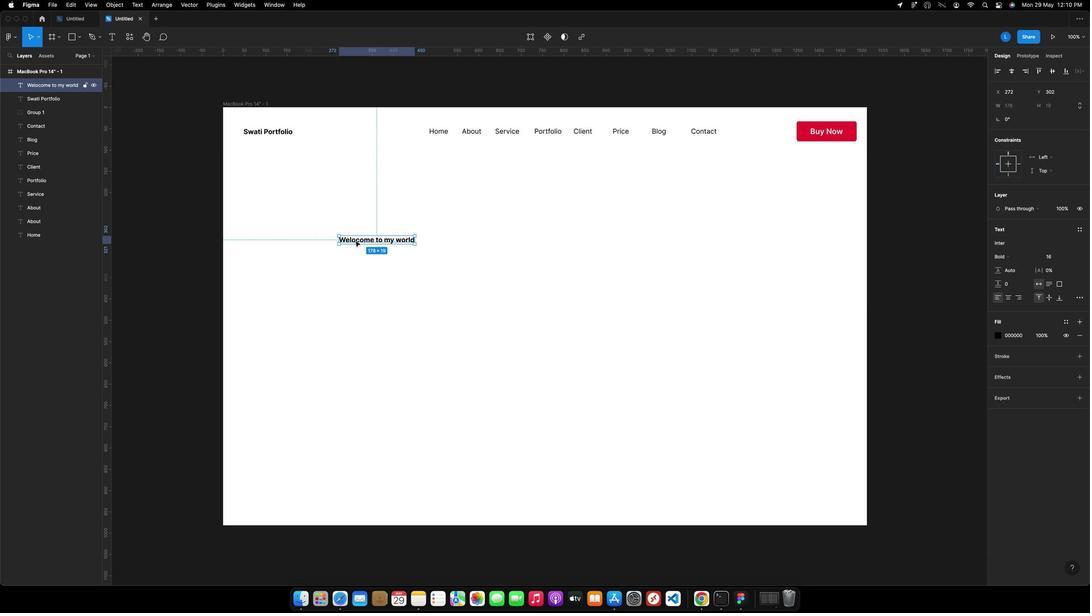
Action: Mouse pressed left at (873, 273)
Screenshot: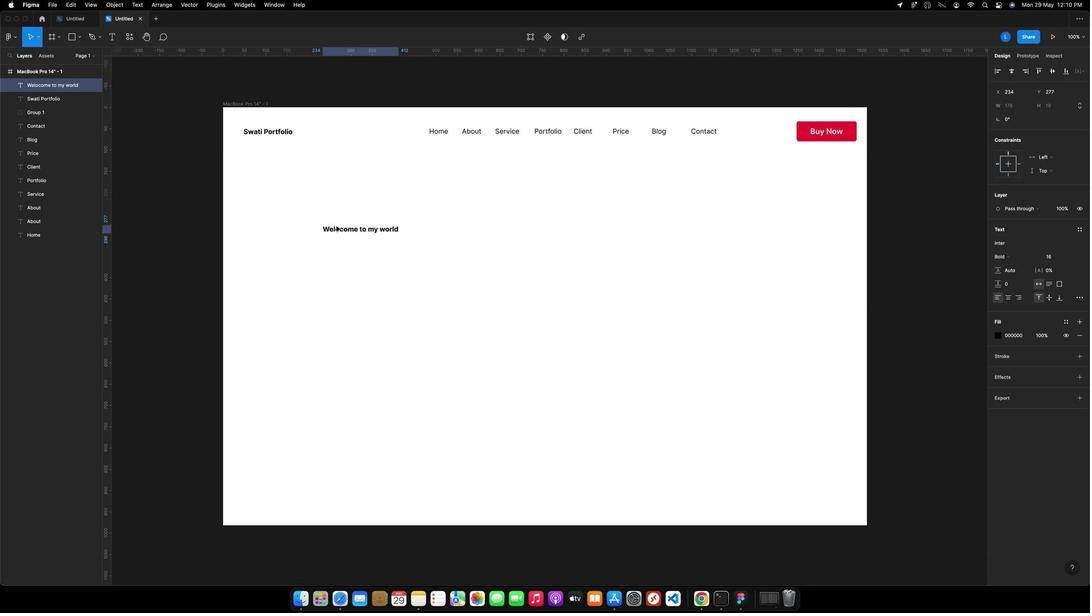 
Action: Mouse moved to (887, 262)
Screenshot: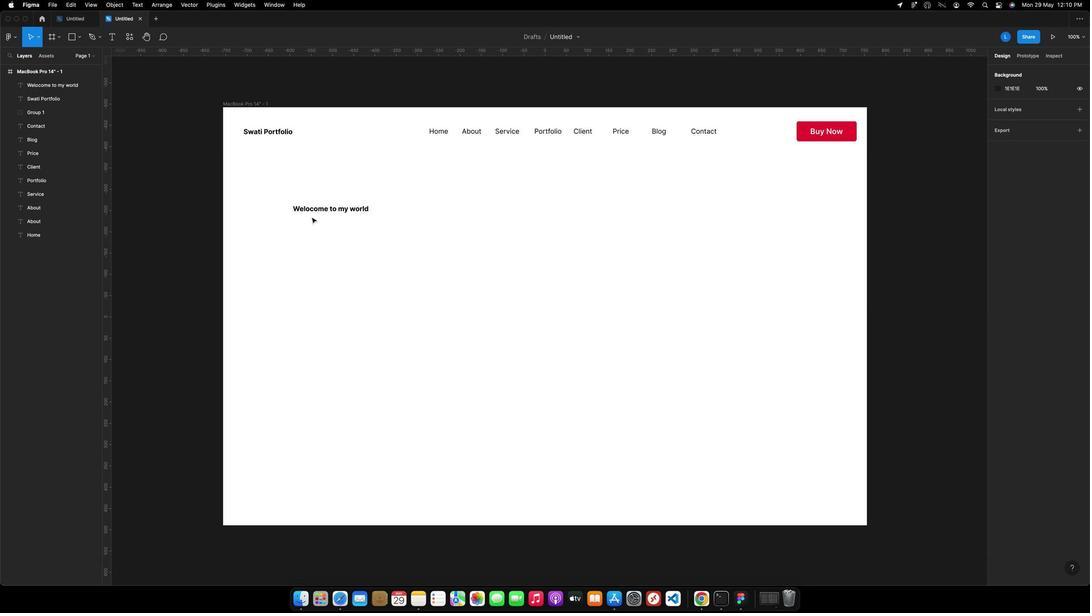 
Action: Mouse pressed left at (887, 262)
Screenshot: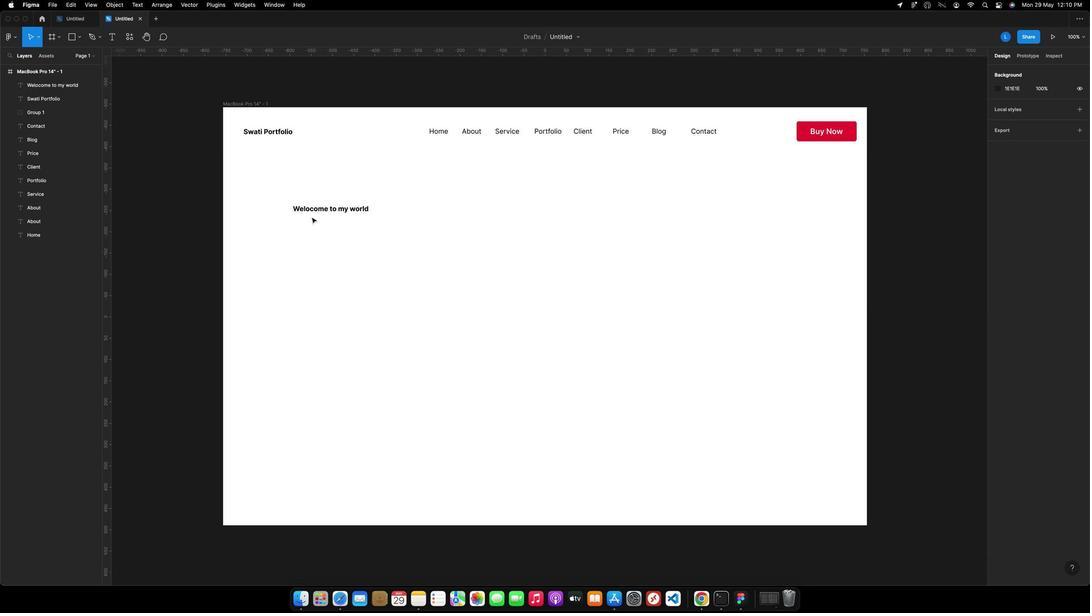 
Action: Key pressed 't'
Screenshot: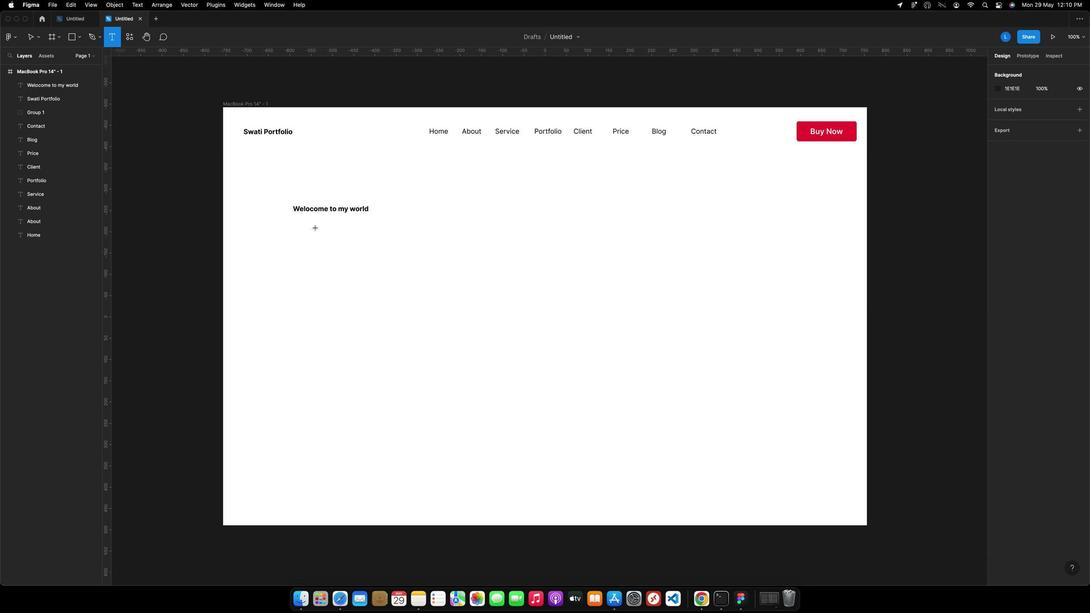 
Action: Mouse moved to (885, 273)
Screenshot: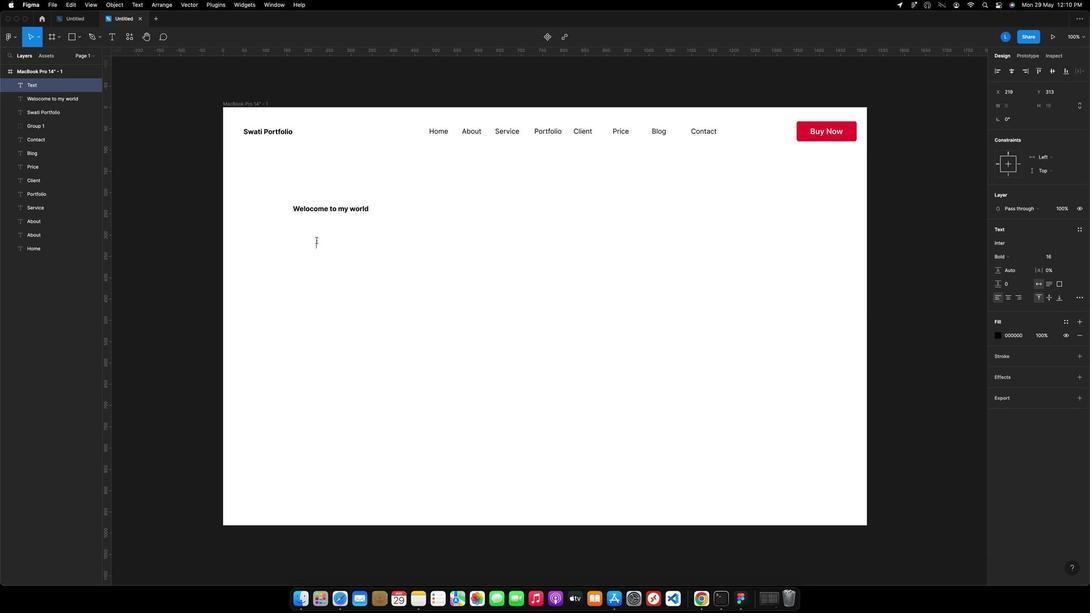 
Action: Mouse pressed left at (885, 273)
Screenshot: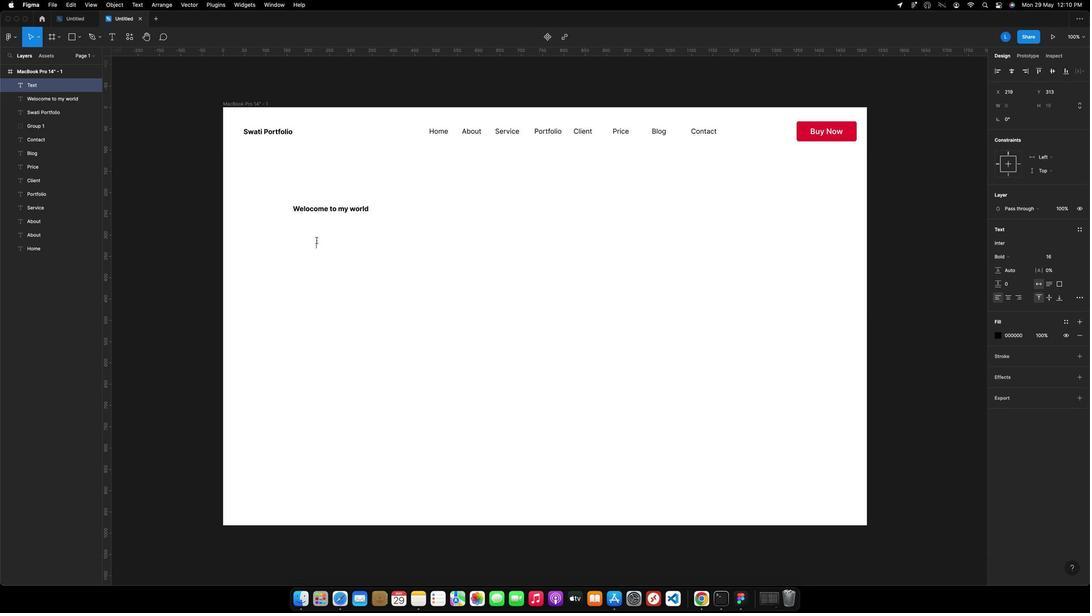 
Action: Key pressed 'h'Key.backspaceKey.caps_lock'H'Key.caps_lock'i'','Key.spaceKey.caps_lock'I'Key.caps_lock';'Key.backspace"'"'m'Key.spaceKey.caps_lock'U''X'Key.spaceKey.caps_lock'e'Key.caps_lockKey.backspaceKey.caps_lock'e''v''o''l''u''t''i''o''n'Key.enter'a'Key.space'u''x''/''u''i'Key.space'd''e''s''i''g''n''e''r'Key.esc
Screenshot: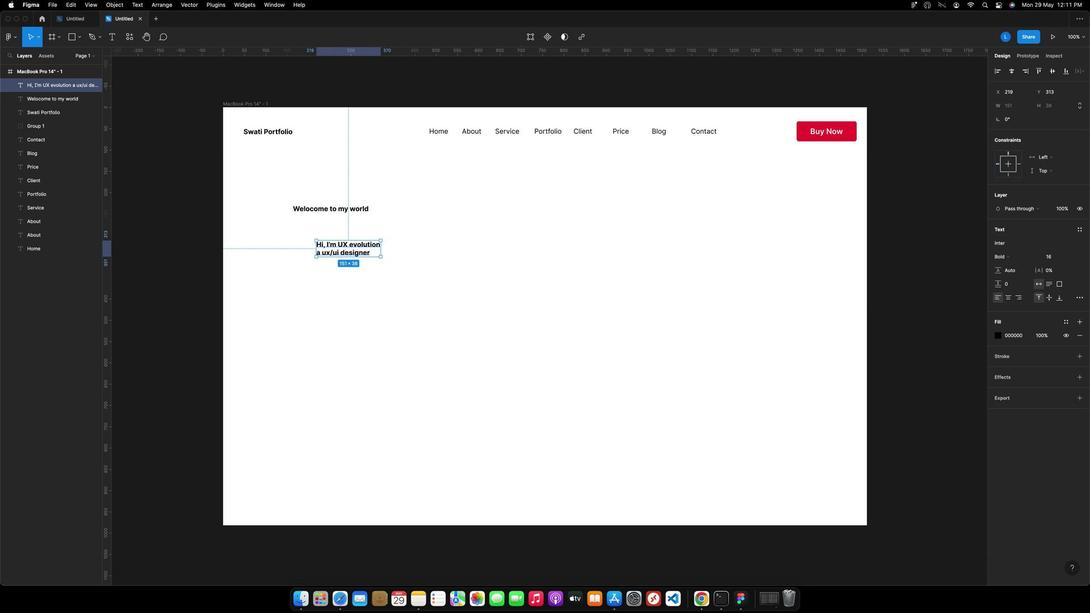 
Action: Mouse moved to (647, 301)
Screenshot: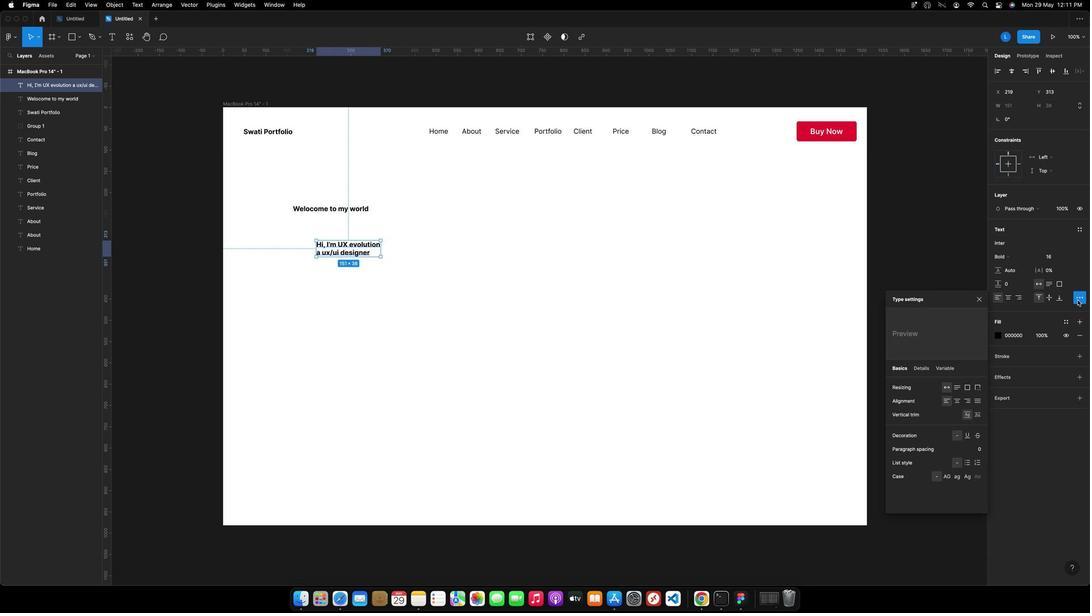 
Action: Mouse pressed left at (647, 301)
Screenshot: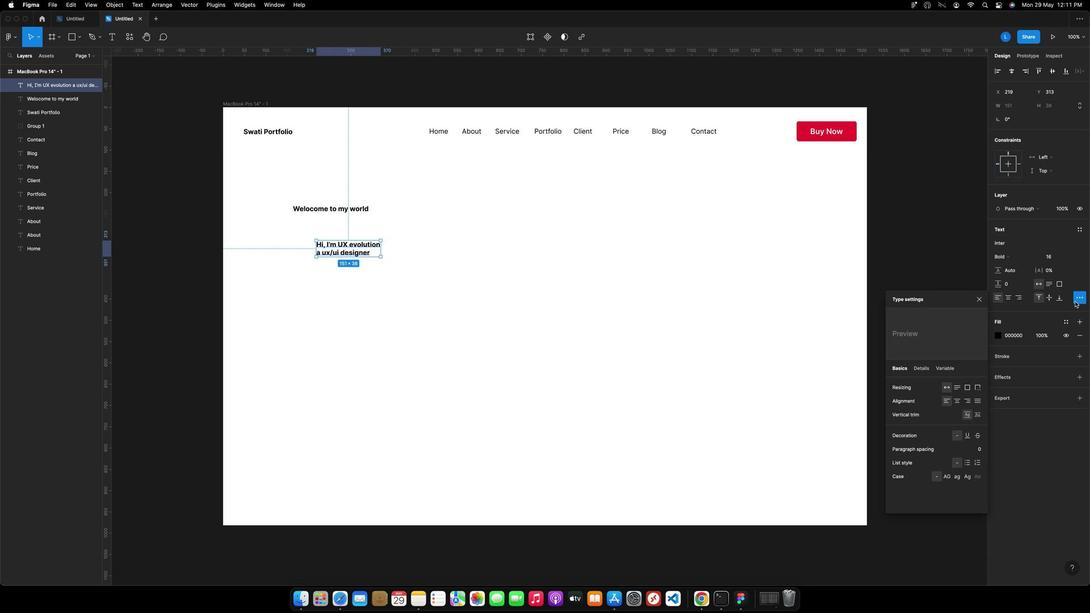 
Action: Mouse moved to (683, 386)
Screenshot: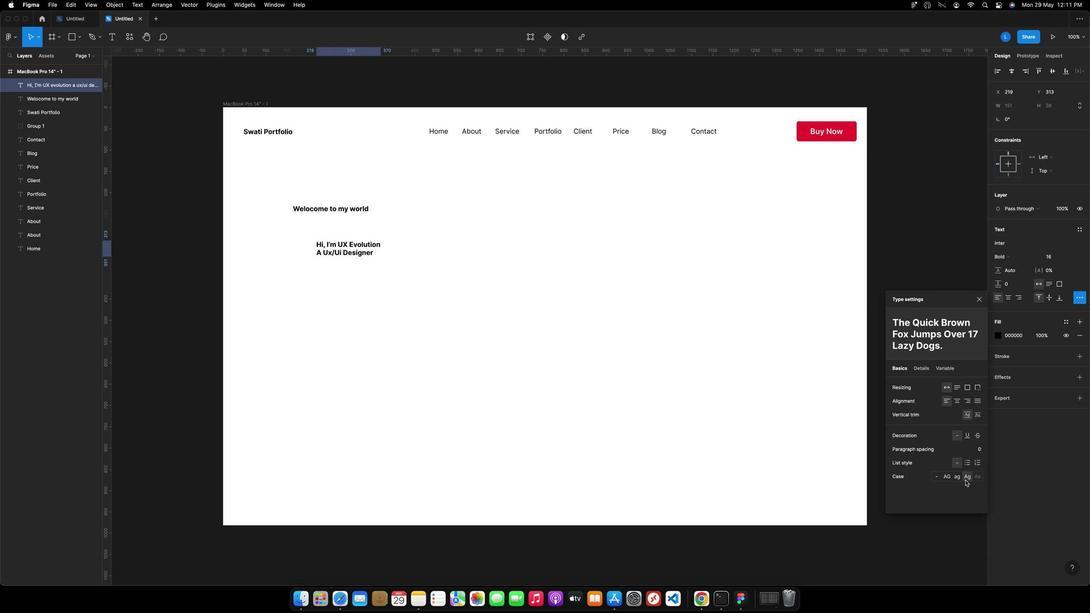 
Action: Mouse pressed left at (683, 386)
Screenshot: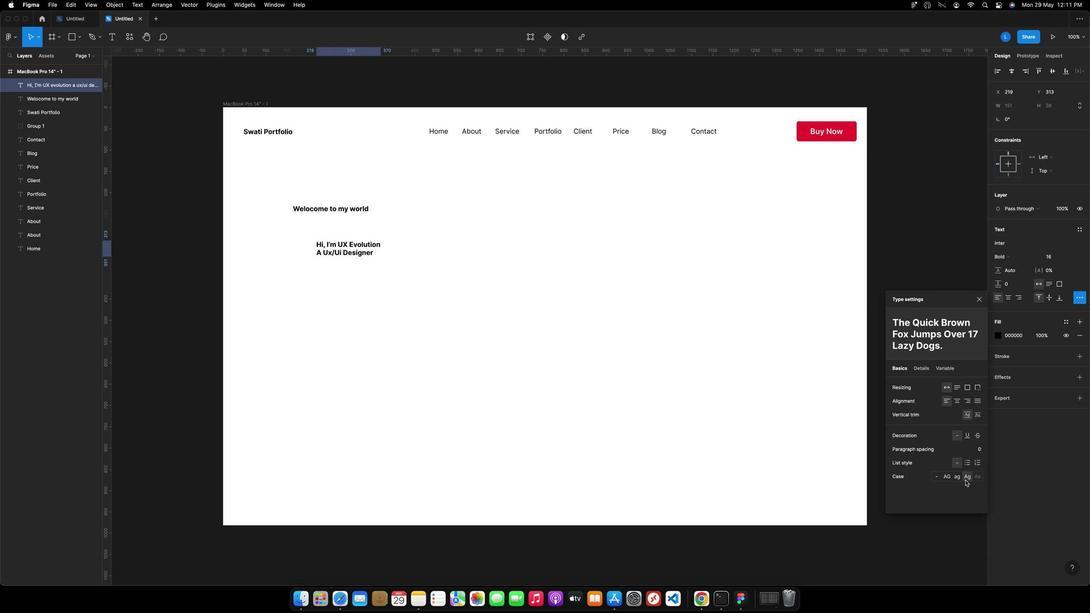 
Action: Mouse moved to (683, 386)
Screenshot: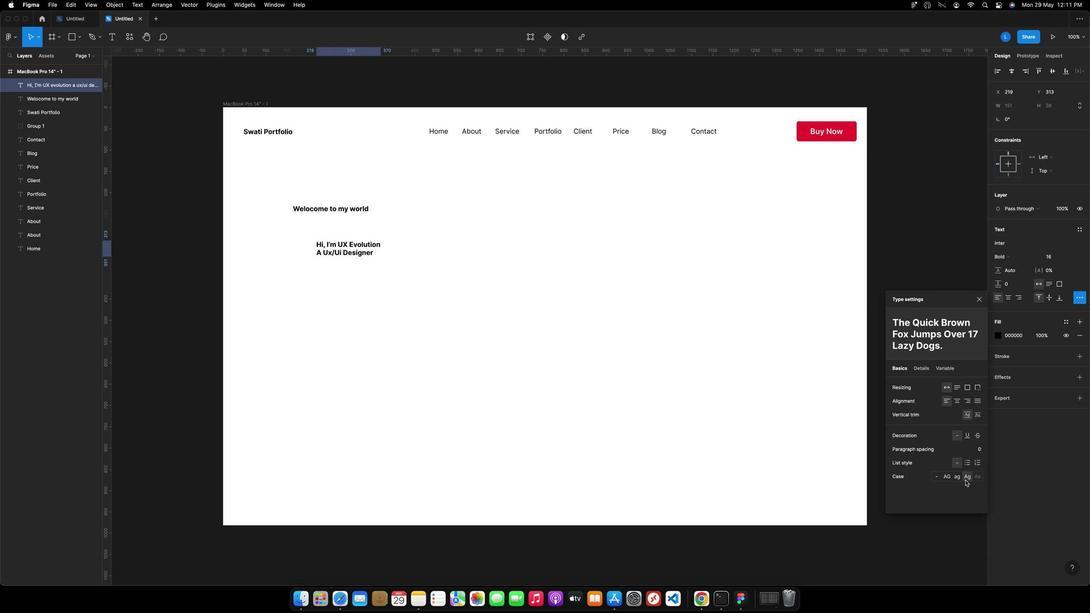 
Action: Mouse pressed left at (683, 386)
Screenshot: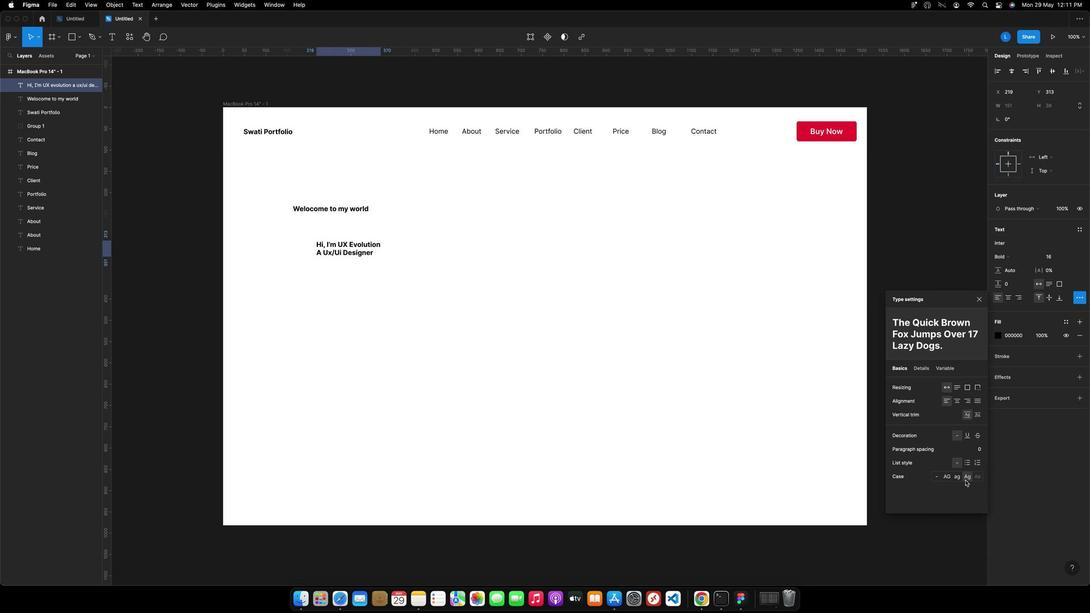 
Action: Mouse moved to (682, 385)
Screenshot: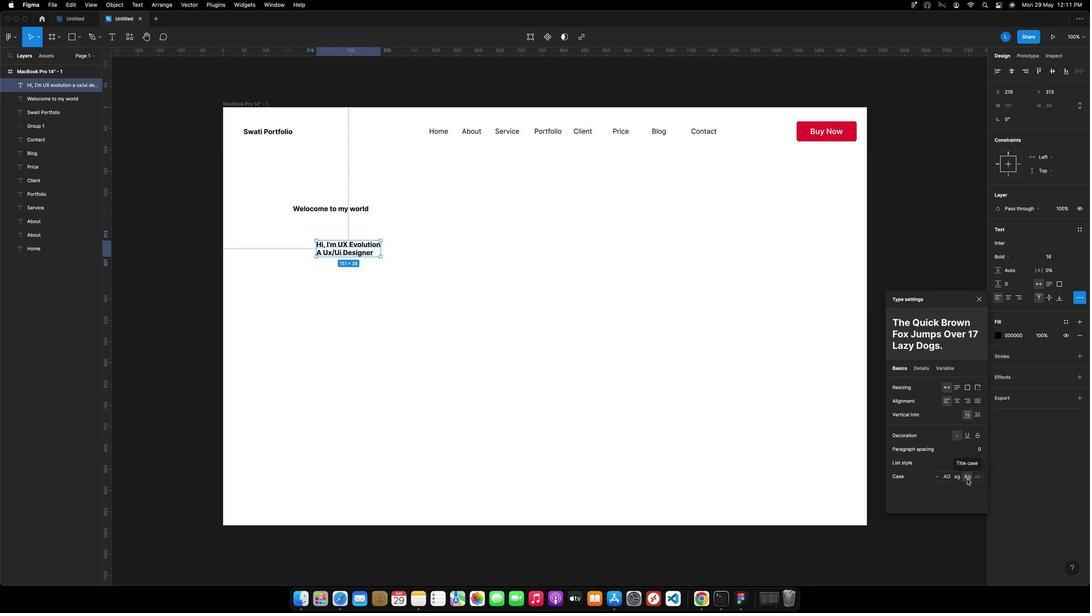 
Action: Mouse pressed left at (682, 385)
Screenshot: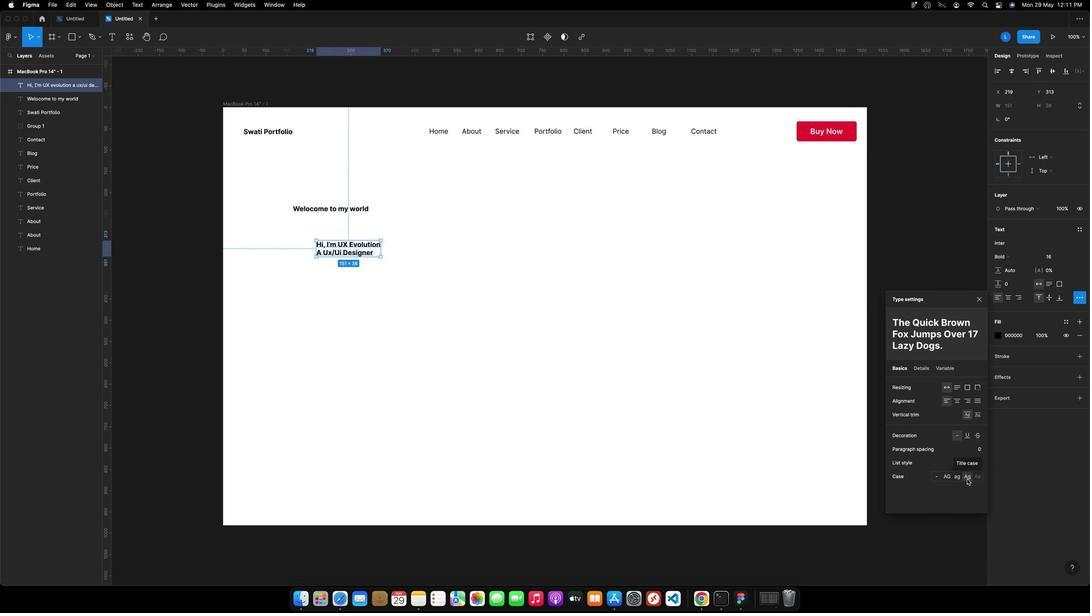 
Action: Mouse moved to (865, 293)
Screenshot: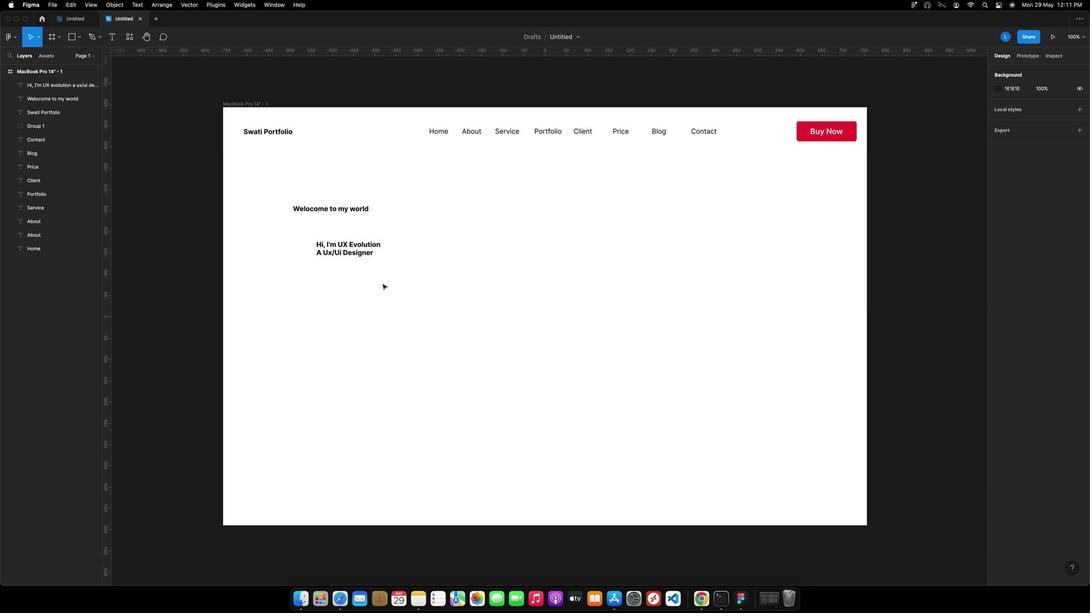 
Action: Mouse pressed left at (865, 293)
Screenshot: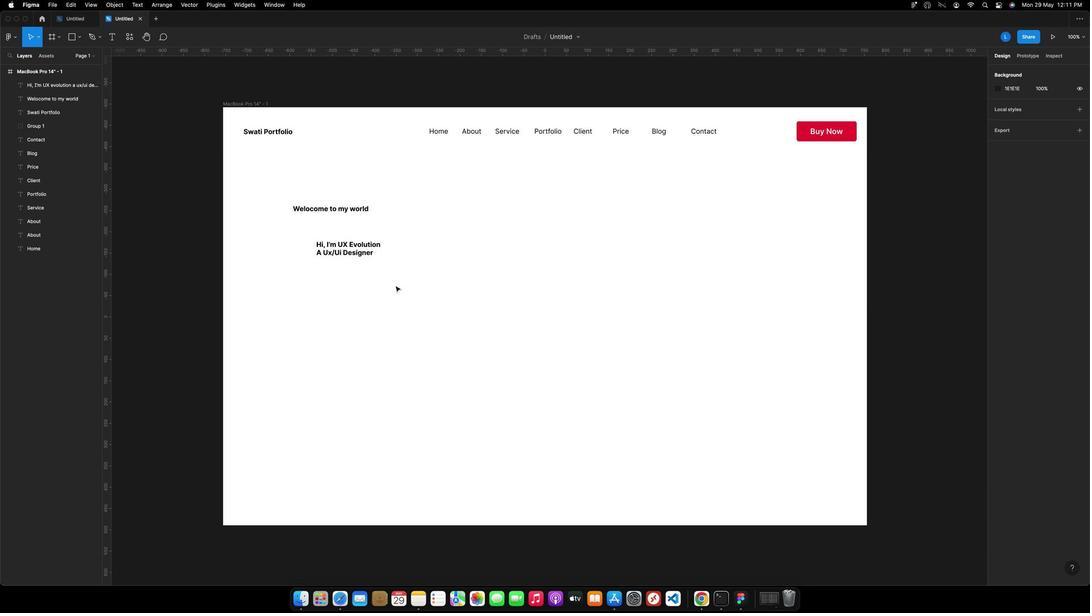 
Action: Mouse moved to (879, 279)
Screenshot: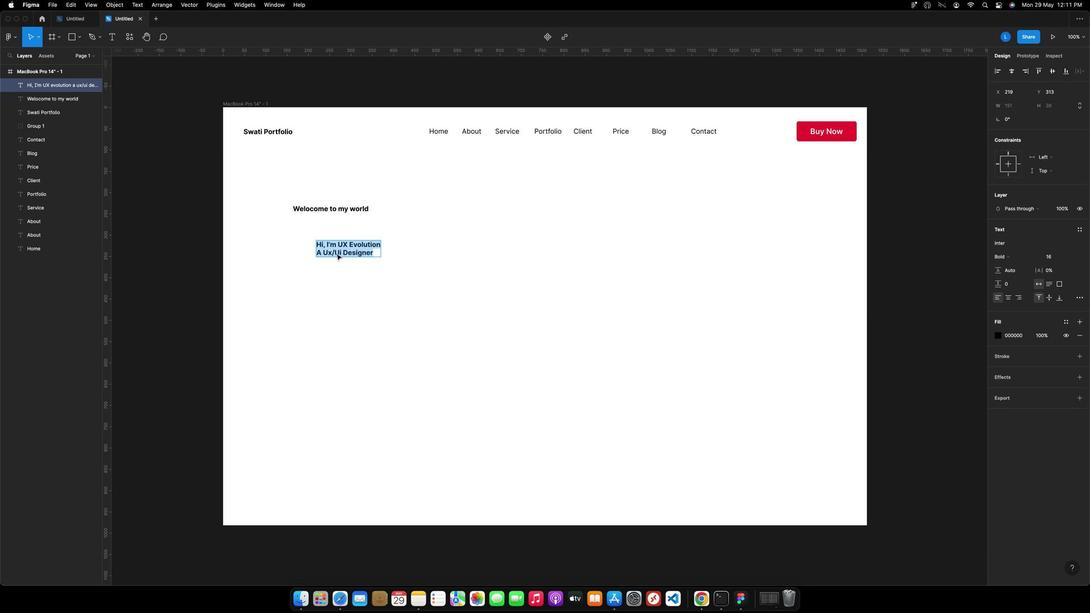 
Action: Mouse pressed left at (879, 279)
Screenshot: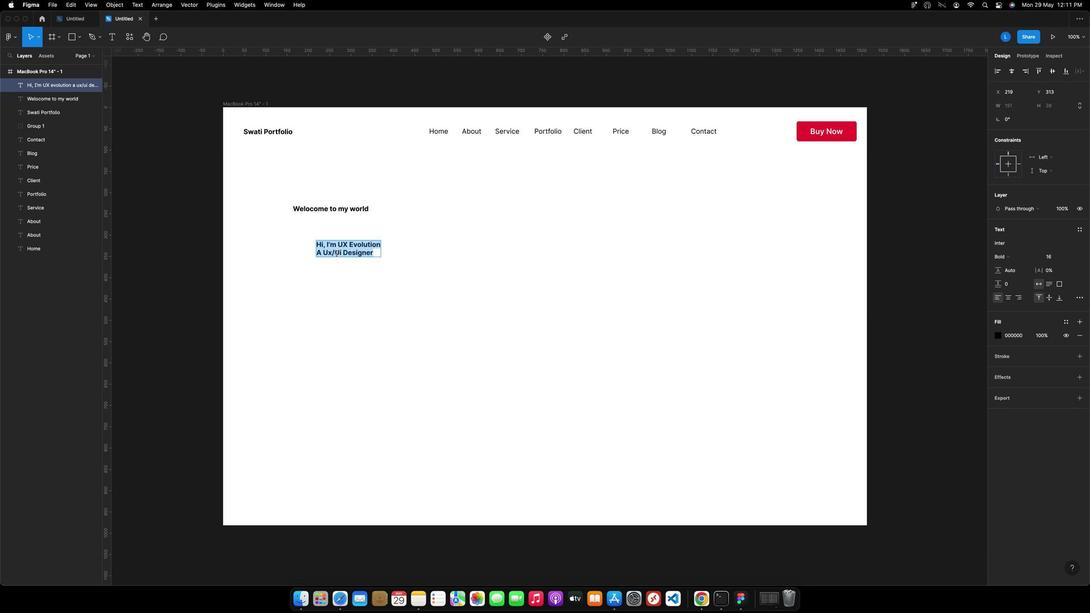 
Action: Mouse pressed left at (879, 279)
Screenshot: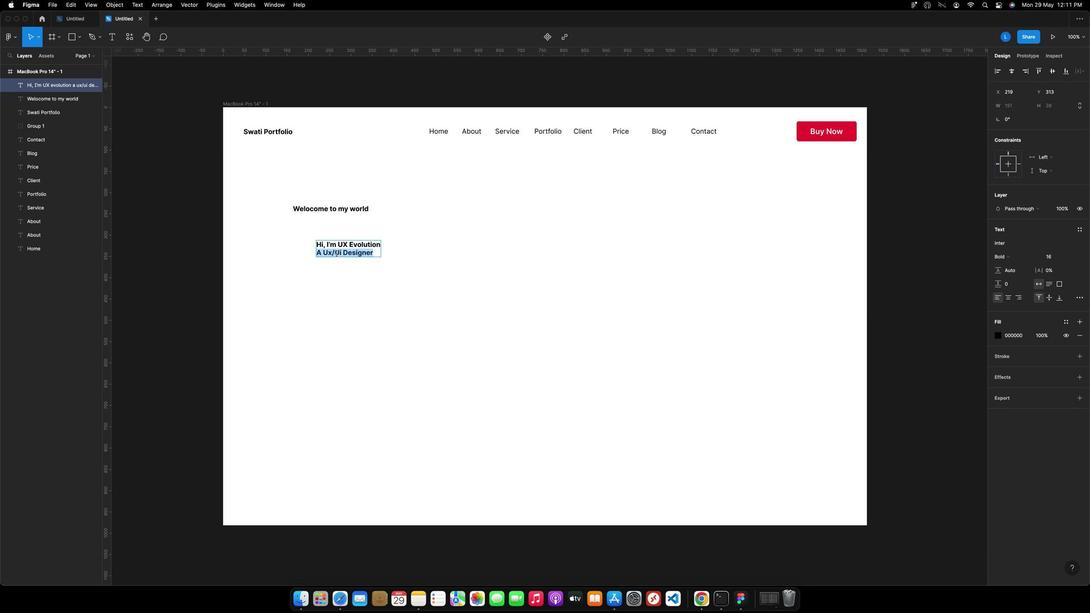 
Action: Mouse pressed left at (879, 279)
Screenshot: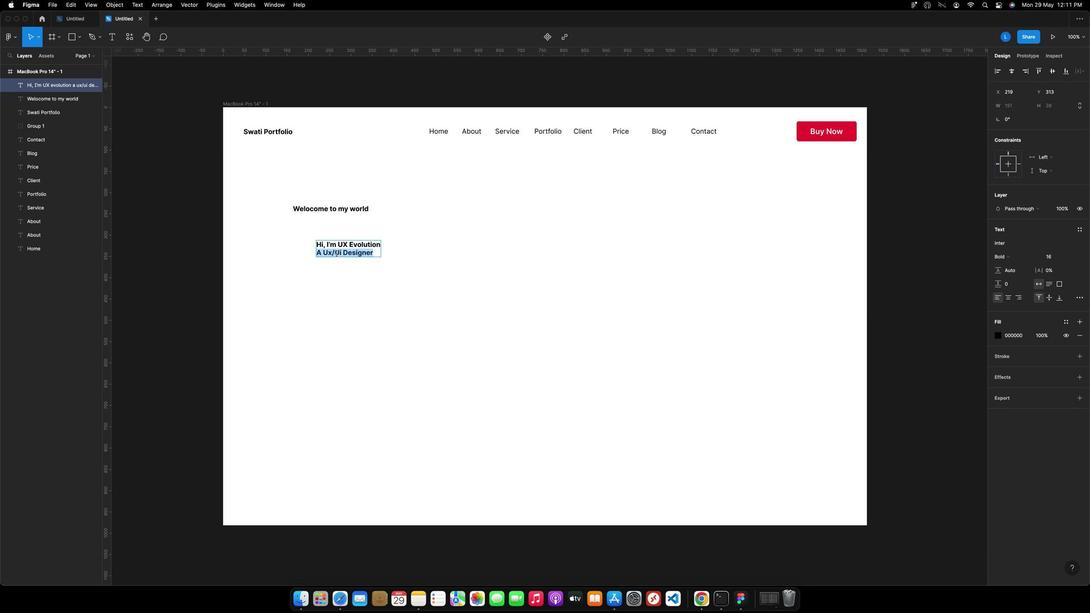 
Action: Mouse pressed left at (879, 279)
Screenshot: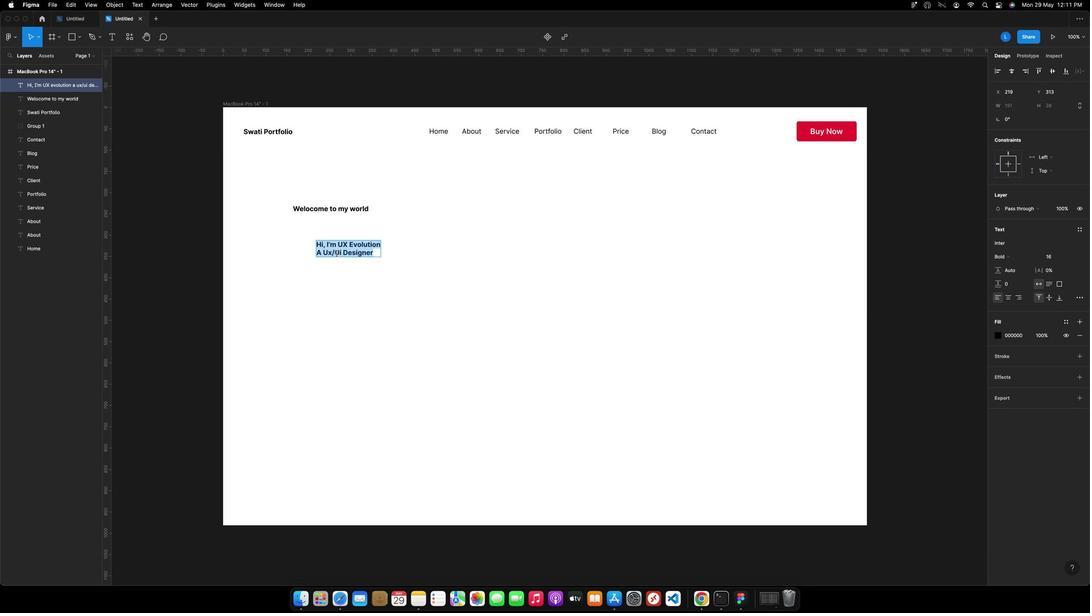 
Action: Mouse pressed left at (879, 279)
Screenshot: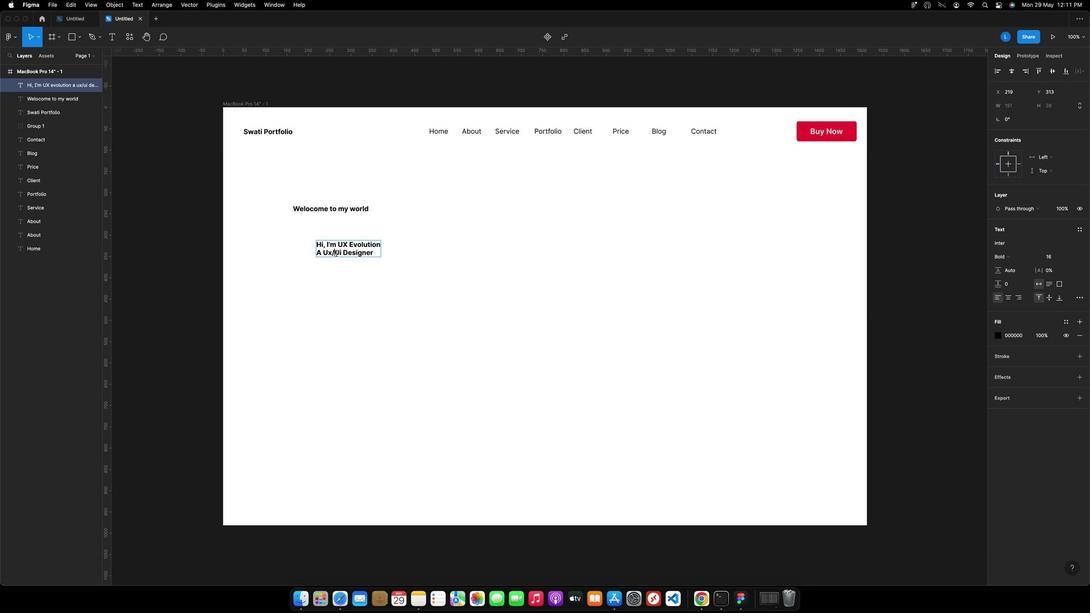 
Action: Key pressed Key.rightKey.rightKey.backspaceKey.caps_lock'I'Key.leftKey.leftKey.leftKey.backspace'X'Key.esc
Screenshot: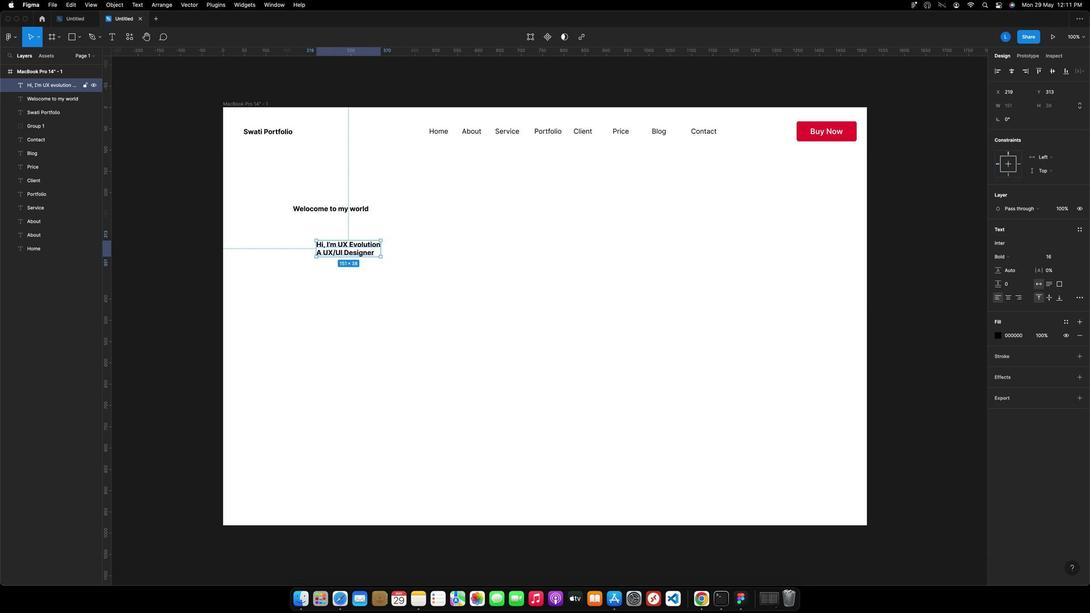 
Action: Mouse moved to (870, 298)
Screenshot: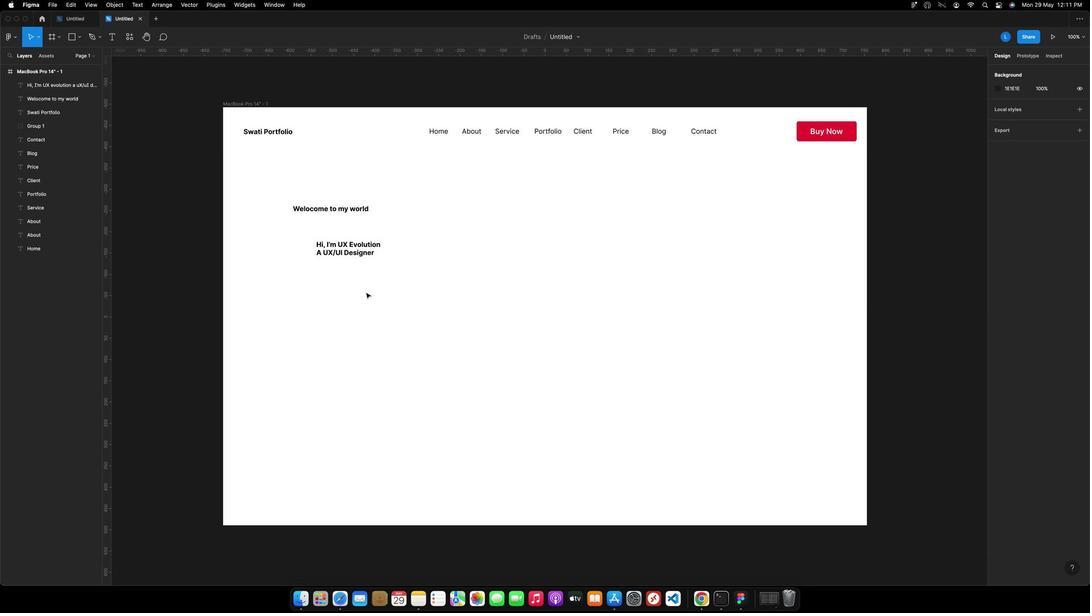 
Action: Mouse pressed left at (870, 298)
Screenshot: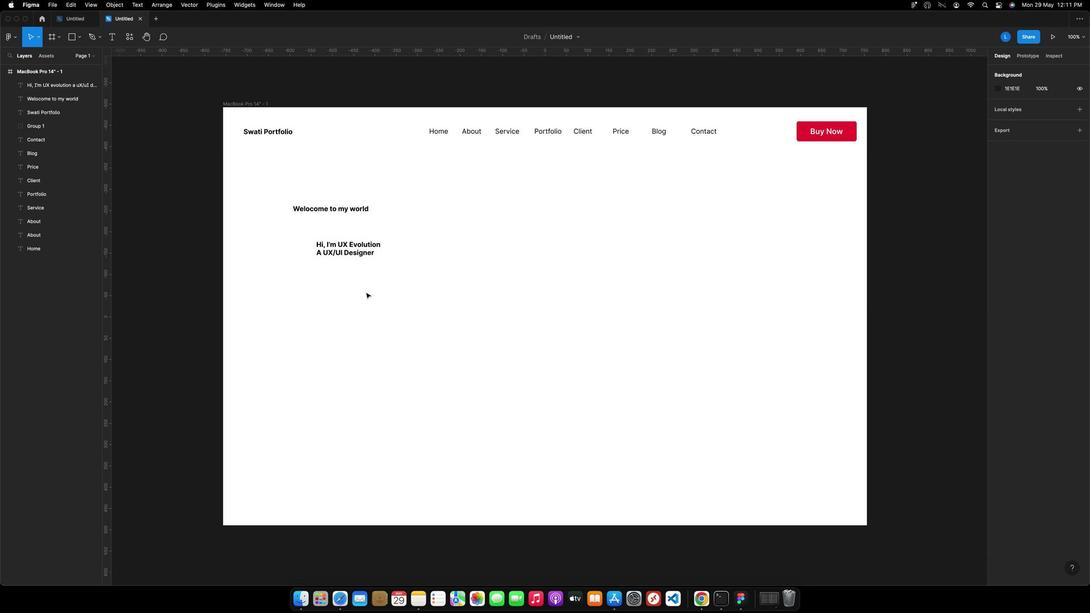 
Action: Mouse moved to (872, 280)
Screenshot: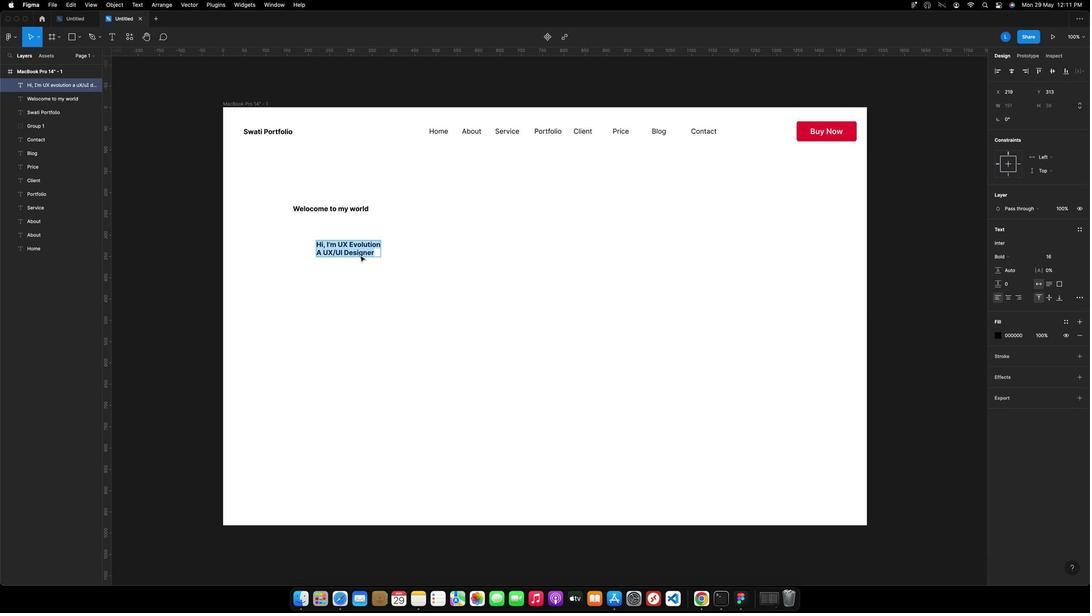 
Action: Mouse pressed left at (872, 280)
Screenshot: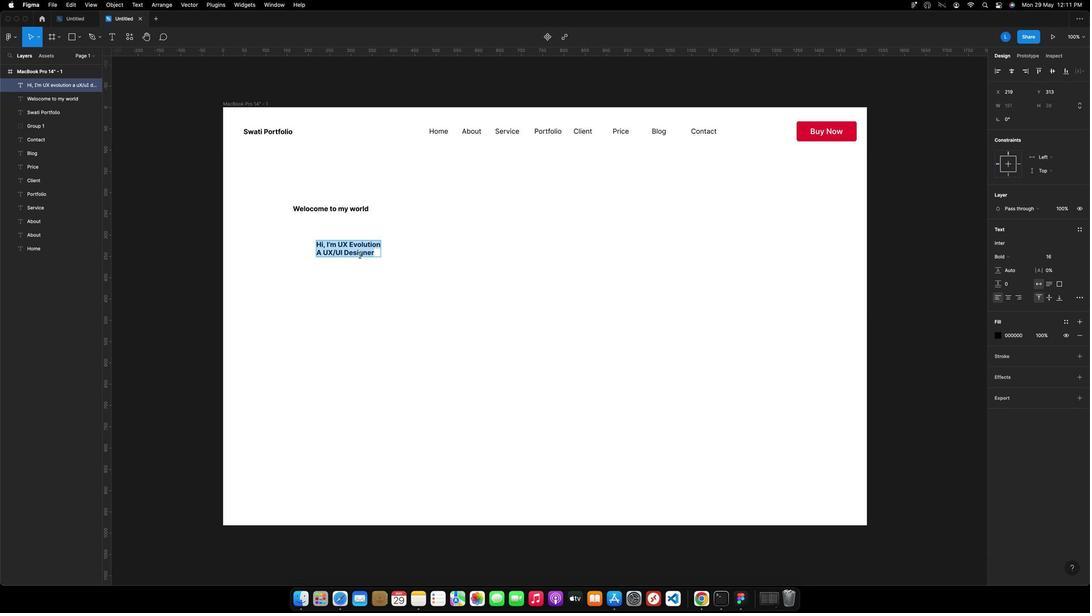 
Action: Mouse pressed left at (872, 280)
Screenshot: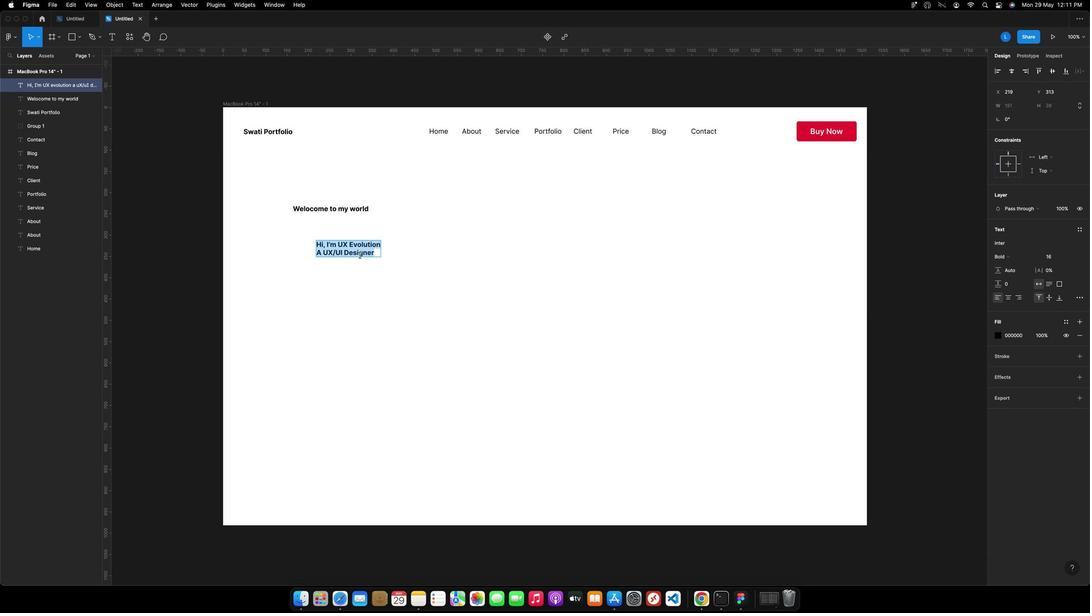 
Action: Key pressed Key.shiftKey.cmd'.''.''.''.''.''.''.''.''.''.''.''.''.''.''.''.''.''.'Key.esc
Screenshot: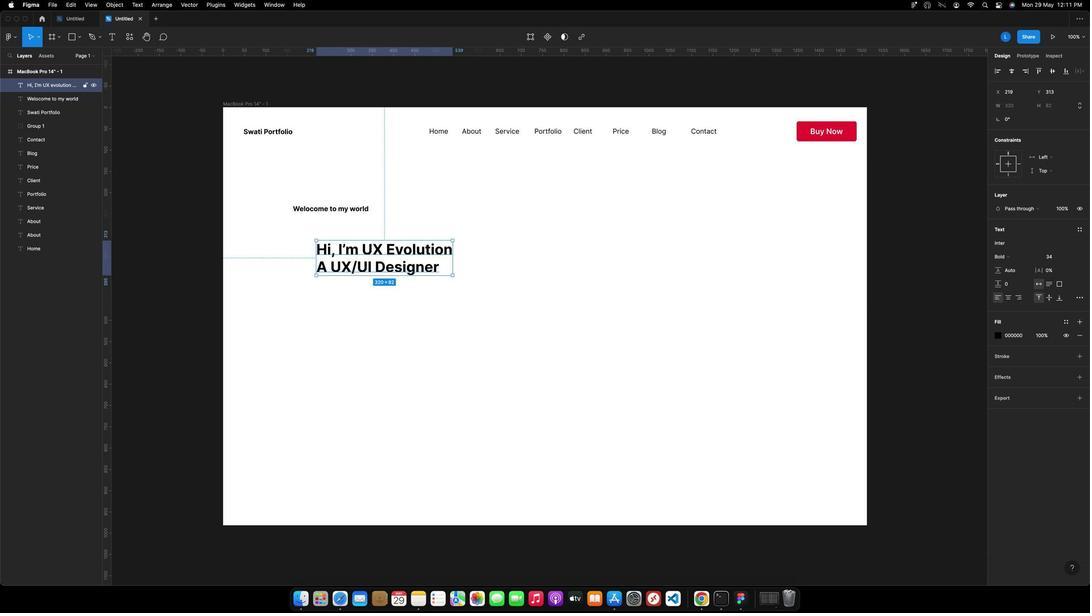 
Action: Mouse moved to (882, 260)
Screenshot: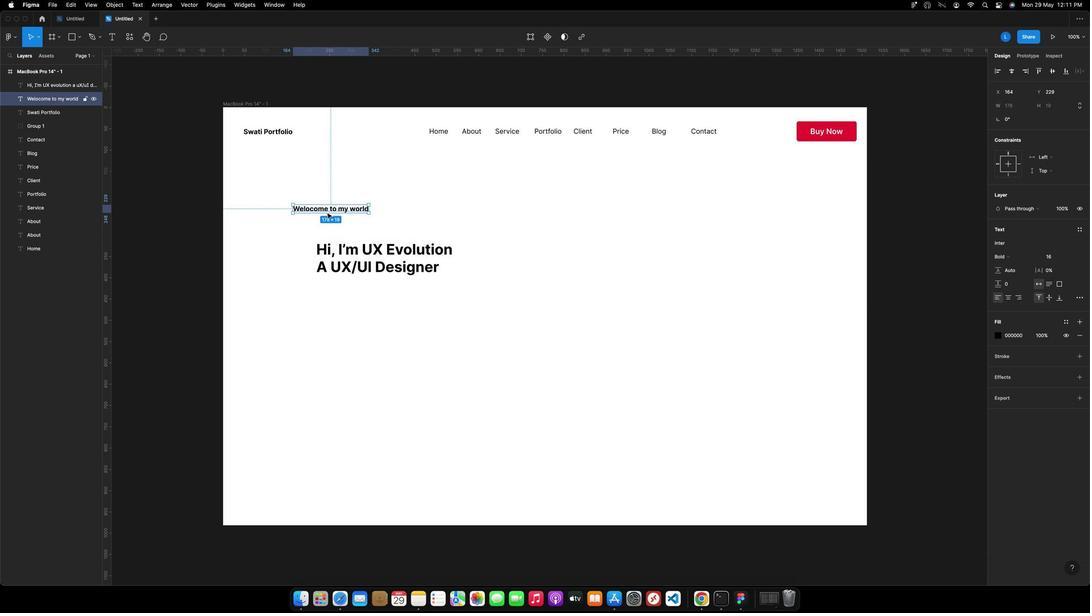 
Action: Mouse pressed left at (882, 260)
Screenshot: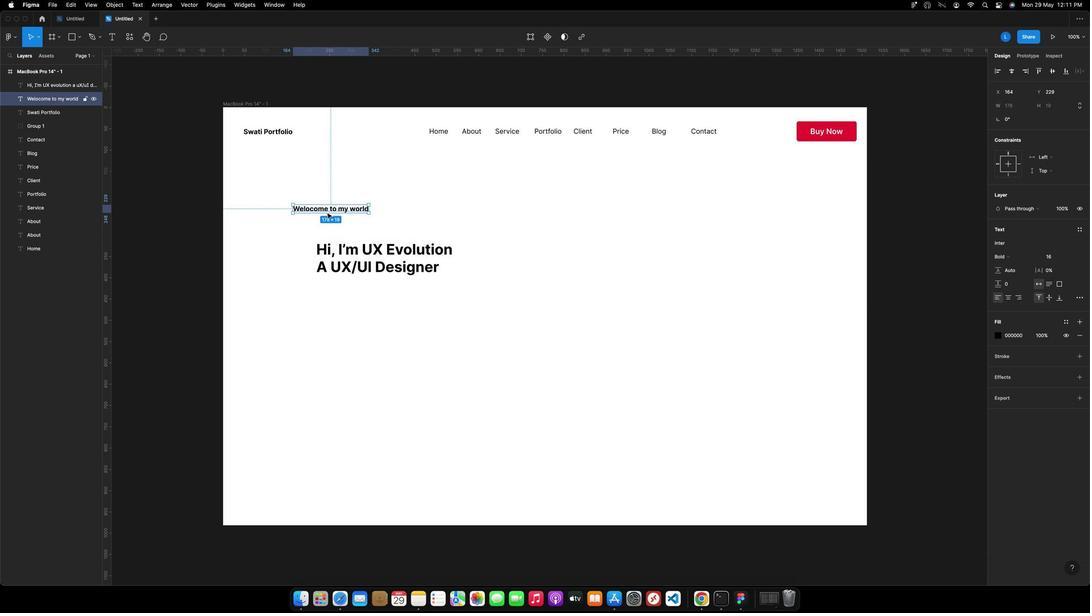 
Action: Mouse moved to (672, 283)
Screenshot: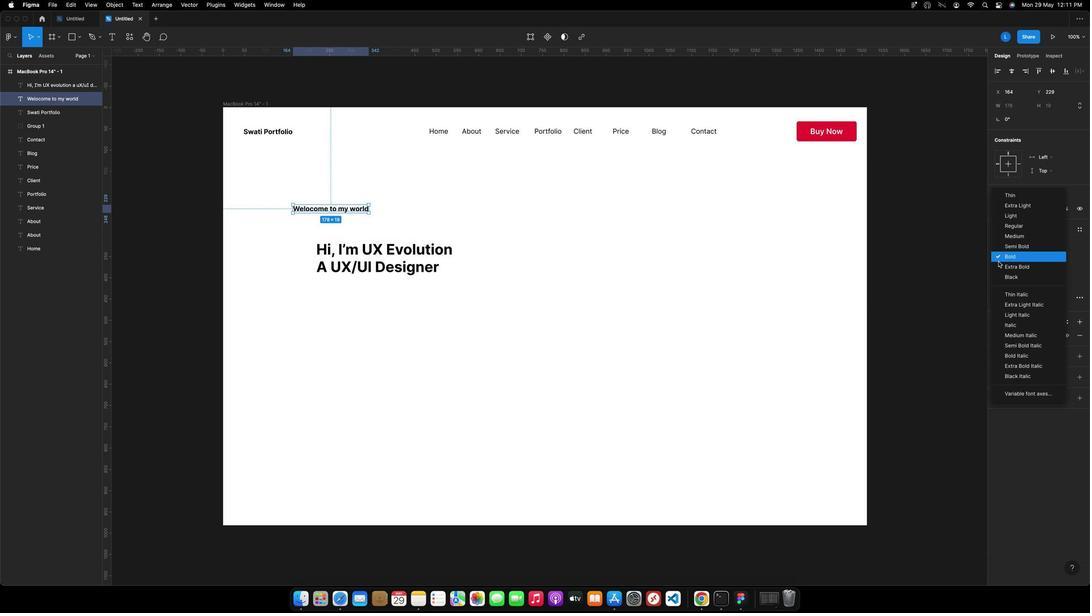
Action: Mouse pressed left at (672, 283)
Screenshot: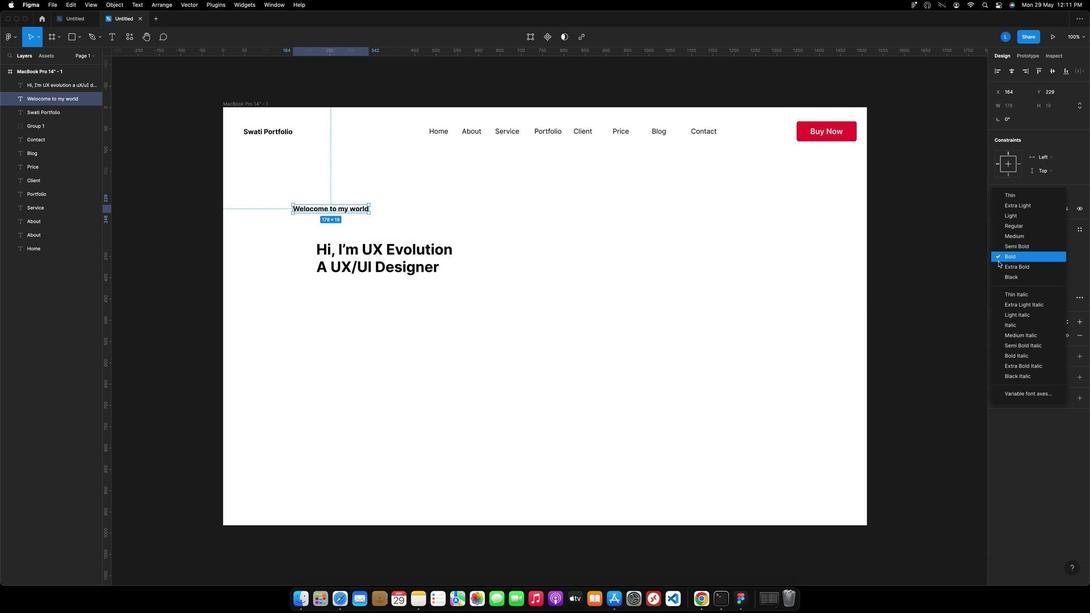 
Action: Mouse moved to (671, 273)
Screenshot: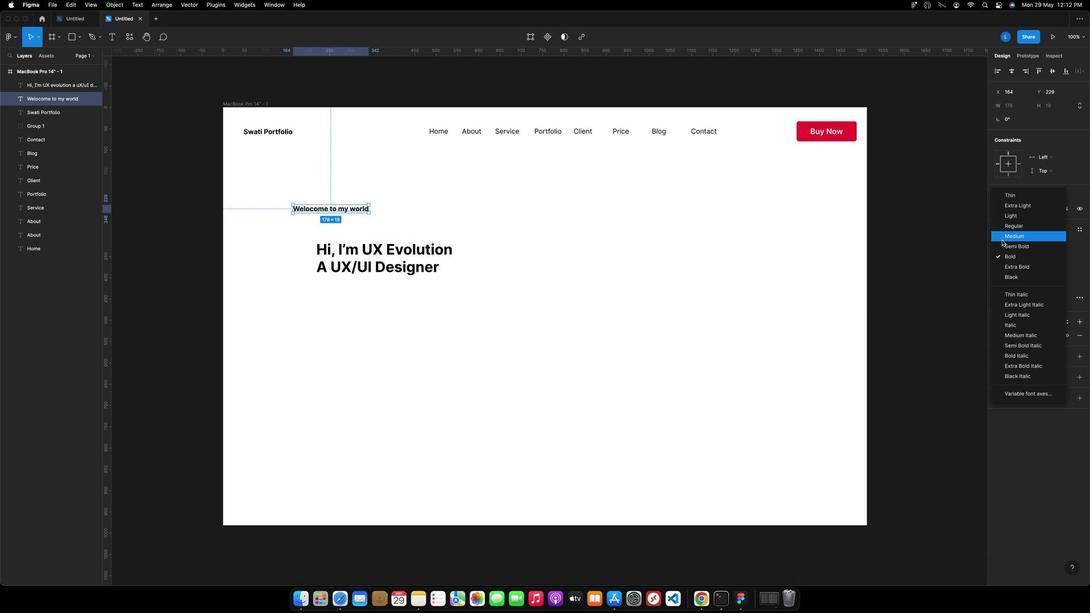
Action: Mouse pressed left at (671, 273)
Screenshot: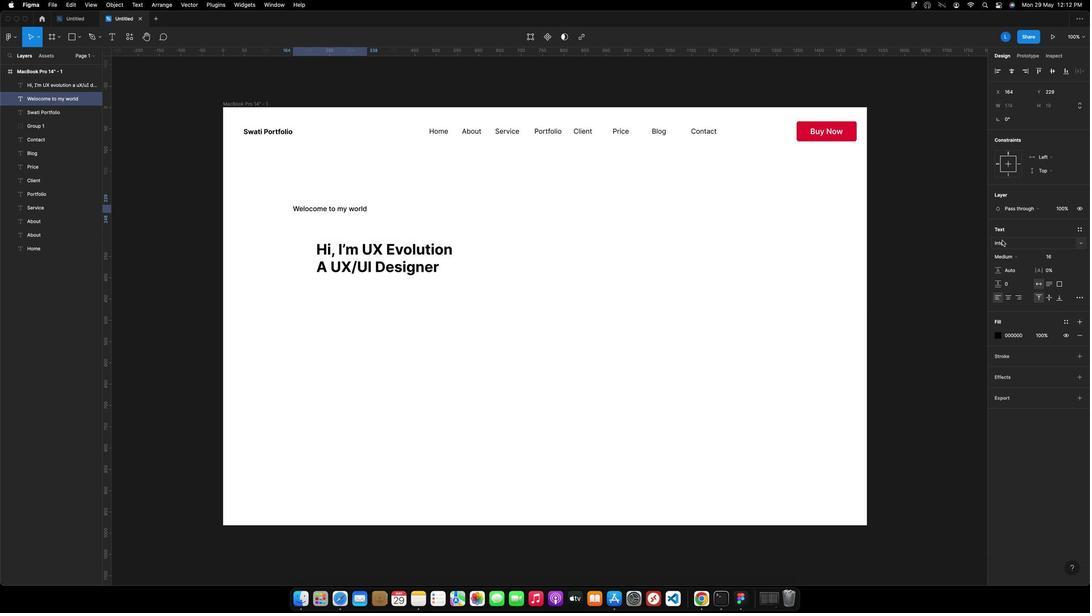 
Action: Mouse moved to (852, 285)
Screenshot: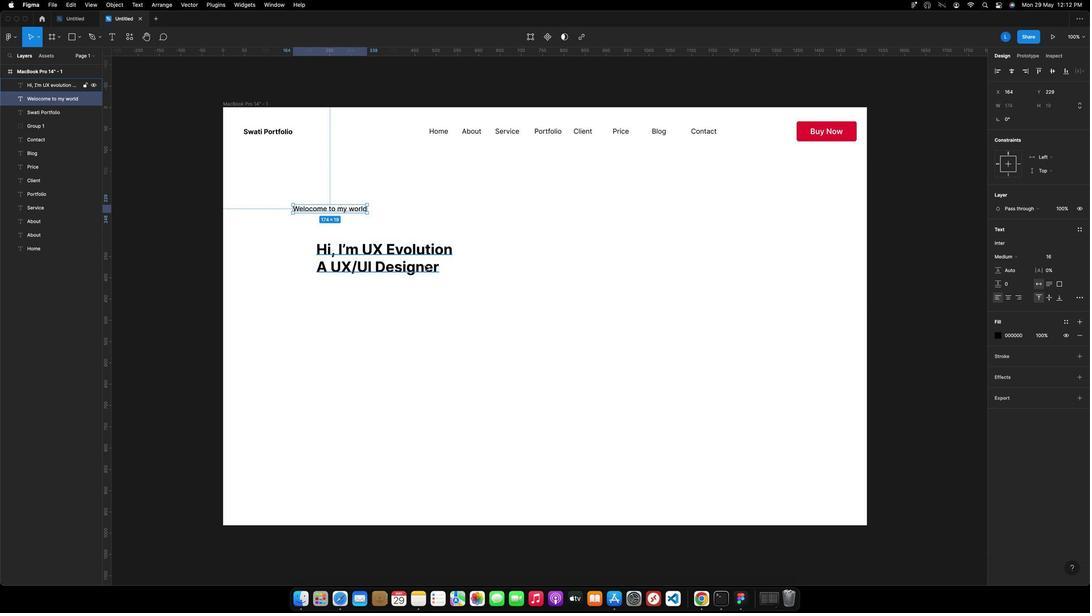 
Action: Mouse pressed left at (852, 285)
Screenshot: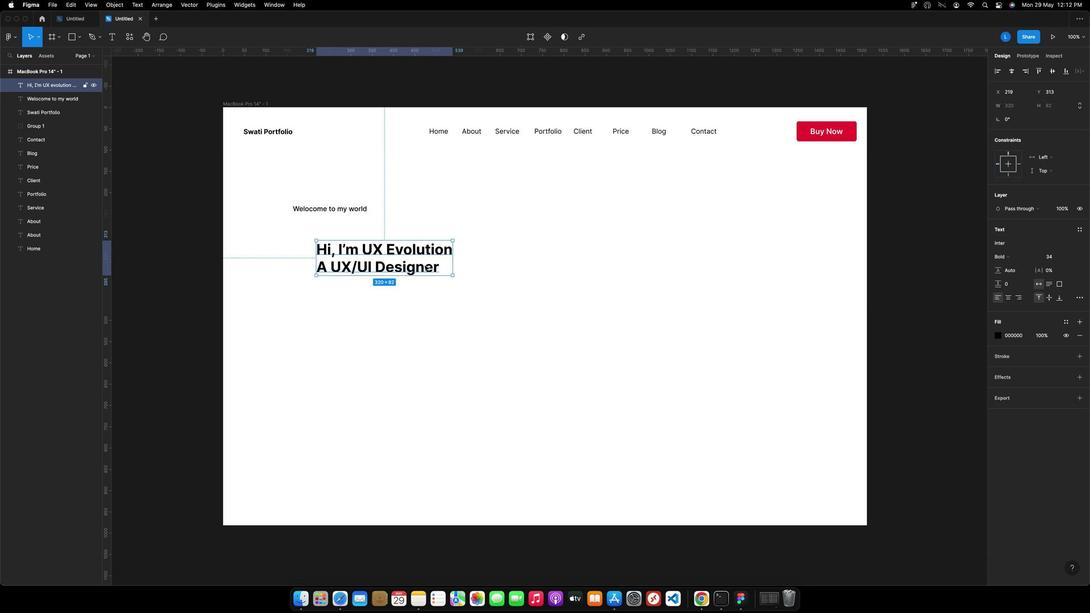 
Action: Mouse moved to (856, 303)
